 Task: Create a sci-fi laser sound effect from scratch.
Action: Mouse moved to (94, 5)
Screenshot: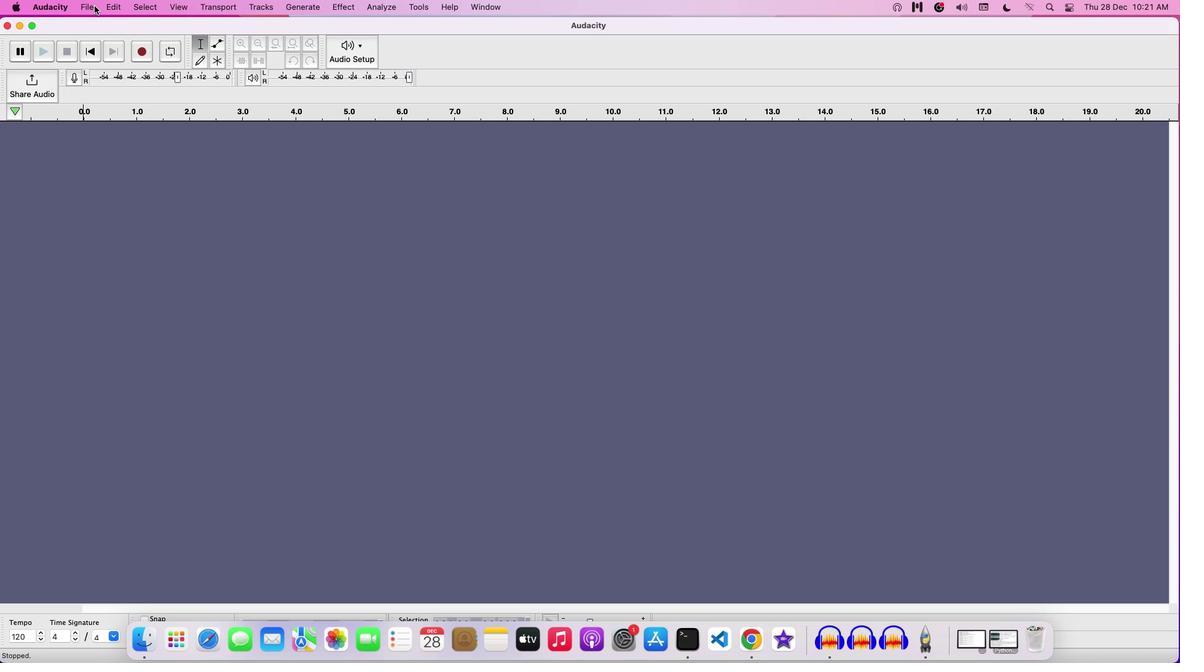 
Action: Mouse pressed left at (94, 5)
Screenshot: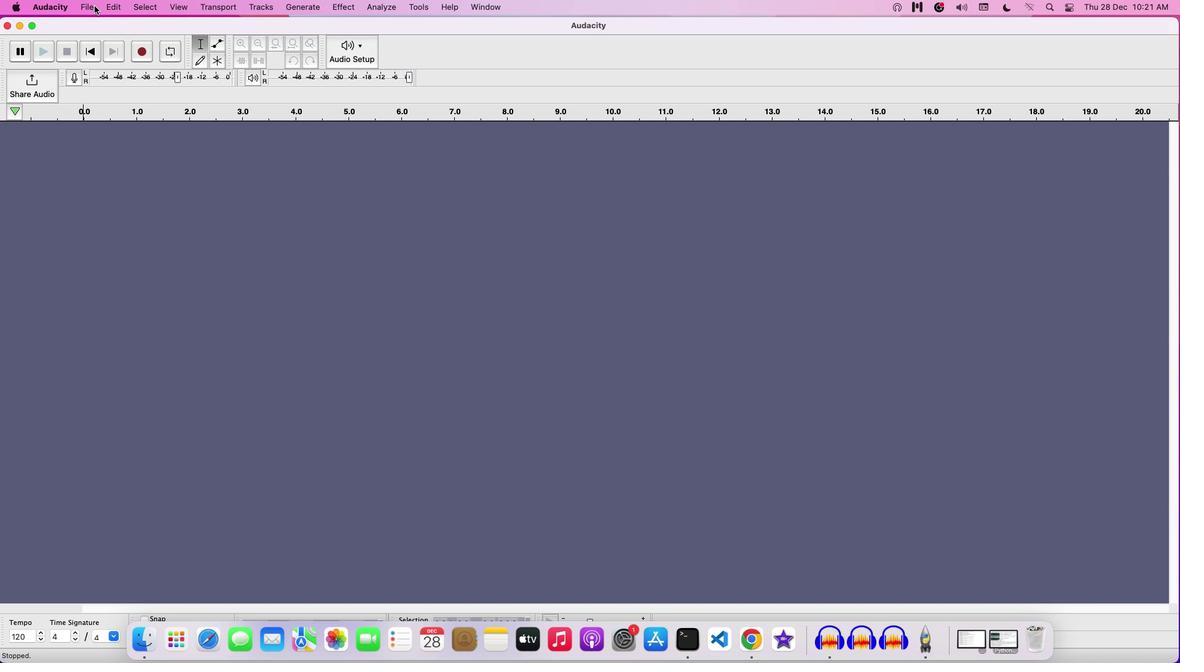 
Action: Mouse moved to (127, 35)
Screenshot: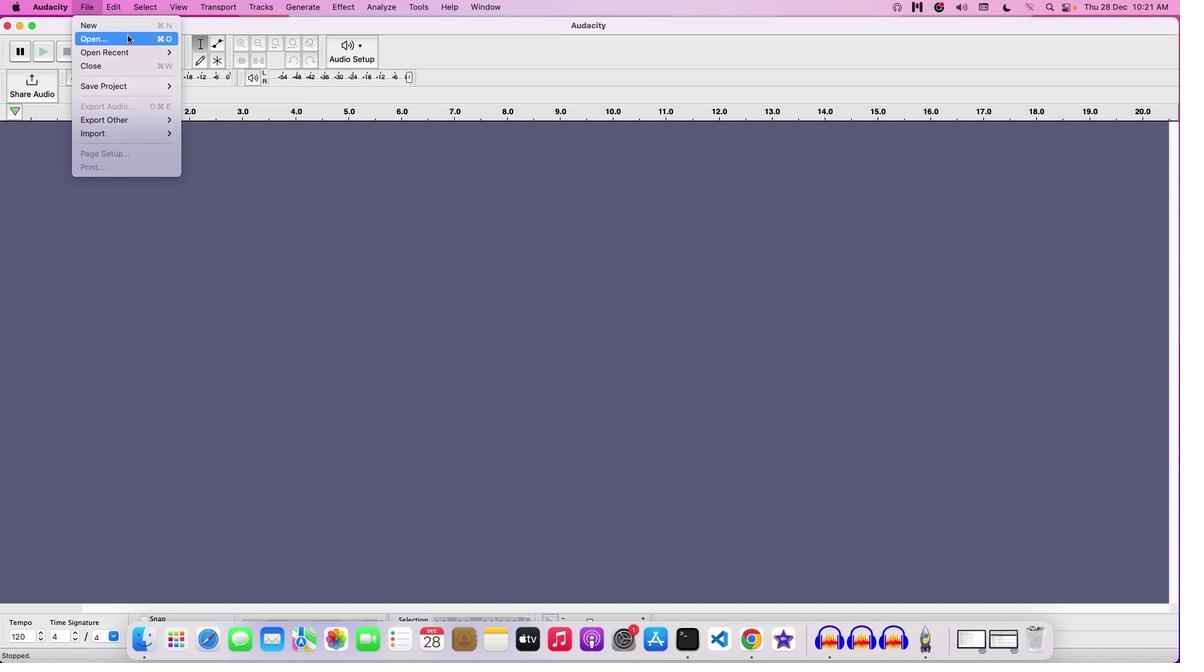 
Action: Mouse pressed left at (127, 35)
Screenshot: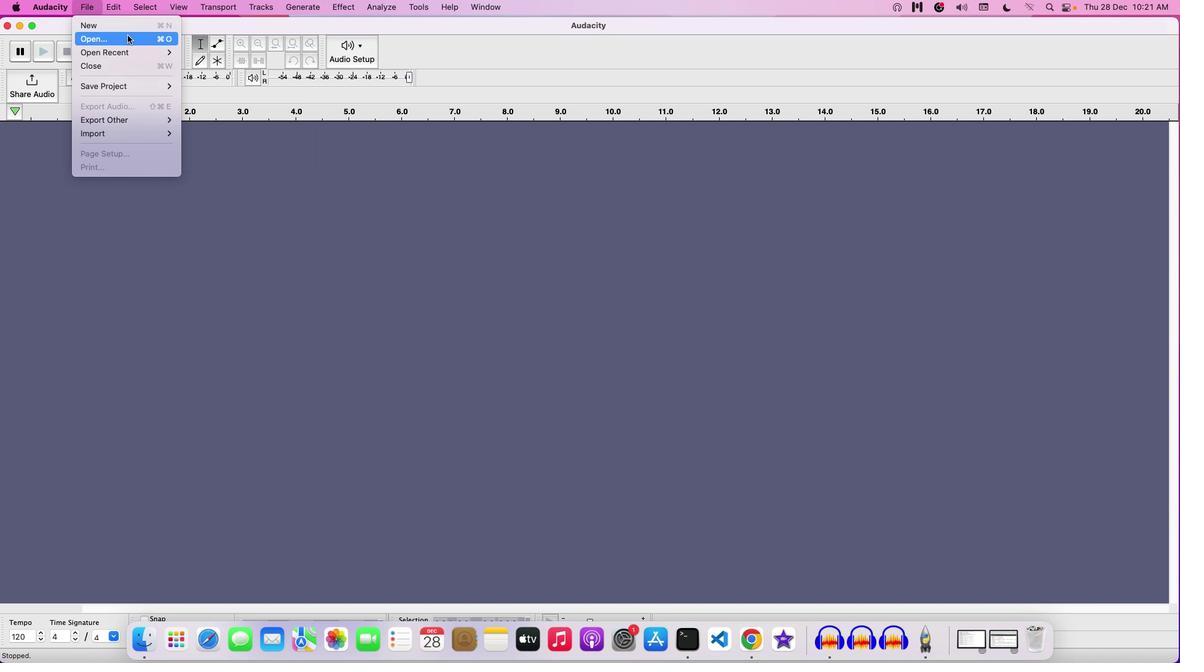 
Action: Mouse moved to (511, 177)
Screenshot: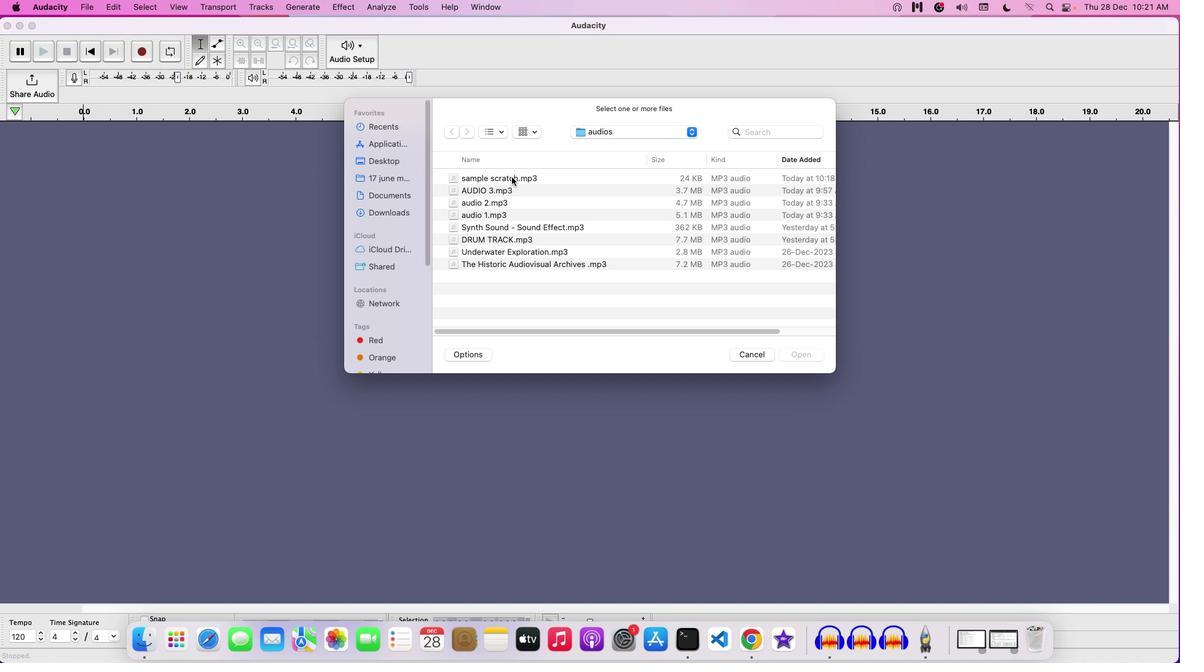 
Action: Mouse pressed left at (511, 177)
Screenshot: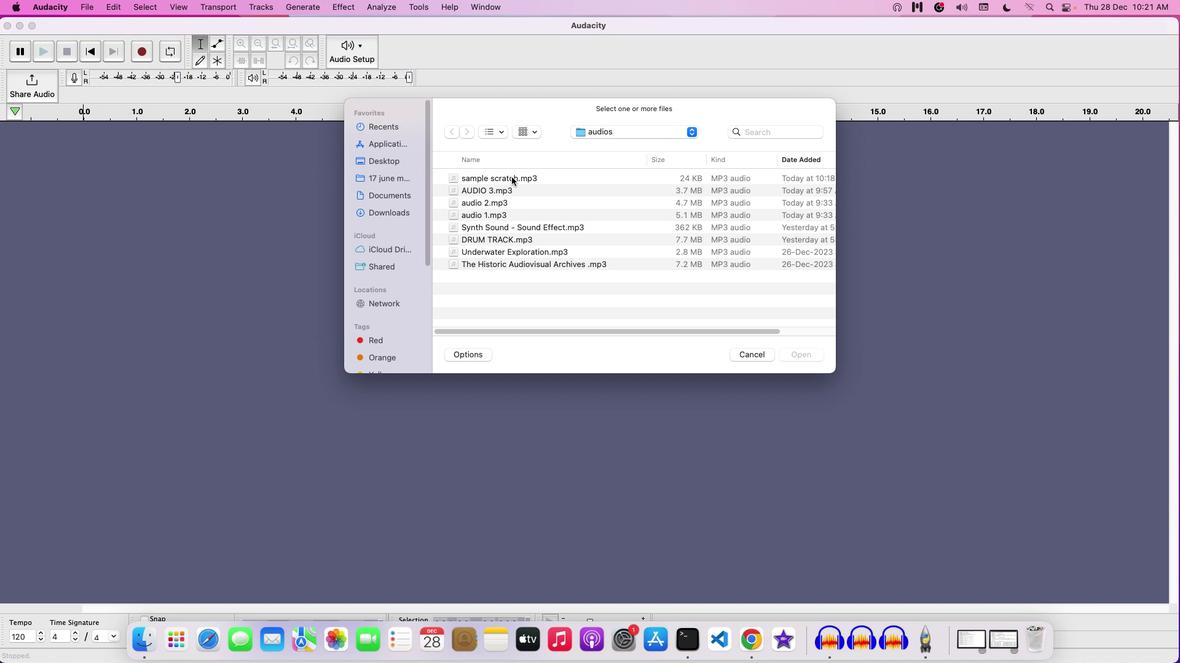 
Action: Mouse moved to (791, 361)
Screenshot: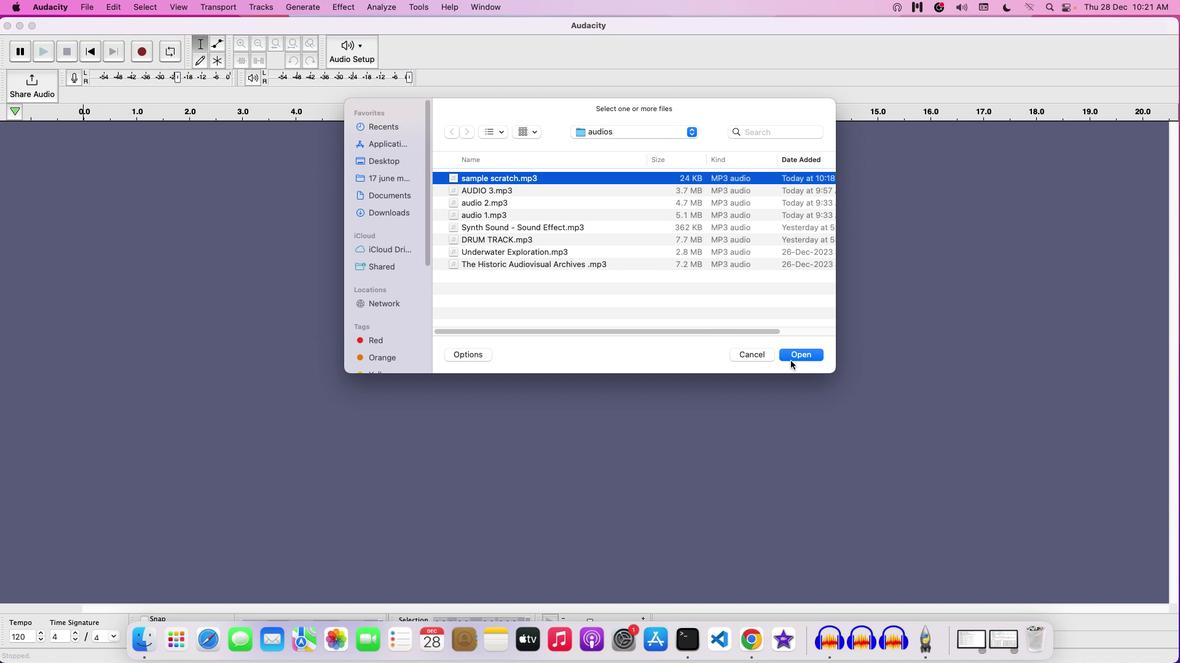 
Action: Mouse pressed left at (791, 361)
Screenshot: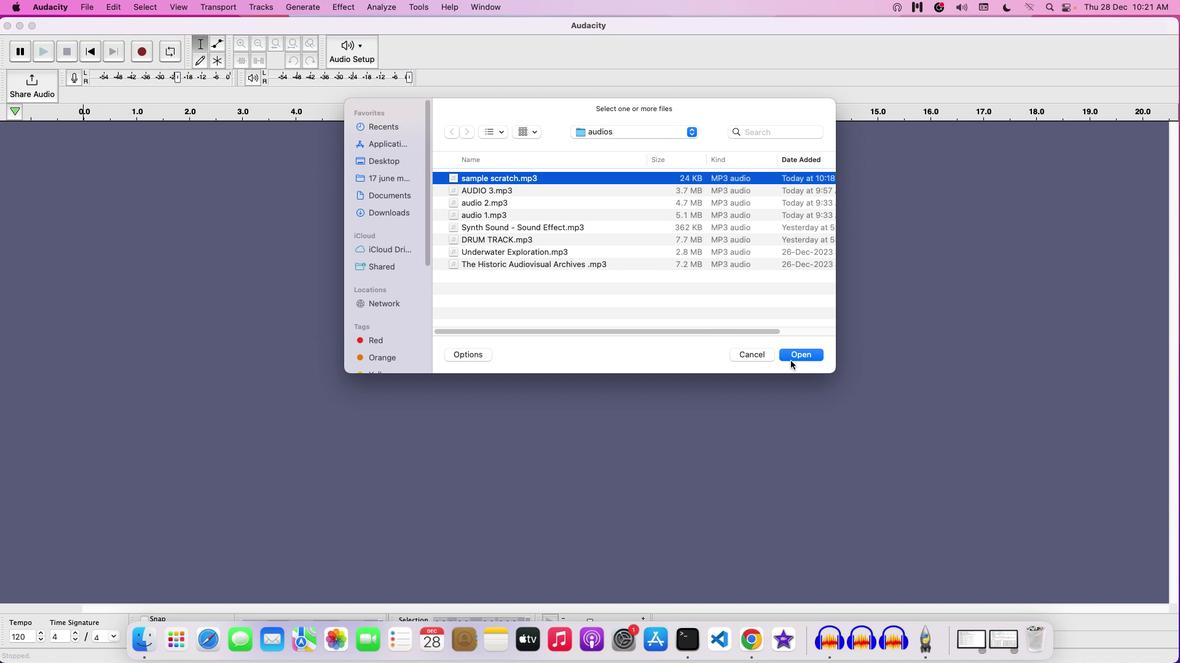 
Action: Mouse moved to (792, 355)
Screenshot: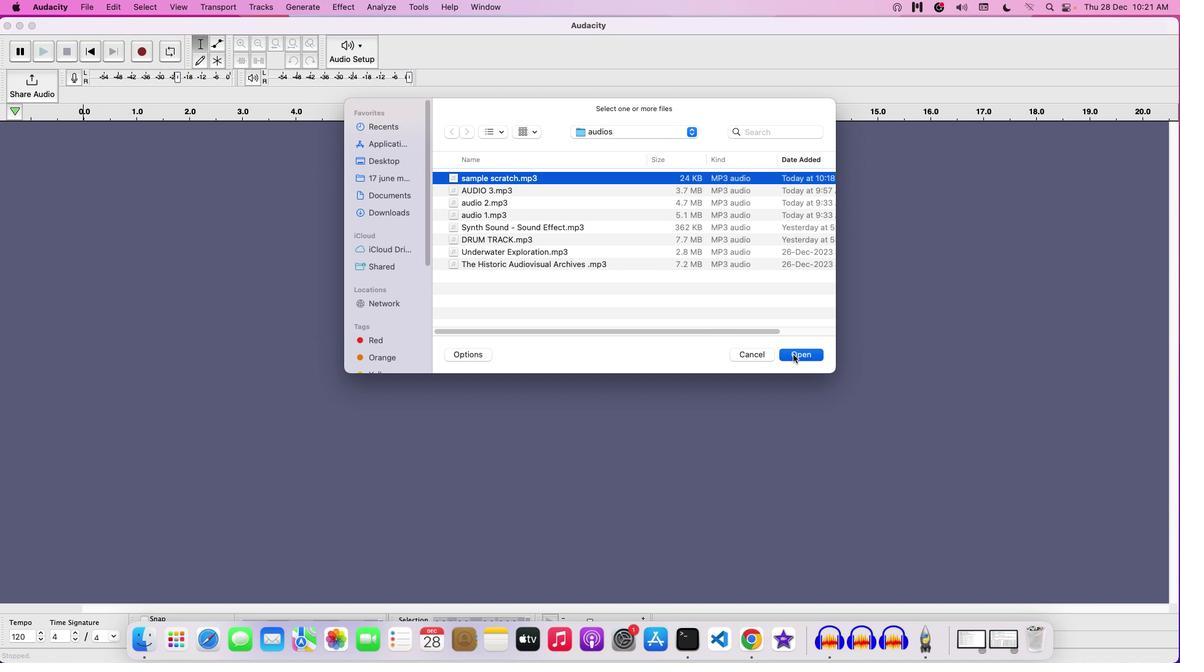 
Action: Mouse pressed left at (792, 355)
Screenshot: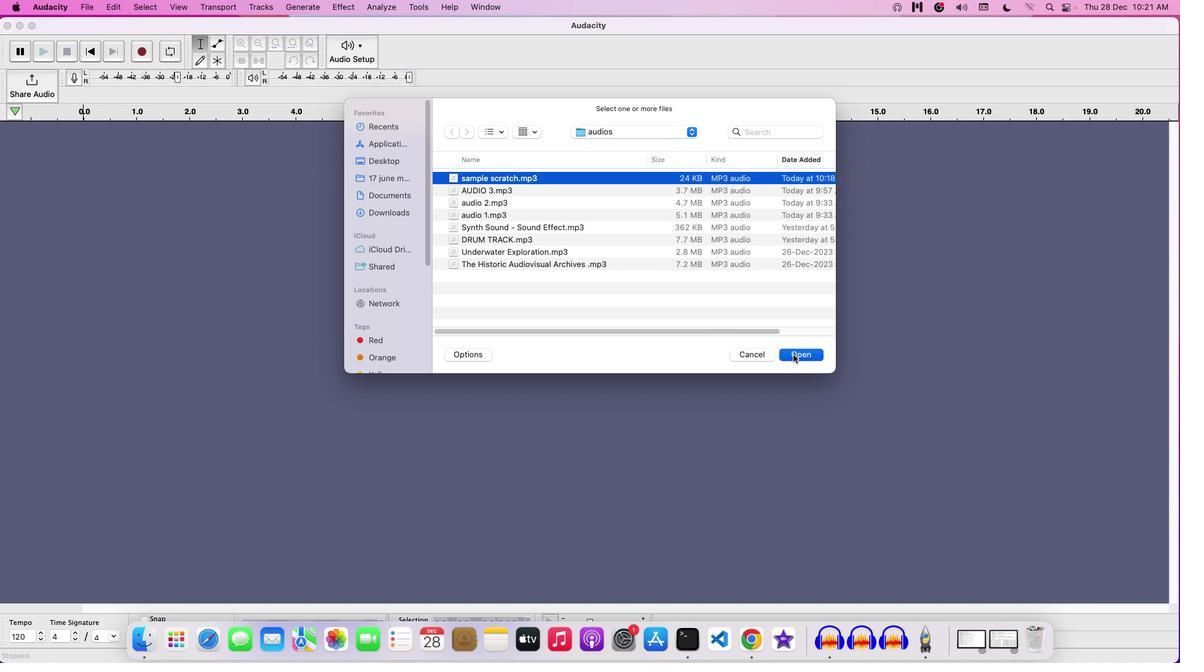 
Action: Mouse moved to (268, 121)
Screenshot: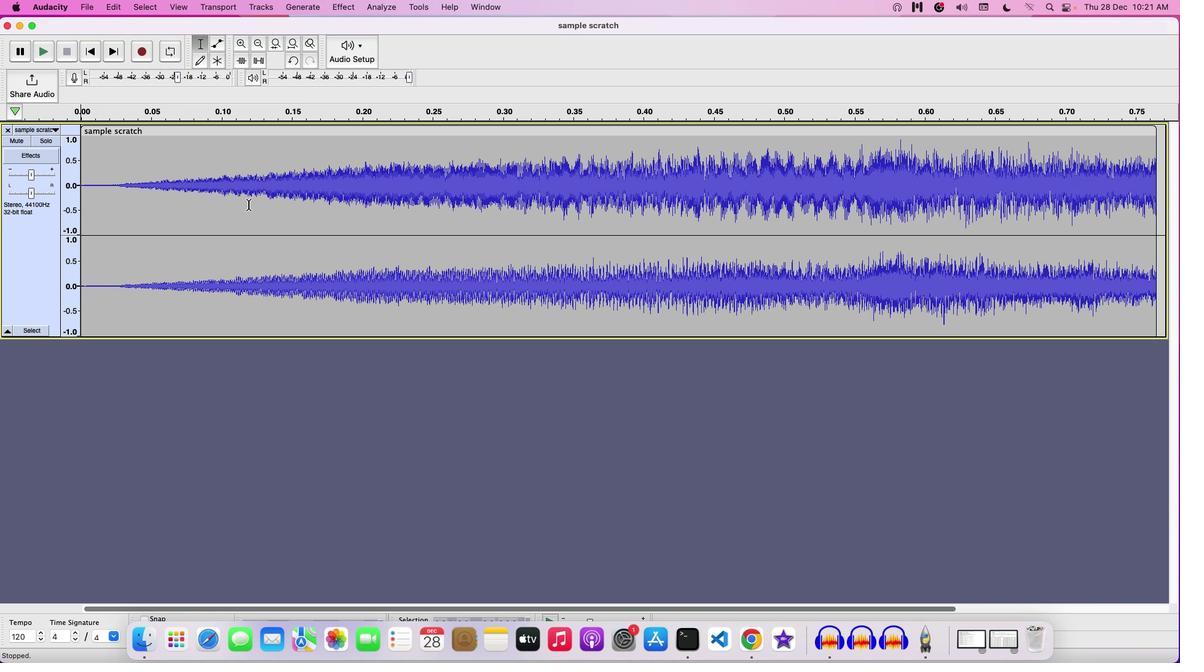 
Action: Key pressed Key.space
Screenshot: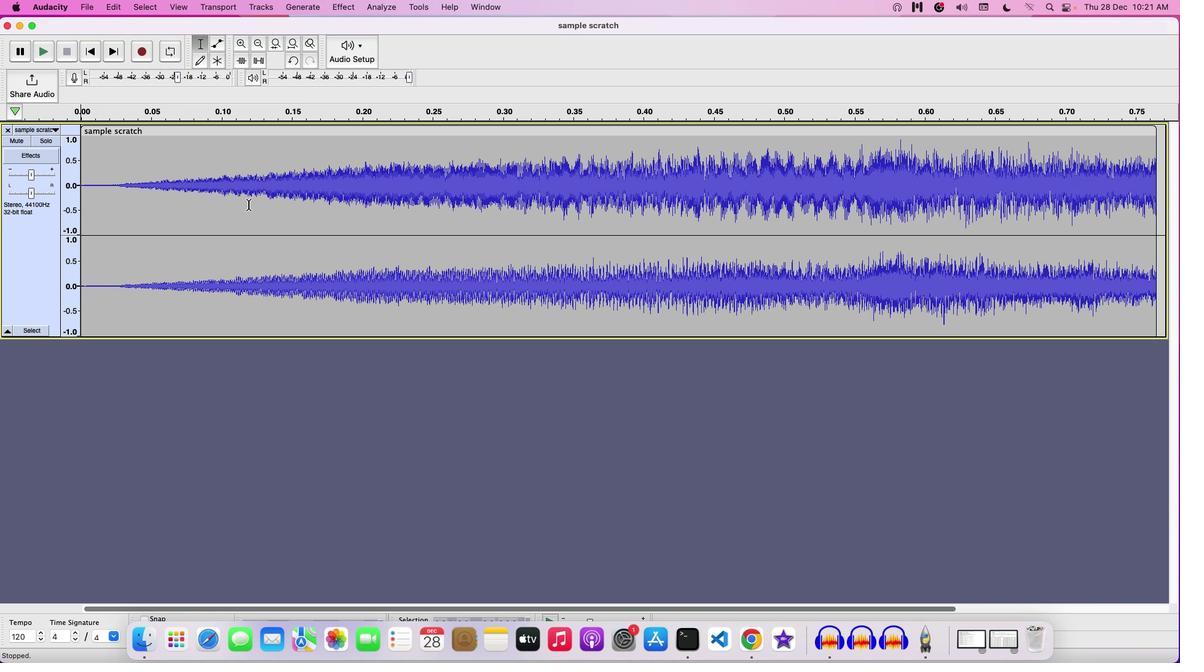 
Action: Mouse moved to (30, 176)
Screenshot: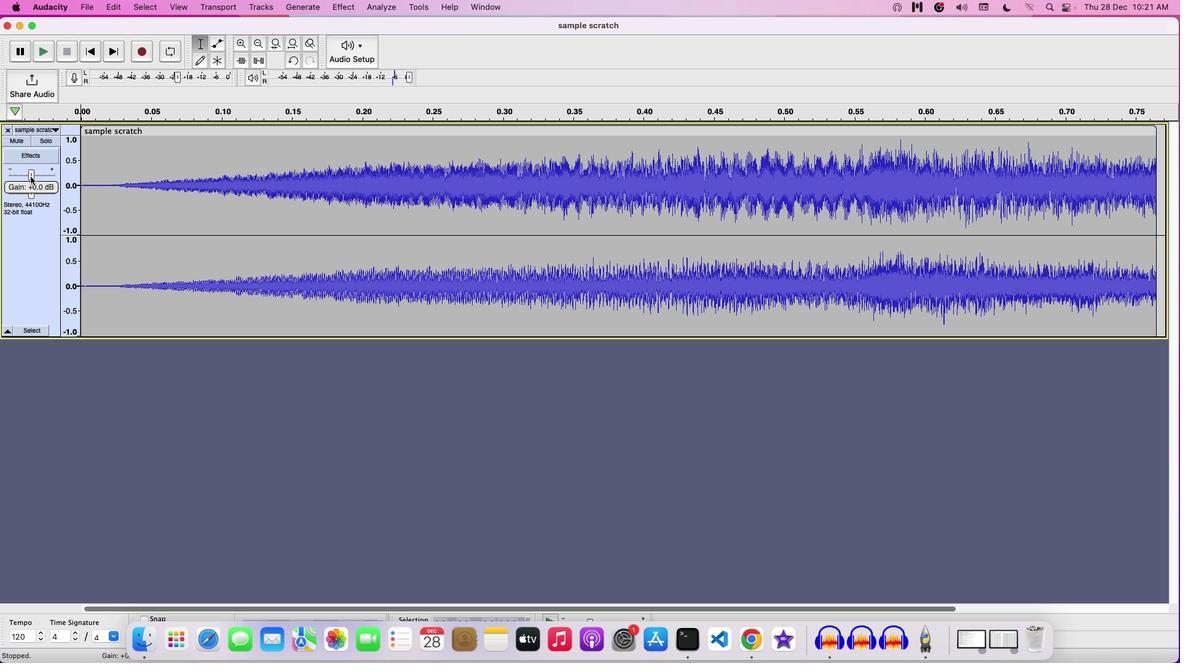 
Action: Mouse pressed left at (30, 176)
Screenshot: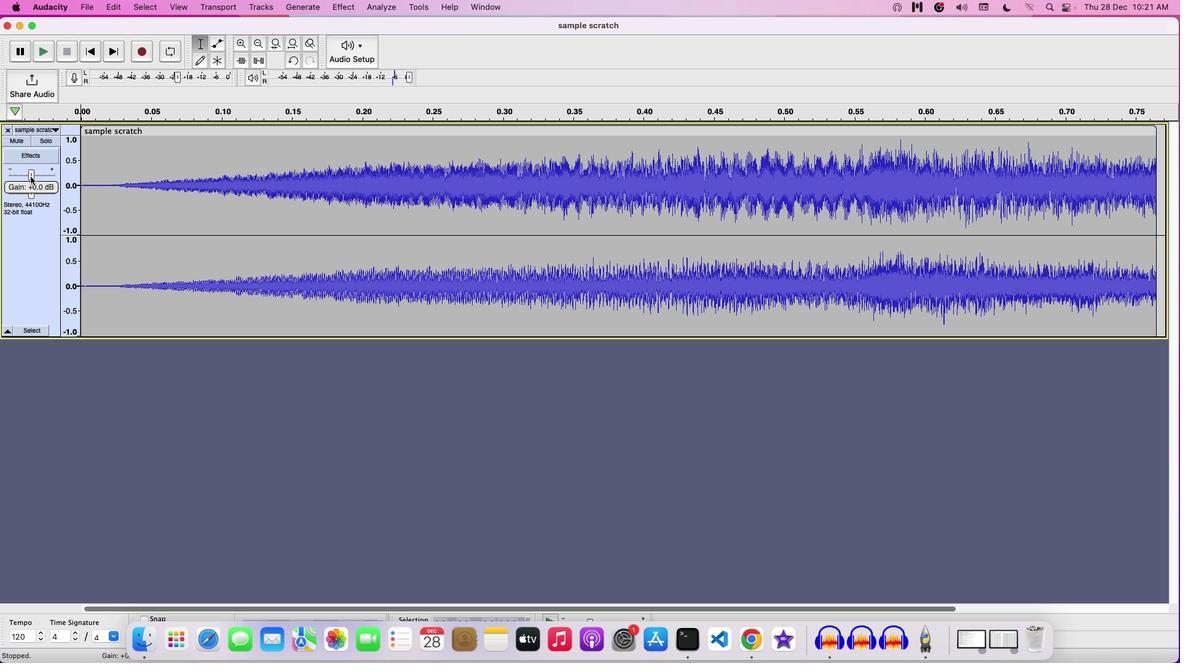 
Action: Mouse moved to (54, 178)
Screenshot: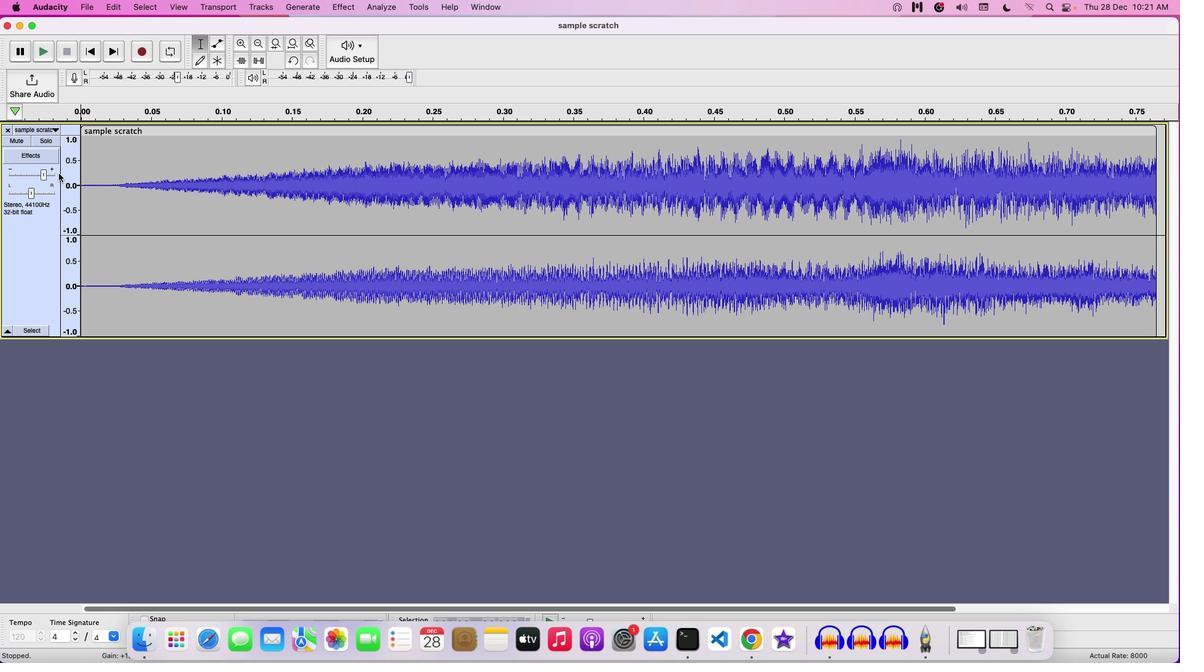 
Action: Key pressed Key.space
Screenshot: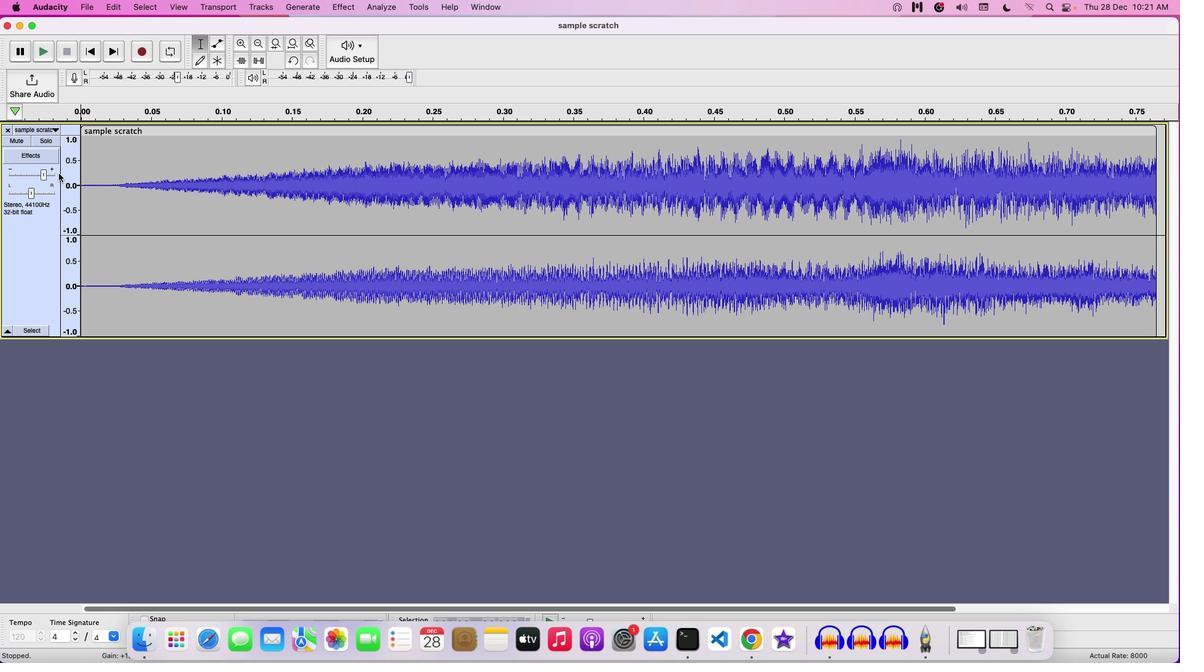 
Action: Mouse moved to (43, 174)
Screenshot: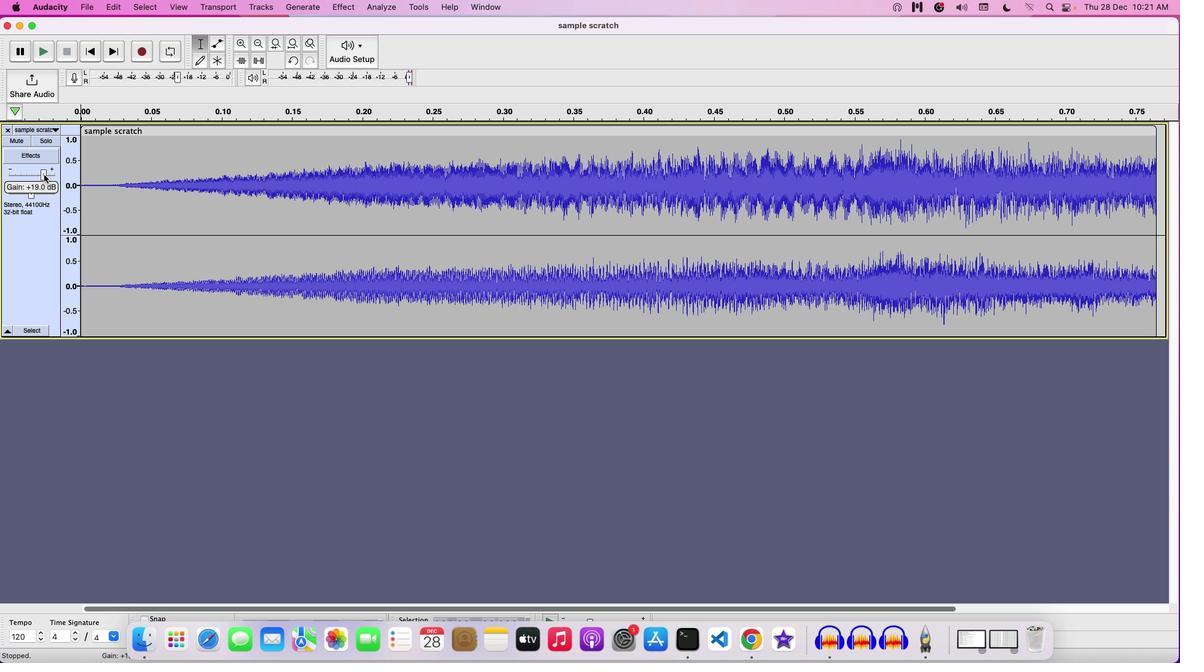 
Action: Mouse pressed left at (43, 174)
Screenshot: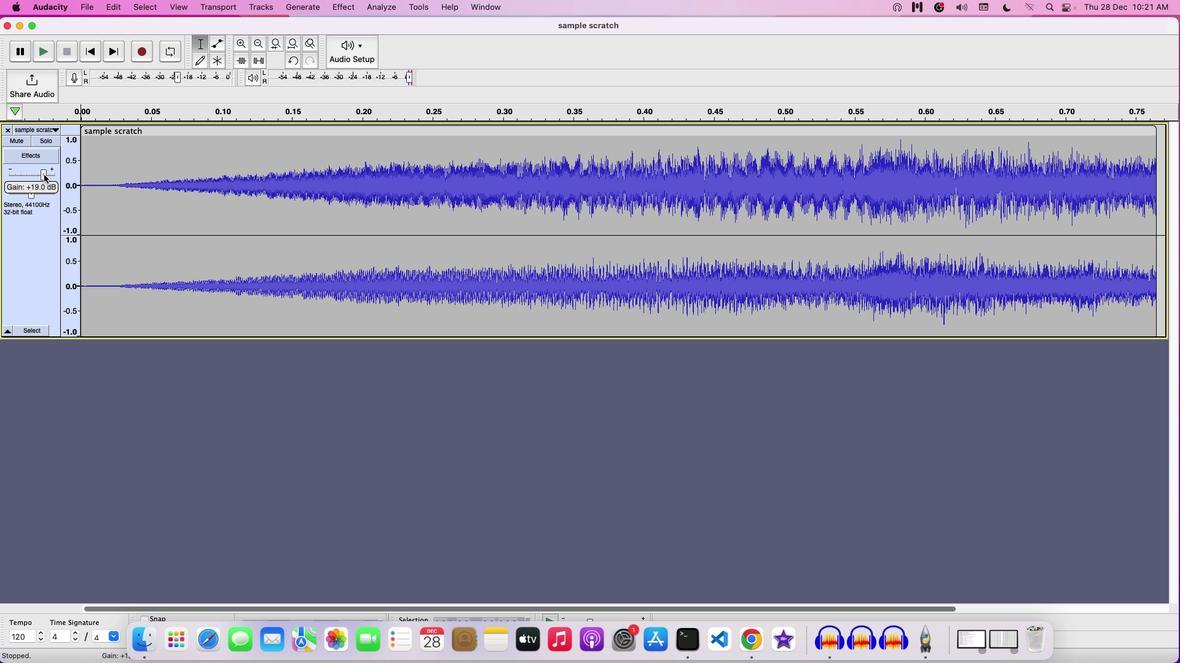
Action: Mouse moved to (90, 140)
Screenshot: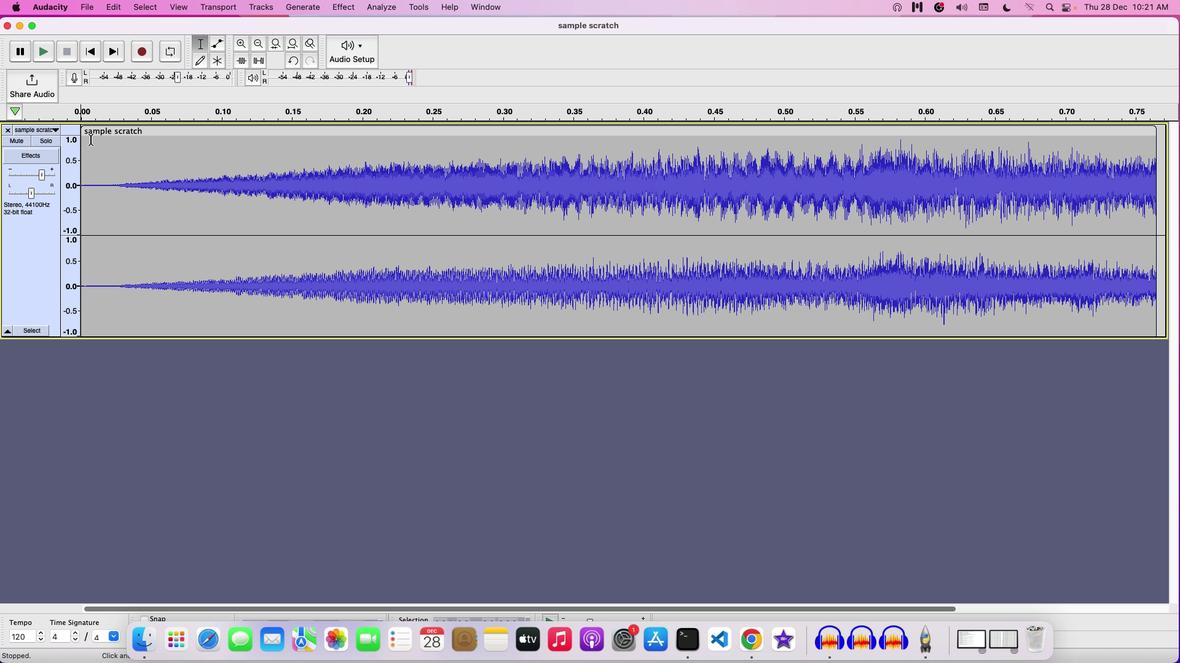 
Action: Key pressed Key.space
Screenshot: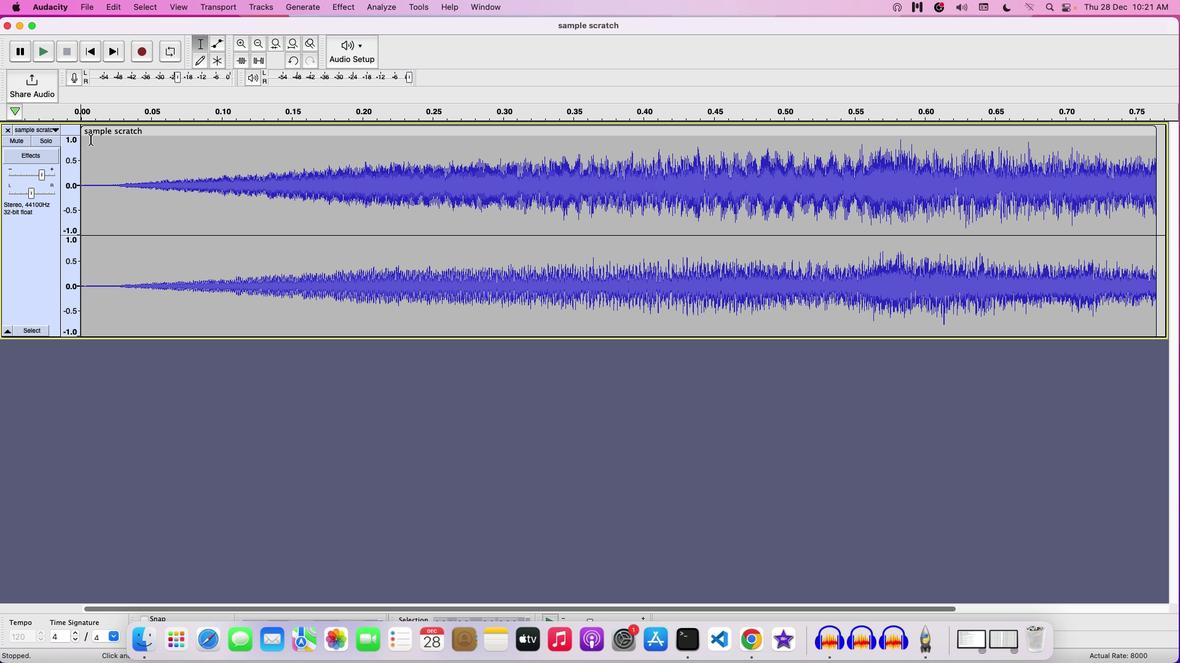 
Action: Mouse moved to (256, 46)
Screenshot: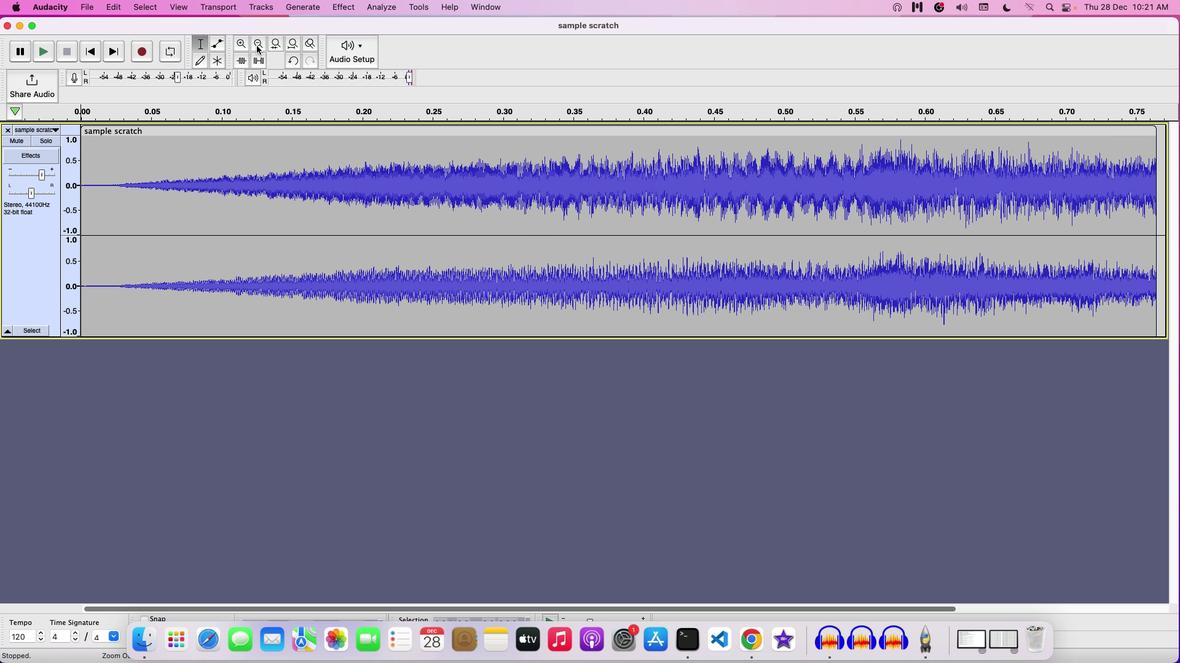 
Action: Mouse pressed left at (256, 46)
Screenshot: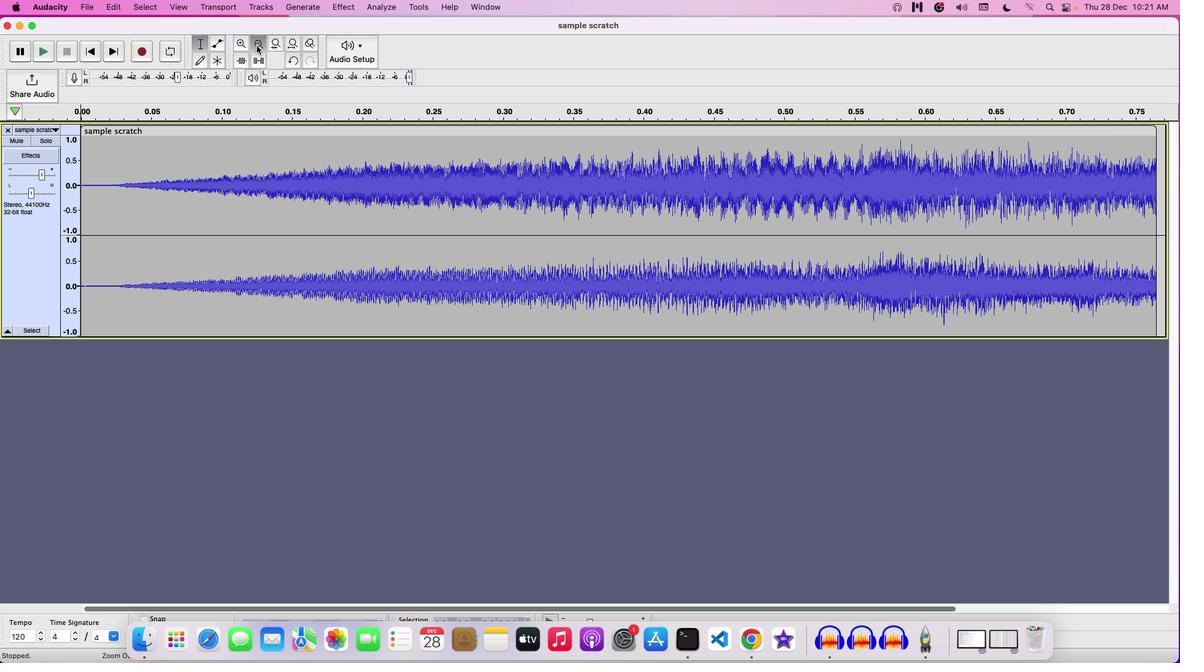 
Action: Mouse moved to (283, 159)
Screenshot: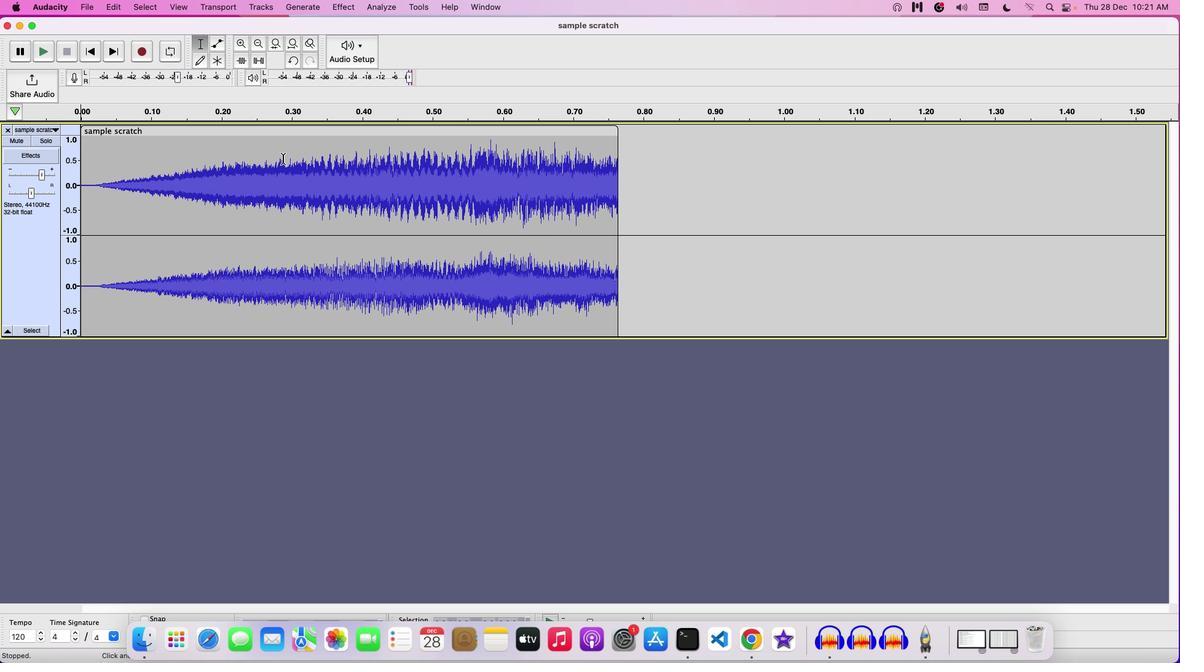 
Action: Mouse pressed left at (283, 159)
Screenshot: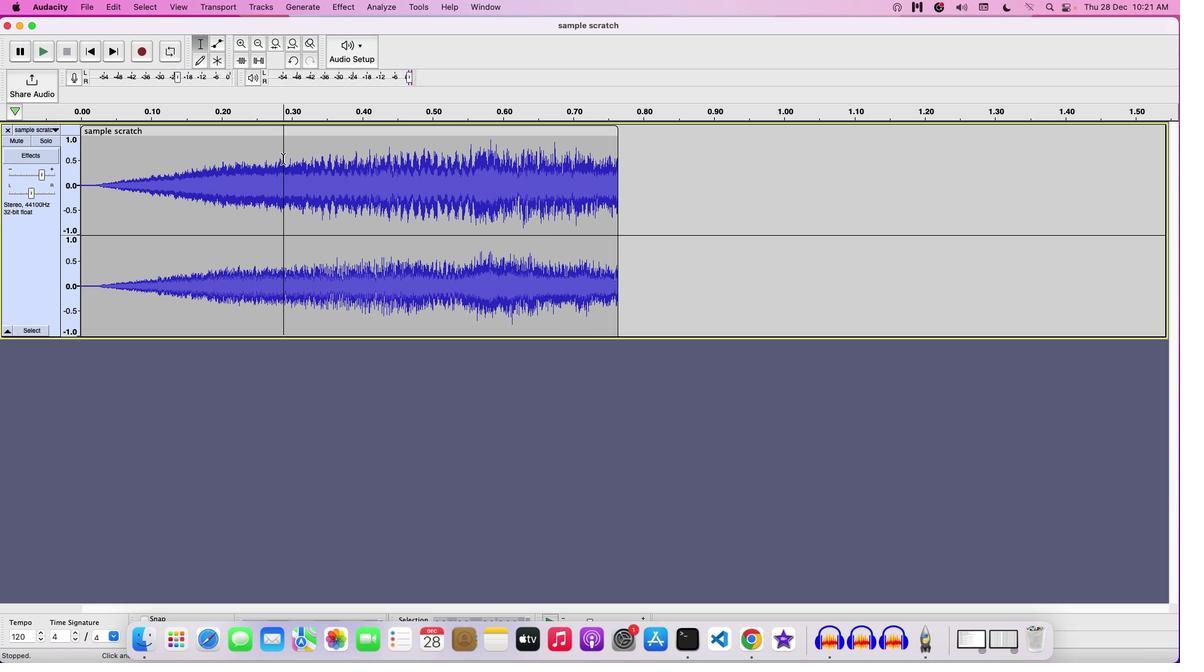 
Action: Mouse pressed left at (283, 159)
Screenshot: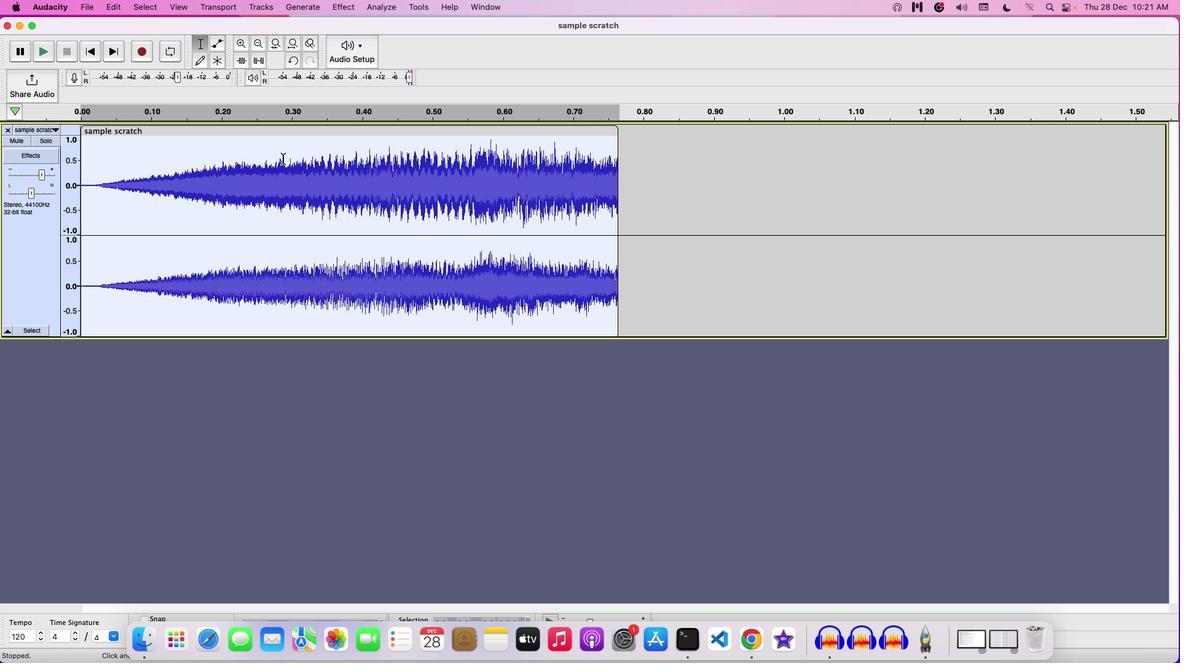 
Action: Mouse moved to (339, 6)
Screenshot: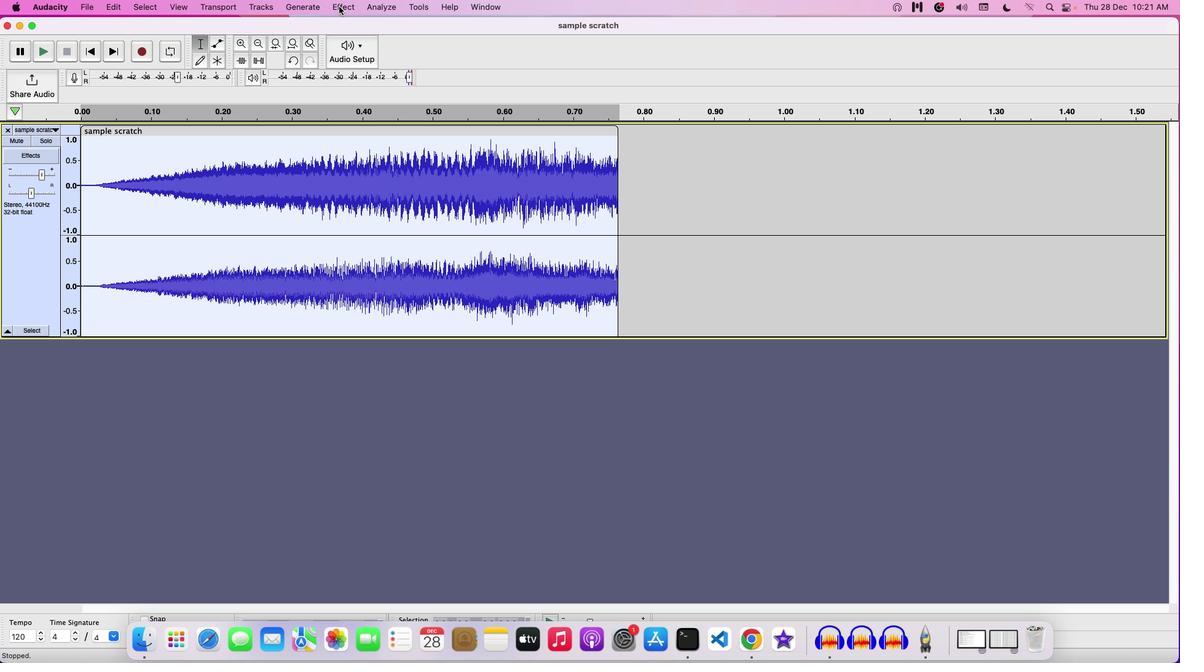 
Action: Mouse pressed left at (339, 6)
Screenshot: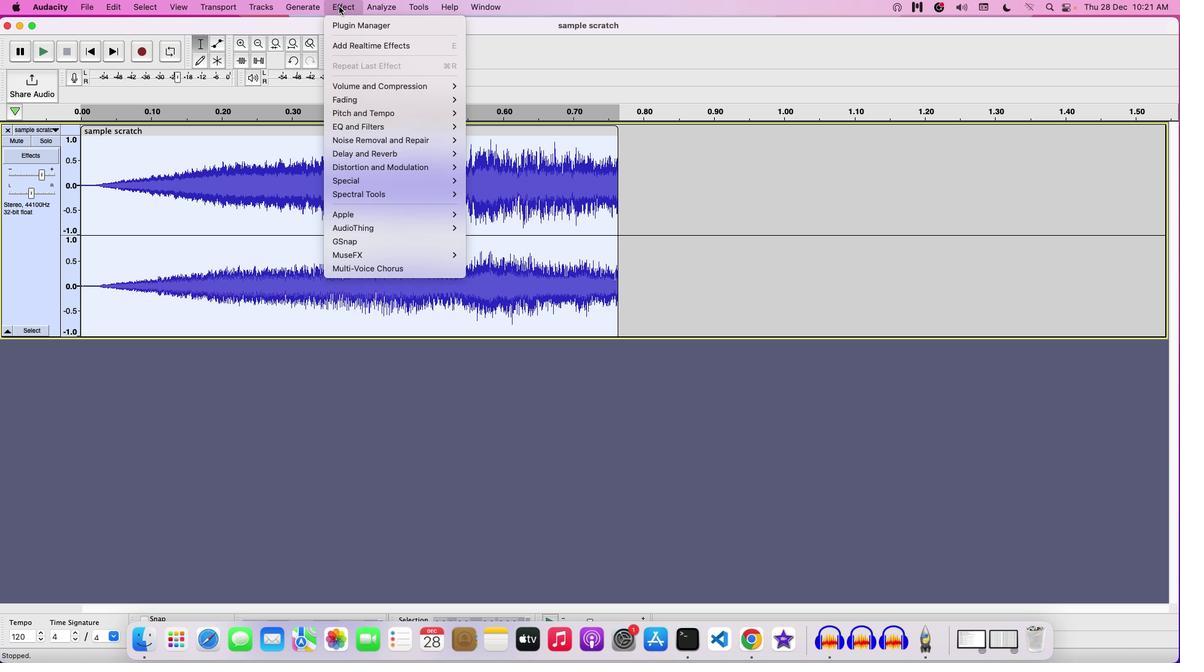 
Action: Mouse moved to (498, 311)
Screenshot: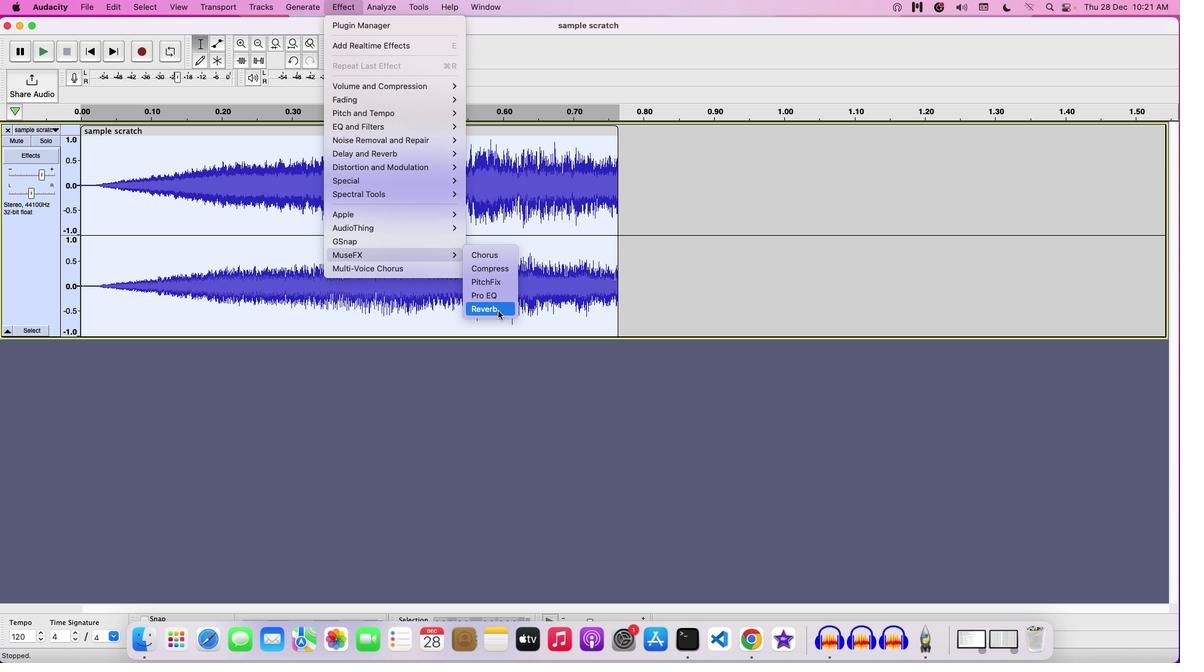 
Action: Mouse pressed left at (498, 311)
Screenshot: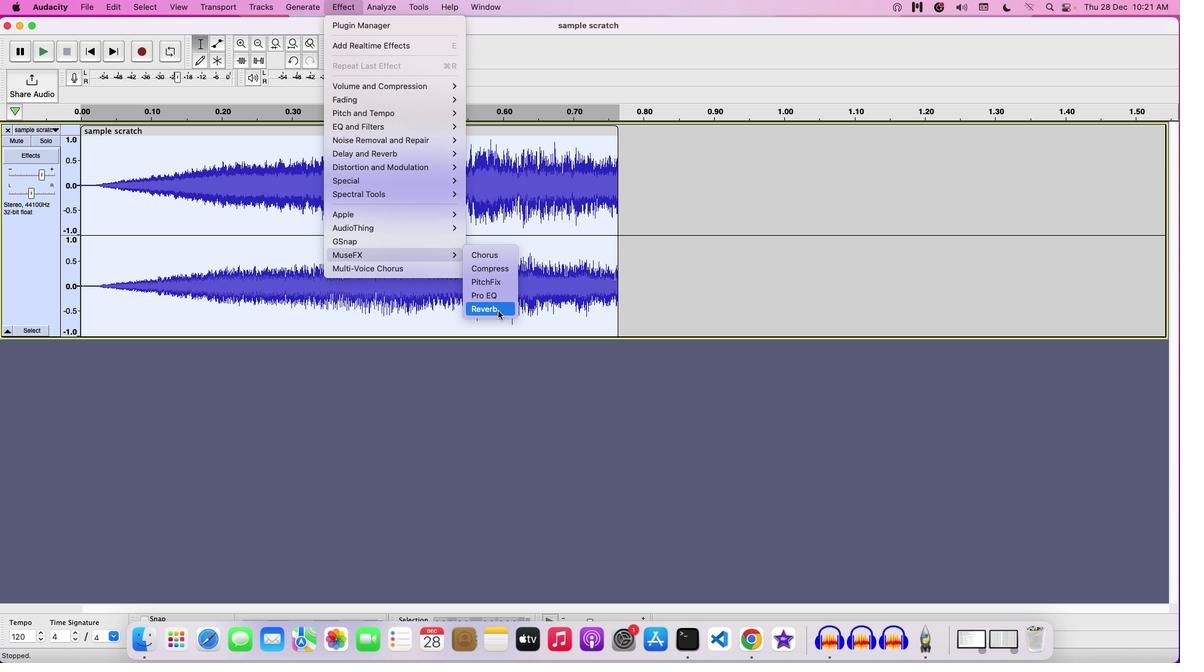 
Action: Mouse moved to (609, 253)
Screenshot: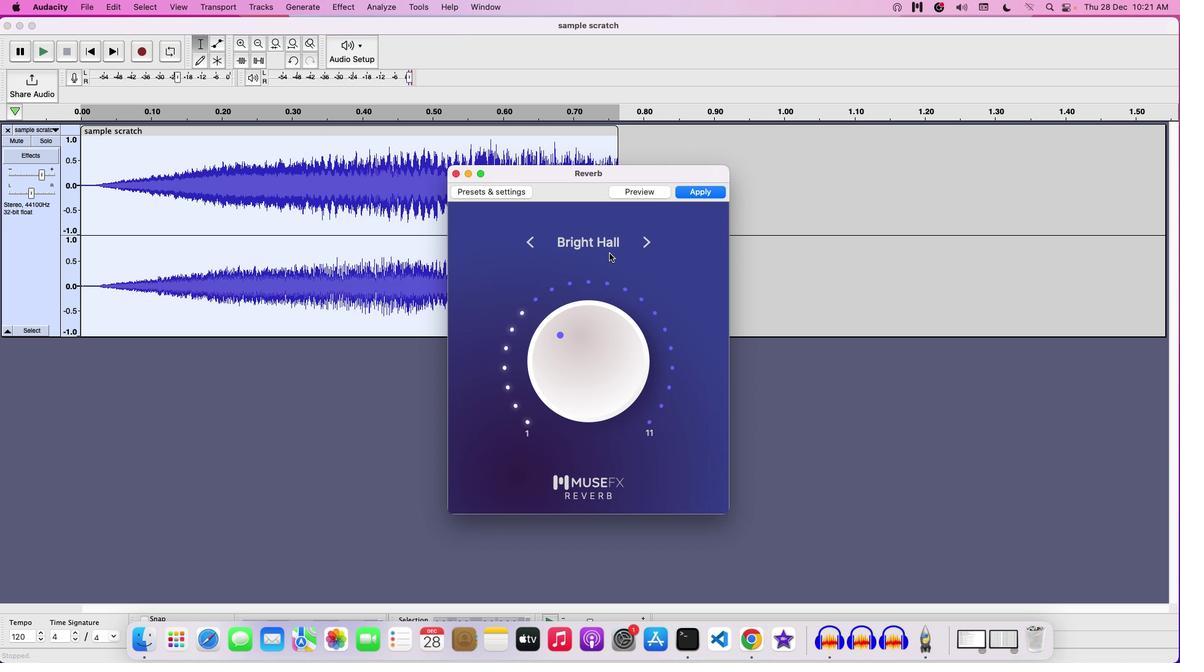 
Action: Mouse pressed left at (609, 253)
Screenshot: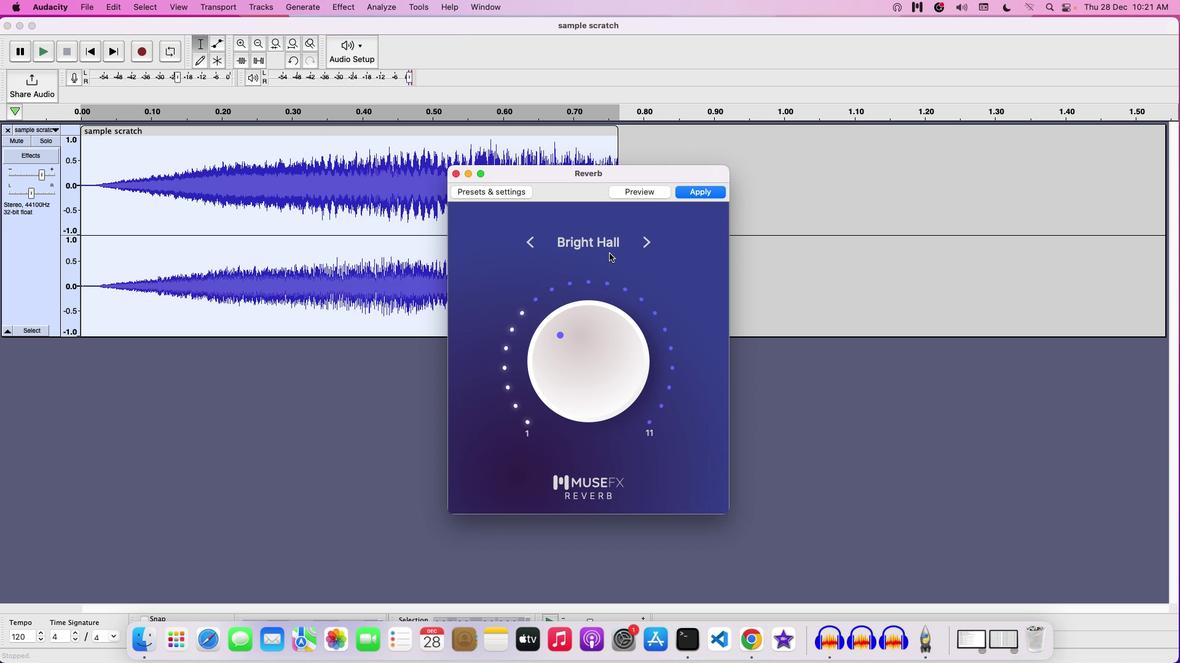 
Action: Mouse moved to (611, 243)
Screenshot: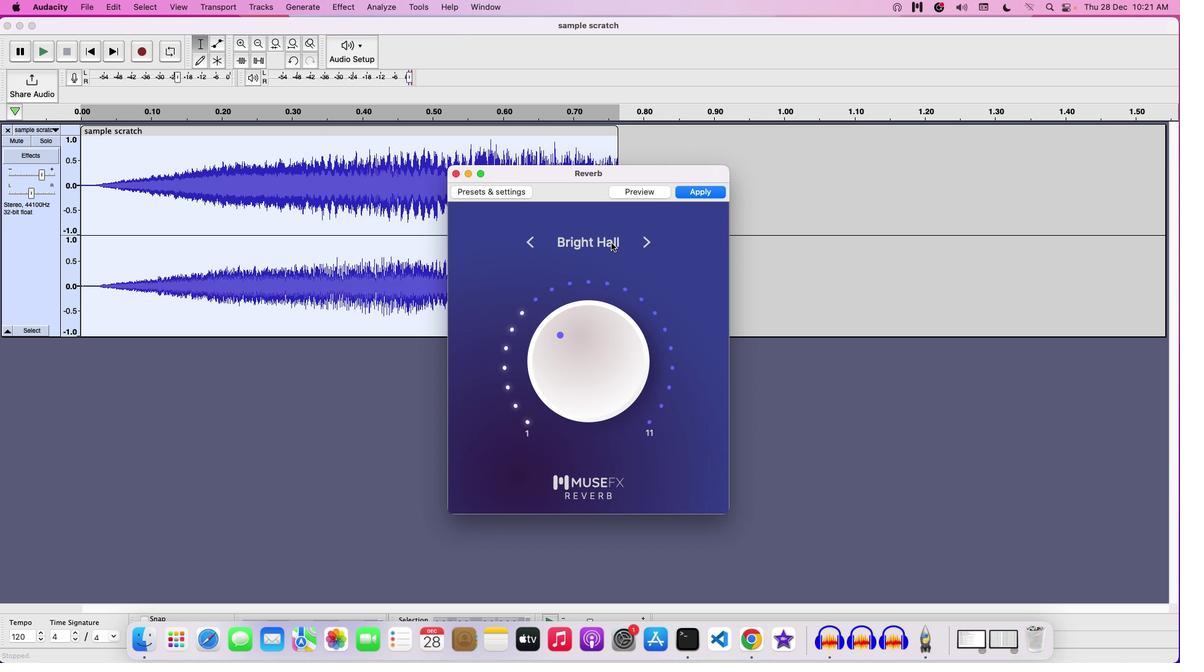
Action: Mouse pressed left at (611, 243)
Screenshot: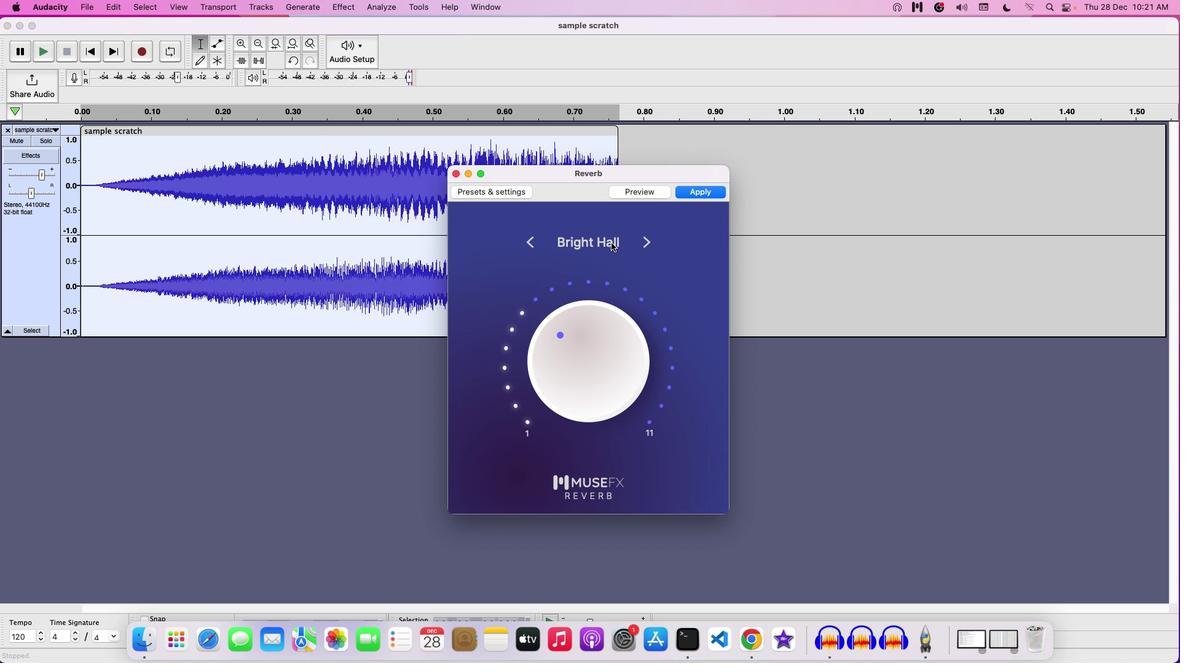 
Action: Mouse moved to (612, 290)
Screenshot: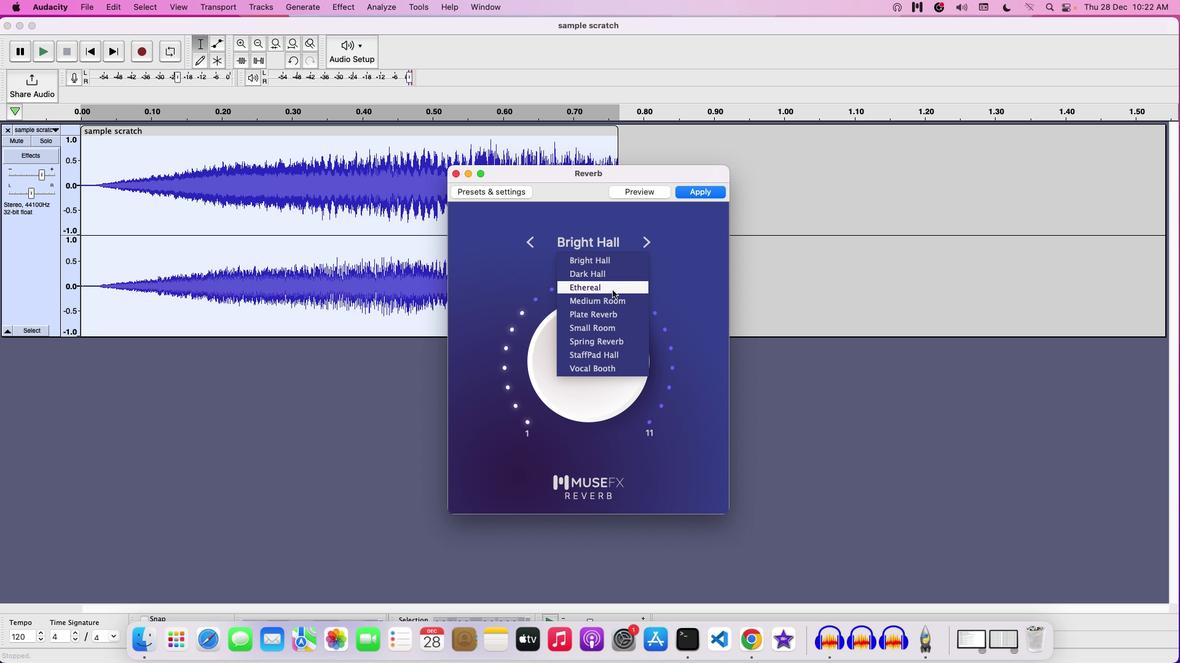 
Action: Key pressed Key.enter
Screenshot: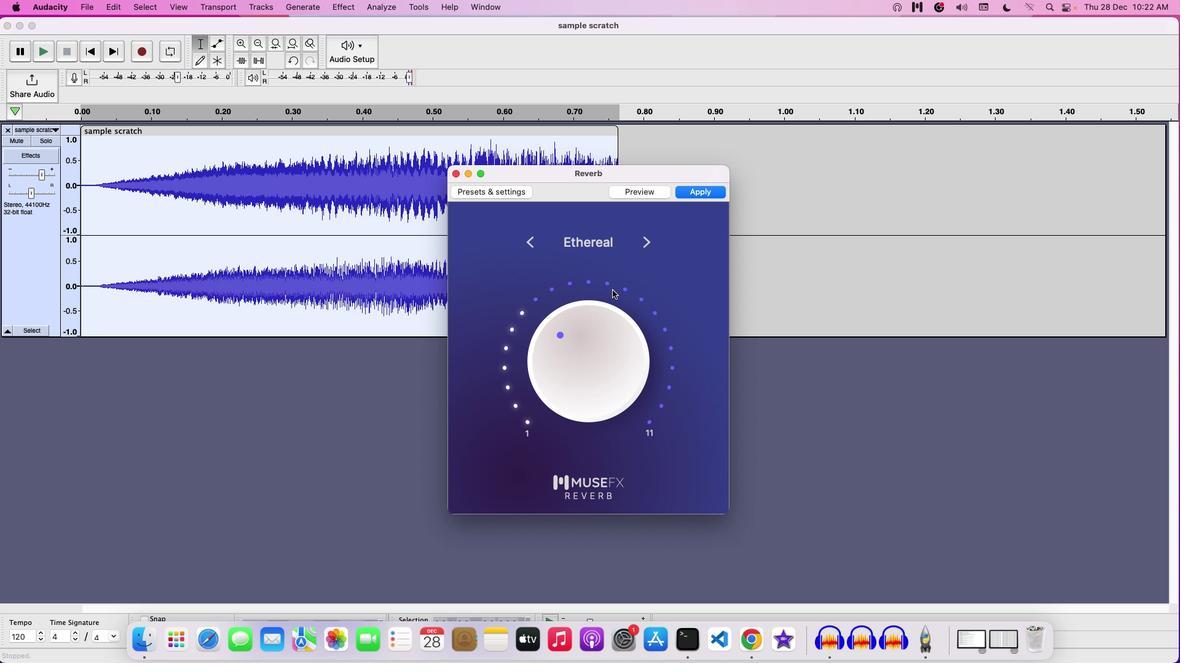 
Action: Mouse moved to (580, 376)
Screenshot: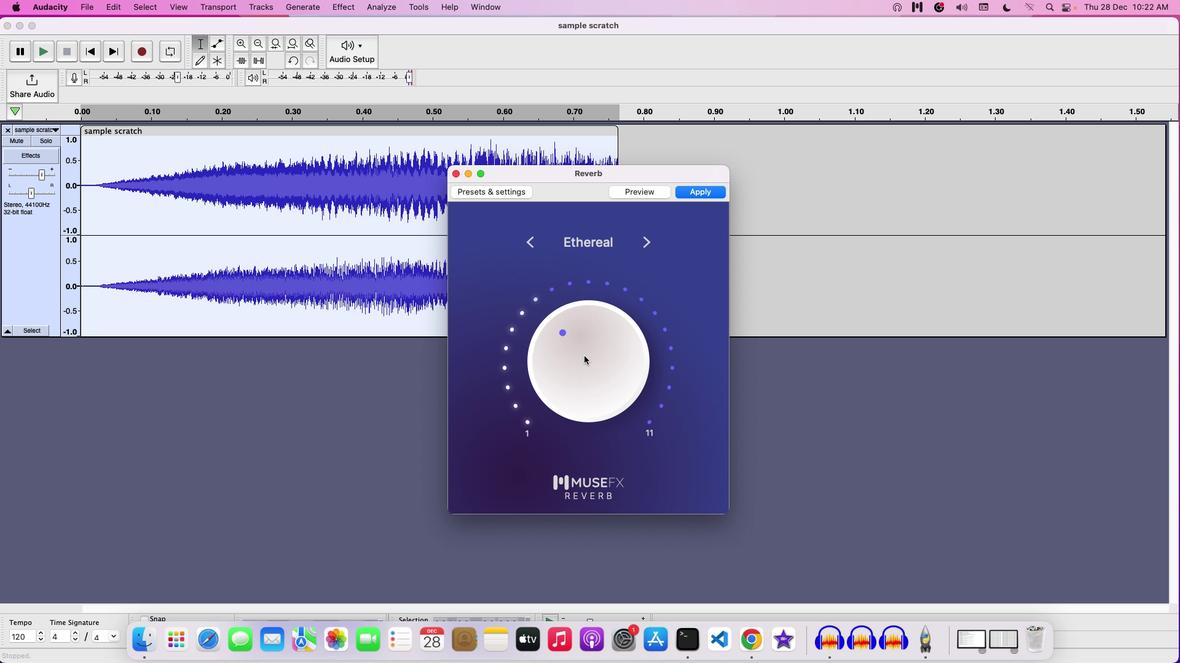 
Action: Mouse pressed left at (580, 376)
Screenshot: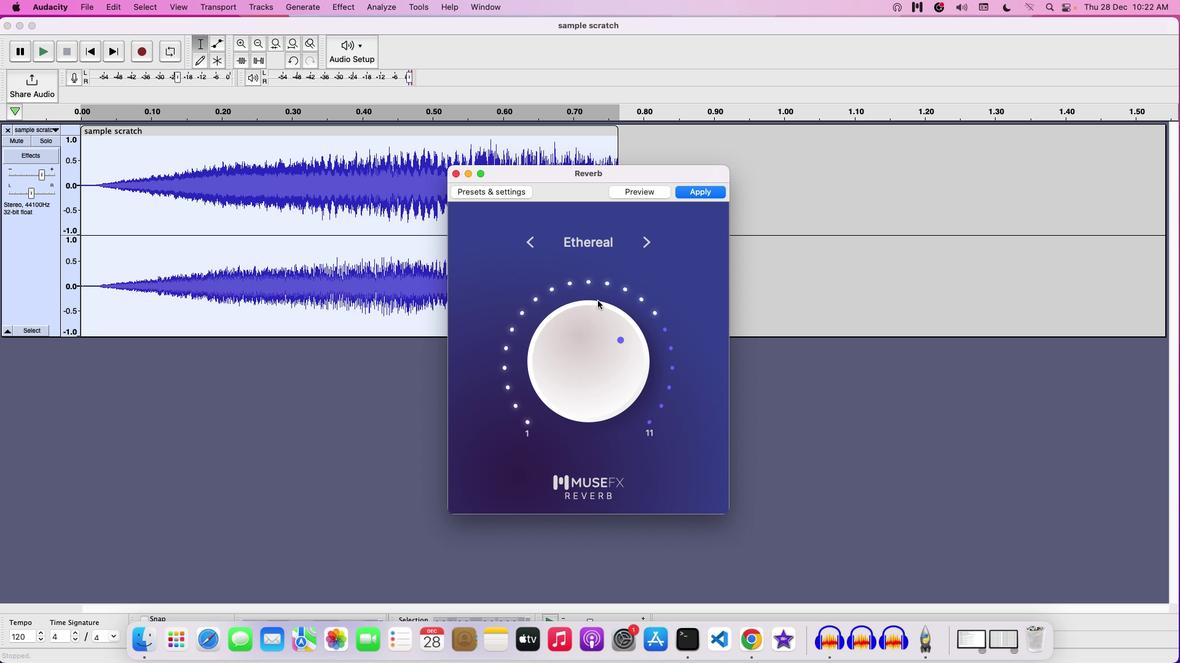 
Action: Mouse moved to (640, 165)
Screenshot: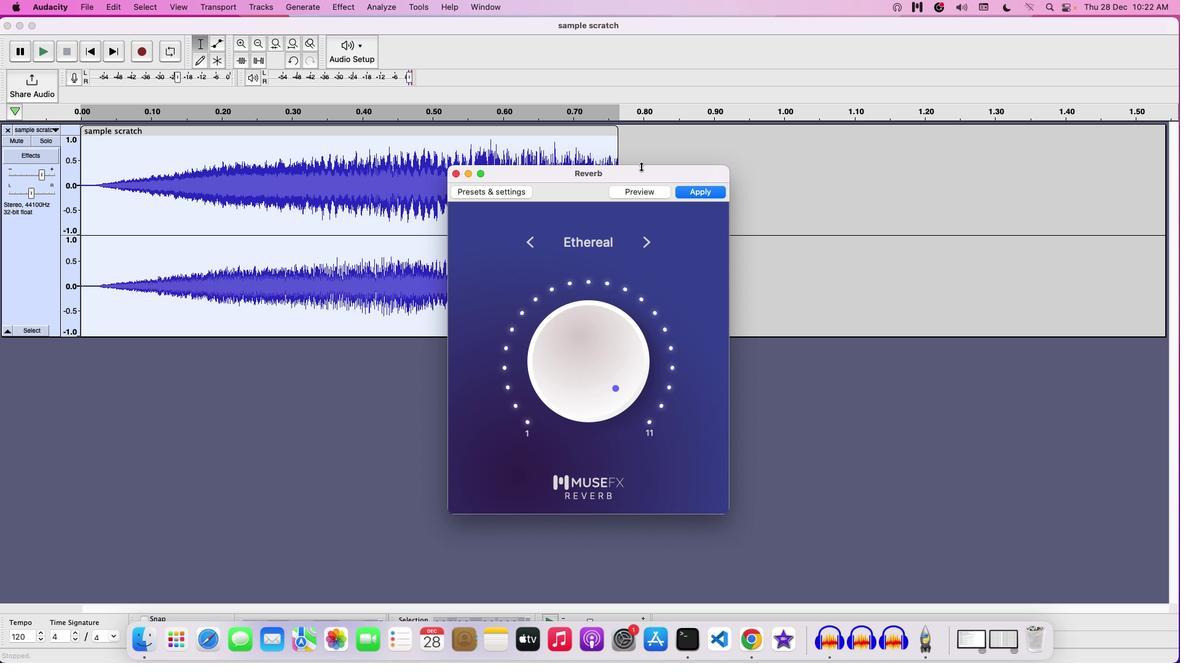 
Action: Mouse pressed left at (640, 165)
Screenshot: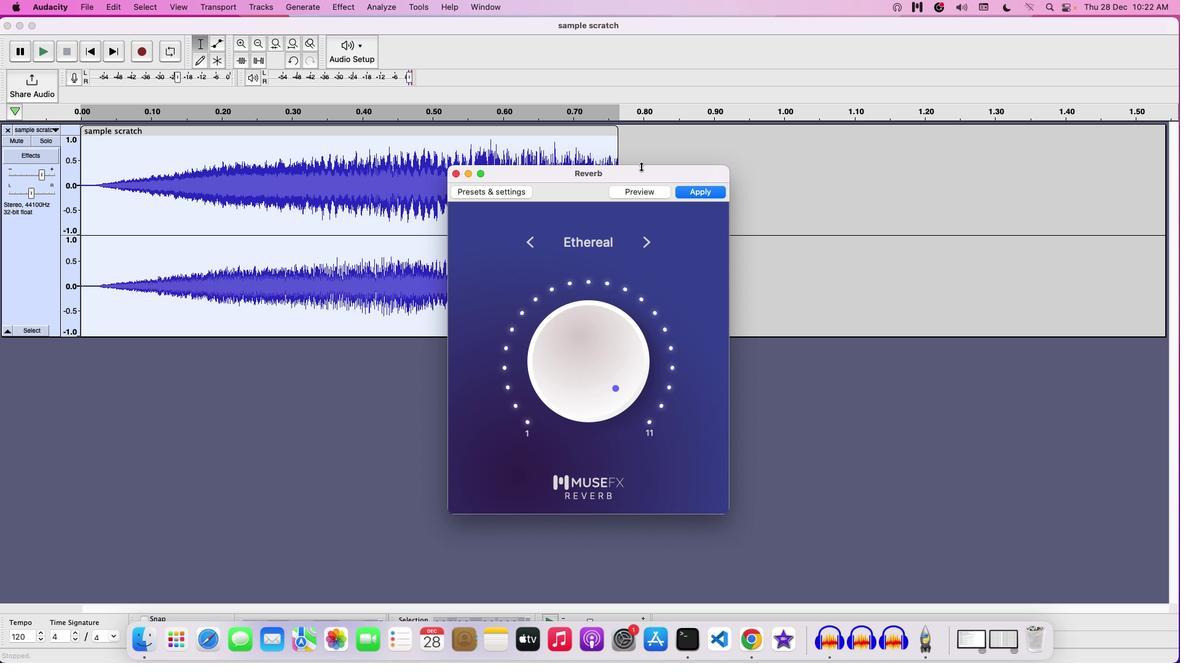 
Action: Mouse moved to (638, 170)
Screenshot: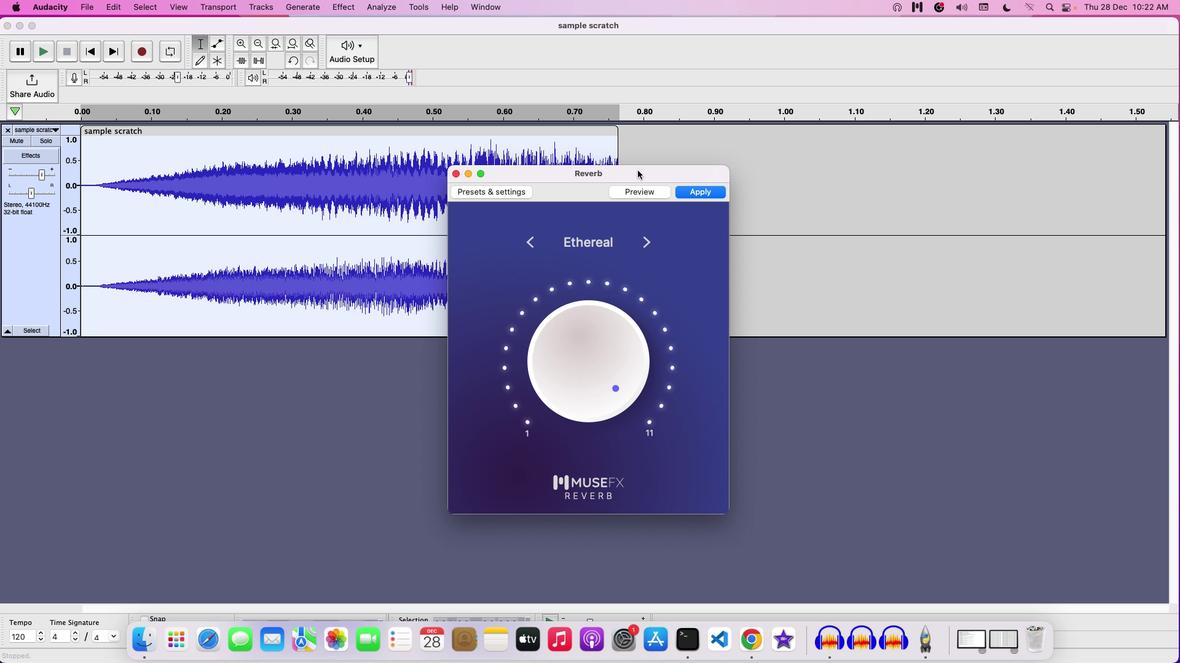 
Action: Mouse pressed left at (638, 170)
Screenshot: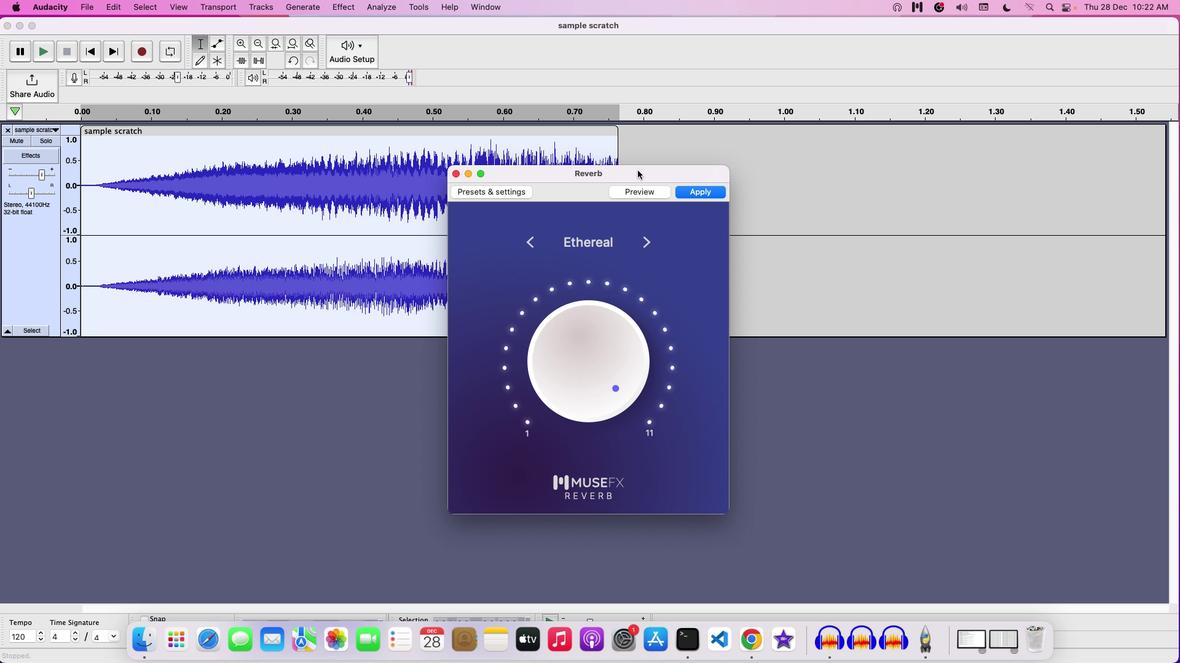 
Action: Mouse moved to (640, 199)
Screenshot: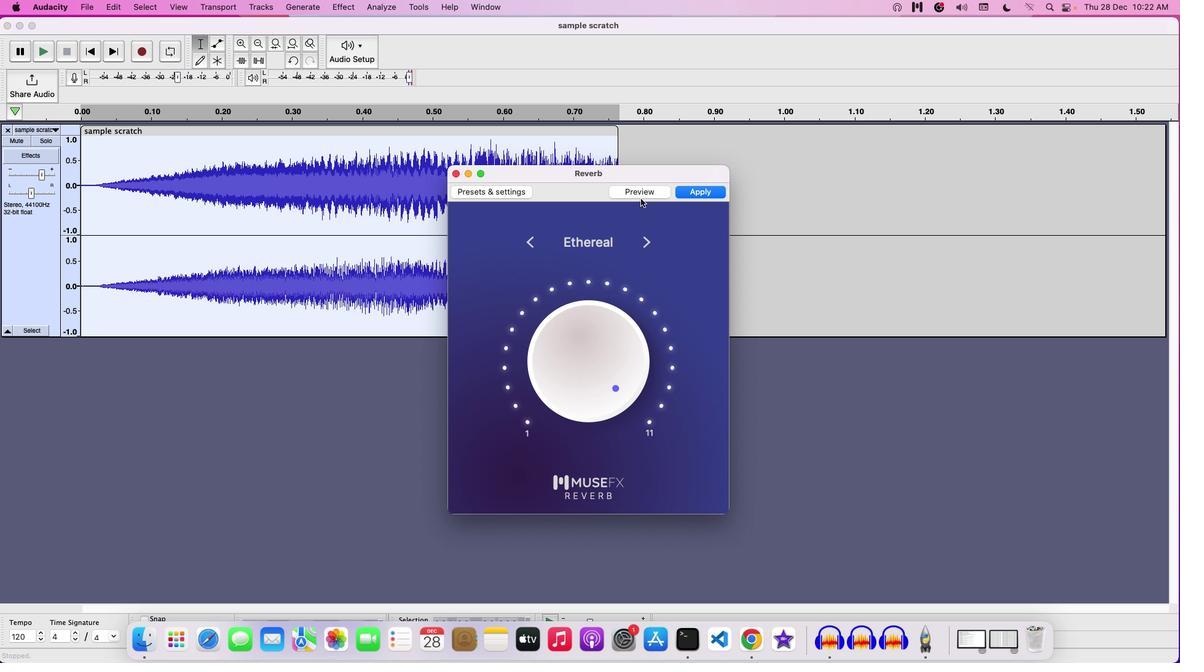 
Action: Mouse pressed left at (640, 199)
Screenshot: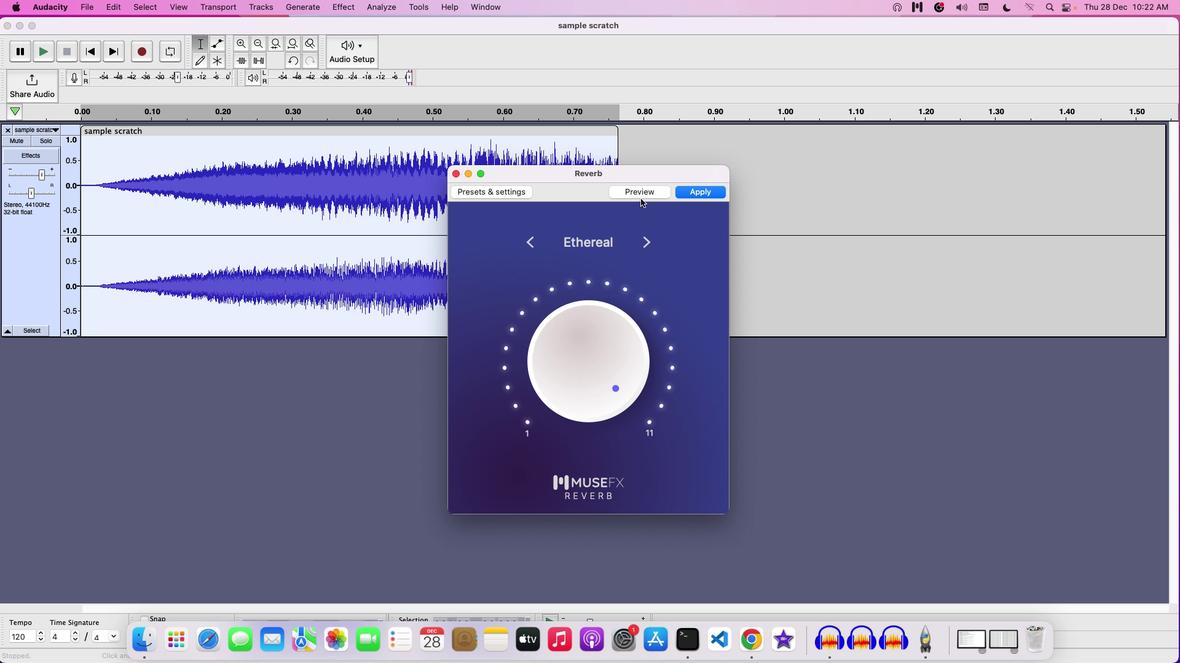 
Action: Mouse moved to (641, 193)
Screenshot: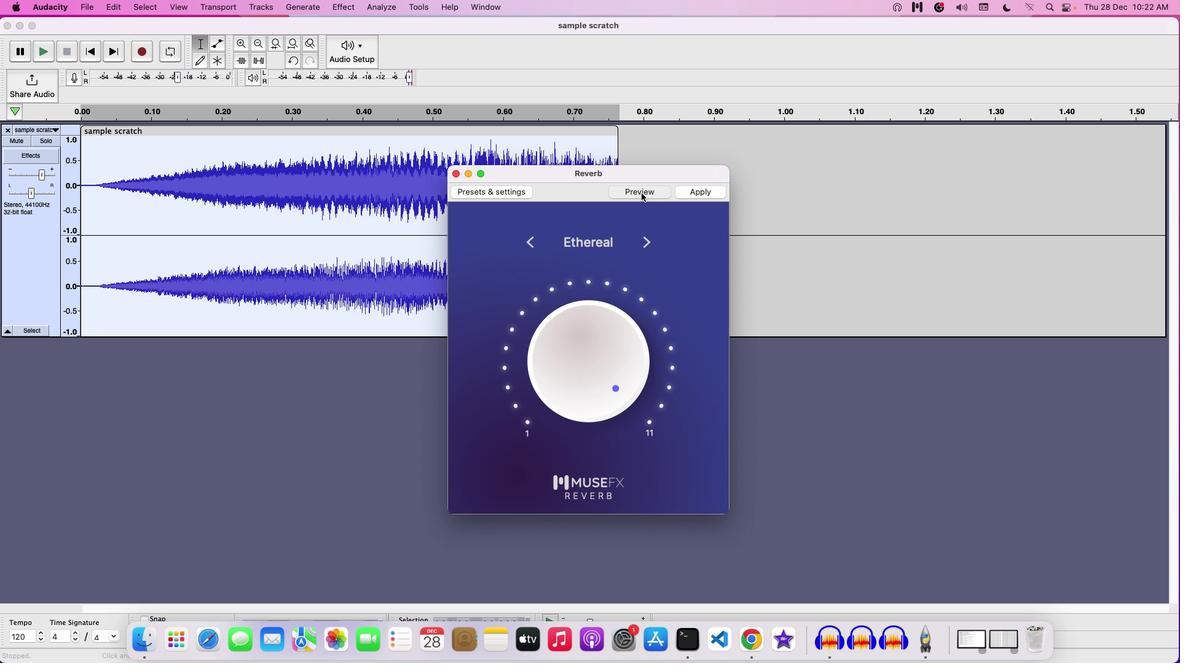 
Action: Mouse pressed left at (641, 193)
Screenshot: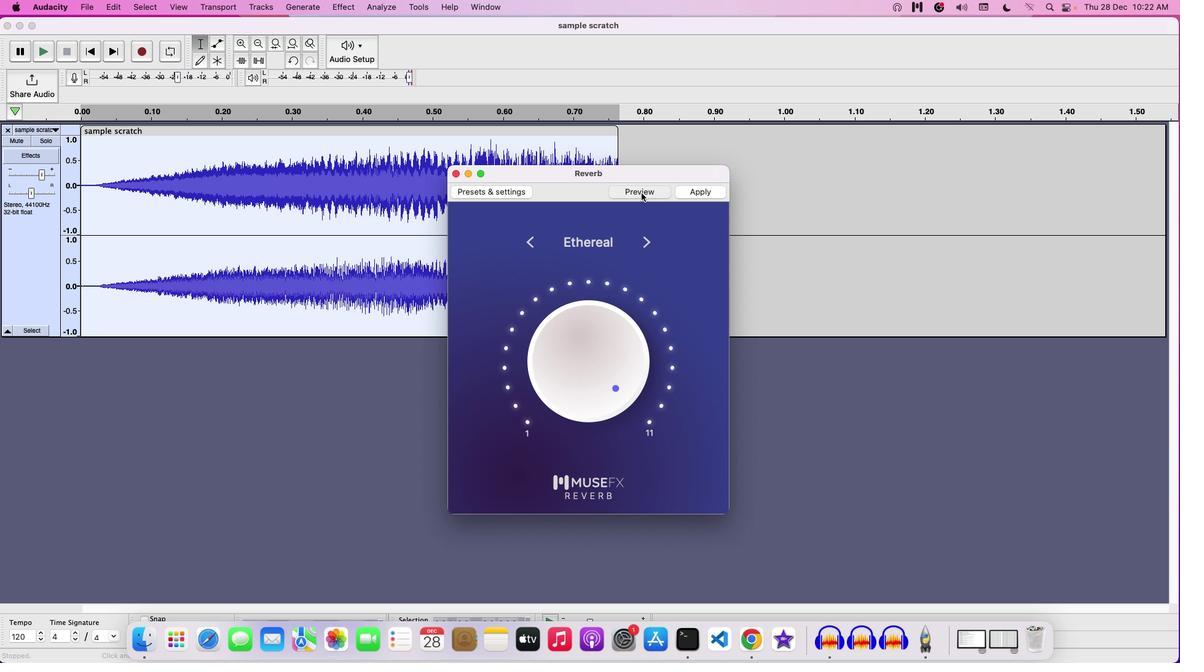 
Action: Mouse moved to (697, 192)
Screenshot: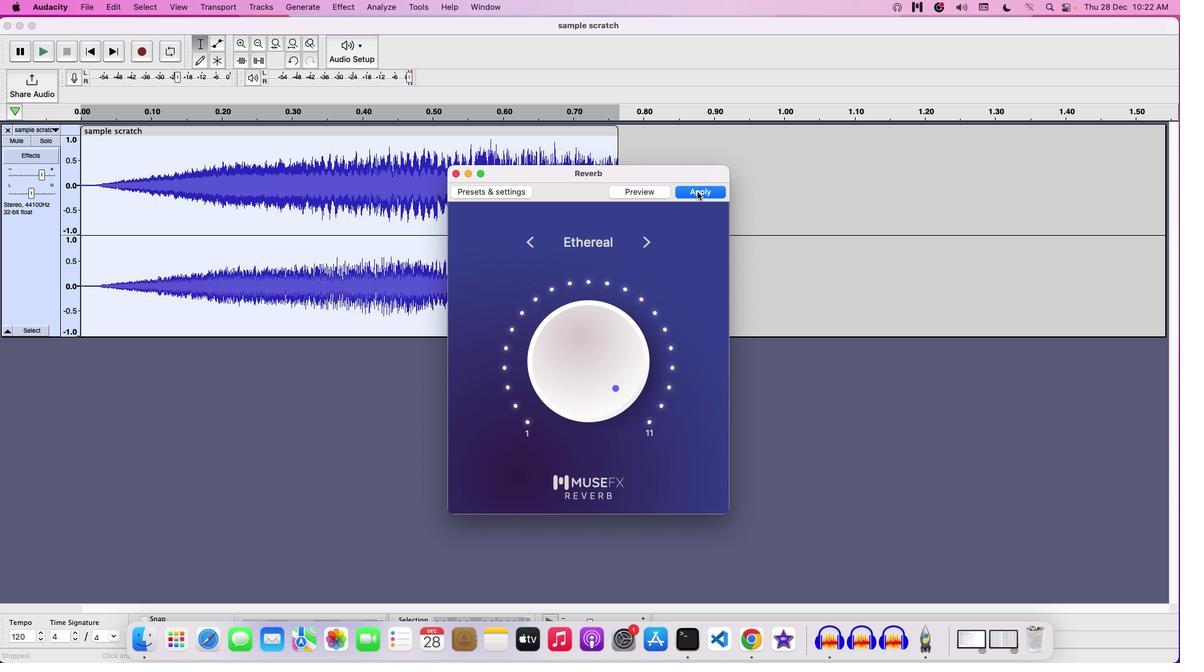 
Action: Mouse pressed left at (697, 192)
Screenshot: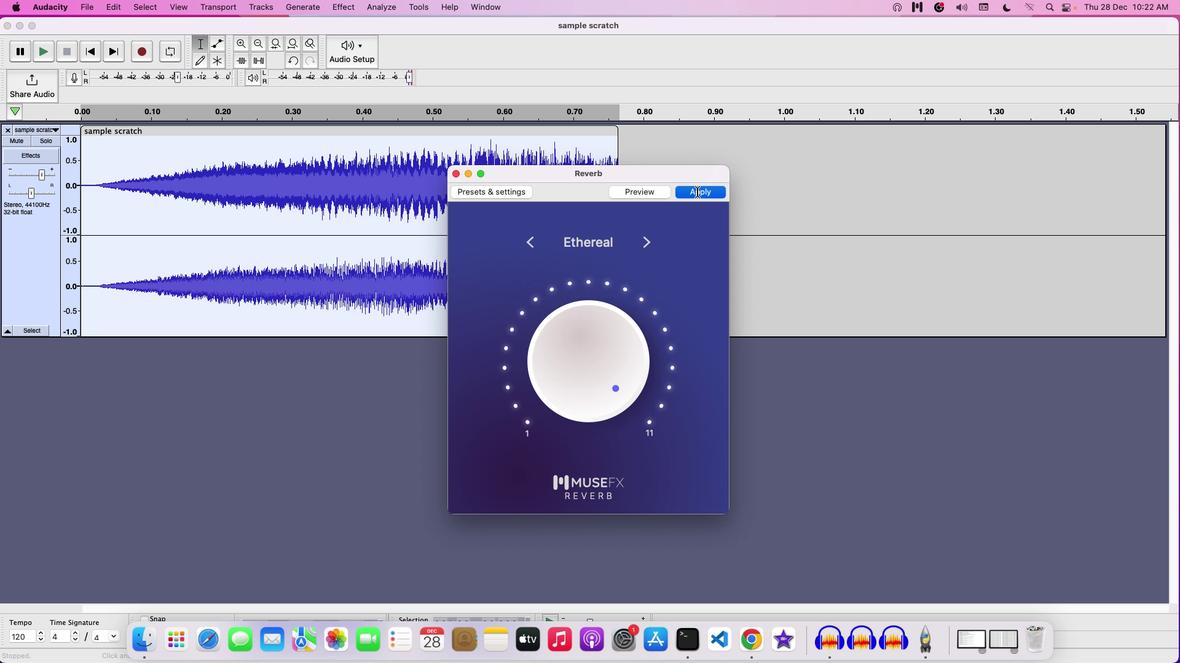 
Action: Mouse moved to (609, 226)
Screenshot: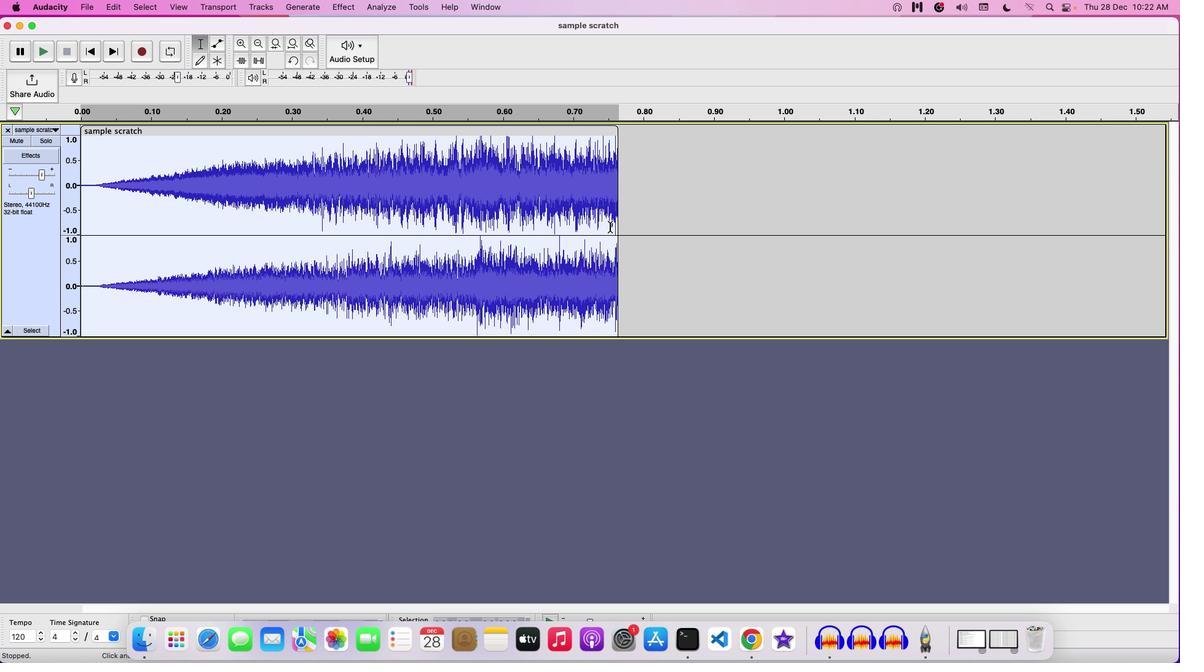 
Action: Key pressed Key.space
Screenshot: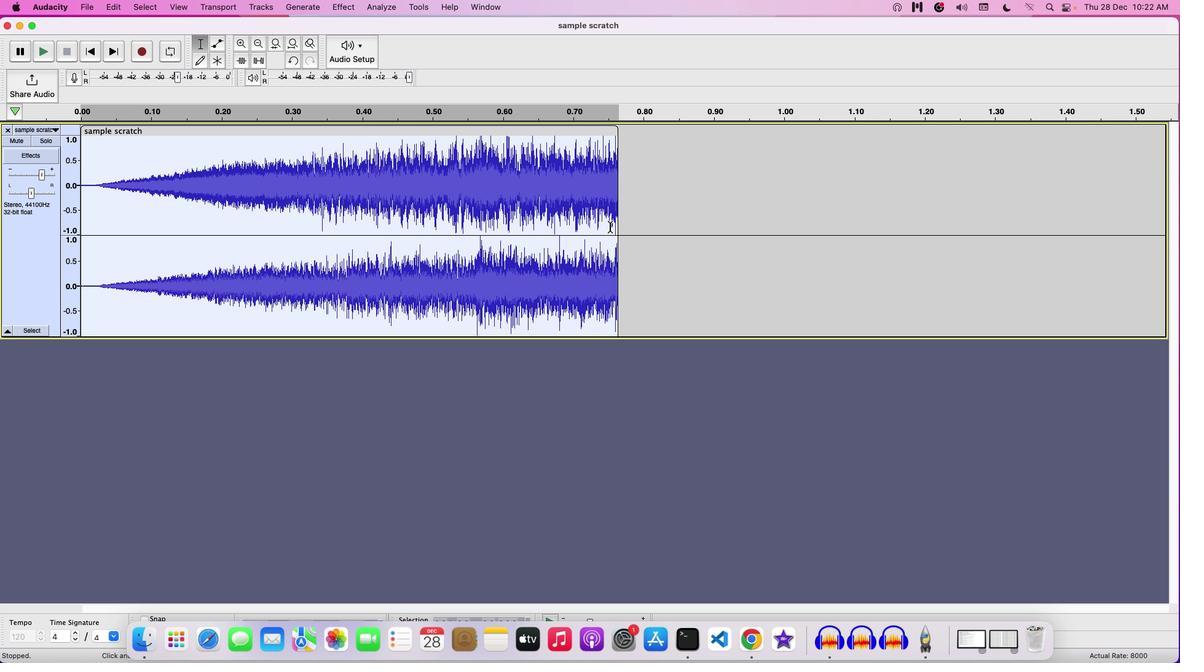 
Action: Mouse moved to (442, 169)
Screenshot: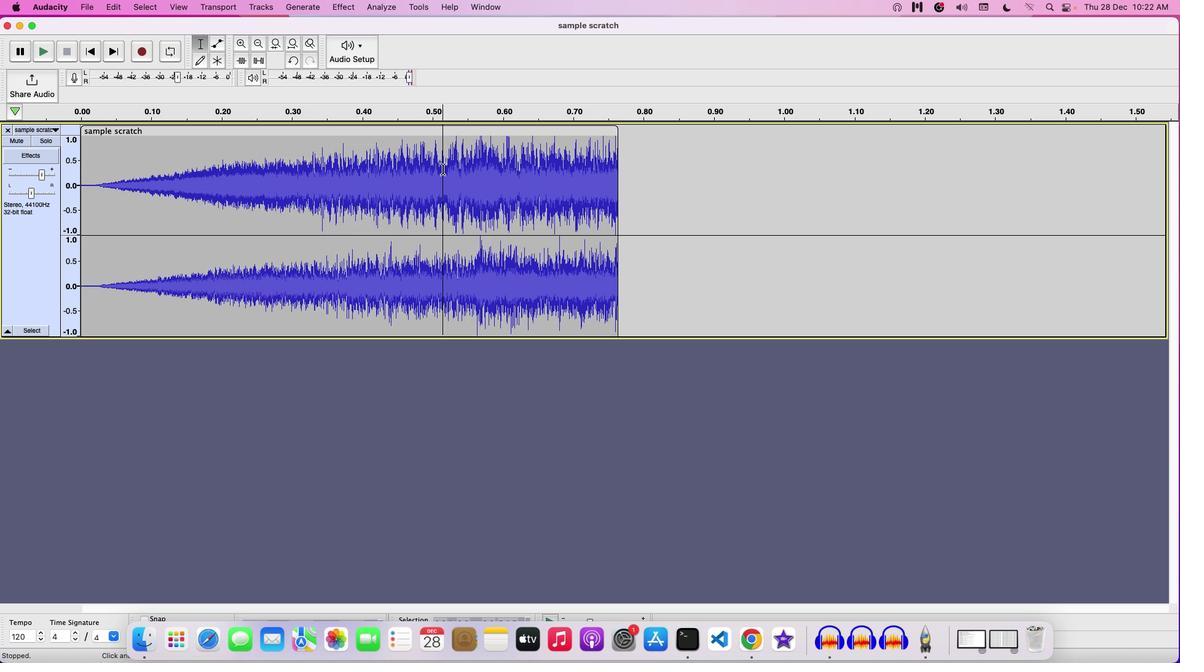 
Action: Mouse pressed left at (442, 169)
Screenshot: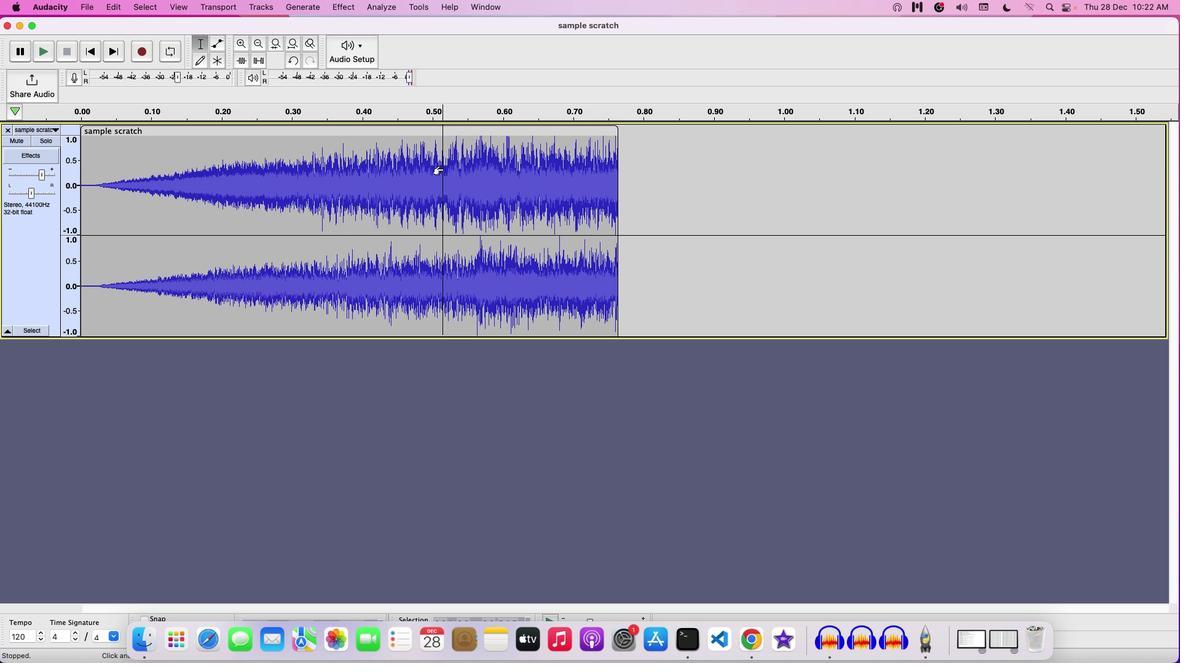 
Action: Mouse moved to (441, 164)
Screenshot: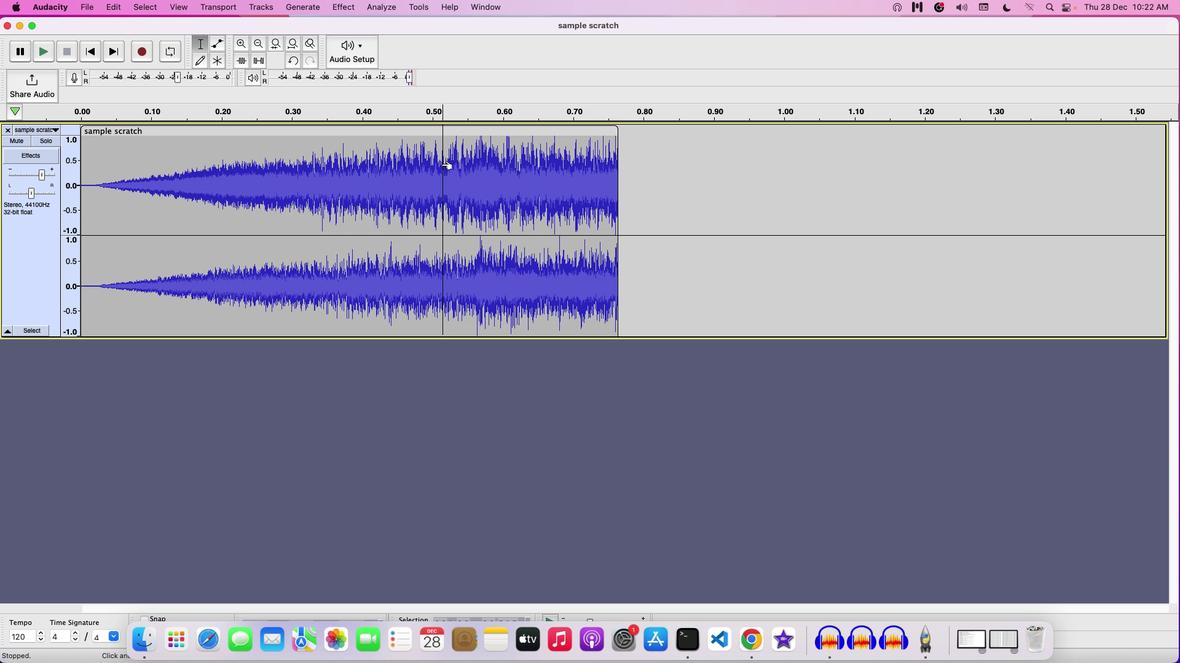 
Action: Mouse pressed left at (441, 164)
Screenshot: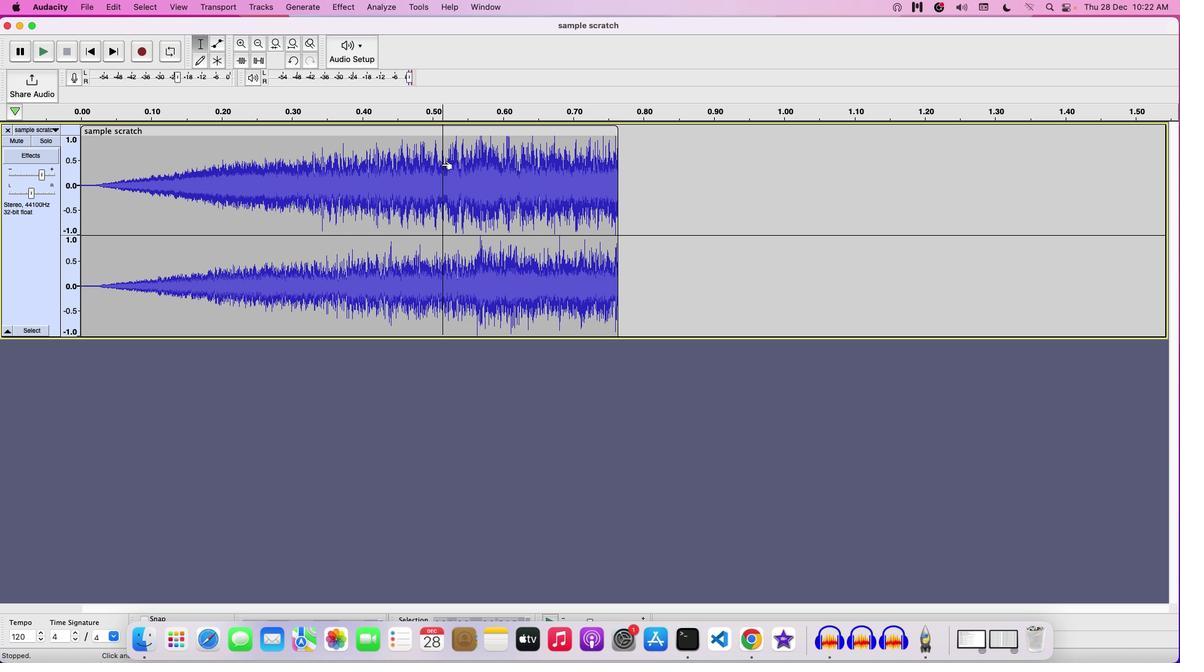 
Action: Mouse moved to (617, 170)
Screenshot: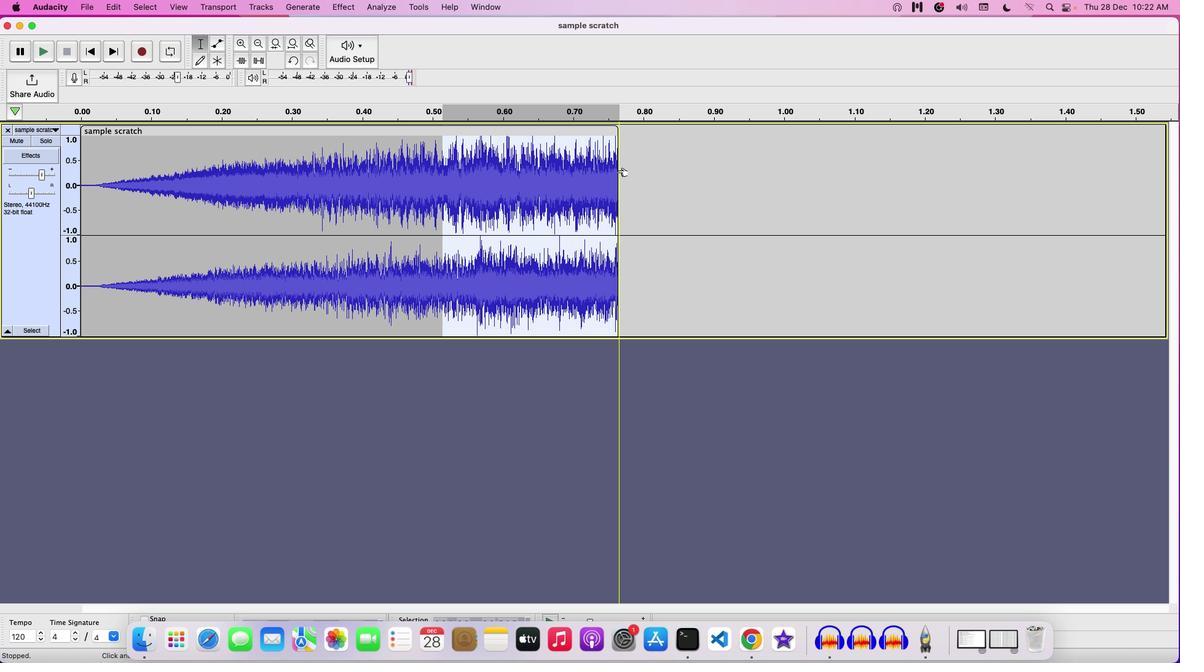 
Action: Key pressed Key.space
Screenshot: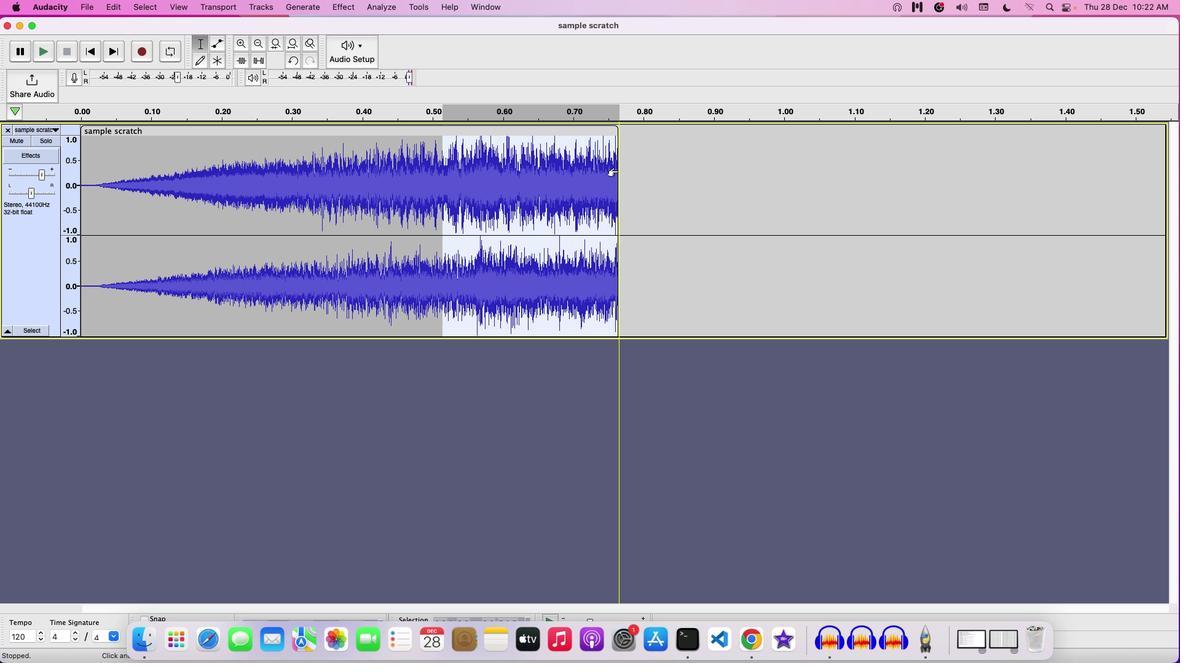 
Action: Mouse moved to (495, 164)
Screenshot: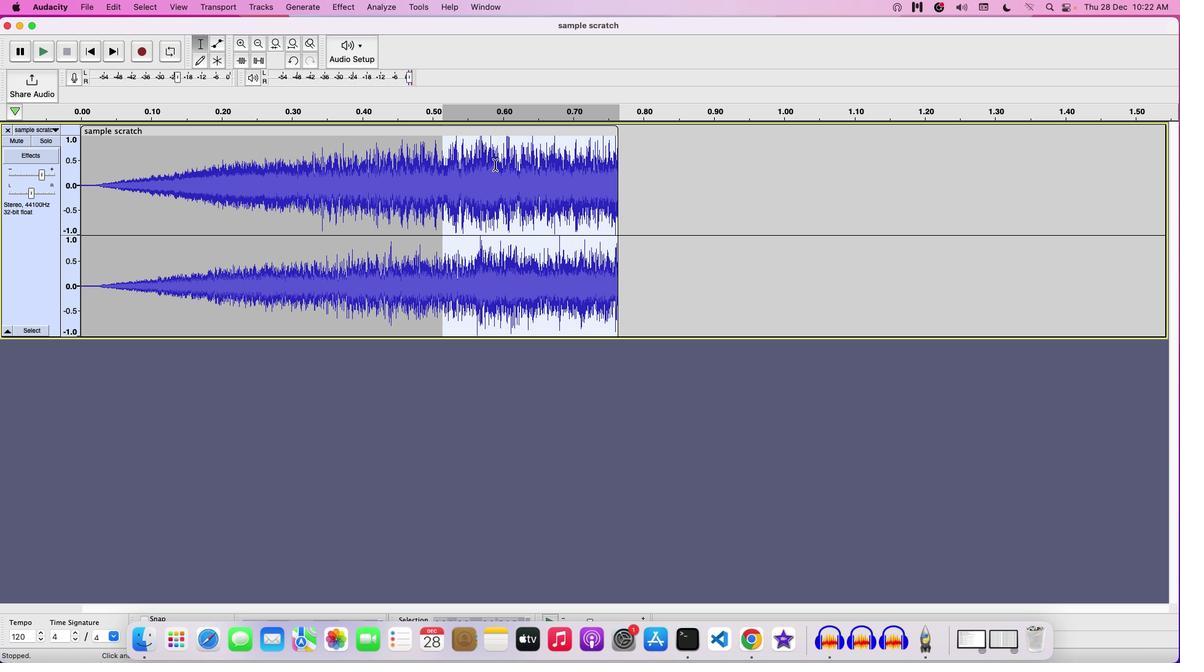 
Action: Mouse pressed right at (495, 164)
Screenshot: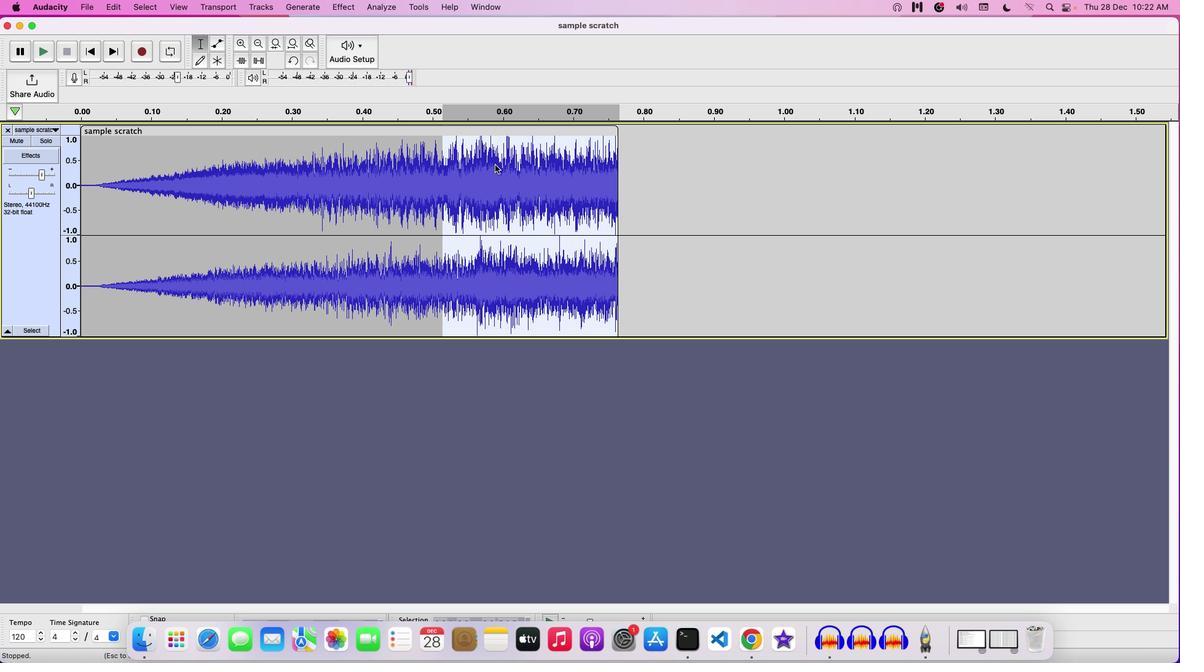 
Action: Mouse moved to (537, 183)
Screenshot: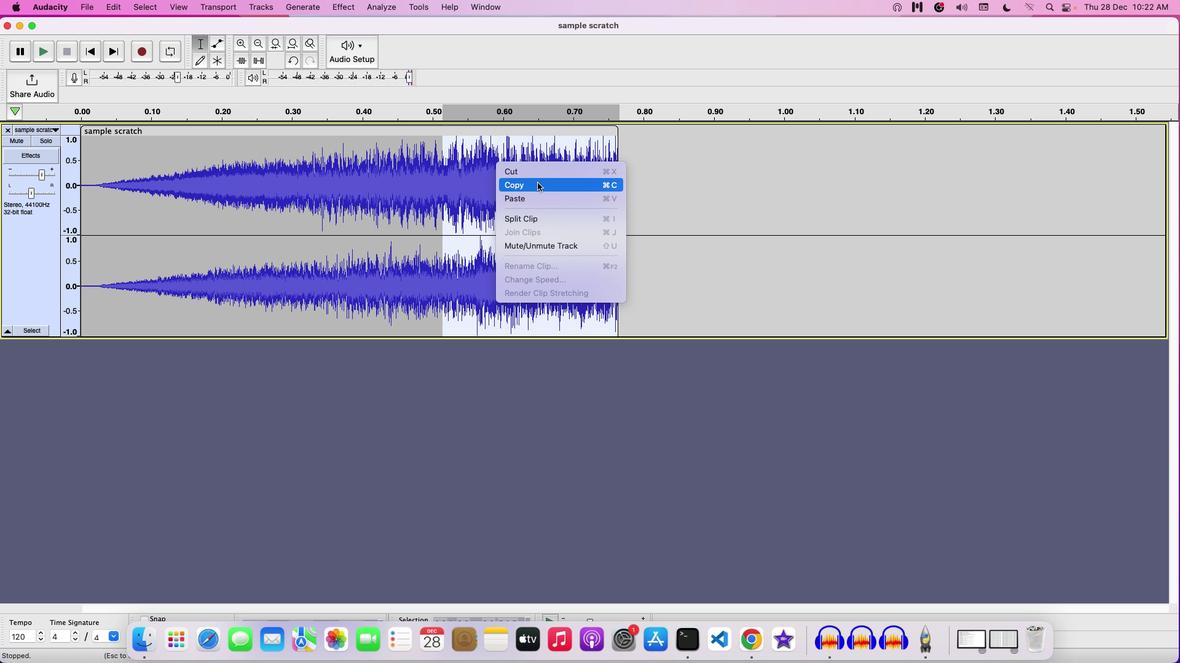 
Action: Mouse pressed left at (537, 183)
Screenshot: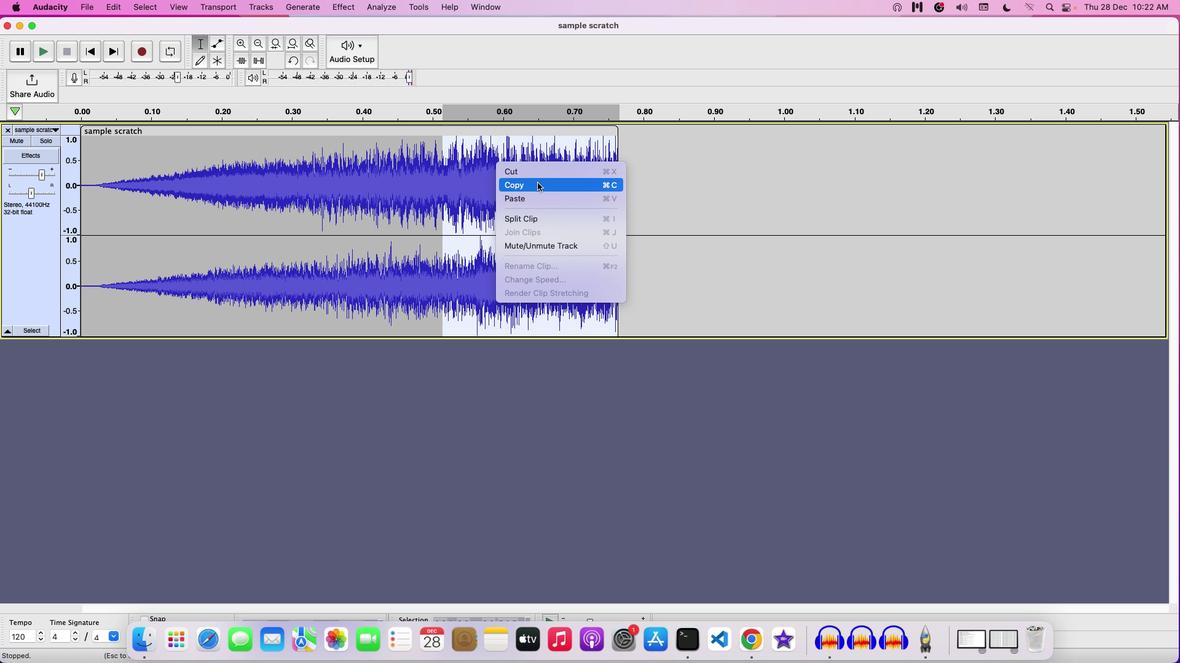 
Action: Mouse moved to (623, 177)
Screenshot: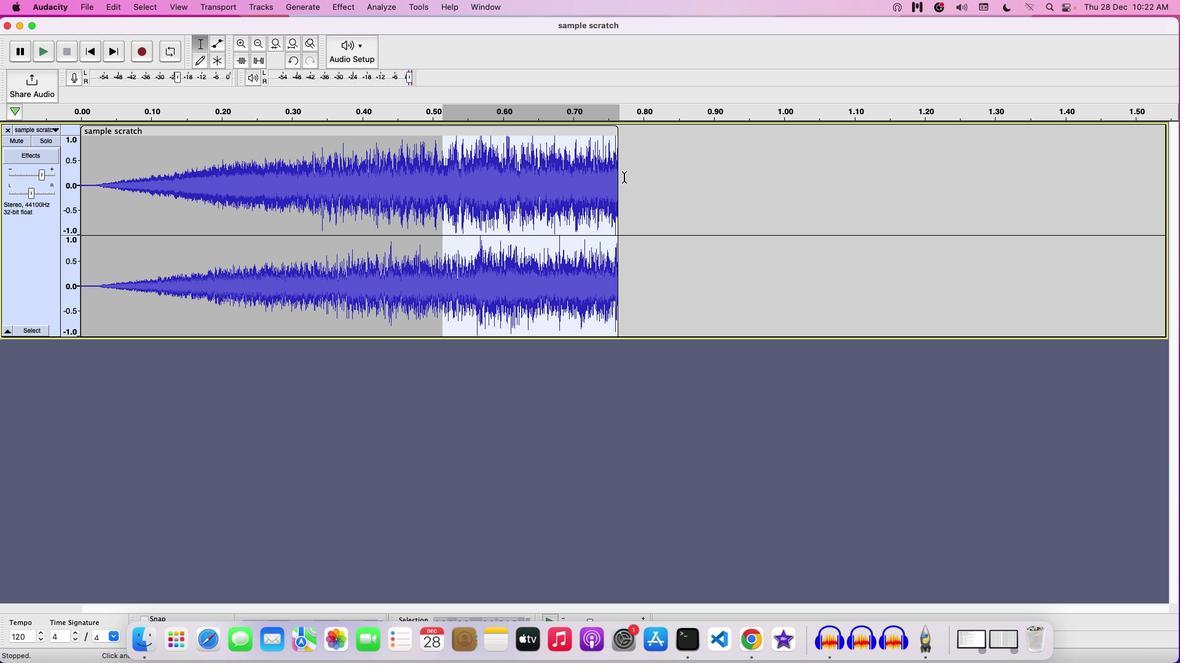 
Action: Mouse pressed left at (623, 177)
Screenshot: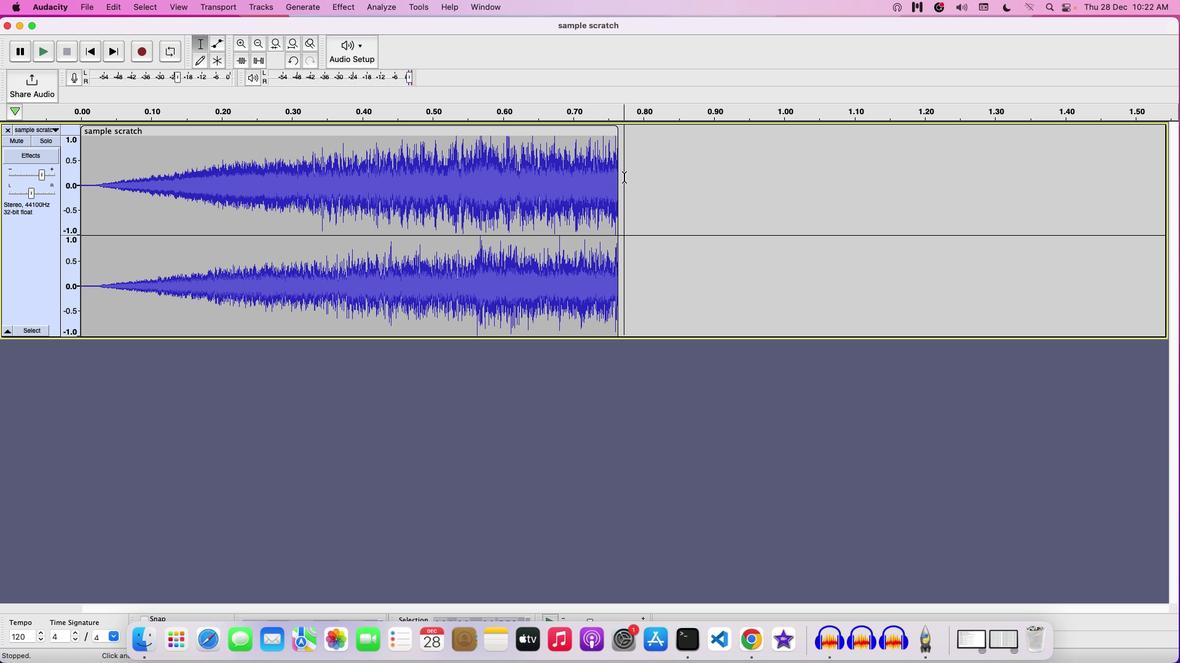
Action: Mouse moved to (639, 180)
Screenshot: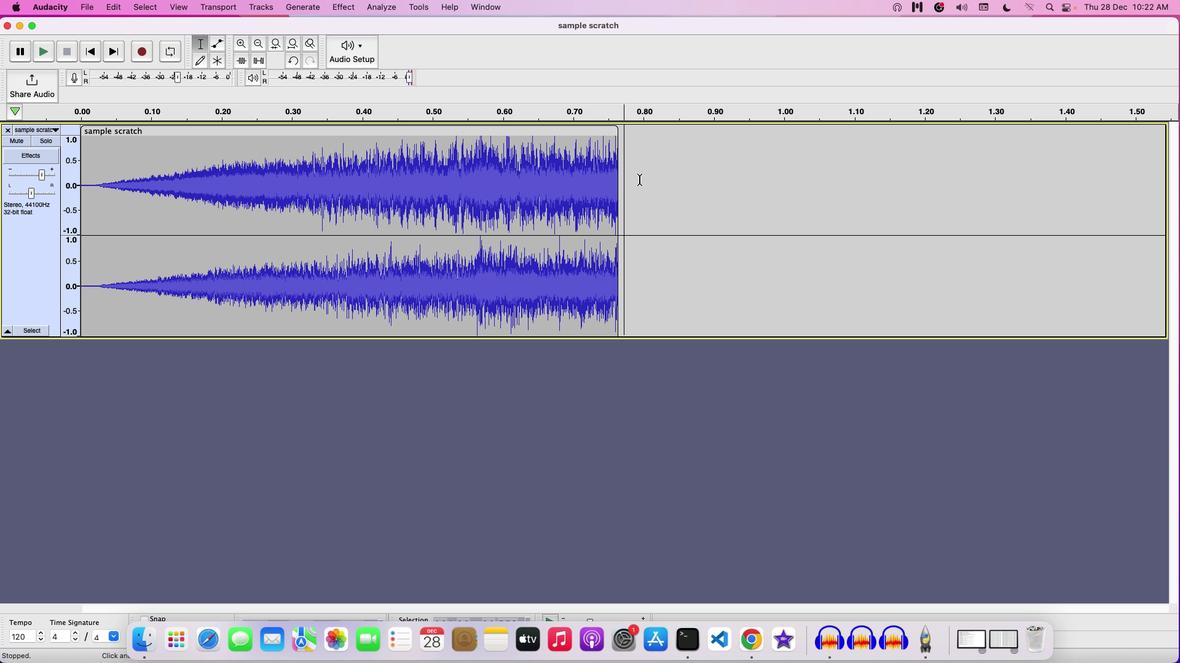 
Action: Key pressed Key.cmd'v'
Screenshot: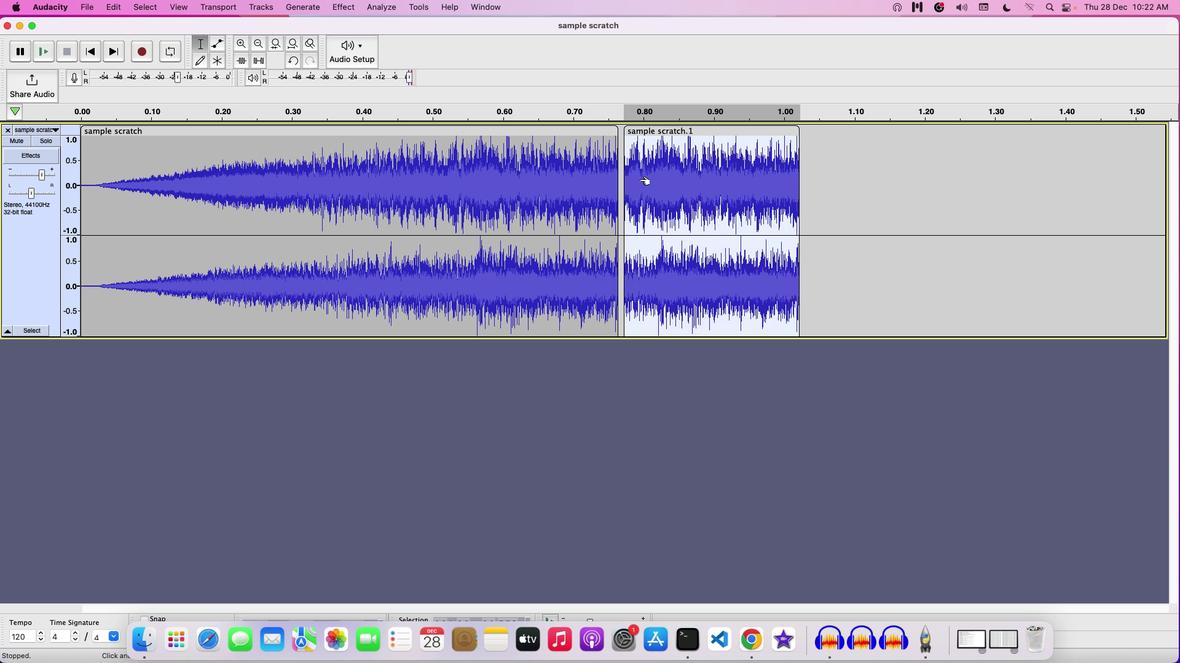 
Action: Mouse moved to (644, 134)
Screenshot: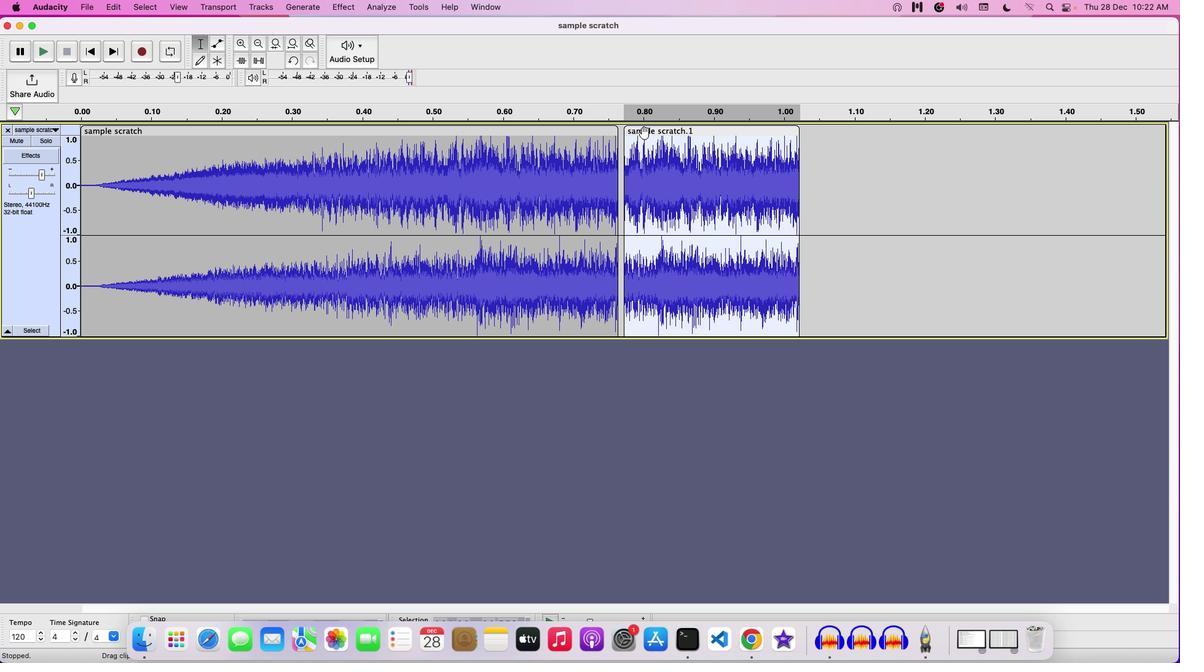 
Action: Mouse pressed left at (644, 134)
Screenshot: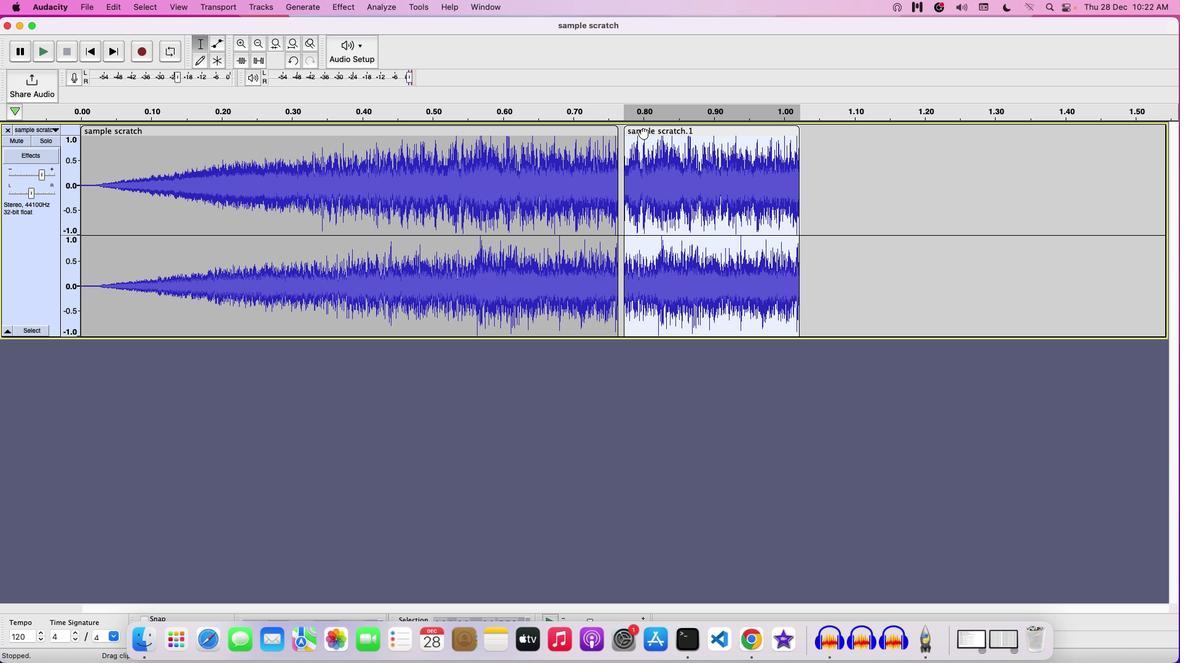 
Action: Mouse moved to (638, 134)
Screenshot: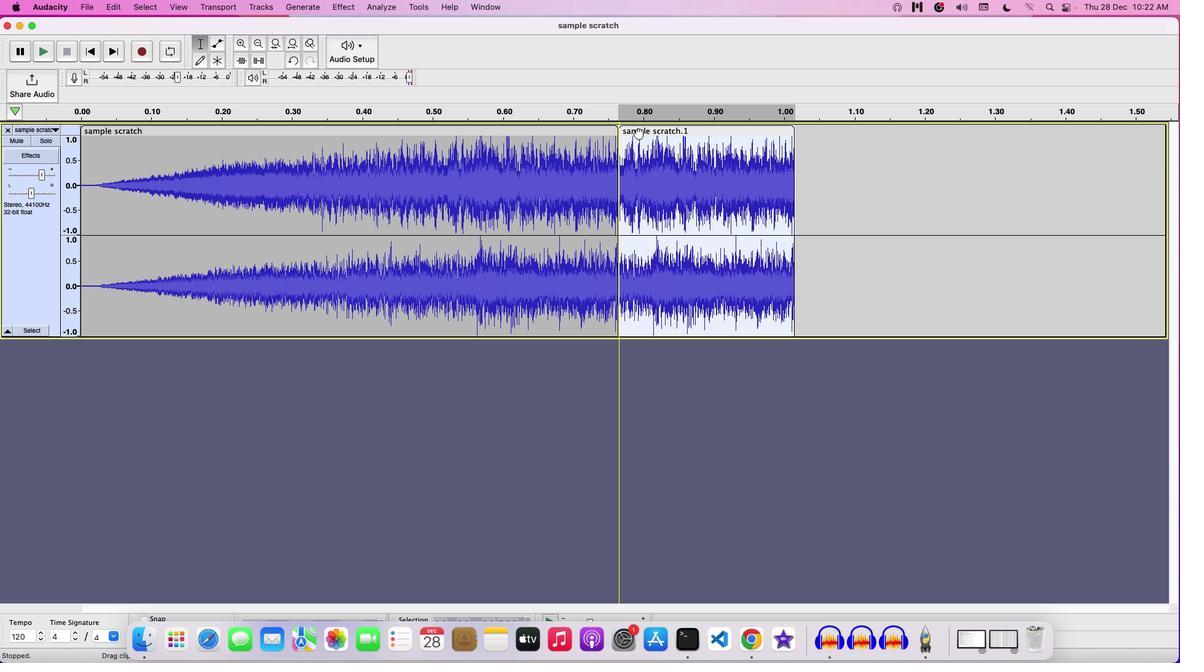 
Action: Key pressed Key.space
Screenshot: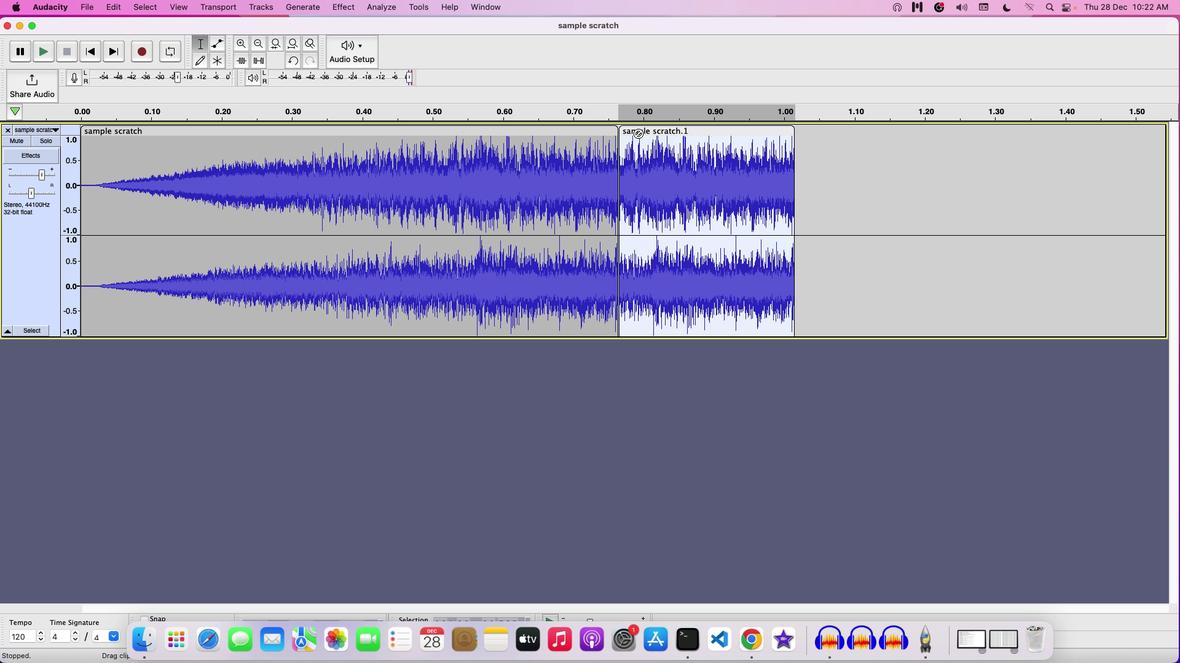 
Action: Mouse moved to (468, 153)
Screenshot: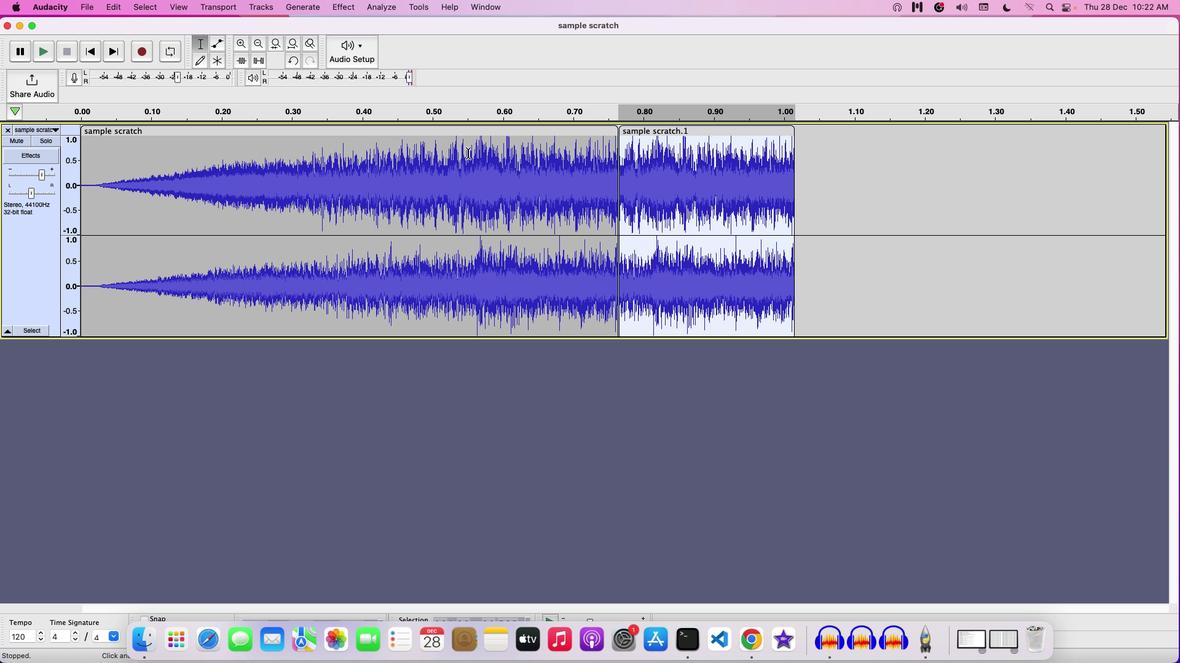 
Action: Mouse pressed left at (468, 153)
Screenshot: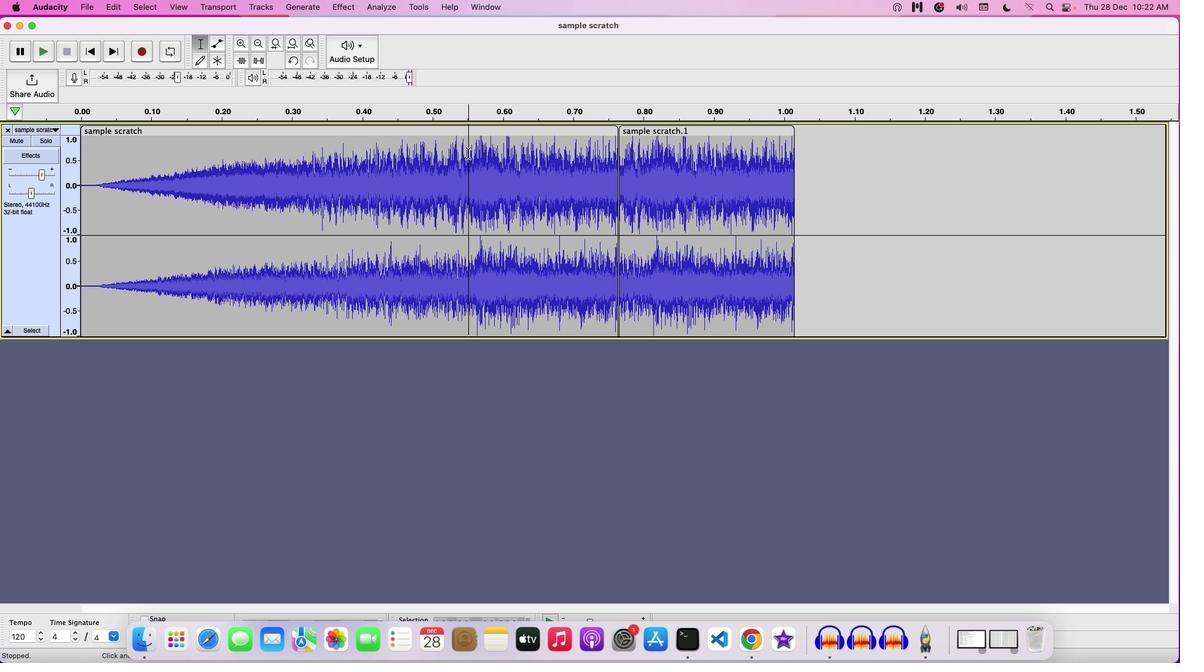 
Action: Key pressed Key.space
Screenshot: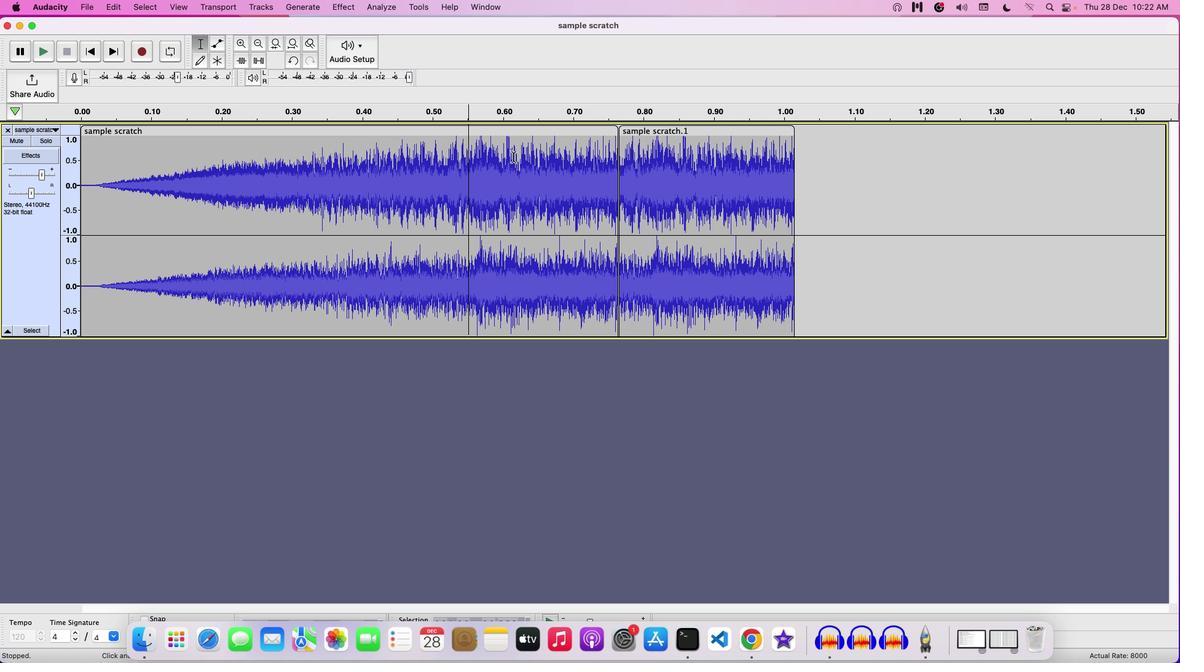 
Action: Mouse moved to (617, 135)
Screenshot: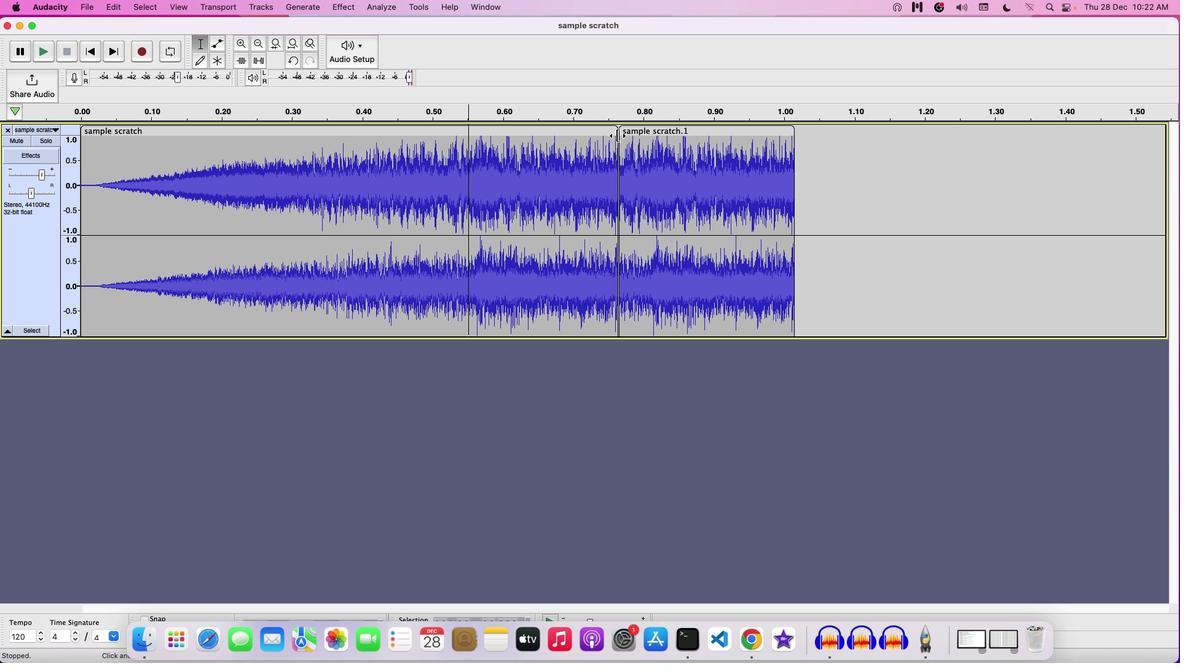 
Action: Mouse pressed left at (617, 135)
Screenshot: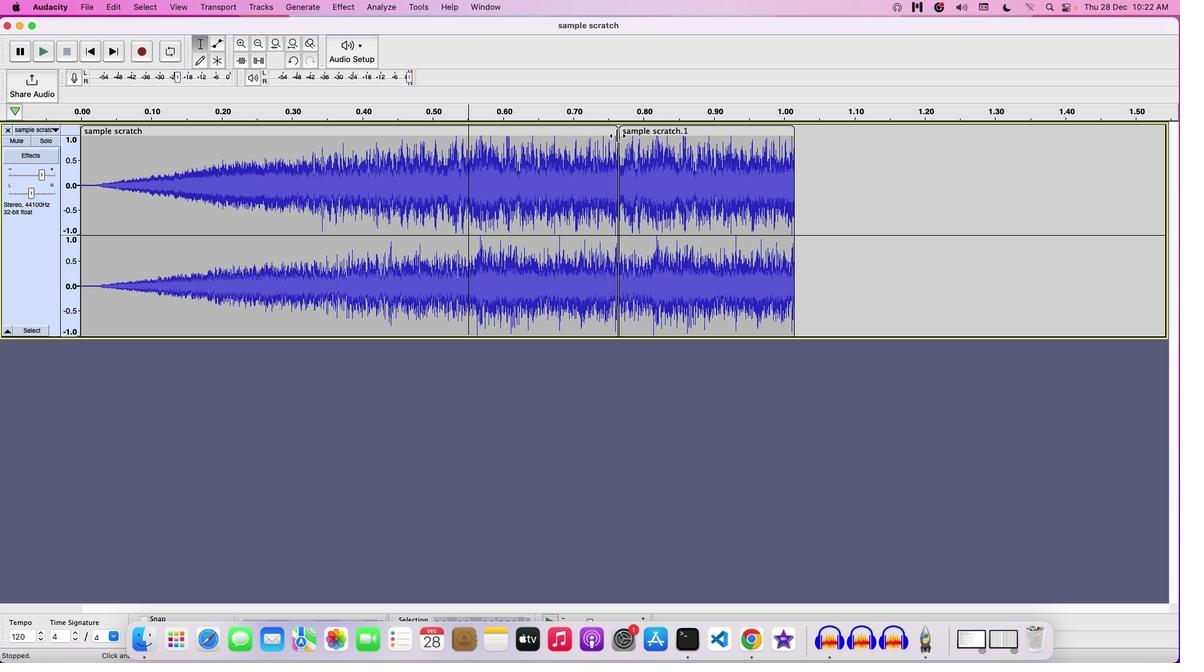 
Action: Mouse moved to (616, 135)
Screenshot: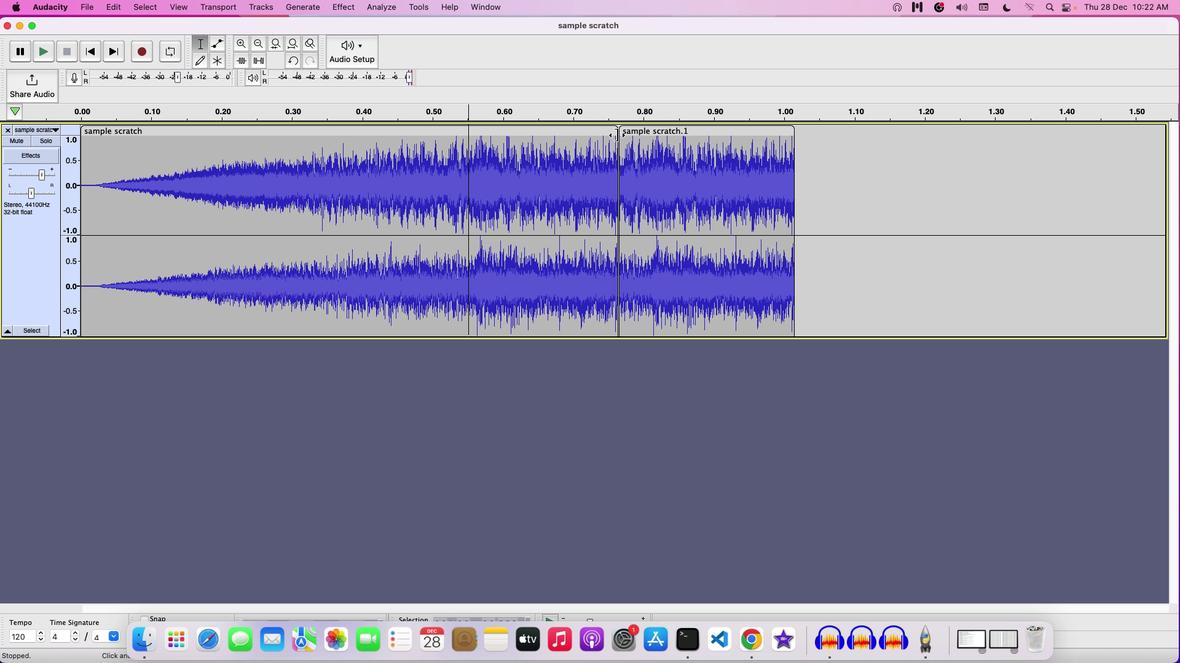 
Action: Mouse pressed left at (616, 135)
Screenshot: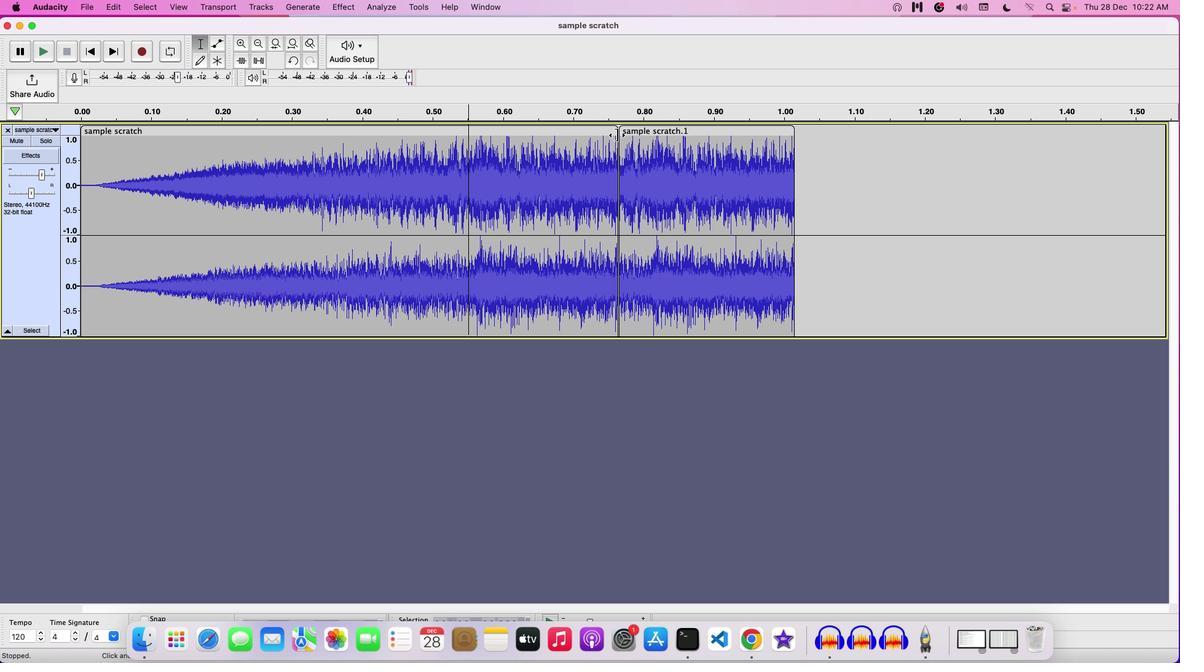 
Action: Mouse moved to (619, 140)
Screenshot: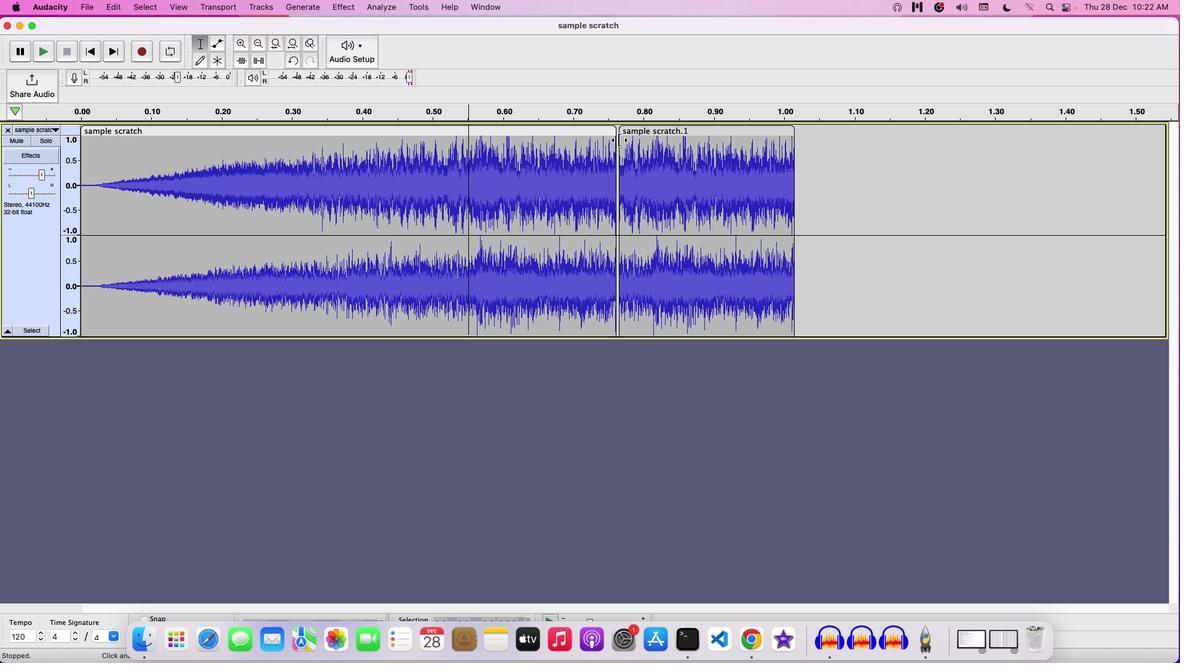 
Action: Mouse pressed left at (619, 140)
Screenshot: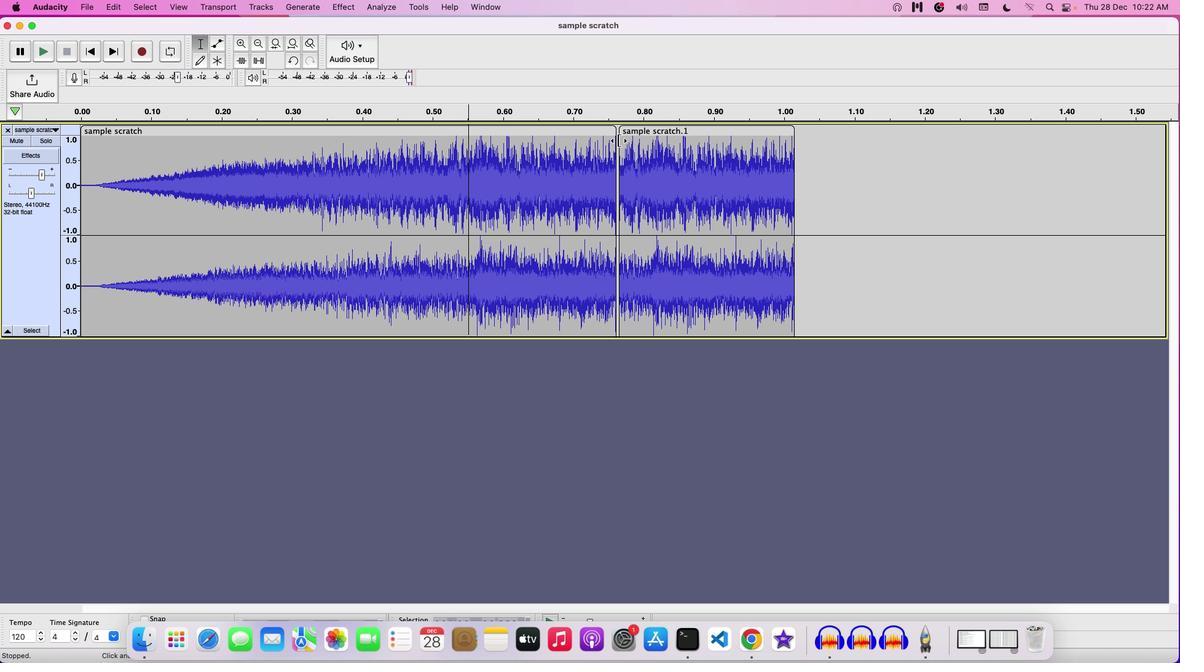 
Action: Mouse moved to (489, 139)
Screenshot: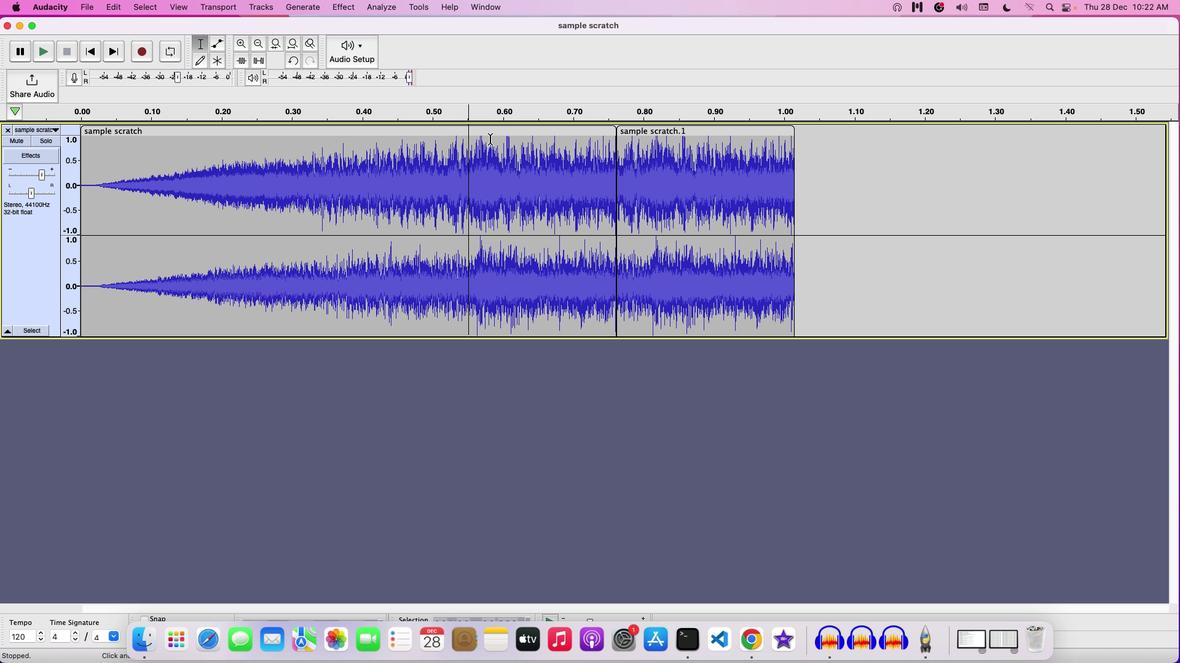 
Action: Key pressed Key.space
Screenshot: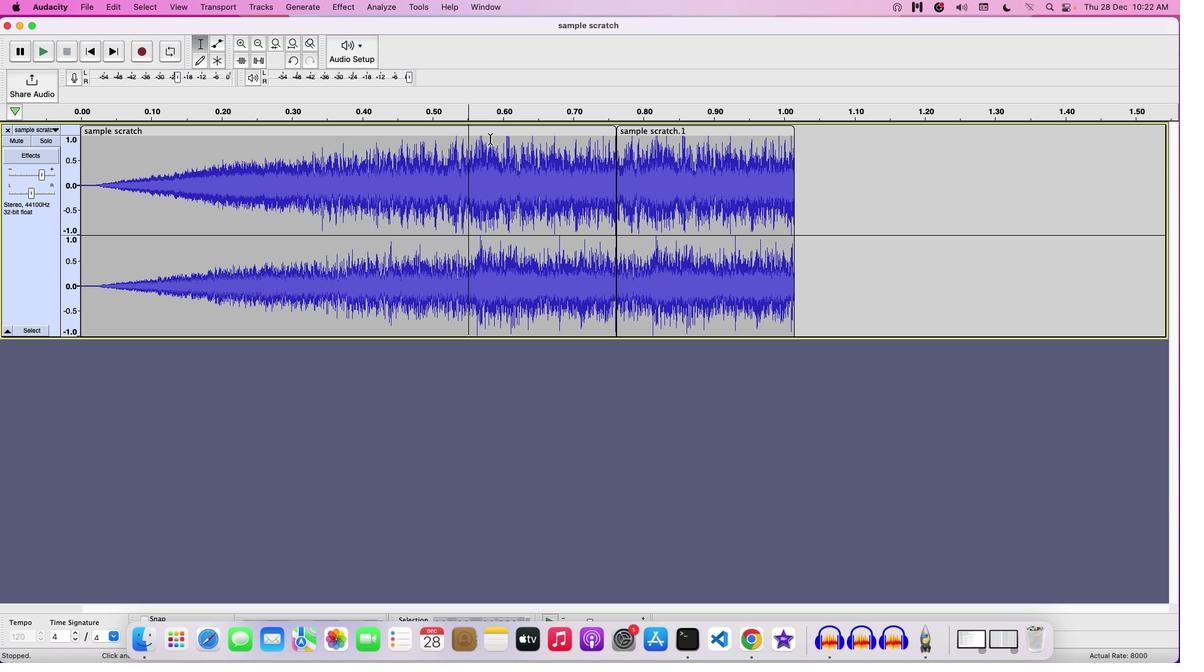 
Action: Mouse moved to (774, 147)
Screenshot: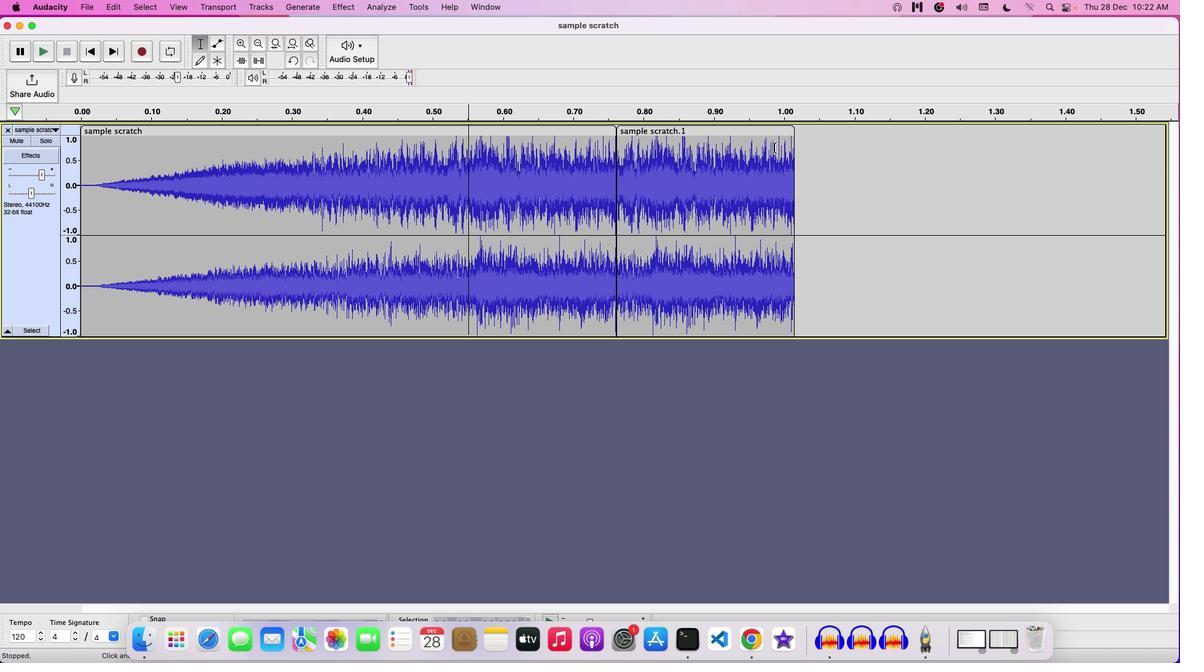 
Action: Mouse pressed left at (774, 147)
Screenshot: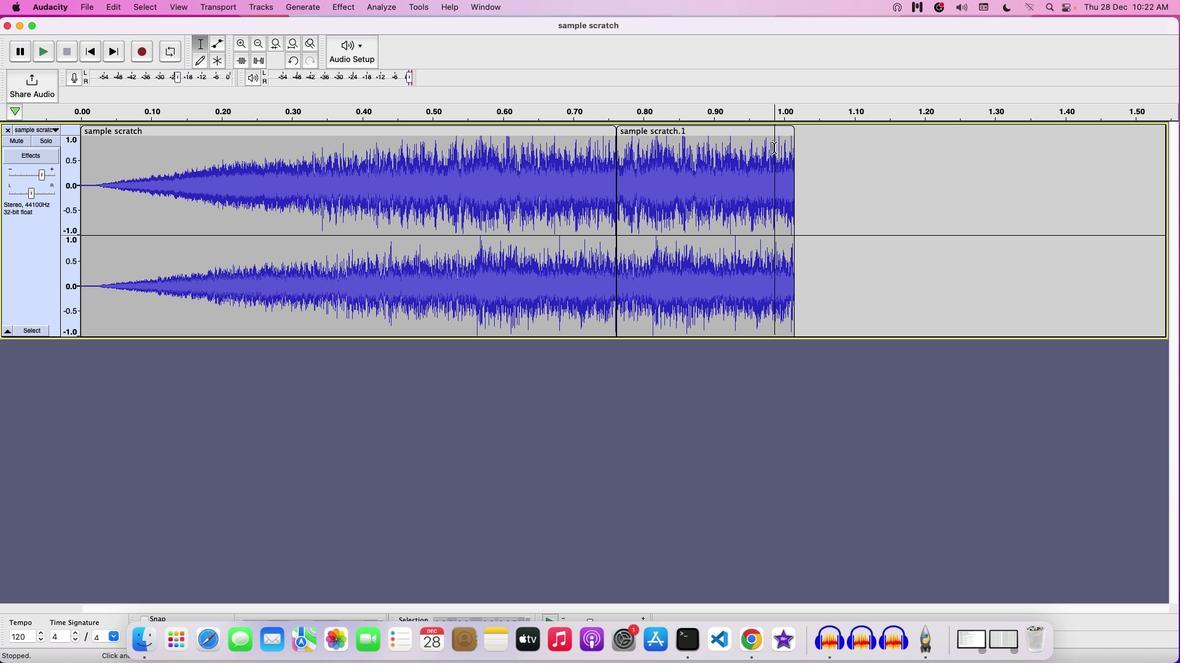 
Action: Mouse moved to (781, 143)
Screenshot: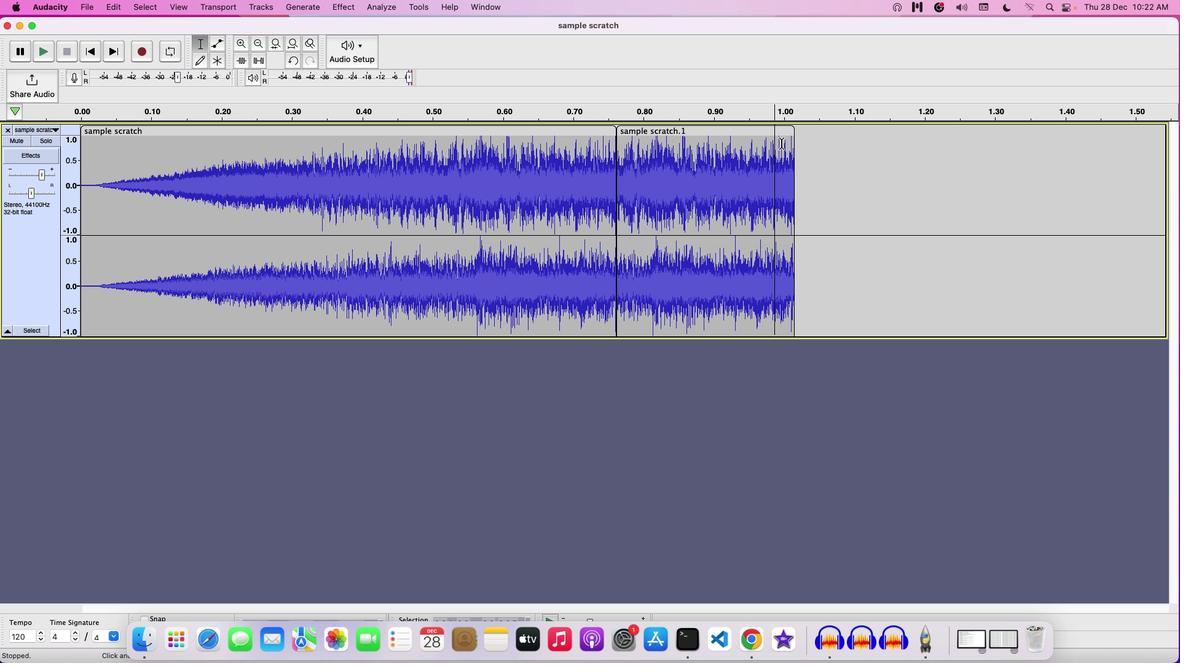 
Action: Mouse pressed left at (781, 143)
Screenshot: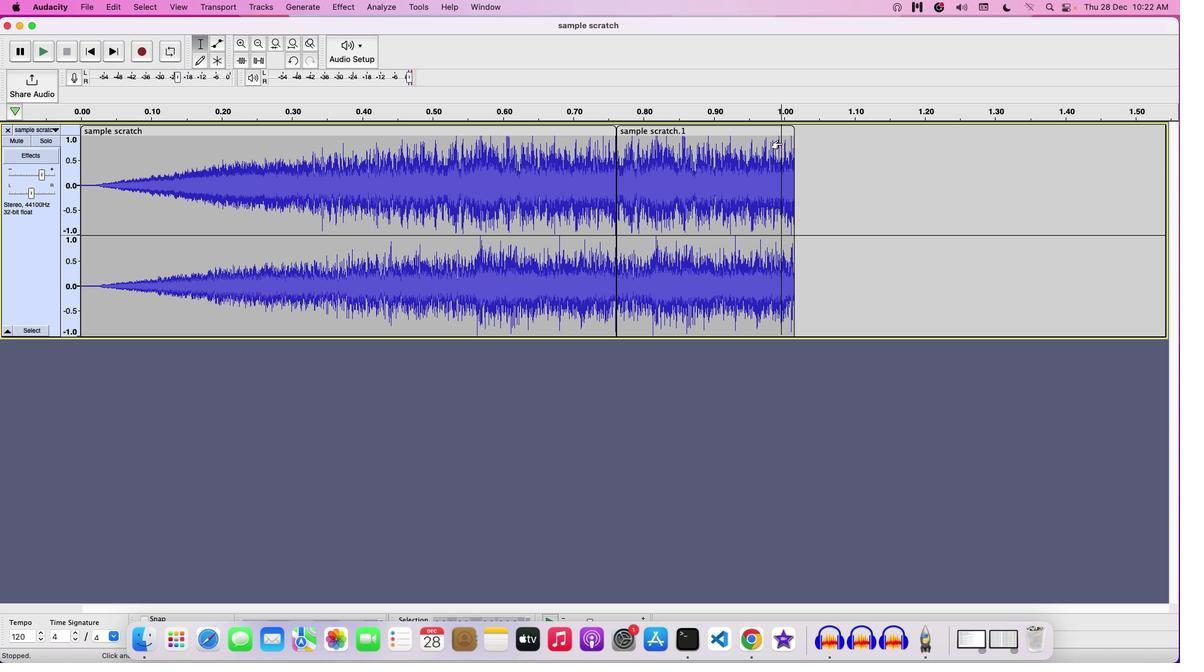 
Action: Mouse pressed left at (781, 143)
Screenshot: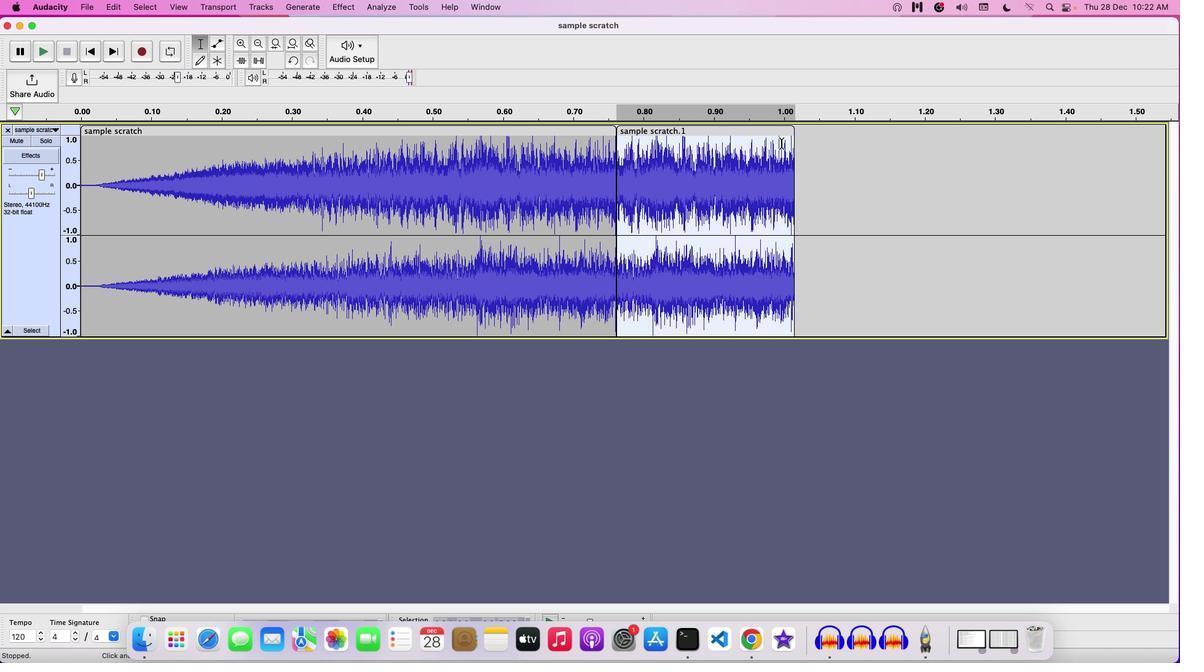 
Action: Mouse moved to (780, 141)
Screenshot: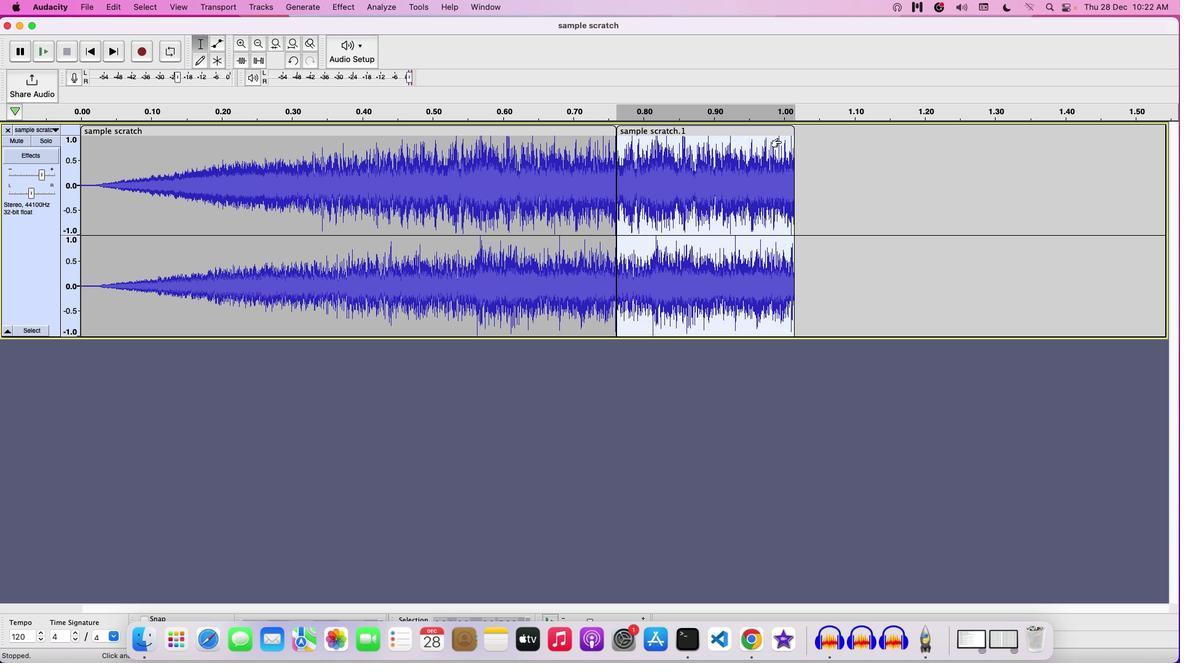 
Action: Key pressed Key.cmd
Screenshot: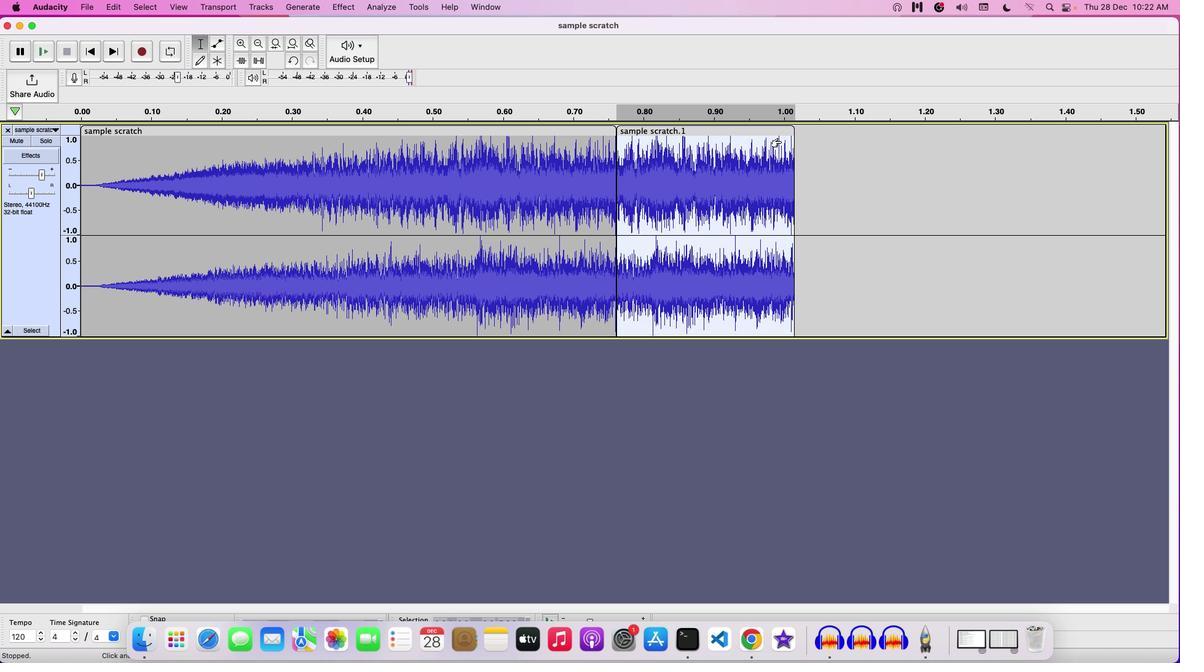 
Action: Mouse moved to (783, 141)
Screenshot: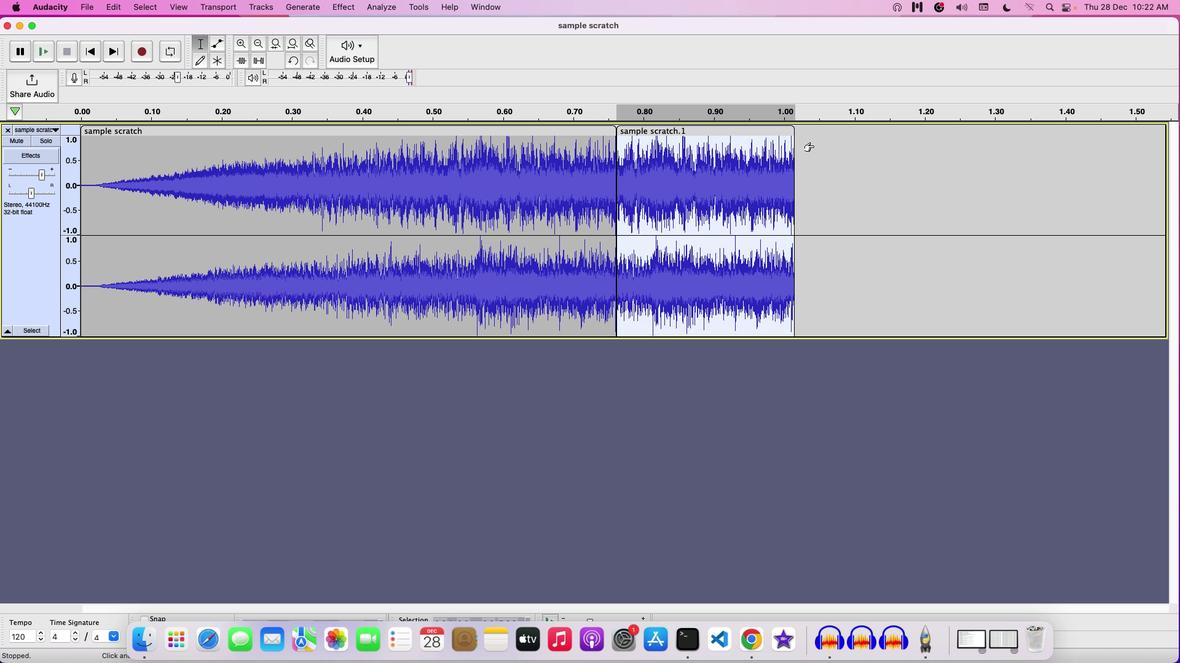 
Action: Key pressed 'c'
Screenshot: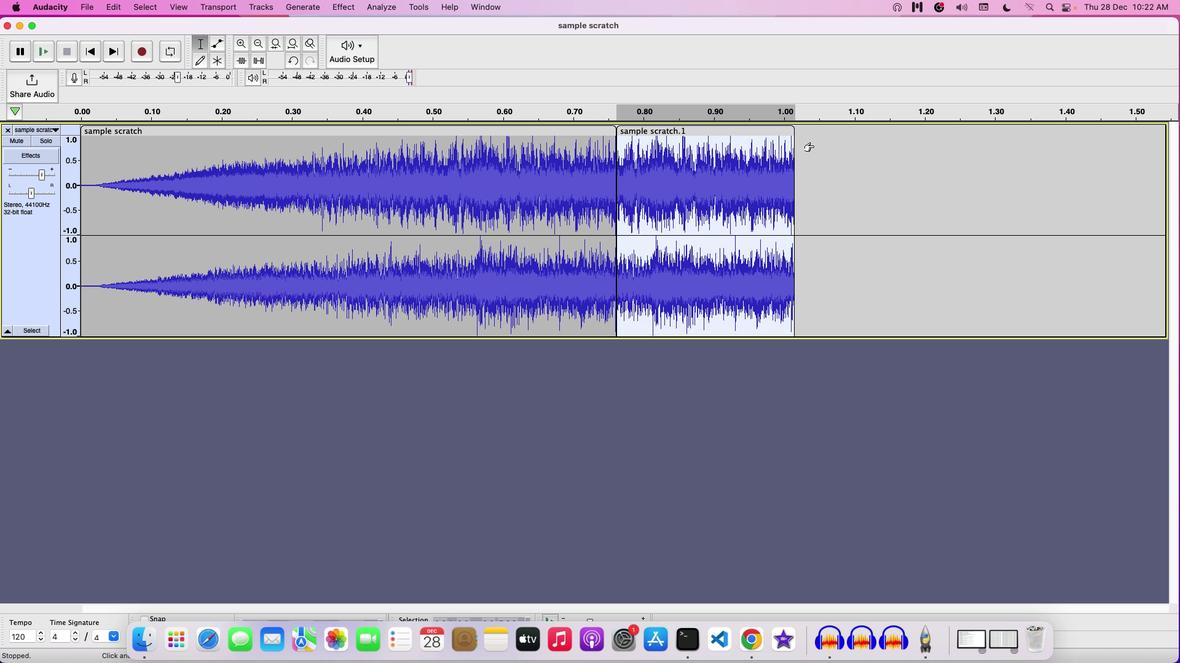 
Action: Mouse moved to (796, 161)
Screenshot: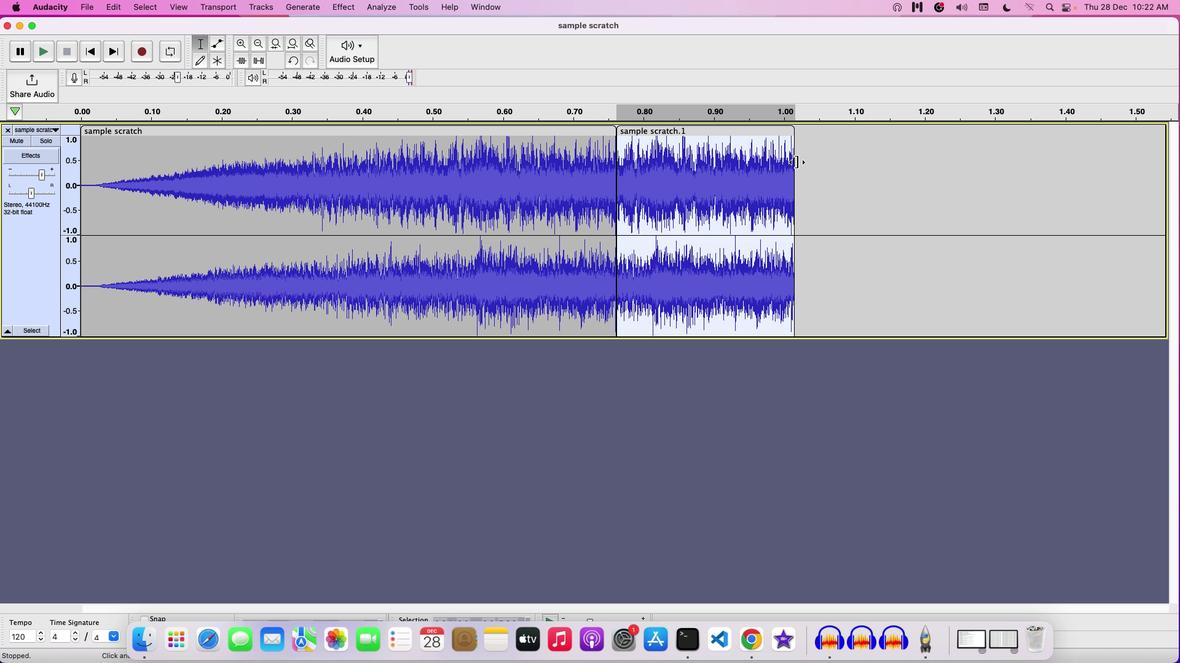 
Action: Mouse pressed left at (796, 161)
Screenshot: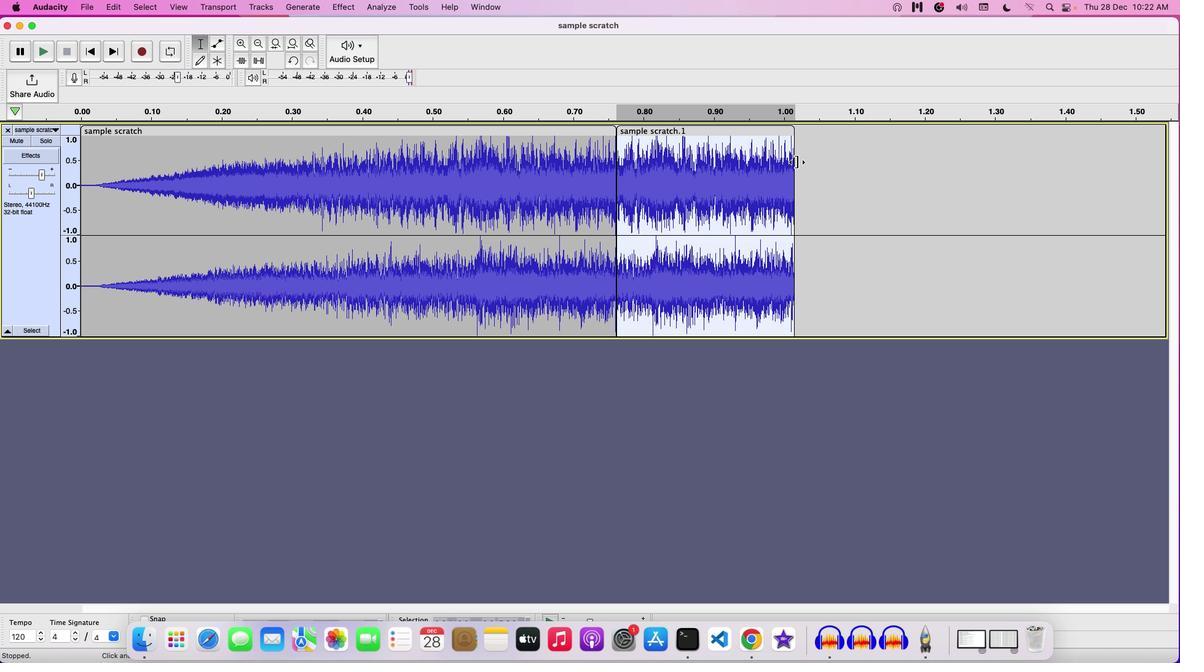 
Action: Mouse moved to (804, 157)
Screenshot: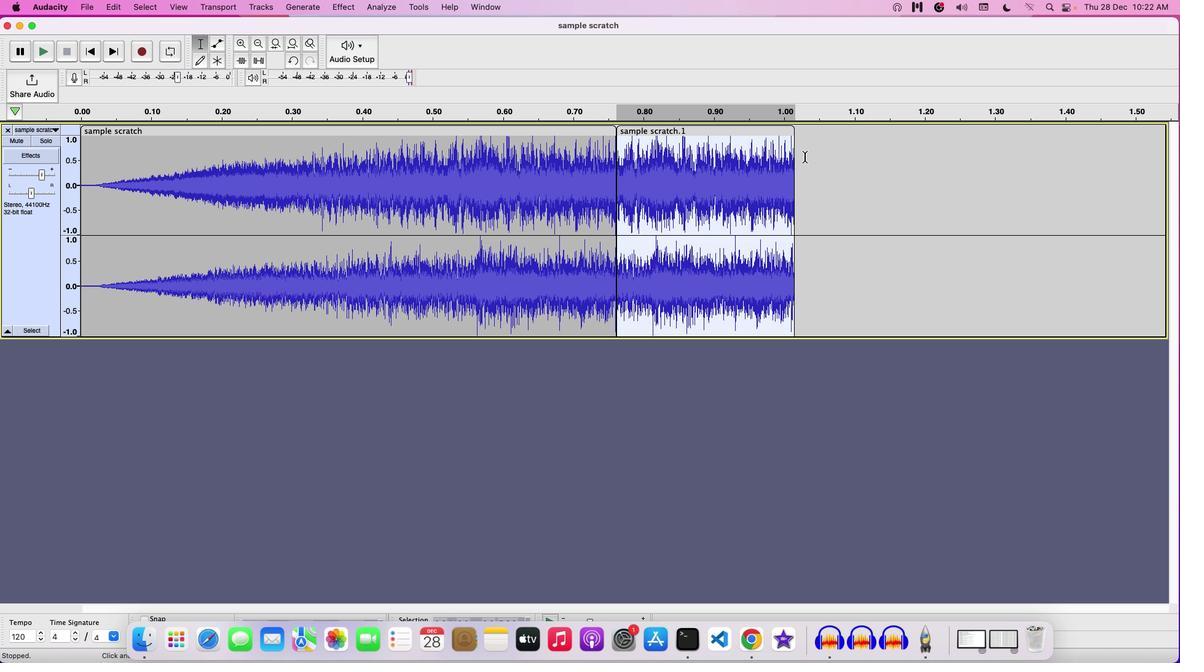 
Action: Mouse pressed left at (804, 157)
Screenshot: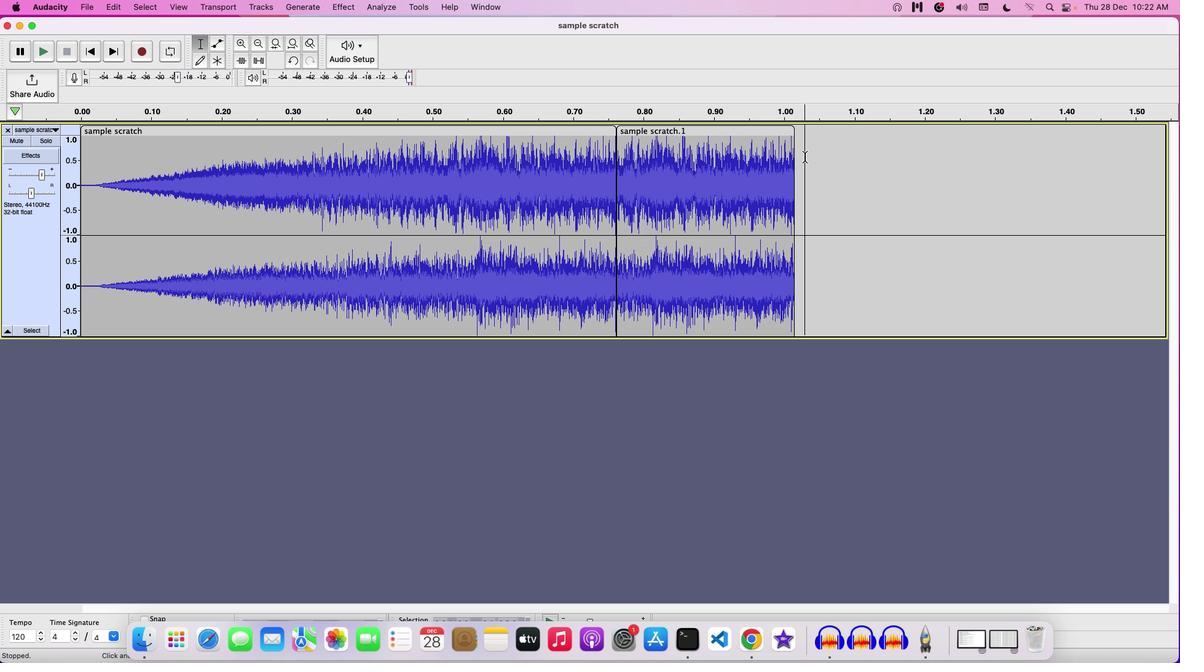 
Action: Mouse moved to (797, 157)
Screenshot: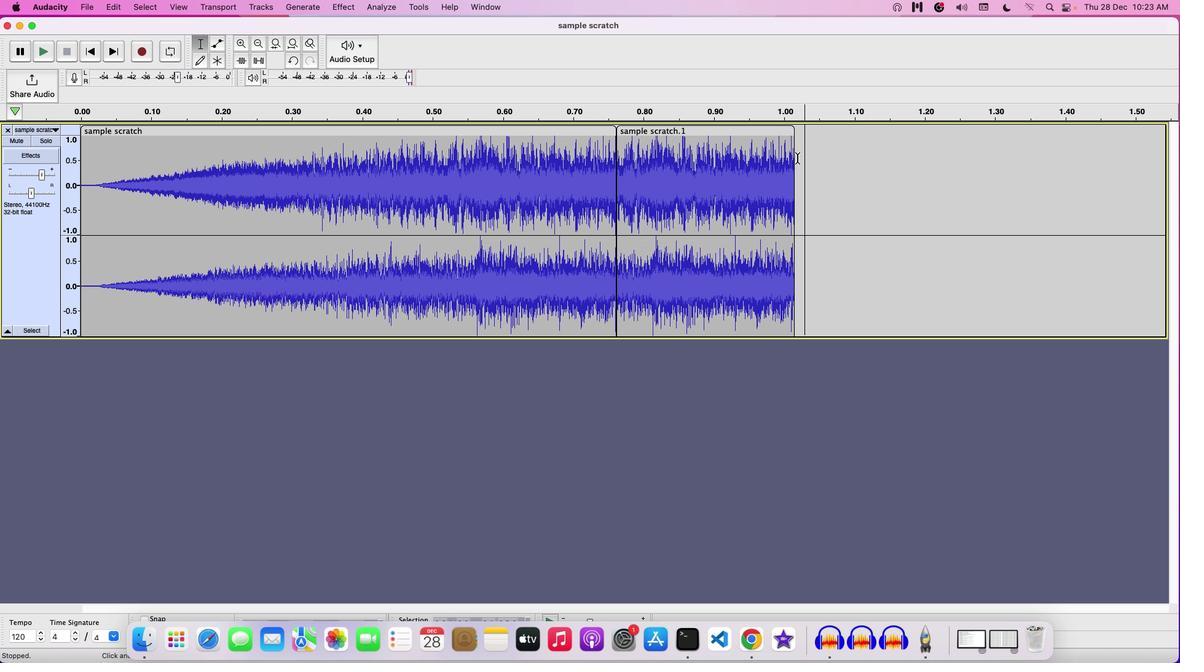 
Action: Mouse pressed left at (797, 157)
Screenshot: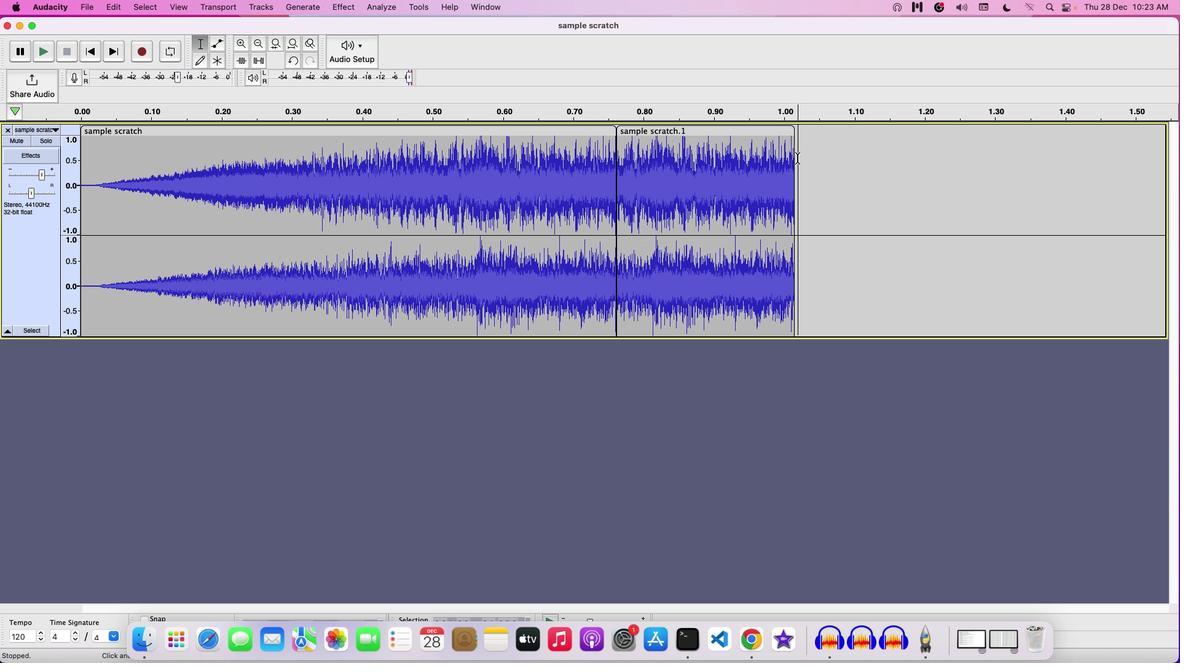 
Action: Mouse moved to (800, 158)
Screenshot: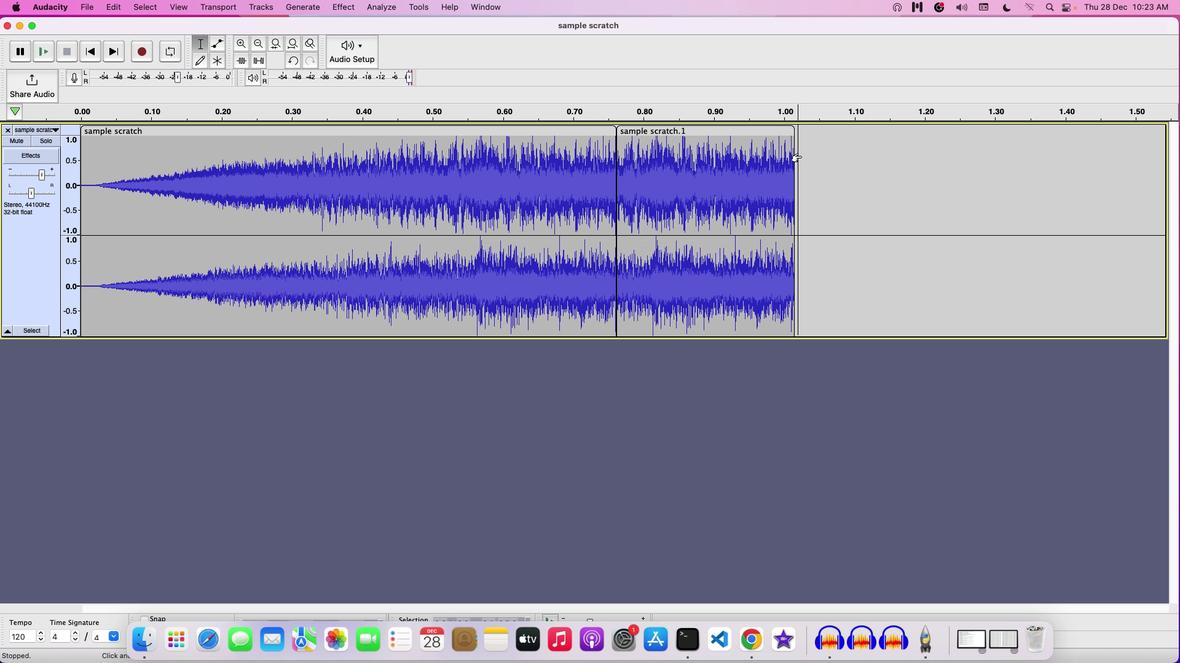 
Action: Key pressed Key.cmd
Screenshot: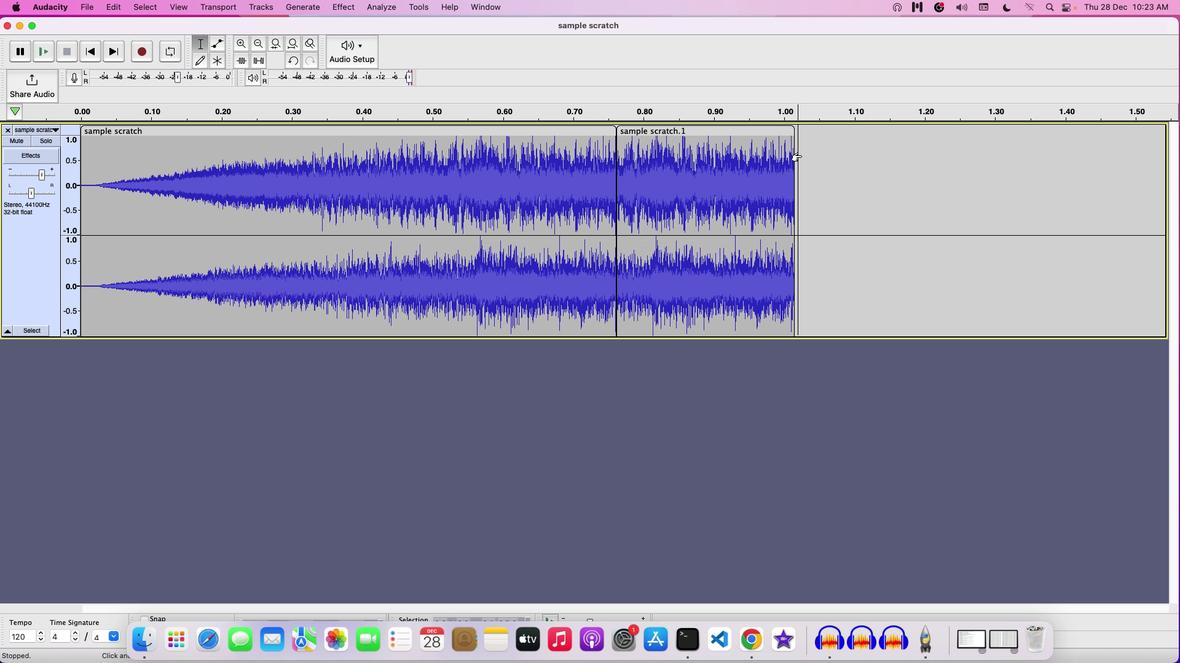
Action: Mouse moved to (800, 155)
Screenshot: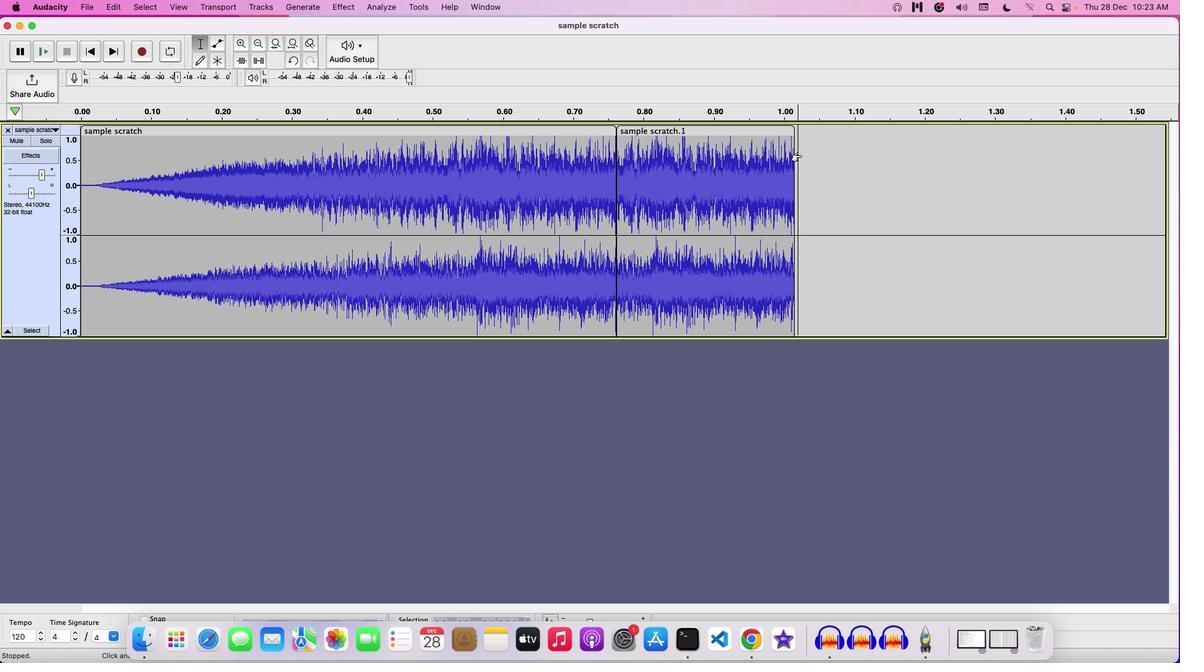 
Action: Key pressed 'v'
Screenshot: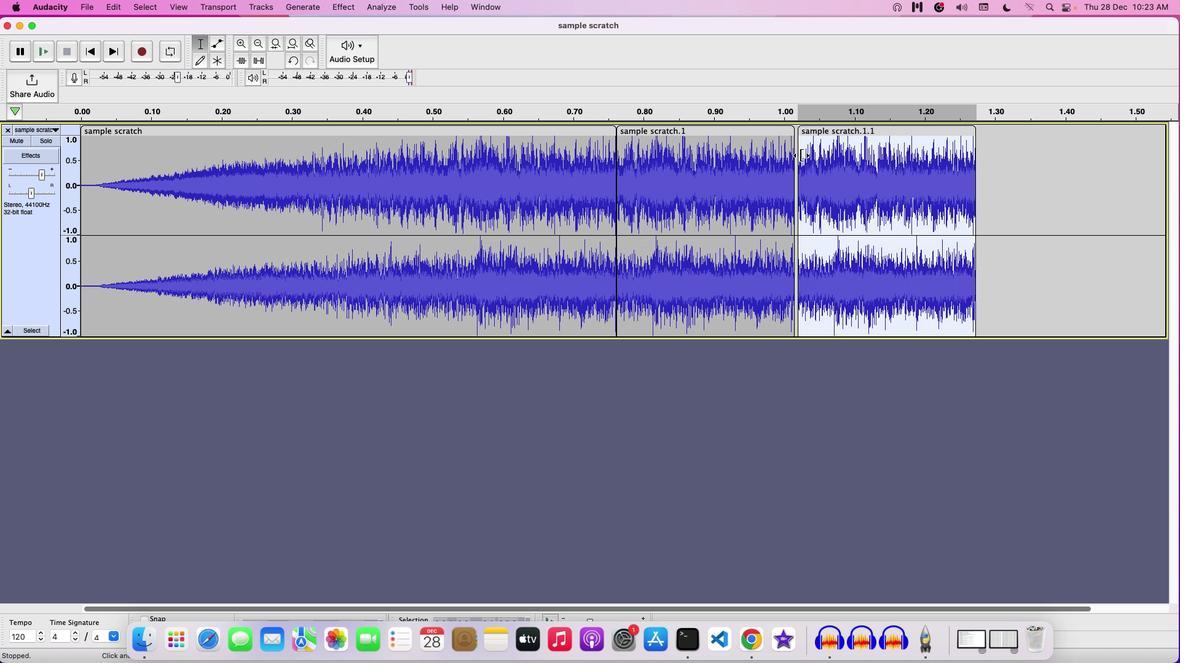 
Action: Mouse moved to (816, 132)
Screenshot: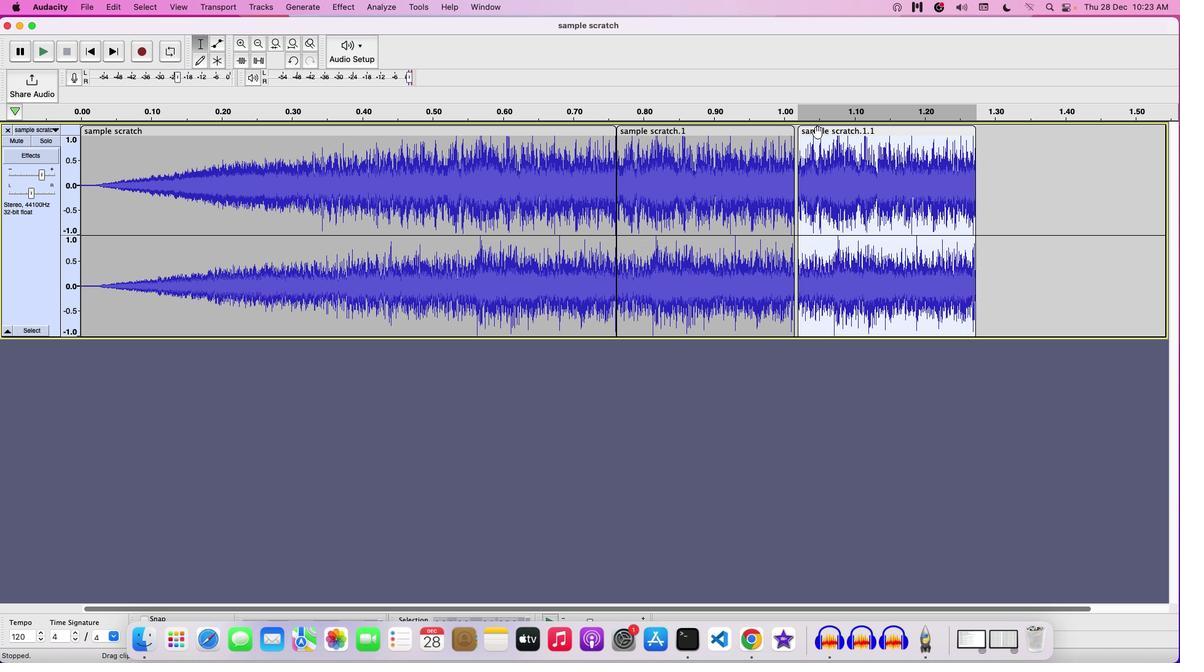 
Action: Mouse pressed left at (816, 132)
Screenshot: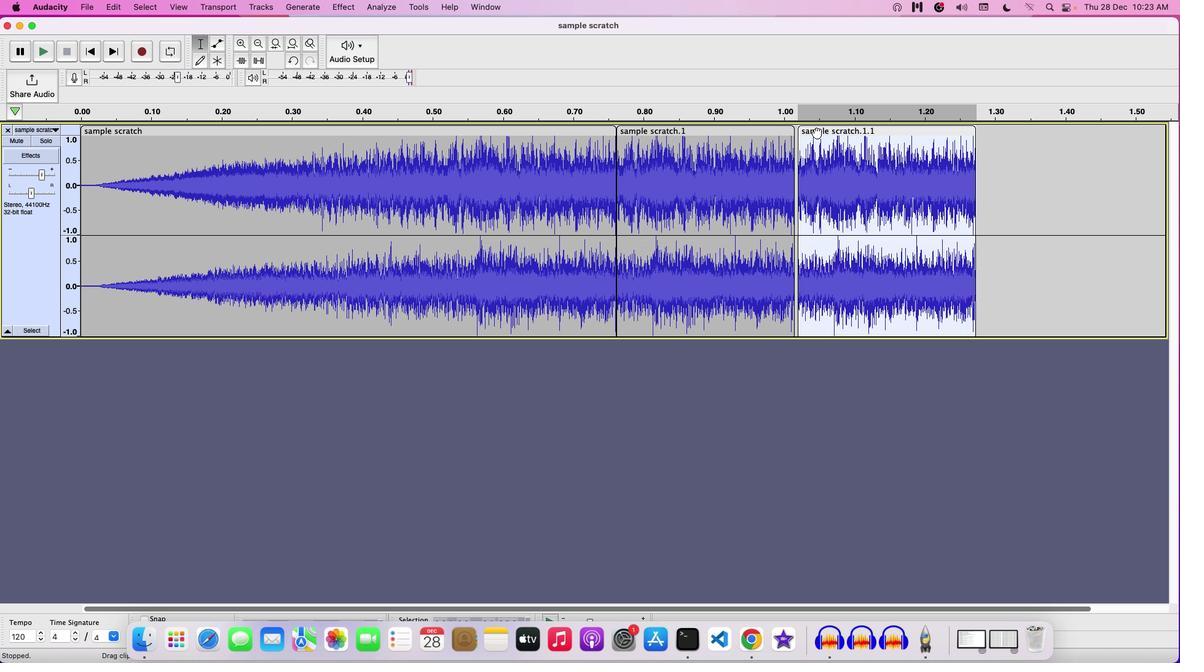 
Action: Mouse moved to (107, 168)
Screenshot: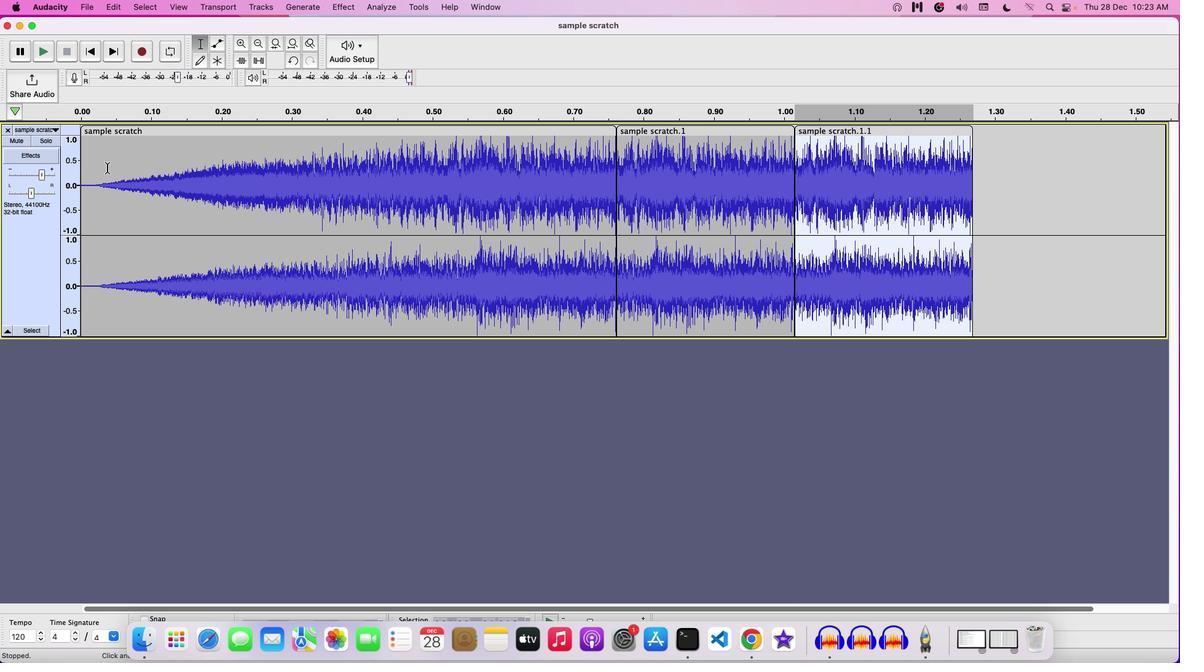 
Action: Mouse pressed left at (107, 168)
Screenshot: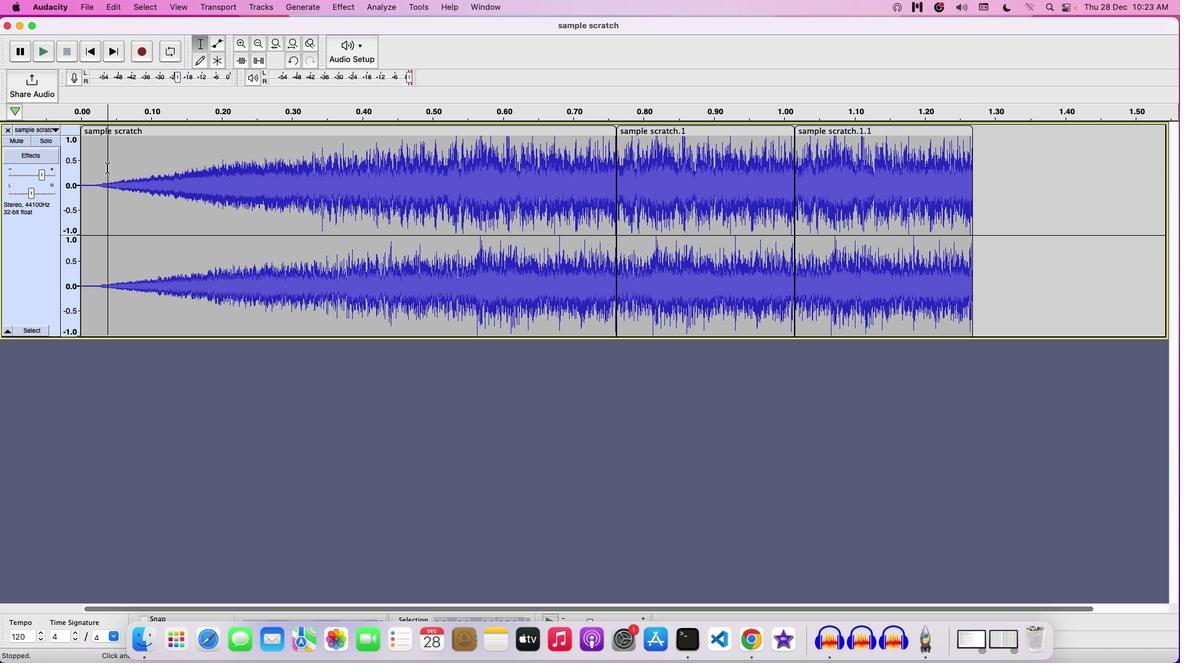 
Action: Mouse moved to (108, 166)
Screenshot: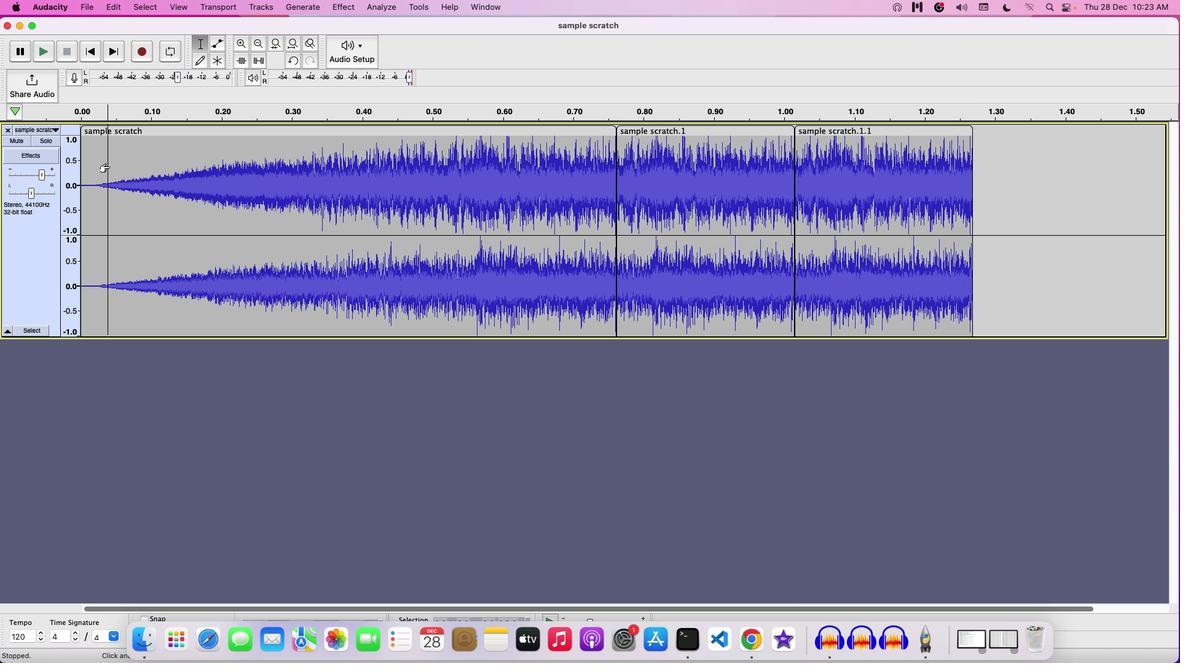 
Action: Key pressed Key.space
Screenshot: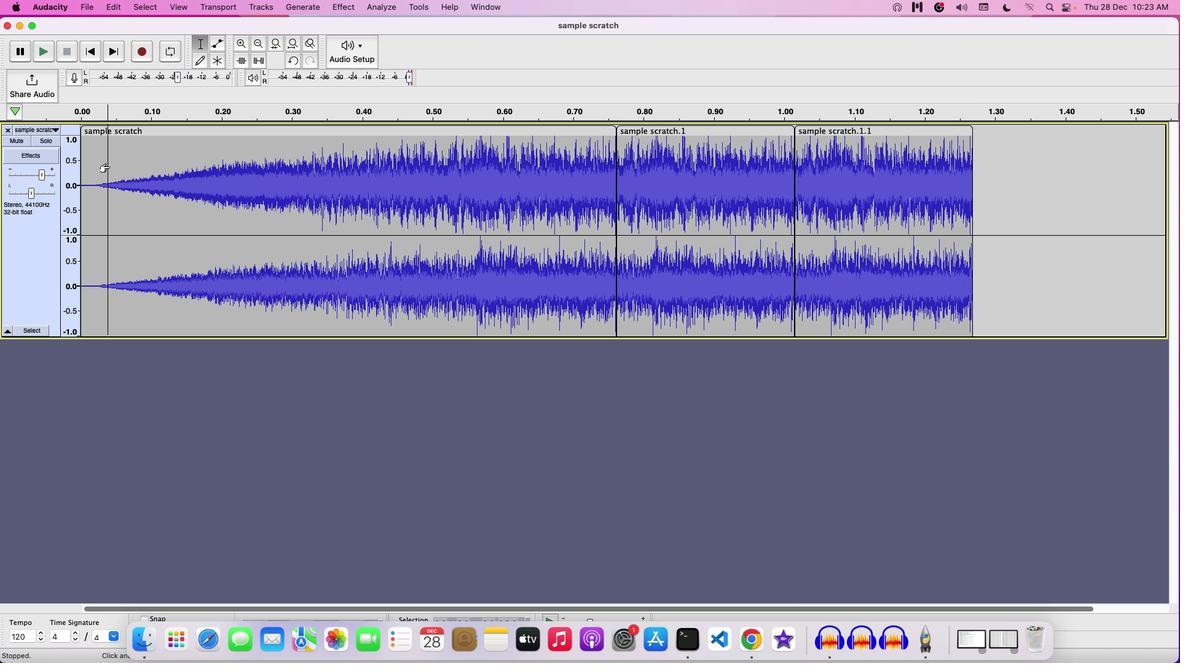 
Action: Mouse moved to (20, 252)
Screenshot: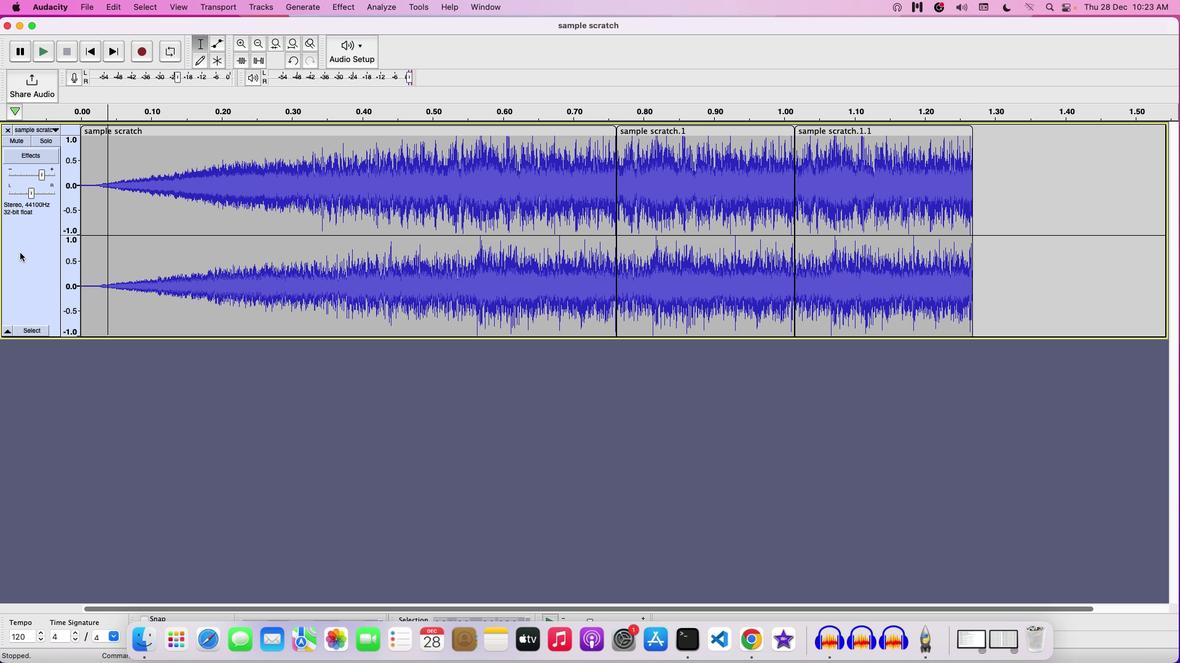 
Action: Mouse pressed left at (20, 252)
Screenshot: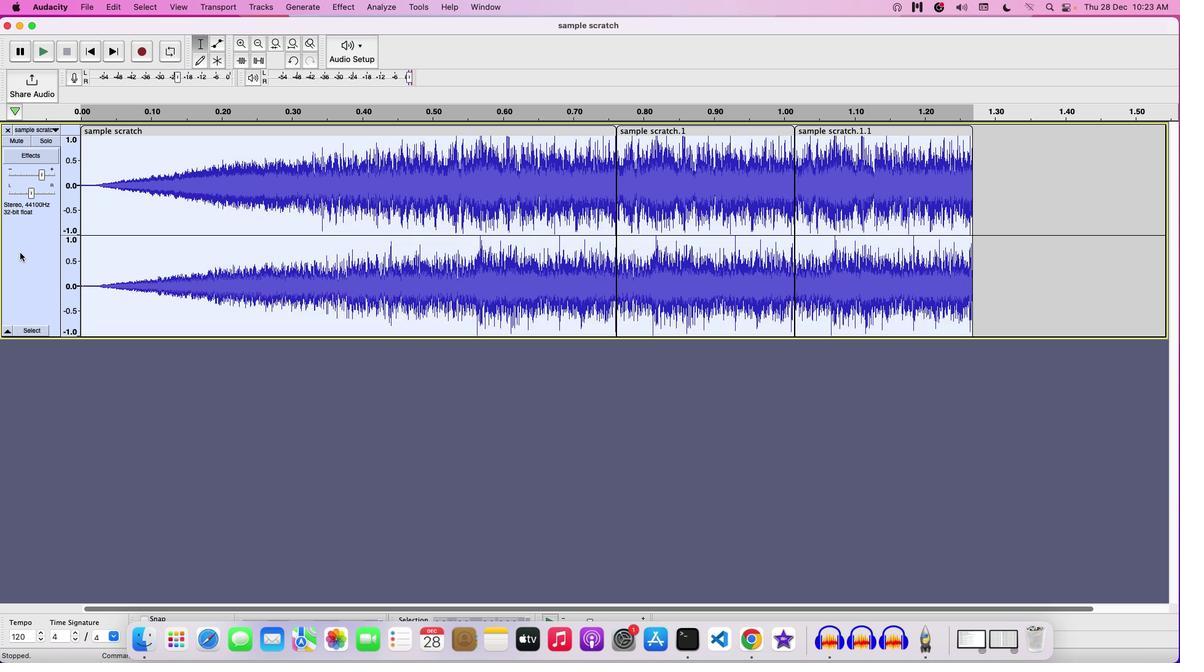 
Action: Mouse moved to (347, 7)
Screenshot: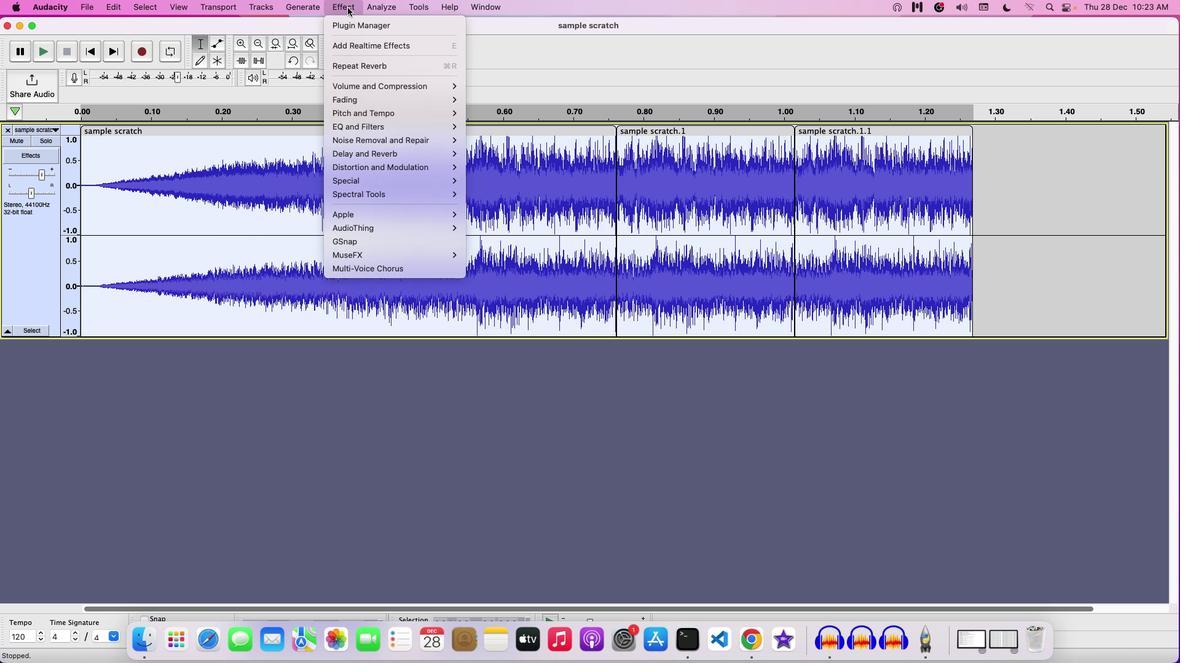 
Action: Mouse pressed left at (347, 7)
Screenshot: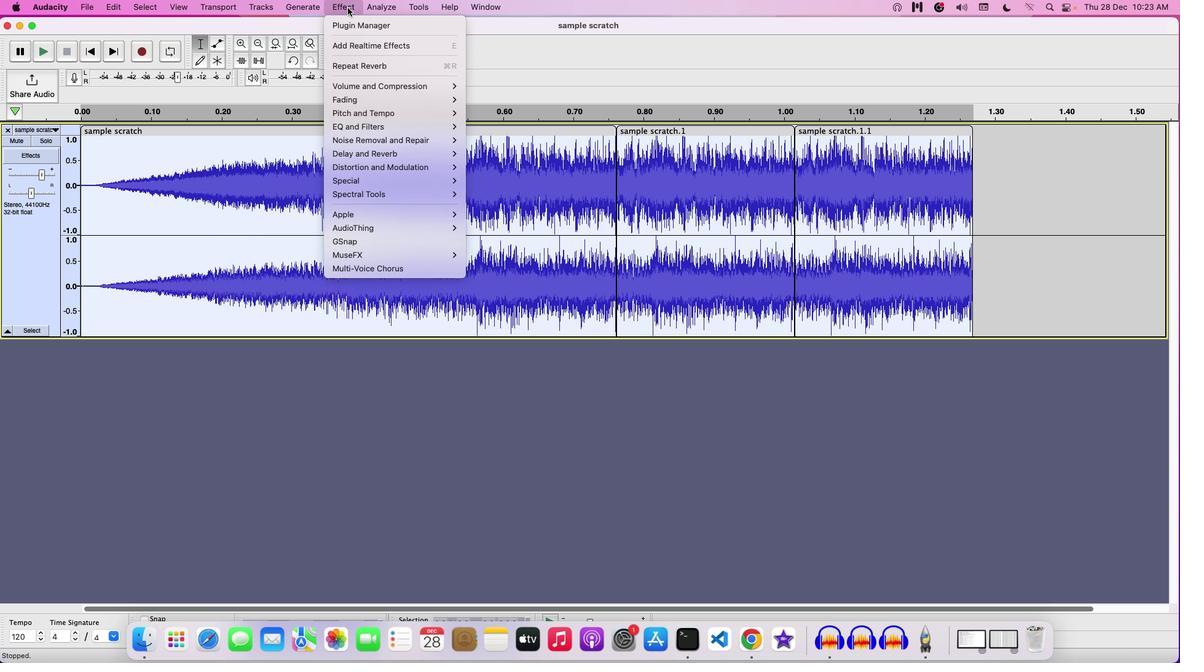 
Action: Mouse moved to (491, 256)
Screenshot: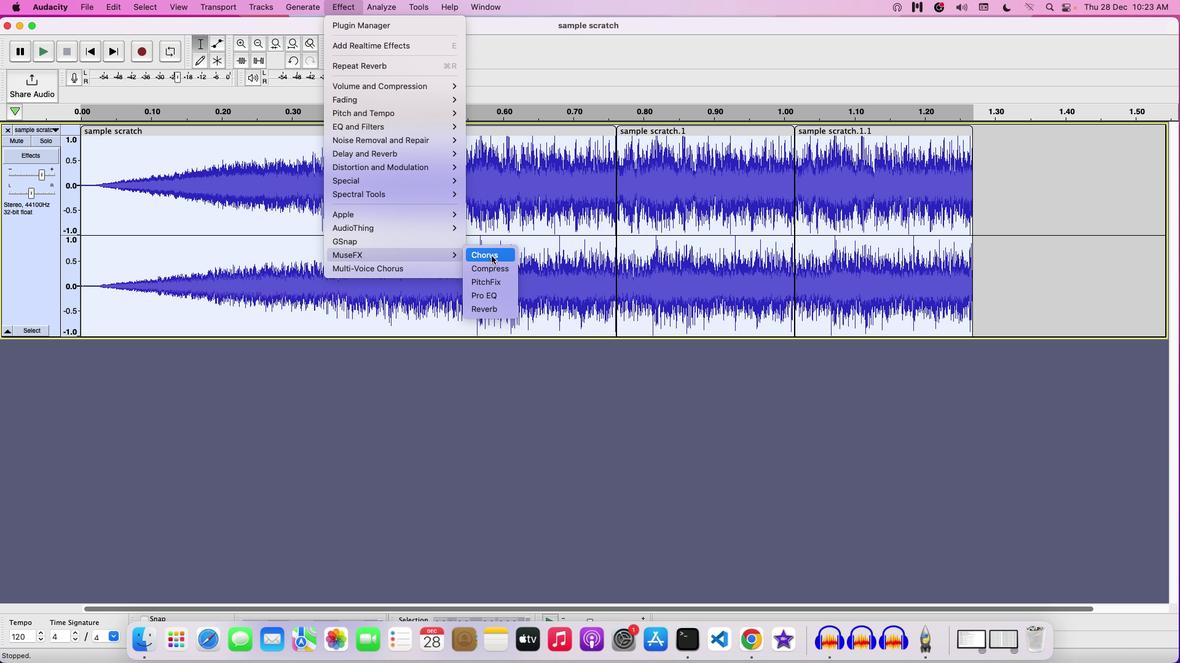 
Action: Mouse pressed left at (491, 256)
Screenshot: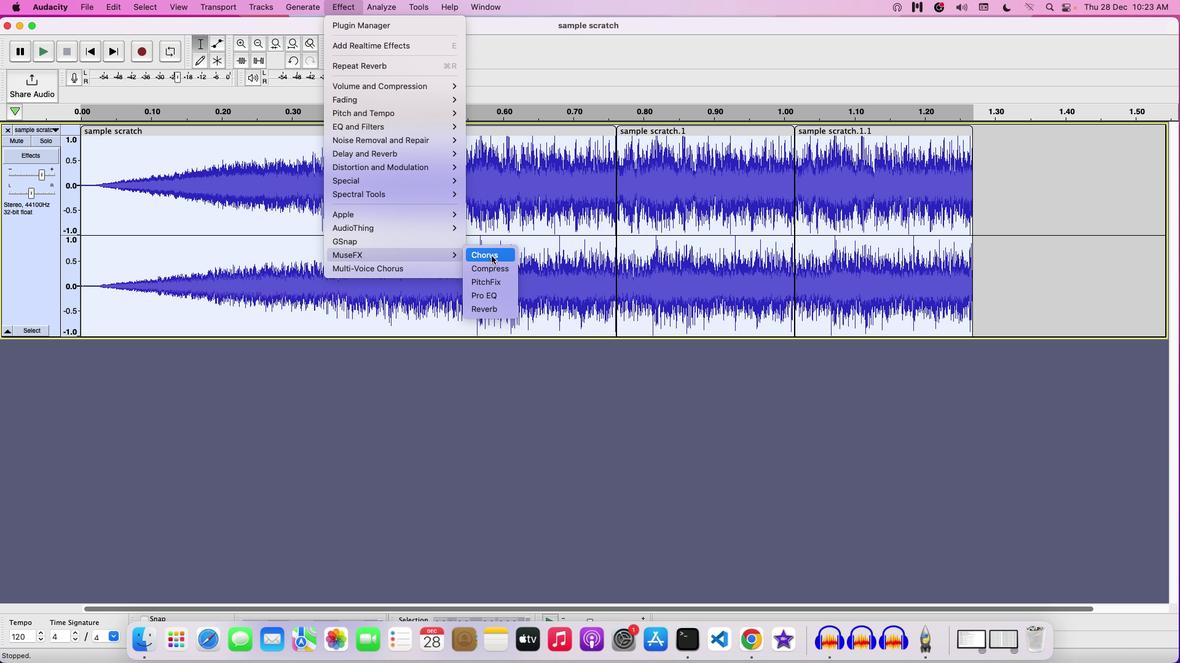 
Action: Mouse moved to (610, 240)
Screenshot: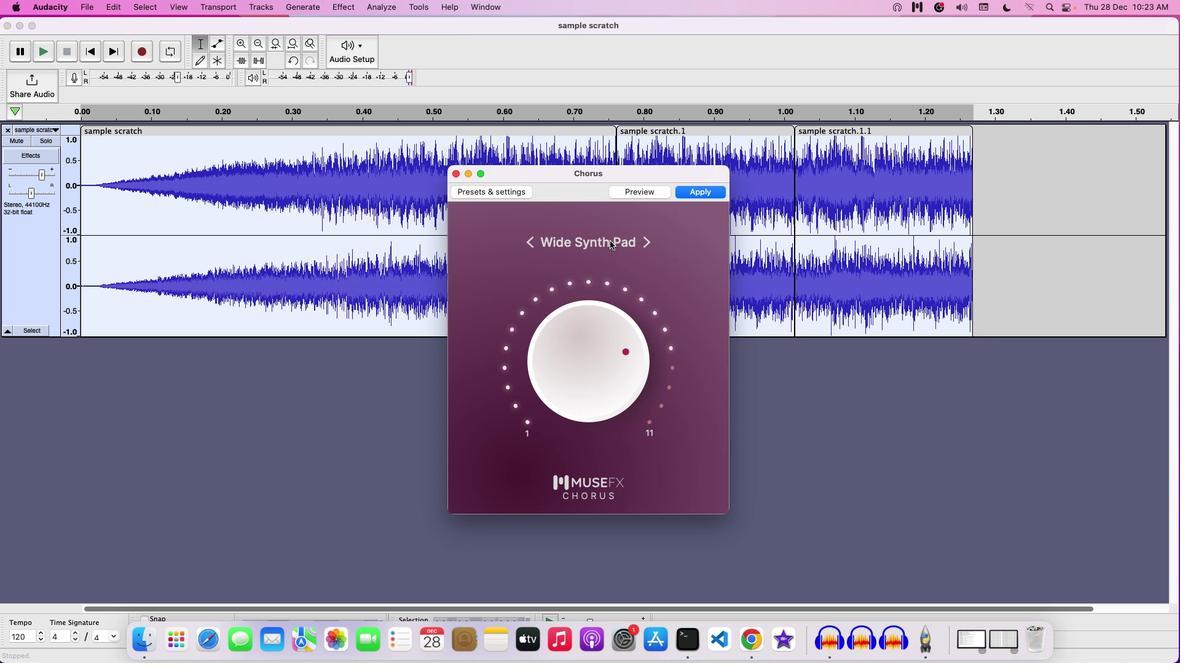 
Action: Mouse pressed left at (610, 240)
Screenshot: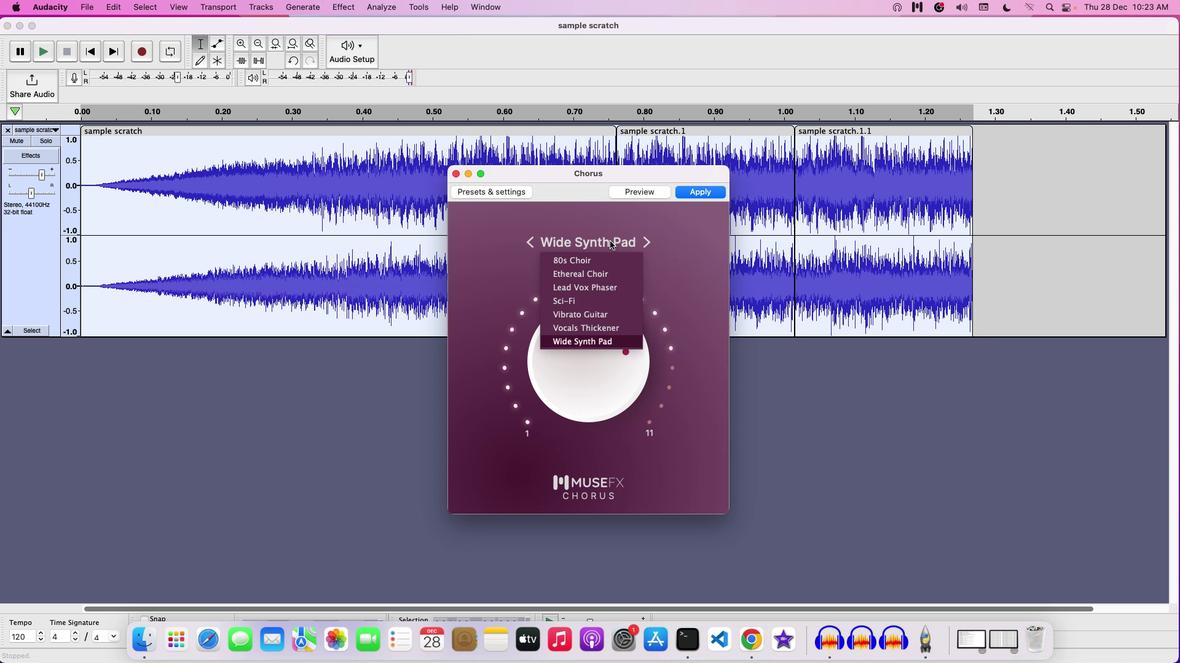 
Action: Mouse moved to (599, 298)
Screenshot: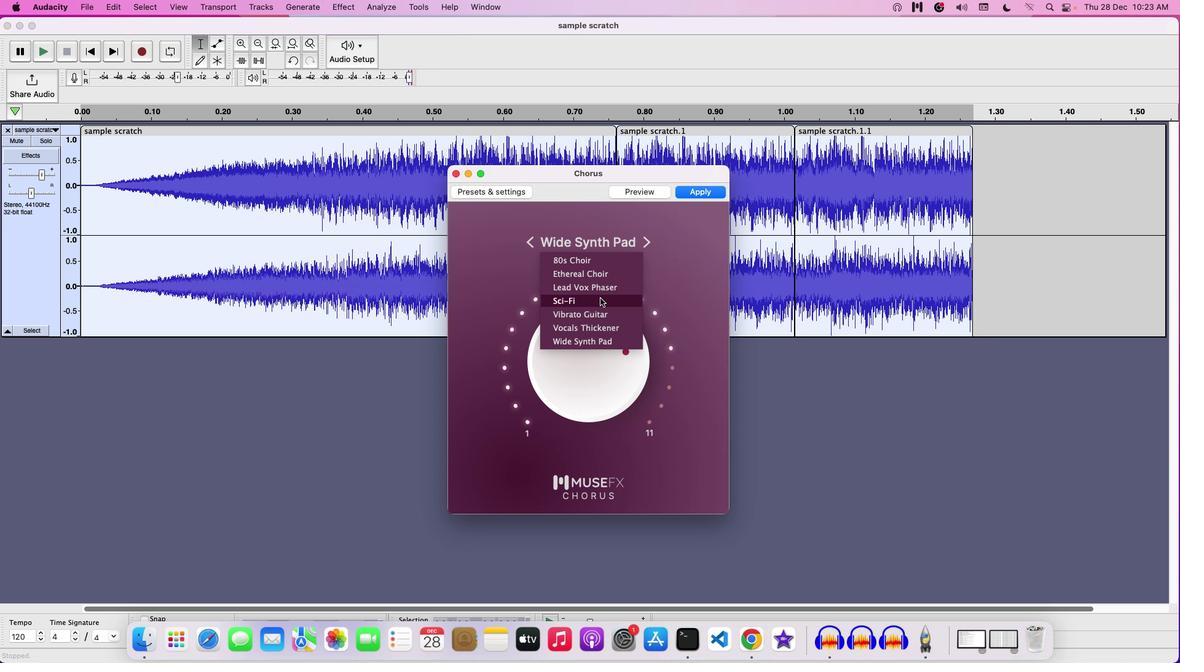 
Action: Mouse pressed left at (599, 298)
Screenshot: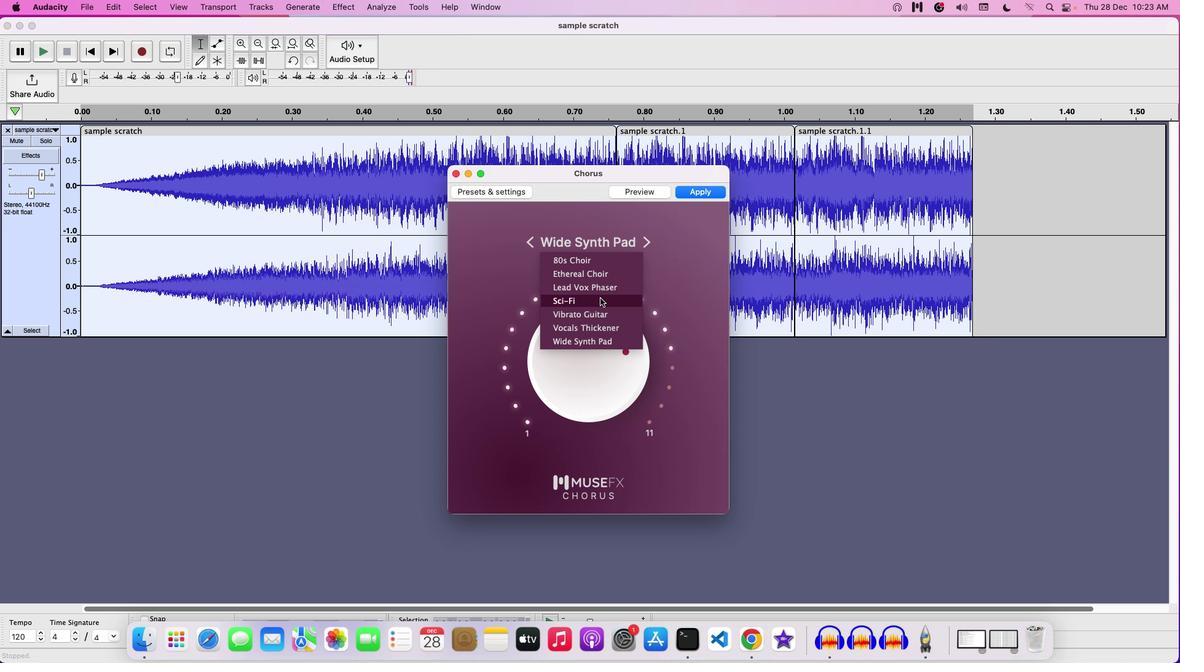 
Action: Mouse pressed left at (599, 298)
Screenshot: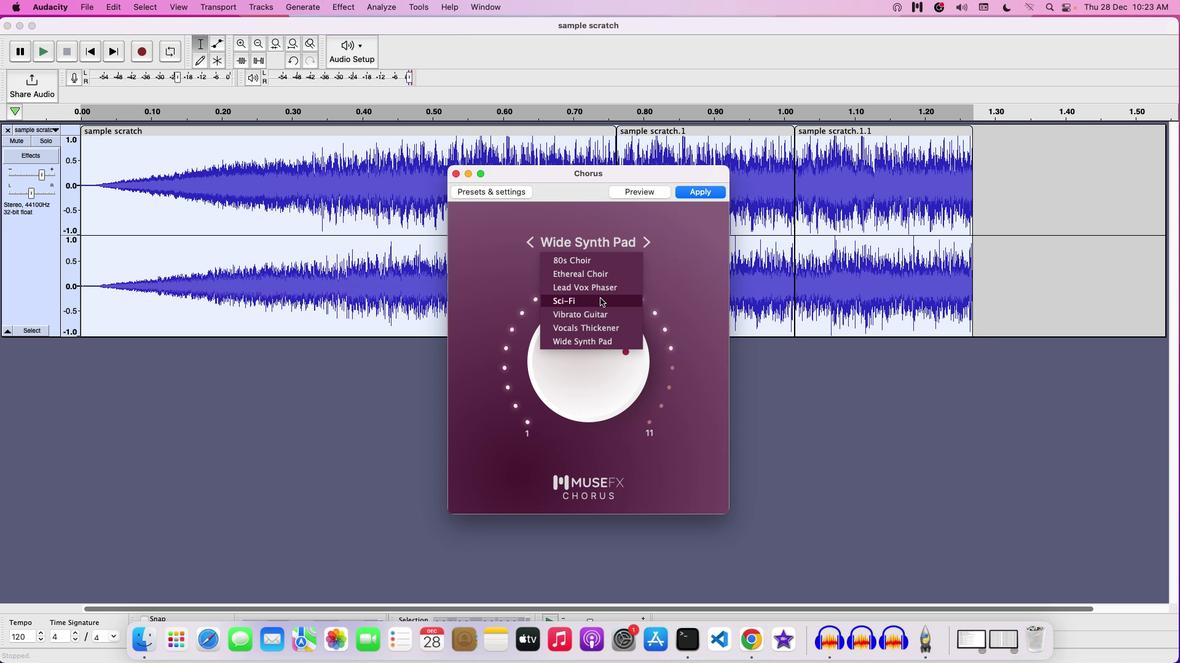 
Action: Key pressed Key.enter
Screenshot: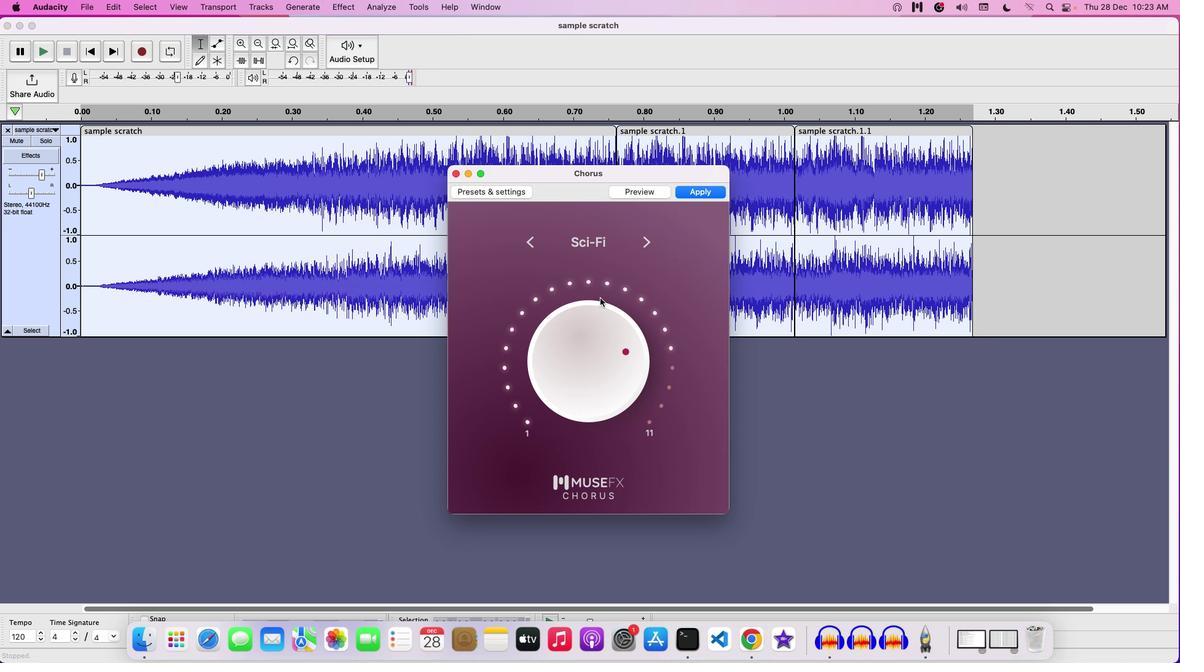 
Action: Mouse moved to (591, 347)
Screenshot: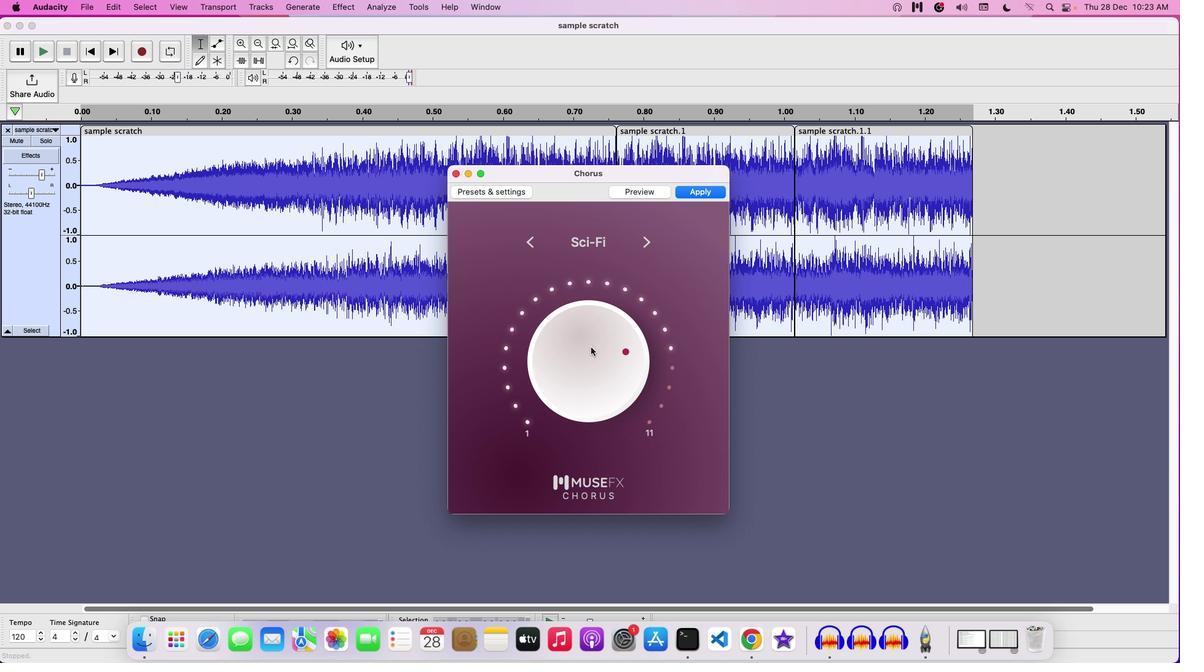 
Action: Mouse pressed left at (591, 347)
Screenshot: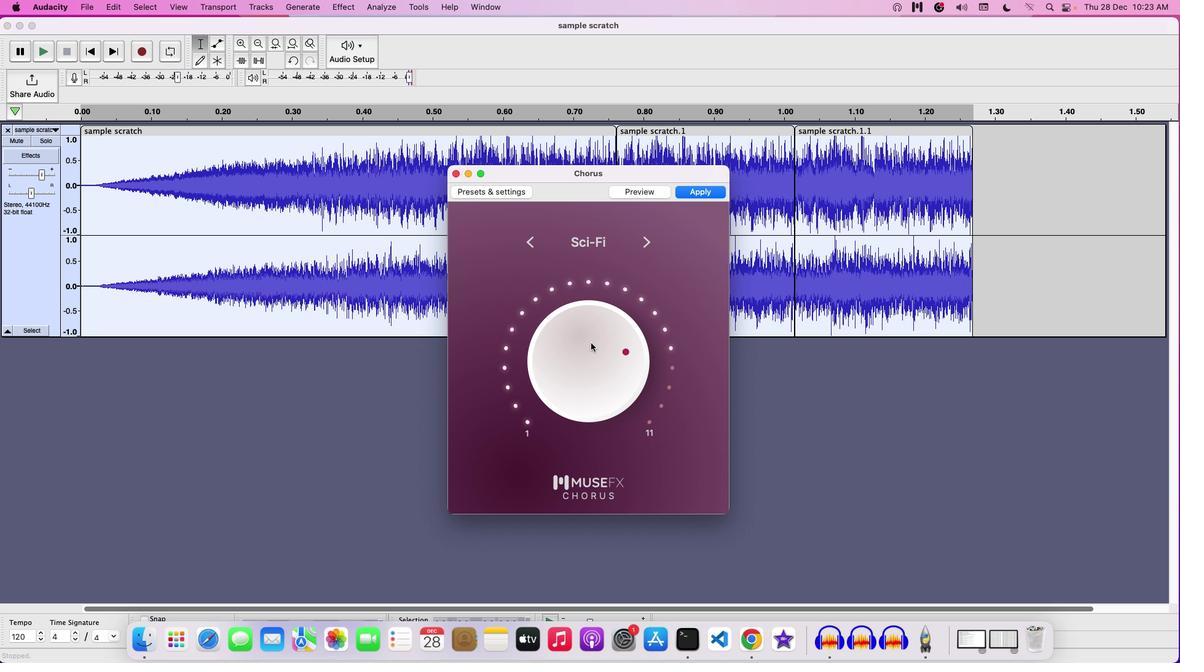 
Action: Mouse moved to (652, 192)
Screenshot: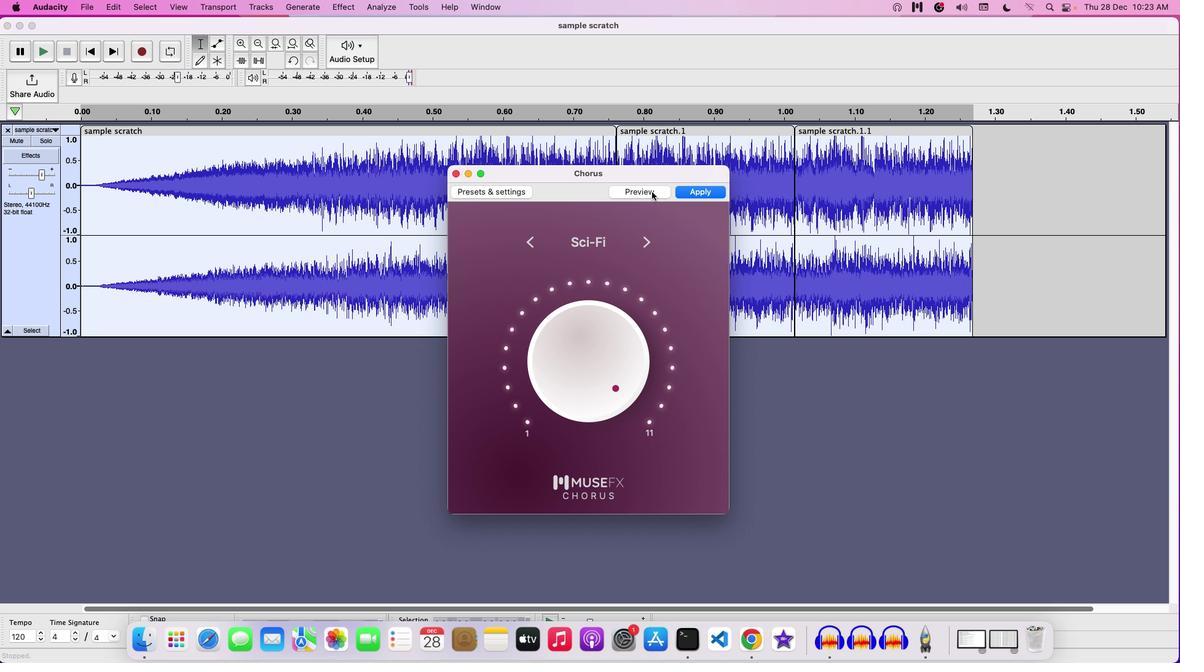 
Action: Mouse pressed left at (652, 192)
Screenshot: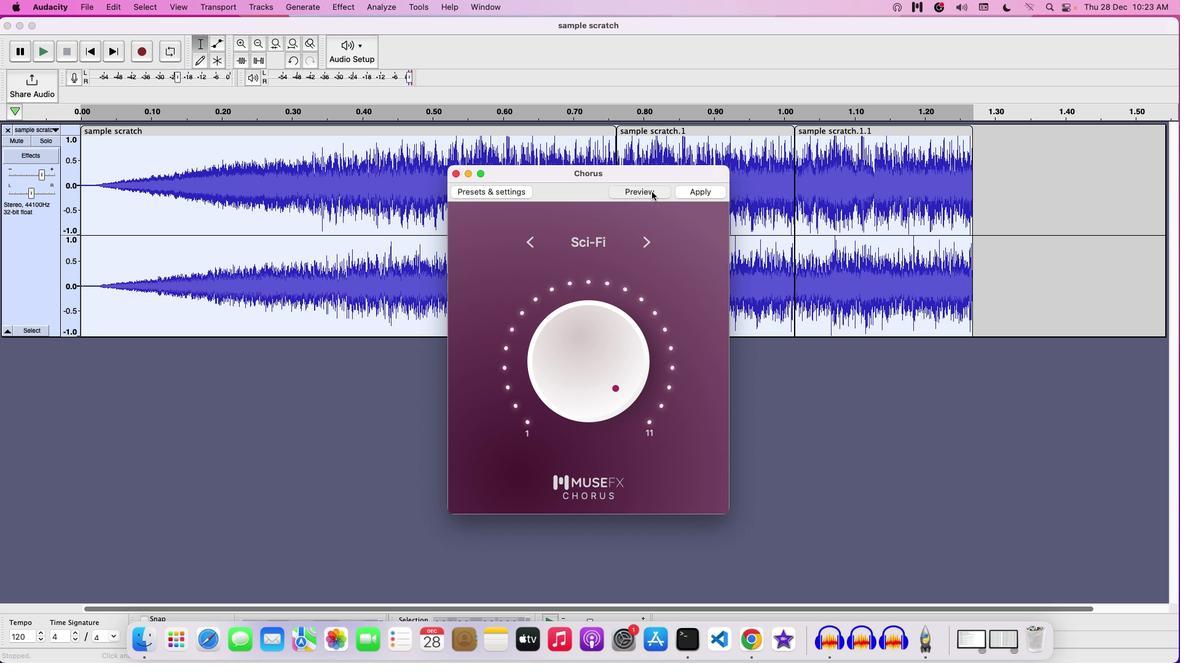 
Action: Mouse moved to (703, 193)
Screenshot: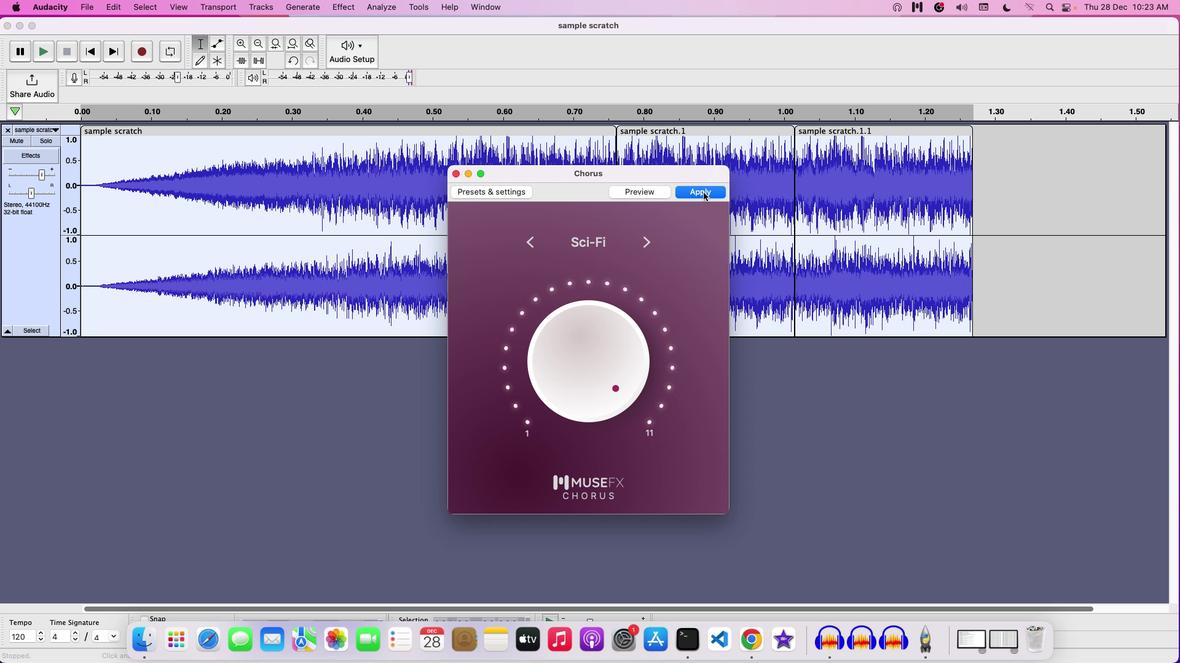 
Action: Mouse pressed left at (703, 193)
Screenshot: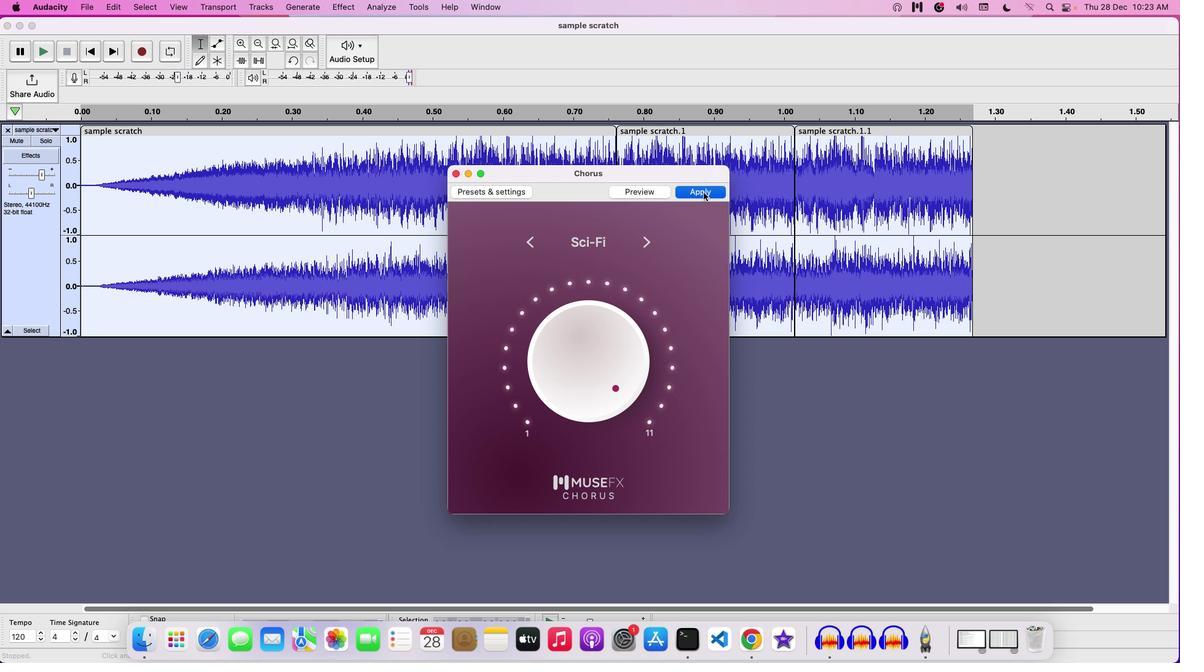 
Action: Mouse moved to (42, 59)
Screenshot: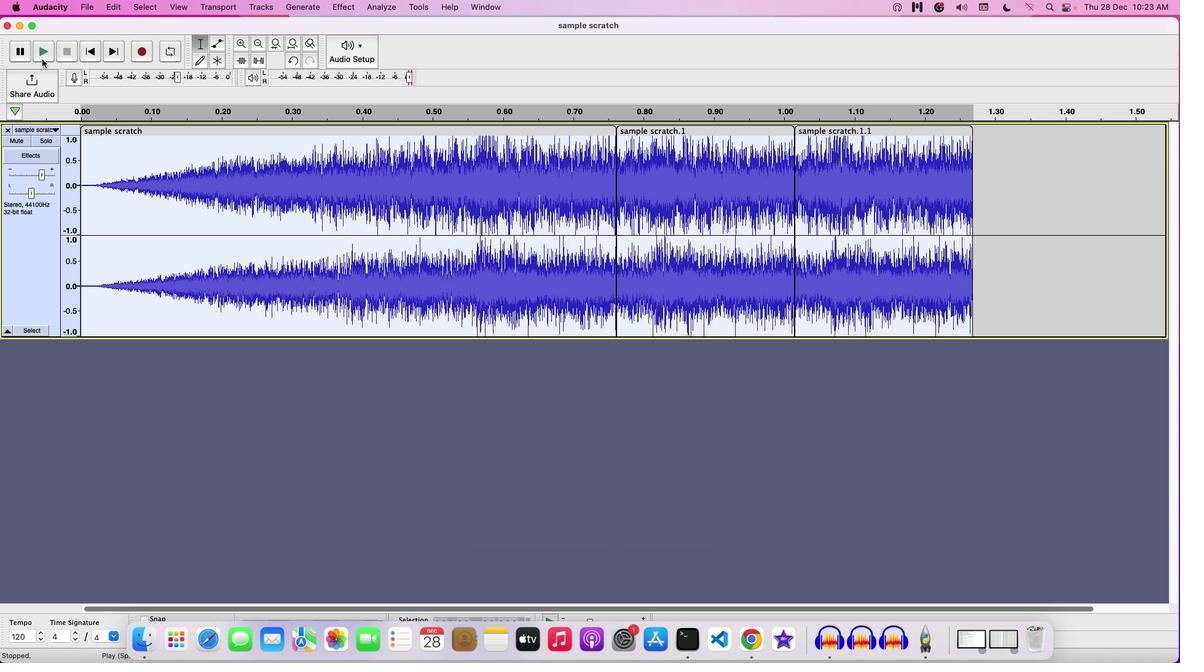 
Action: Mouse pressed left at (42, 59)
Screenshot: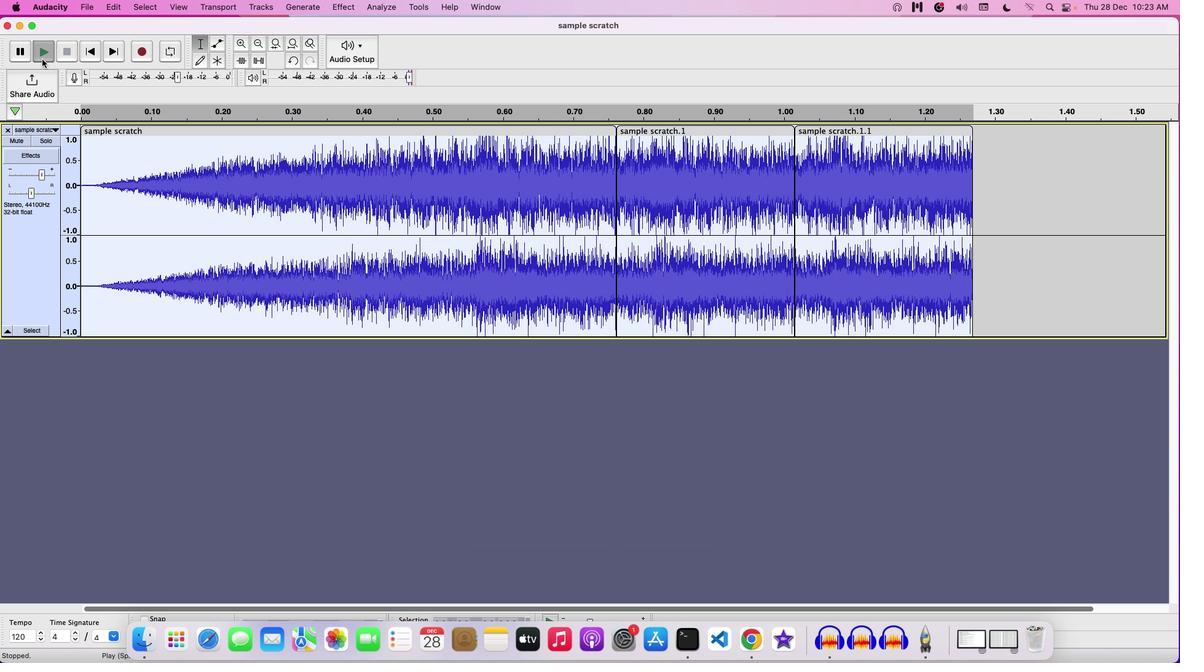 
Action: Mouse moved to (346, 5)
Screenshot: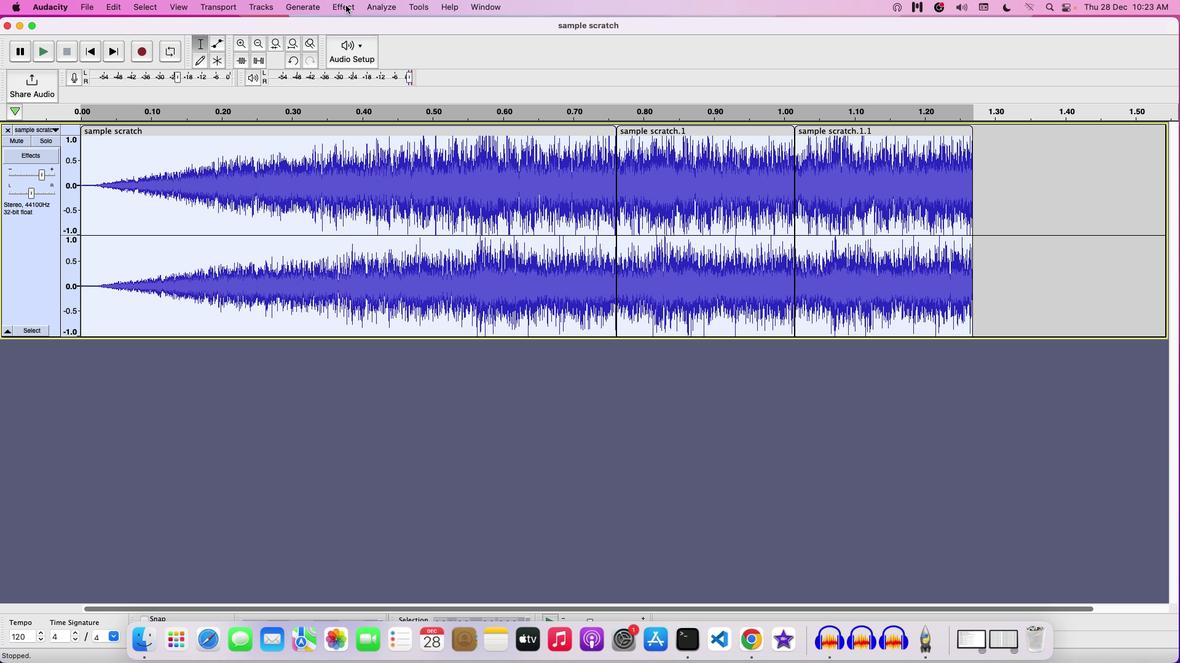 
Action: Mouse pressed left at (346, 5)
Screenshot: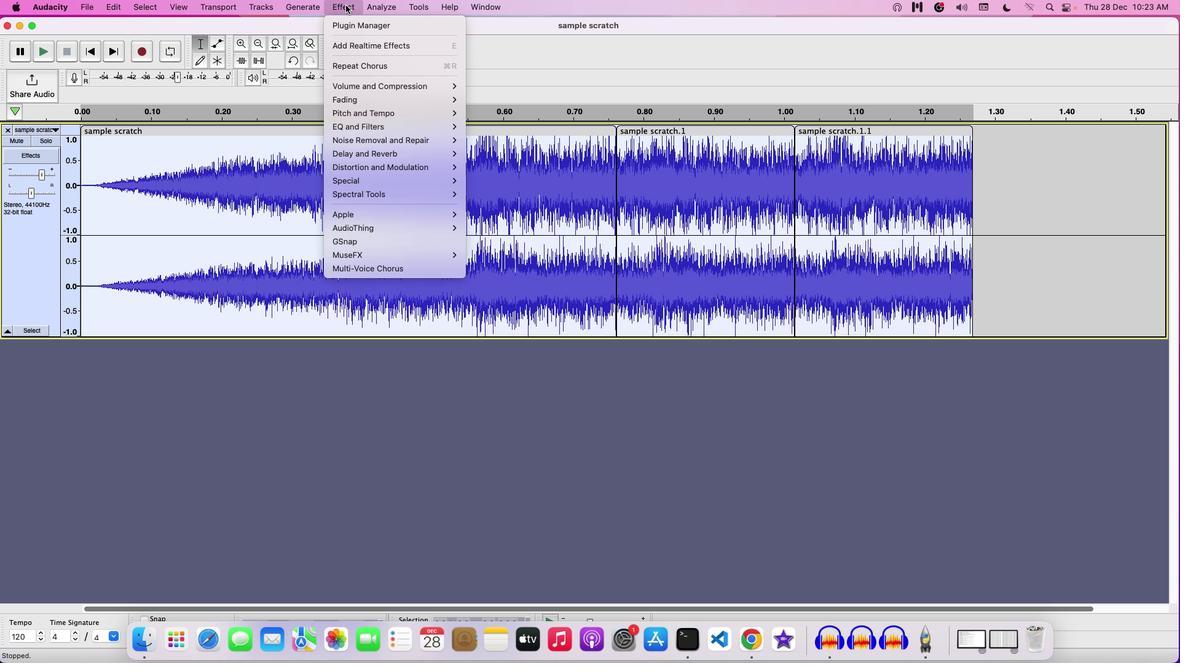 
Action: Mouse moved to (496, 258)
Screenshot: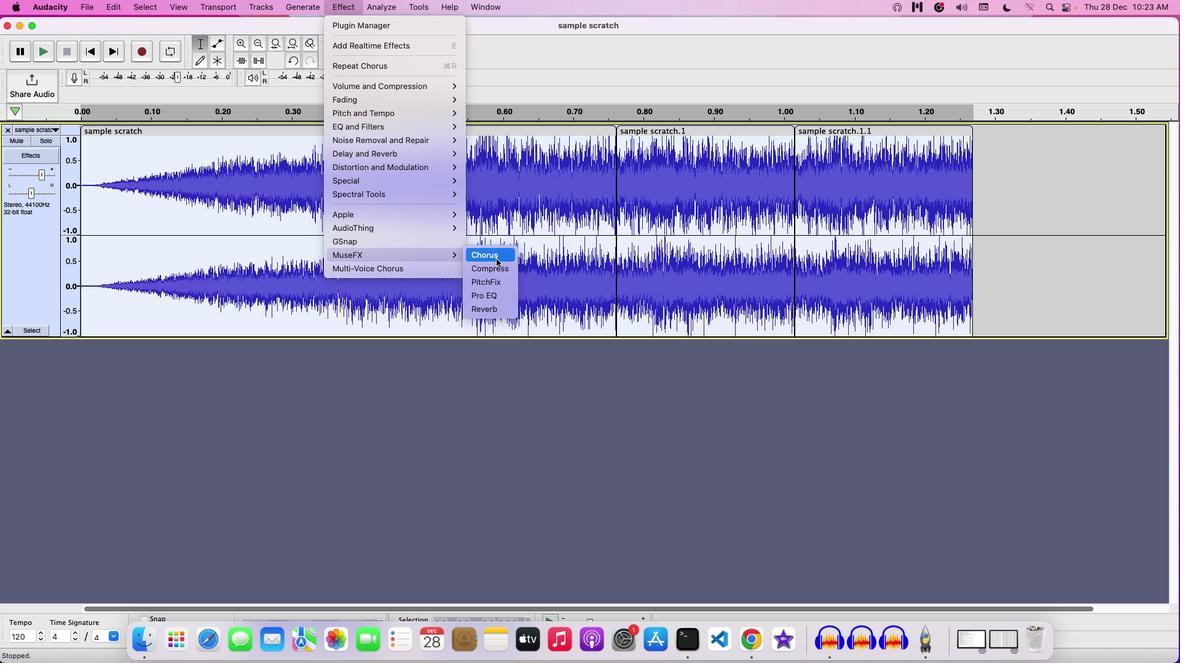 
Action: Mouse pressed left at (496, 258)
Screenshot: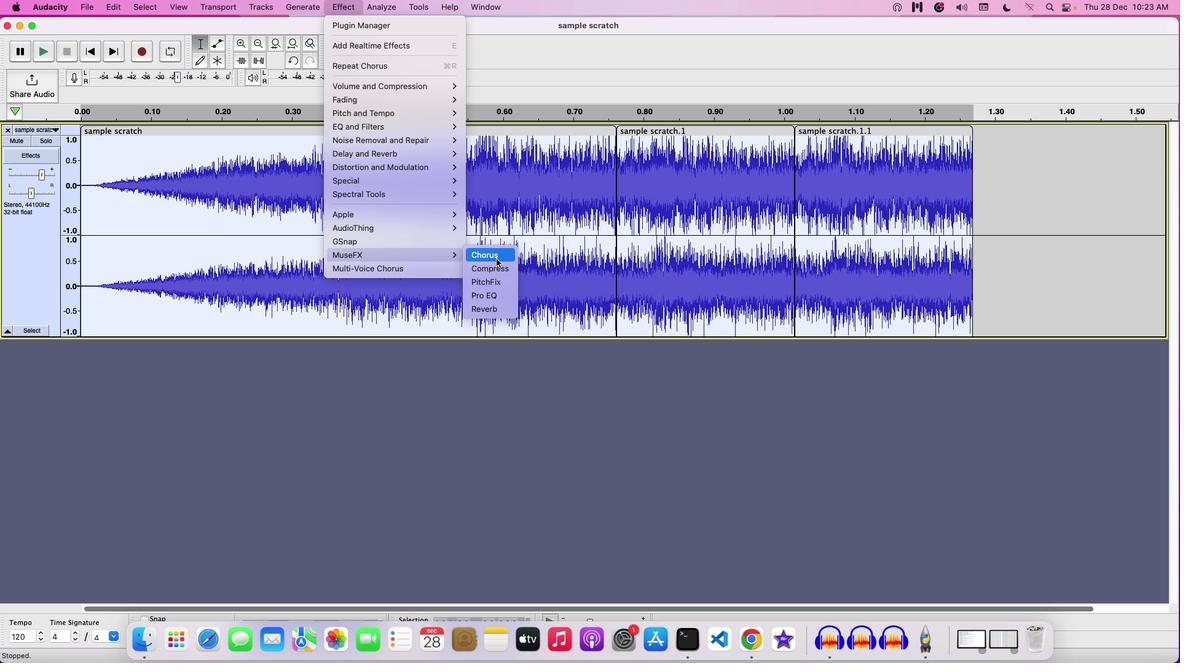 
Action: Mouse moved to (586, 331)
Screenshot: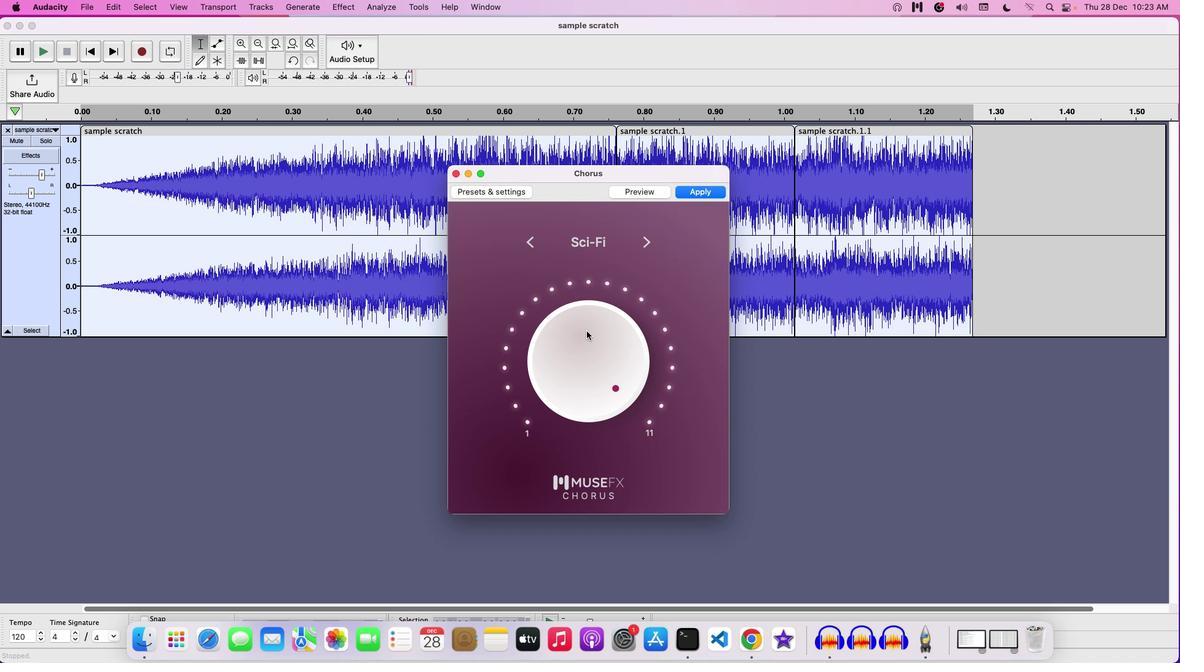 
Action: Mouse pressed left at (586, 331)
Screenshot: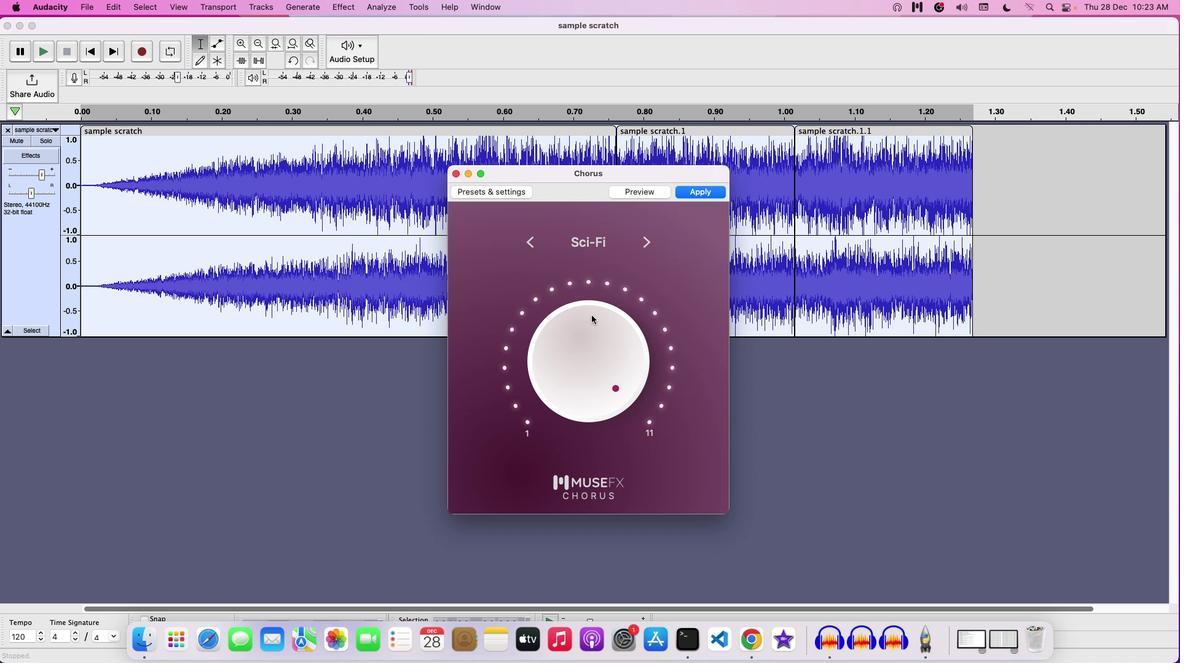 
Action: Mouse moved to (532, 247)
Screenshot: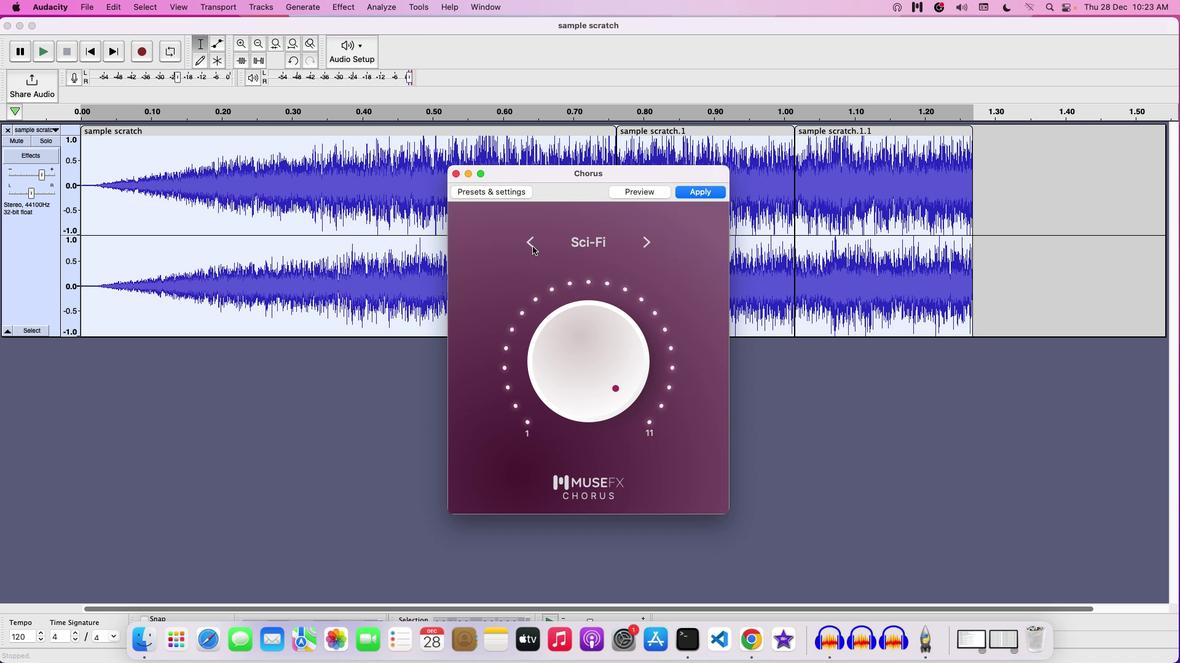 
Action: Mouse pressed left at (532, 247)
Screenshot: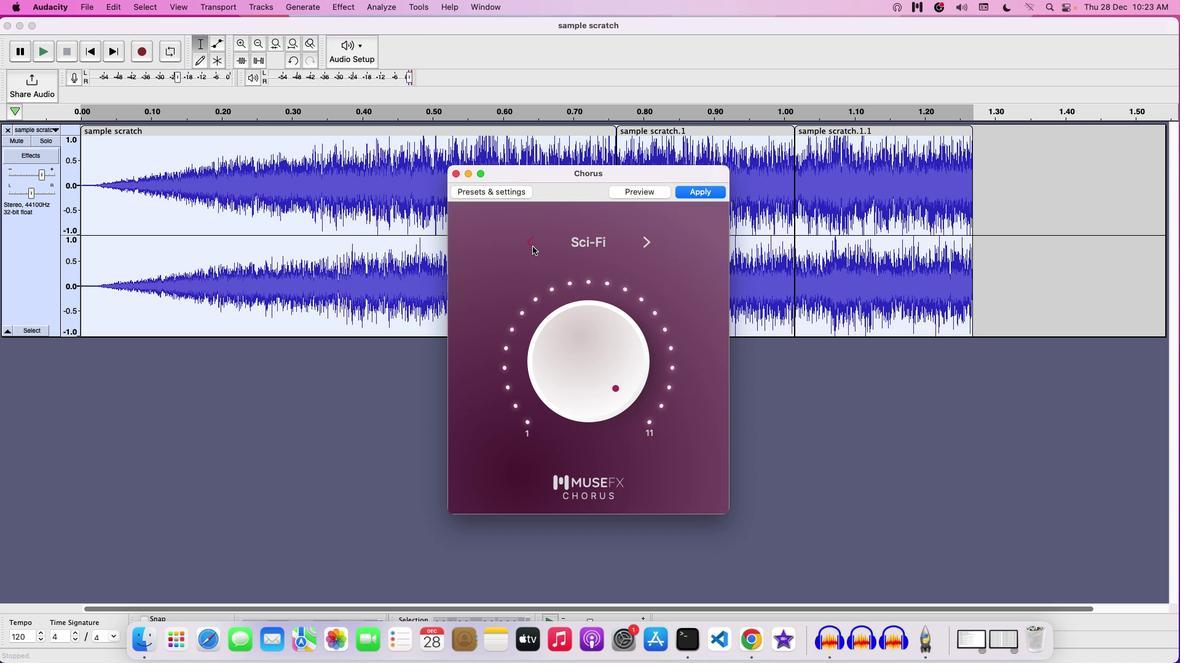 
Action: Mouse moved to (631, 197)
Screenshot: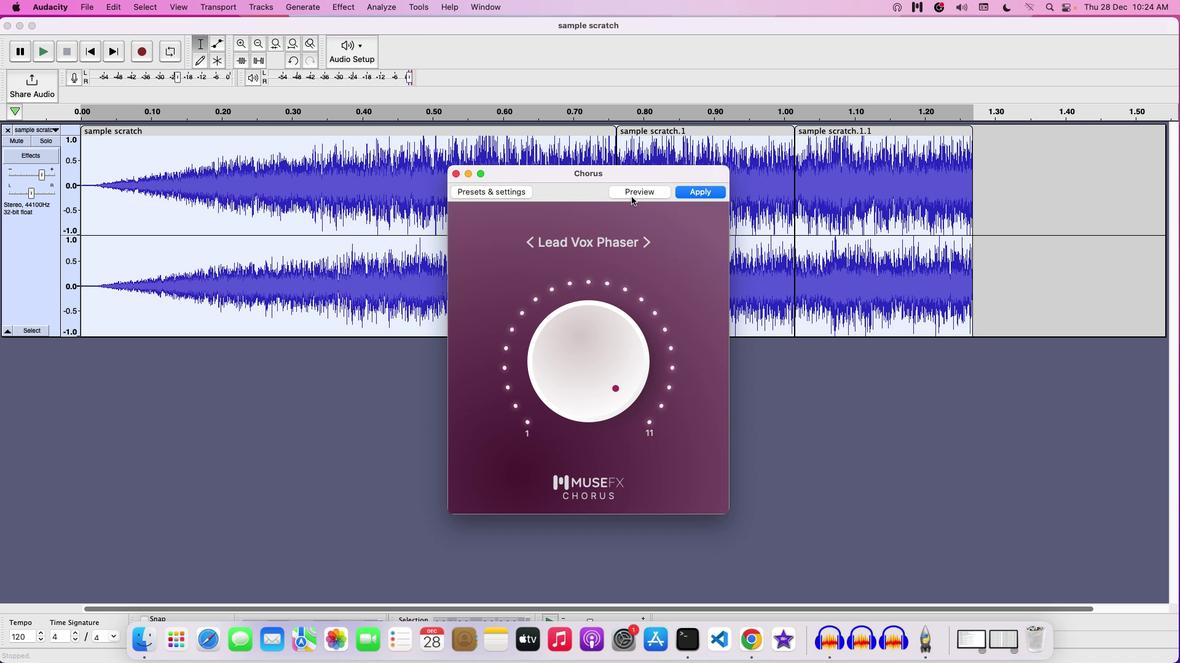 
Action: Mouse pressed left at (631, 197)
Screenshot: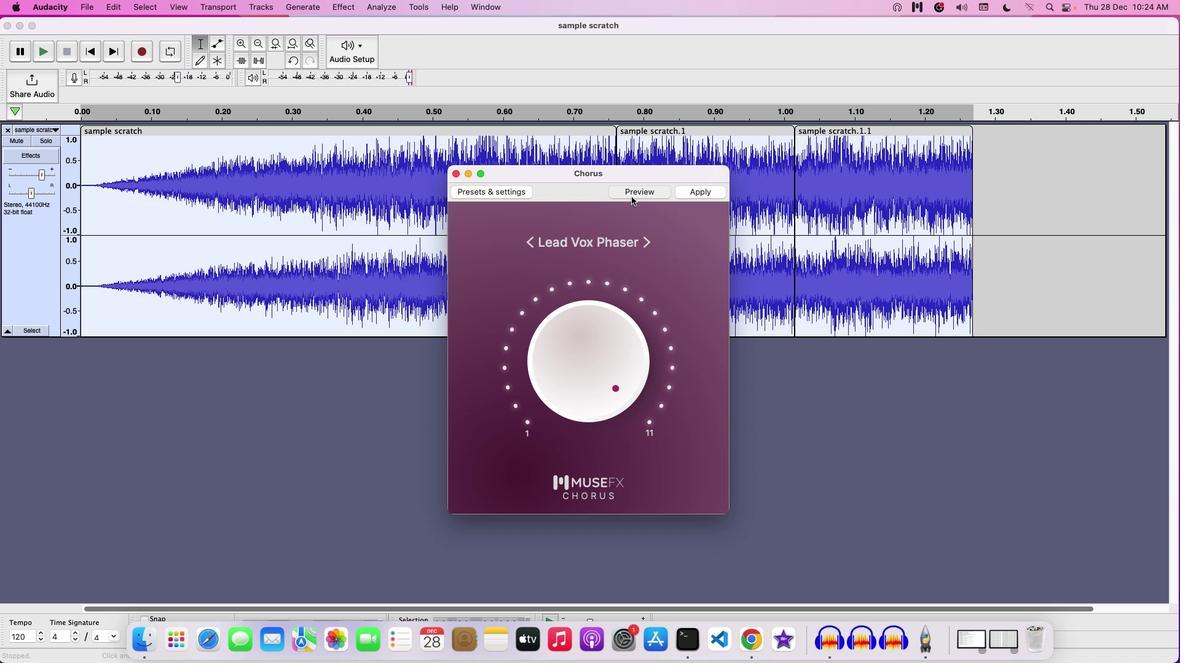 
Action: Mouse moved to (706, 190)
Screenshot: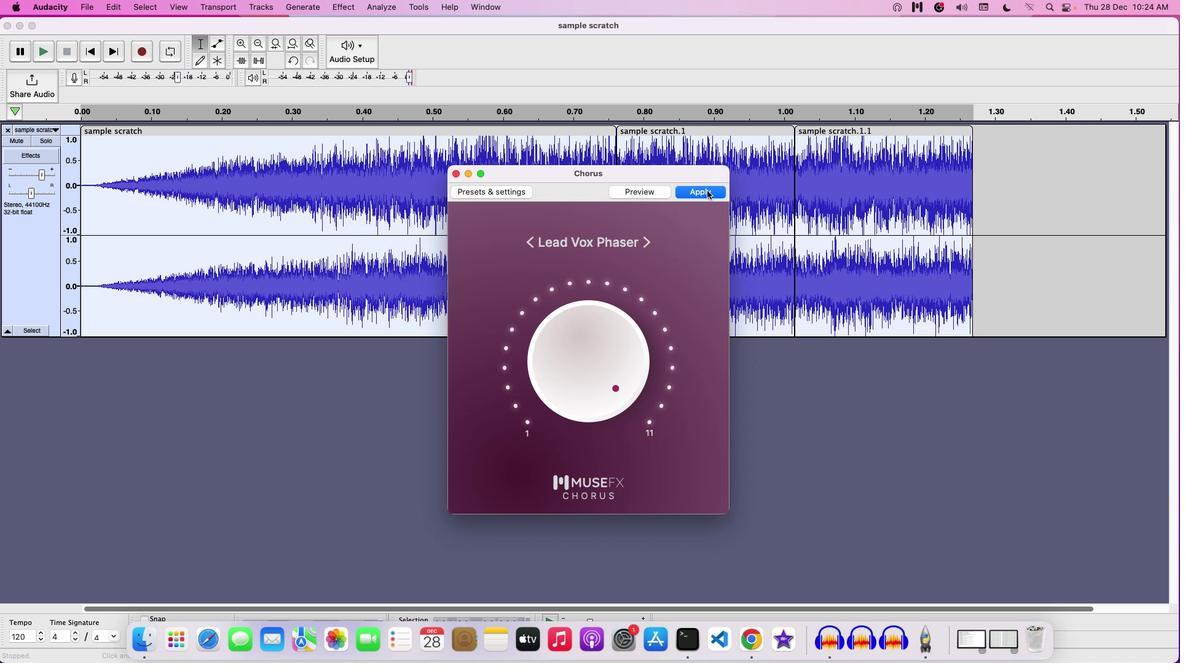 
Action: Mouse pressed left at (706, 190)
Screenshot: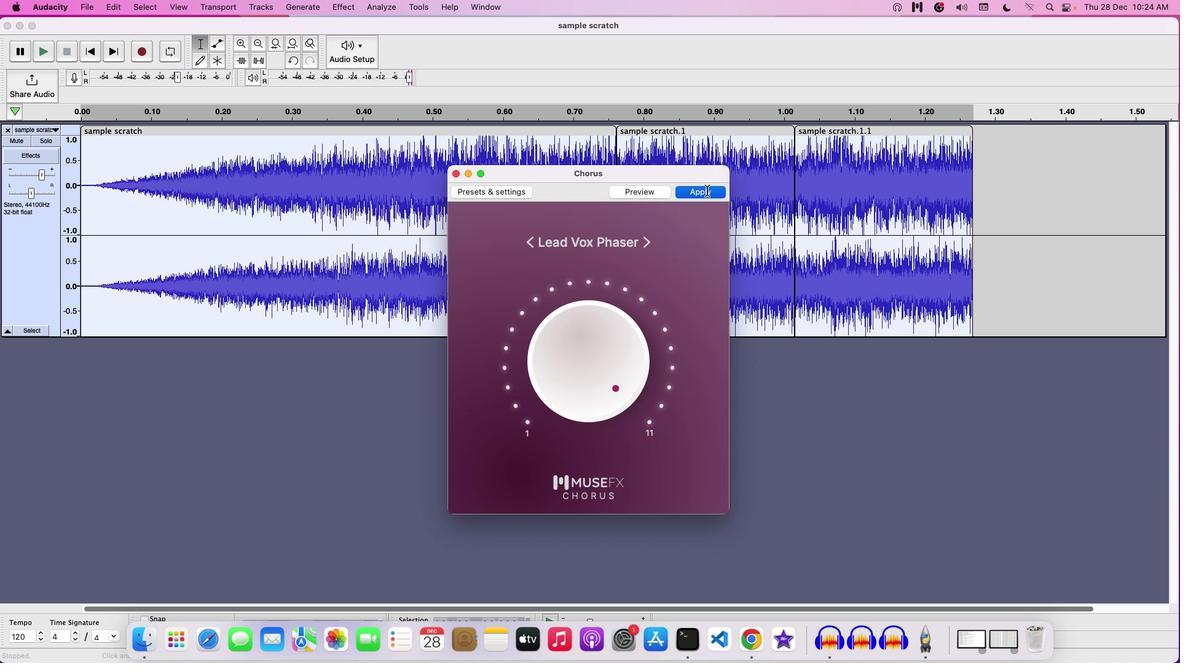 
Action: Mouse moved to (263, 163)
Screenshot: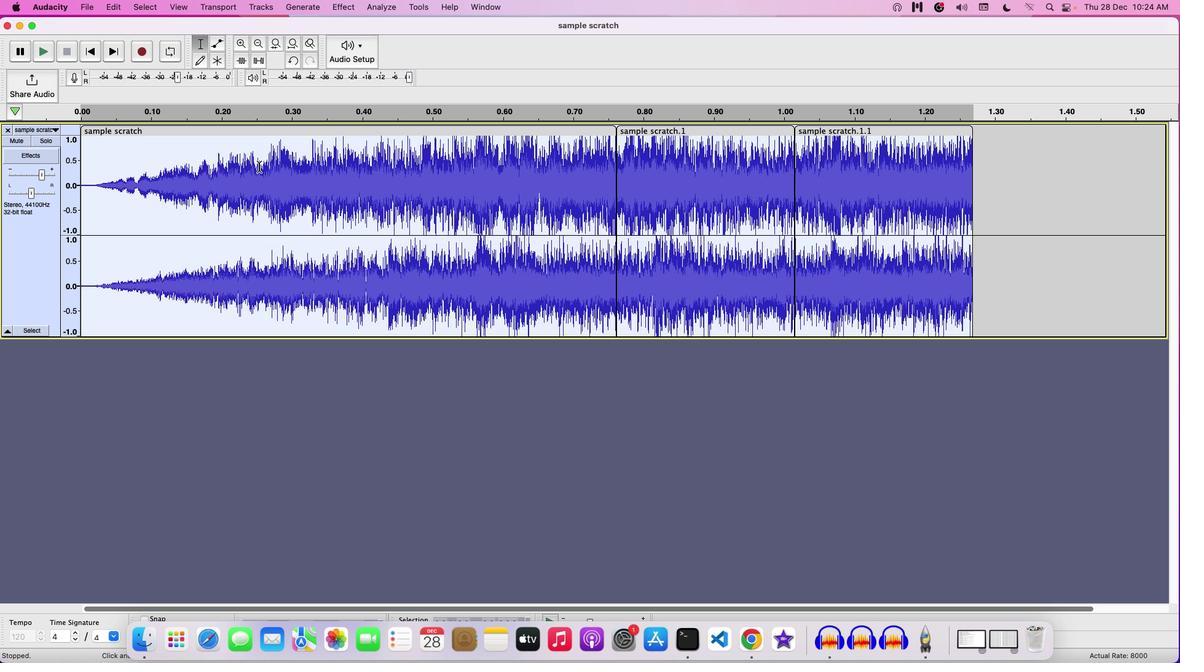 
Action: Key pressed Key.space
Screenshot: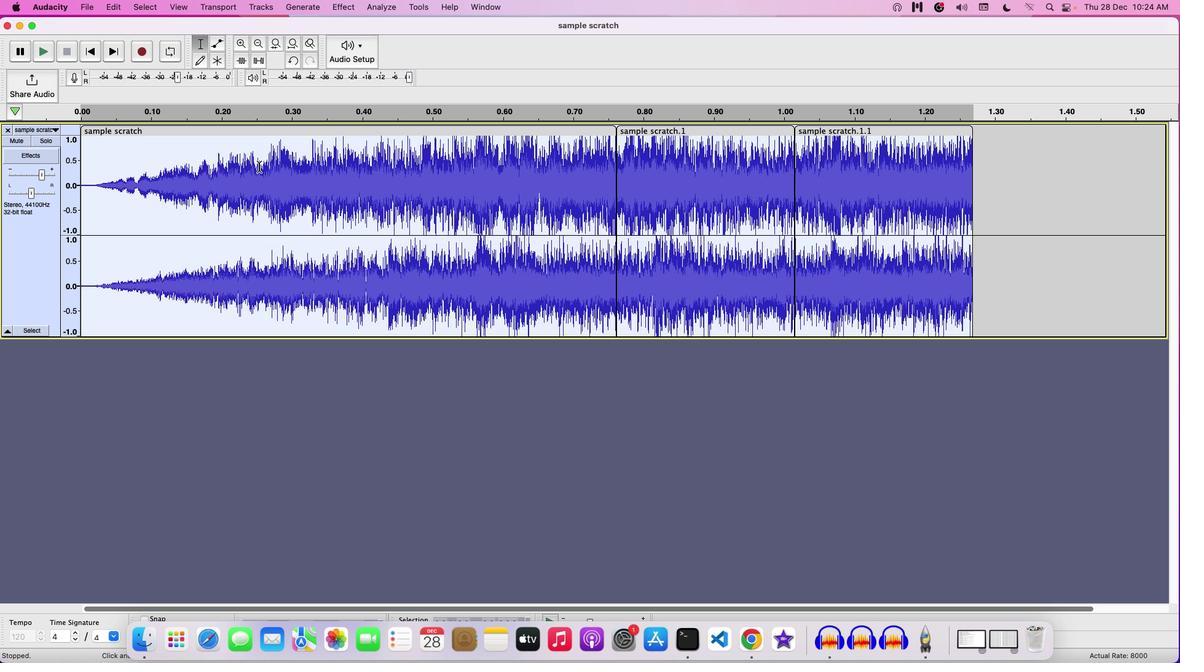 
Action: Mouse moved to (266, 9)
Screenshot: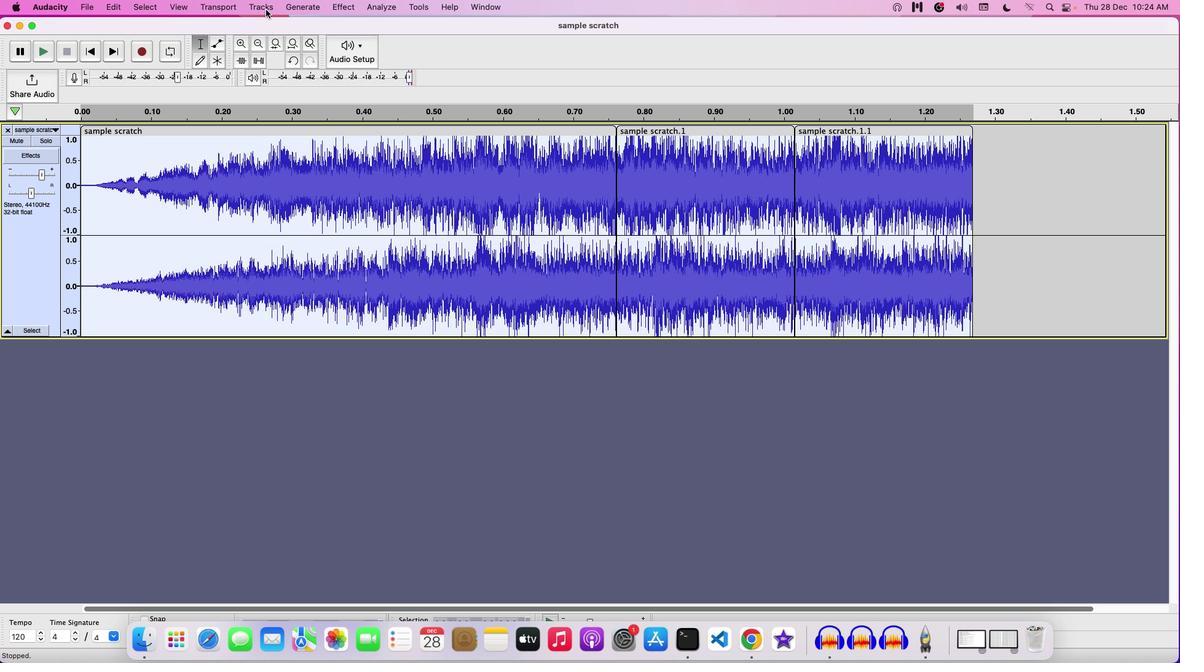 
Action: Mouse pressed left at (266, 9)
Screenshot: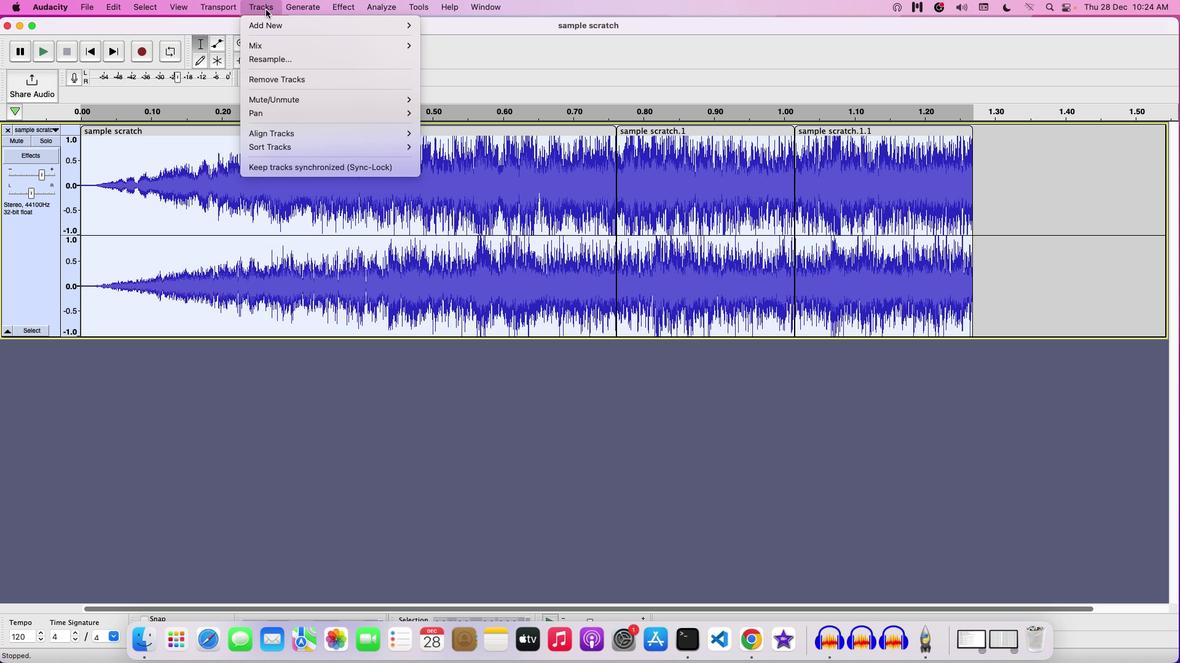 
Action: Mouse moved to (515, 463)
Screenshot: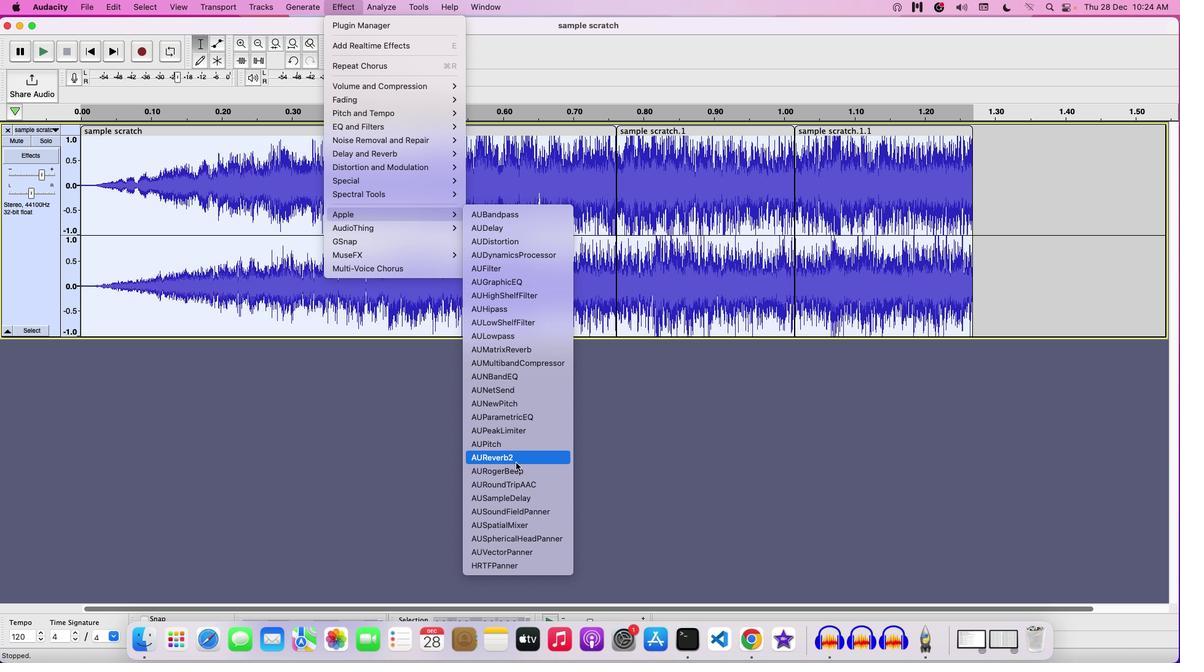 
Action: Mouse pressed left at (515, 463)
Screenshot: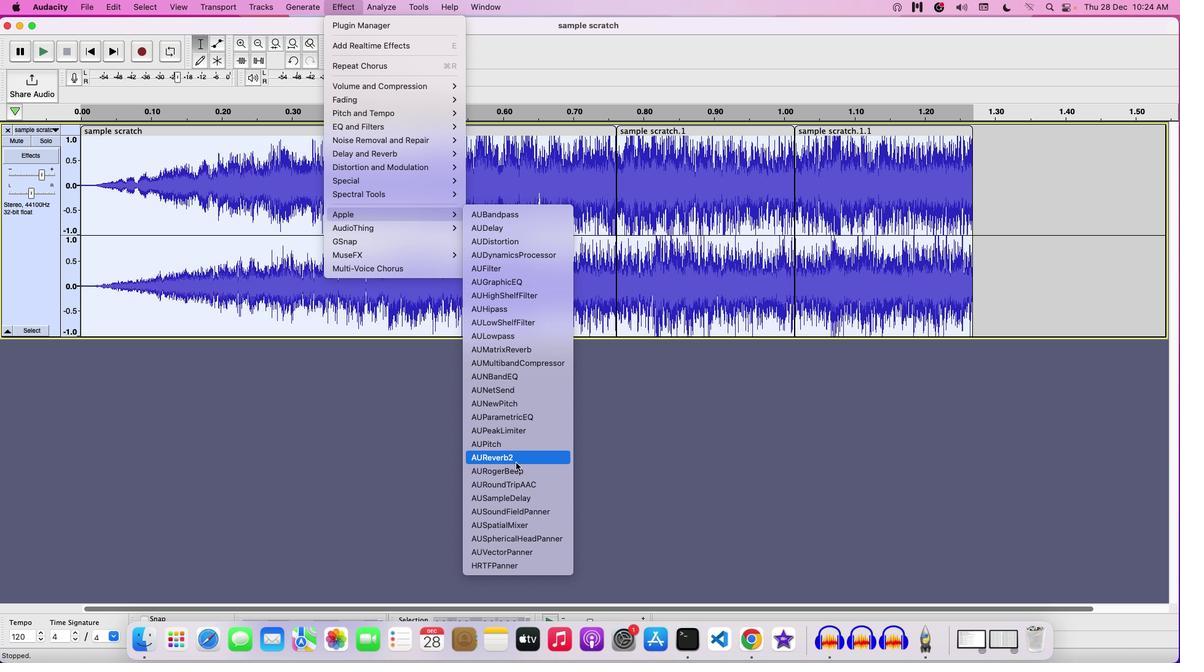 
Action: Mouse moved to (554, 322)
Screenshot: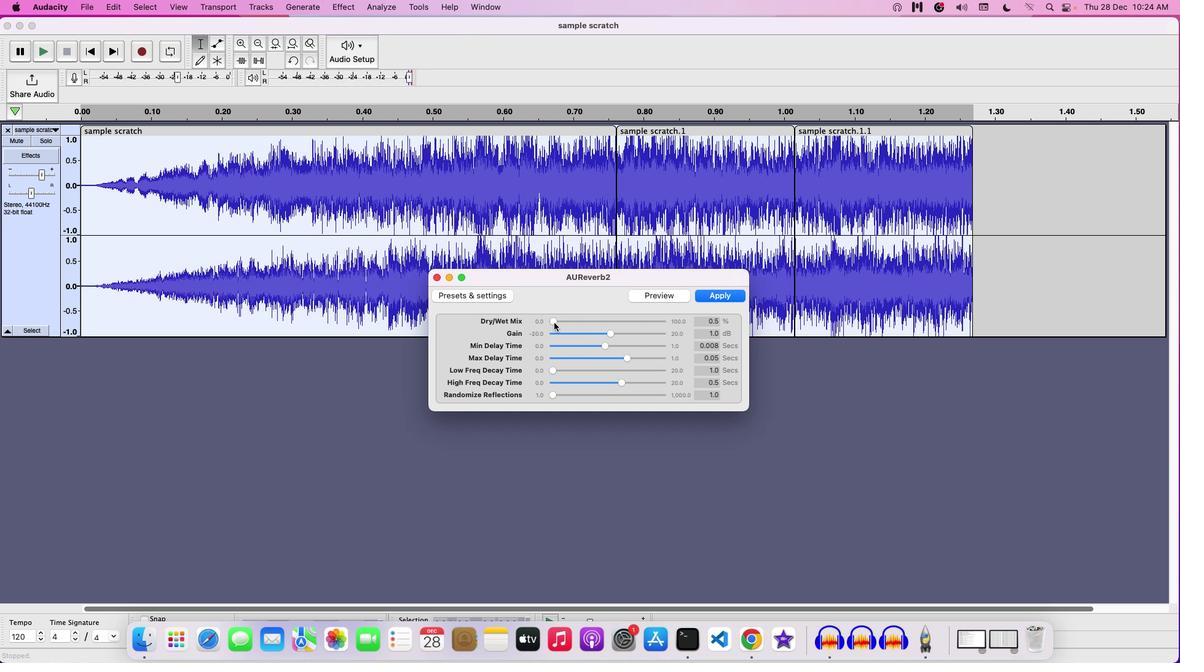 
Action: Mouse pressed left at (554, 322)
Screenshot: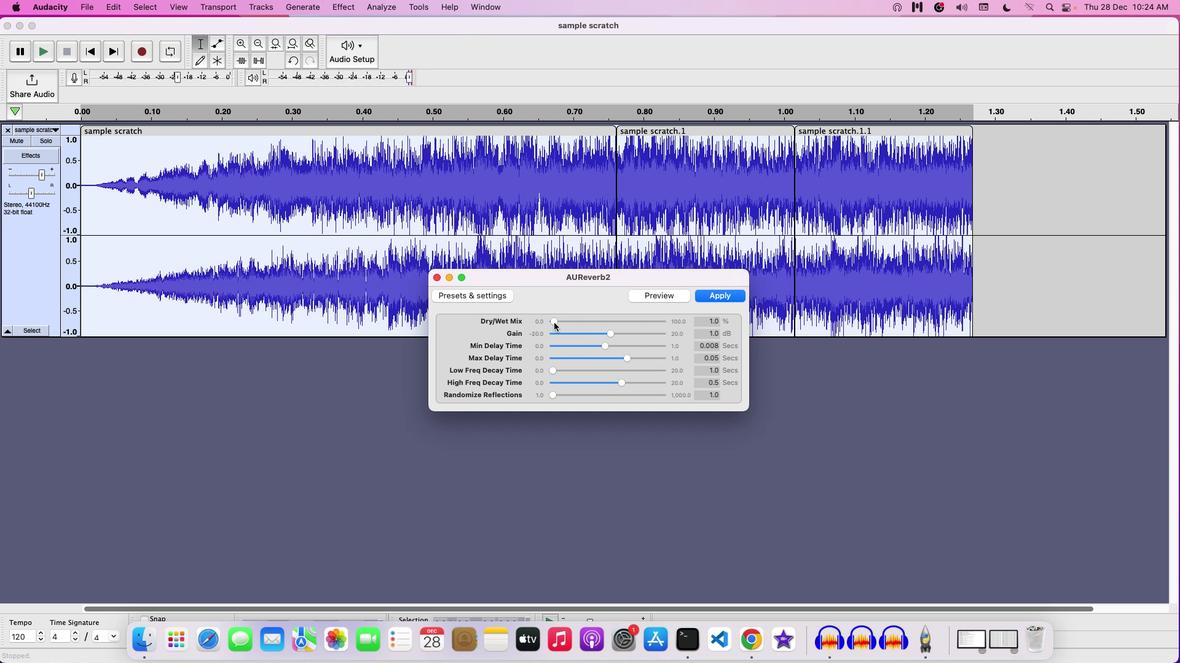 
Action: Mouse moved to (652, 294)
Screenshot: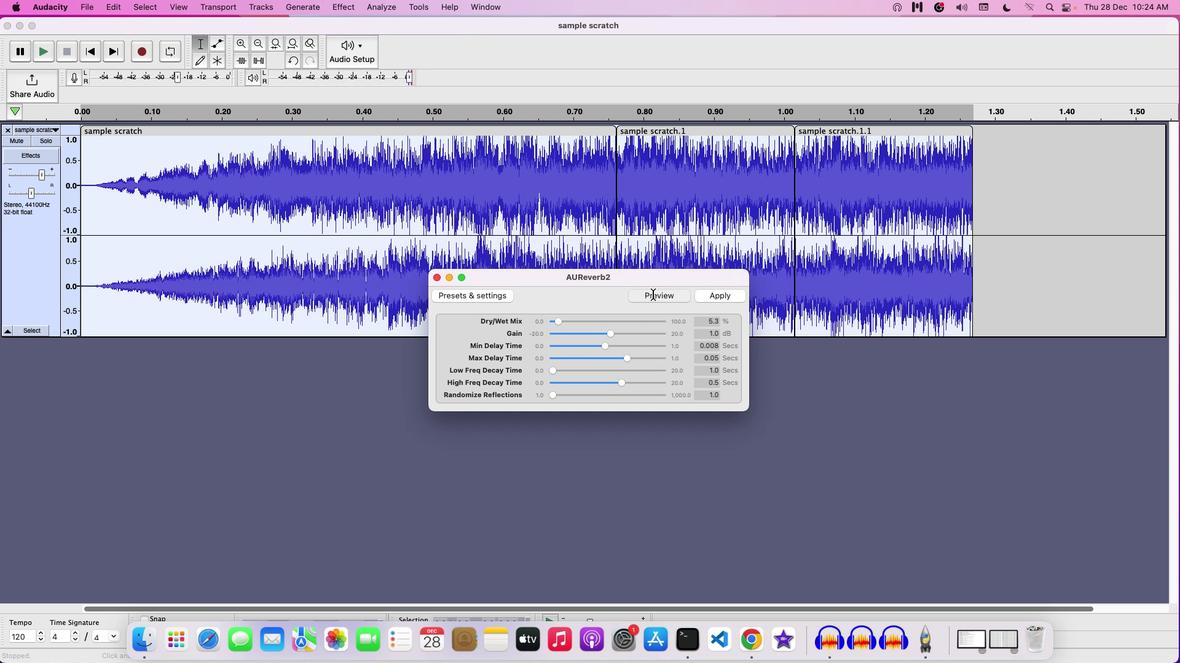 
Action: Mouse pressed left at (652, 294)
Screenshot: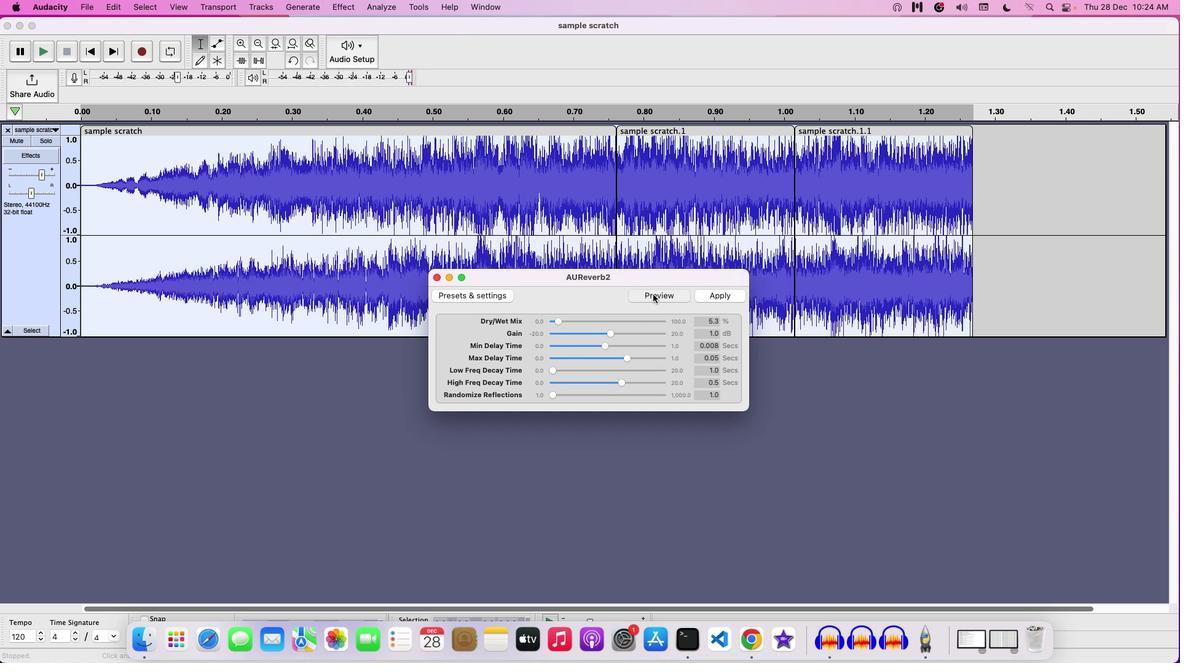 
Action: Mouse moved to (556, 323)
Screenshot: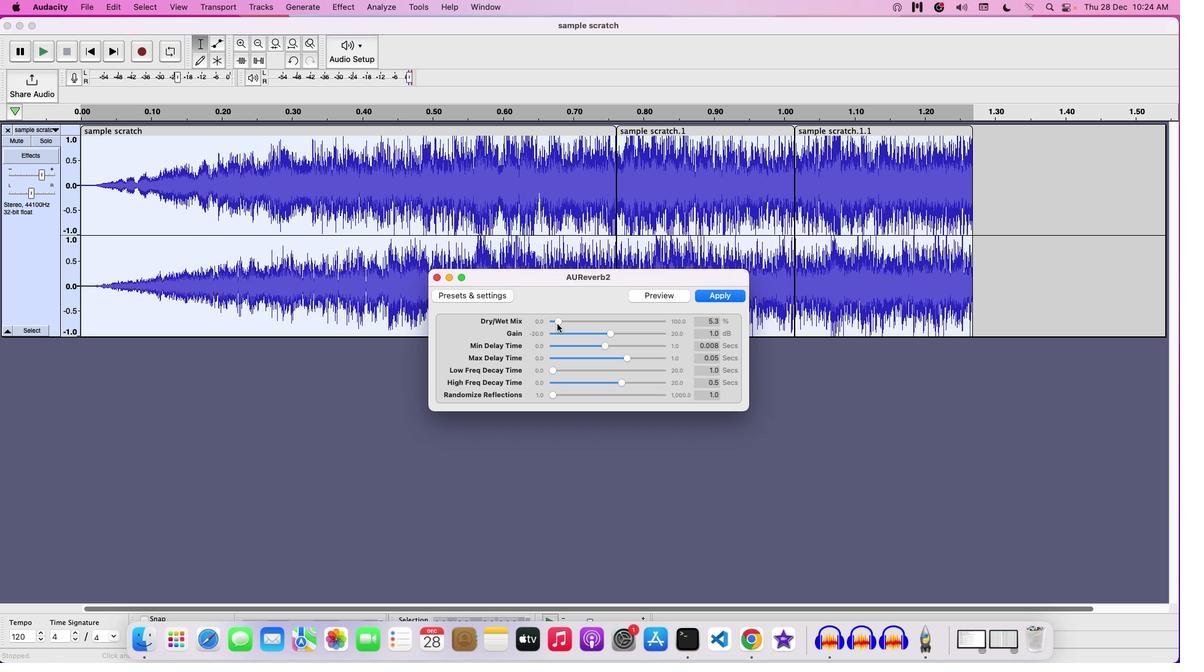 
Action: Mouse pressed left at (556, 323)
Screenshot: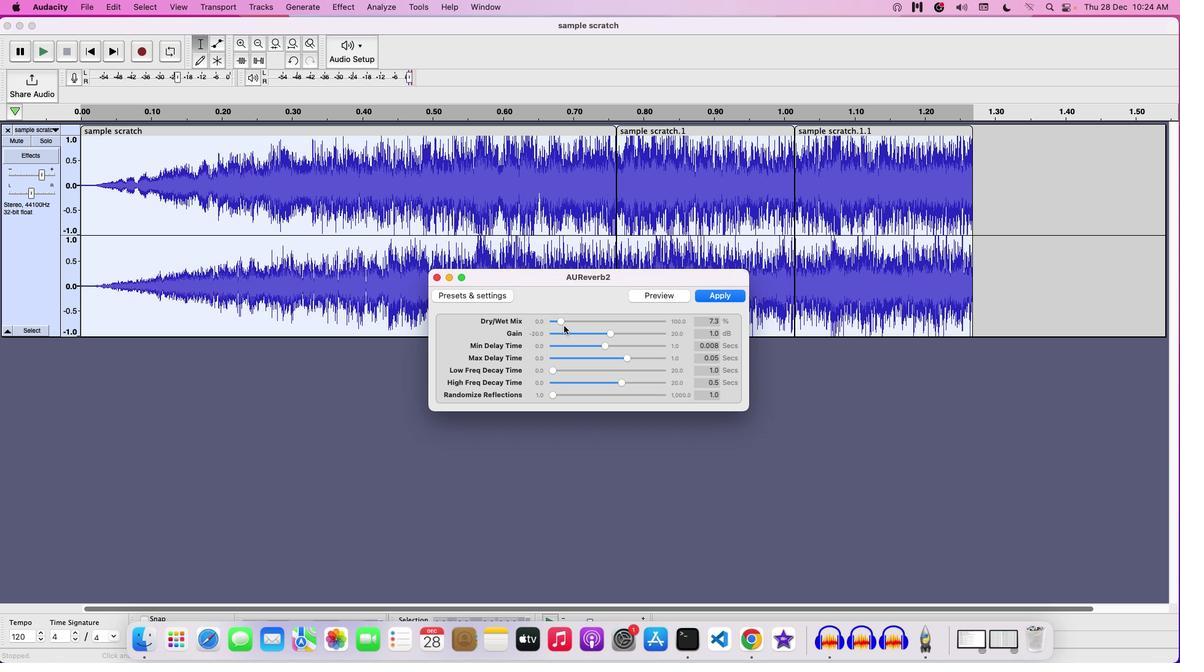 
Action: Mouse moved to (658, 294)
Screenshot: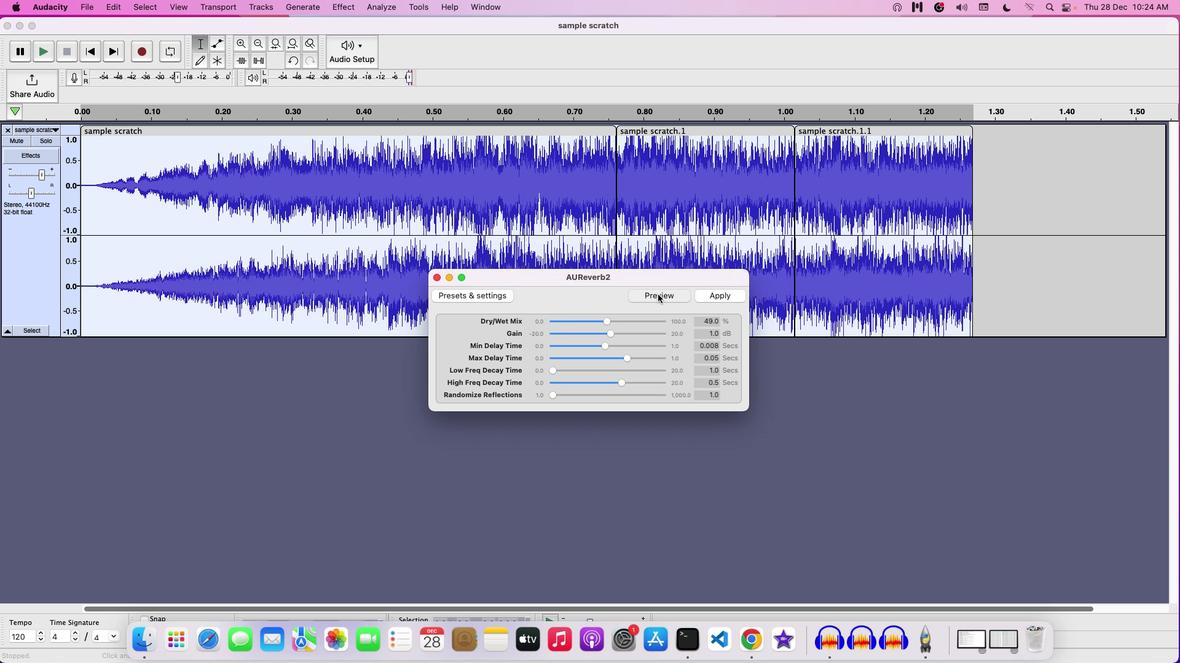 
Action: Mouse pressed left at (658, 294)
Screenshot: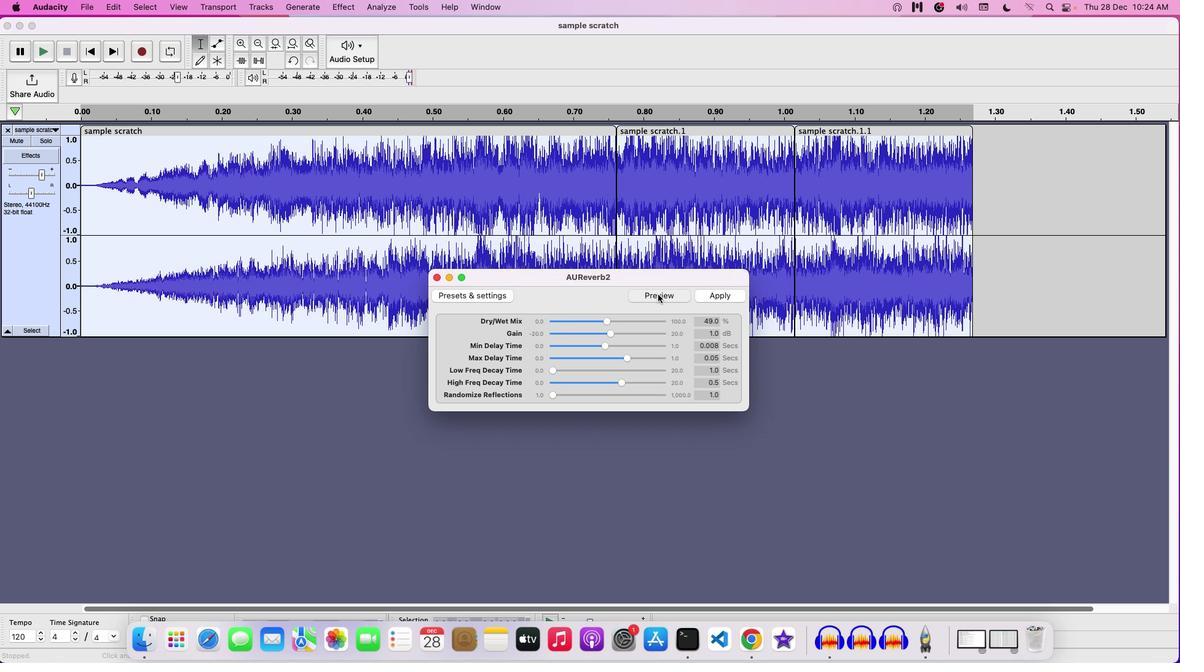 
Action: Mouse moved to (730, 290)
Screenshot: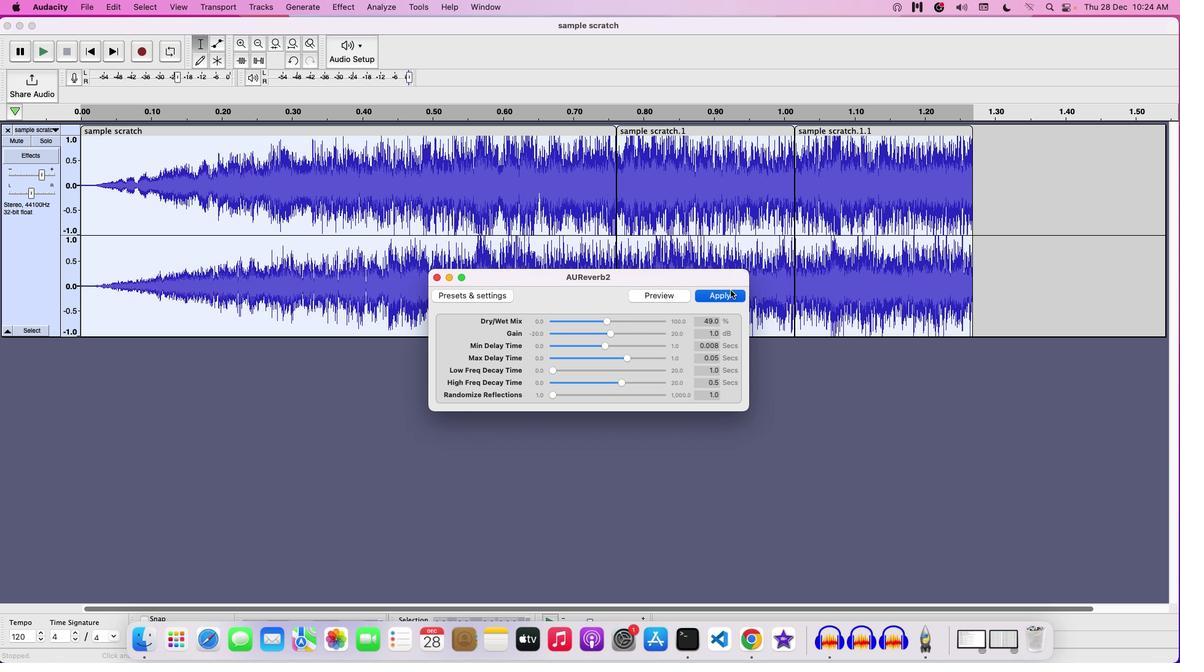 
Action: Mouse pressed left at (730, 290)
Screenshot: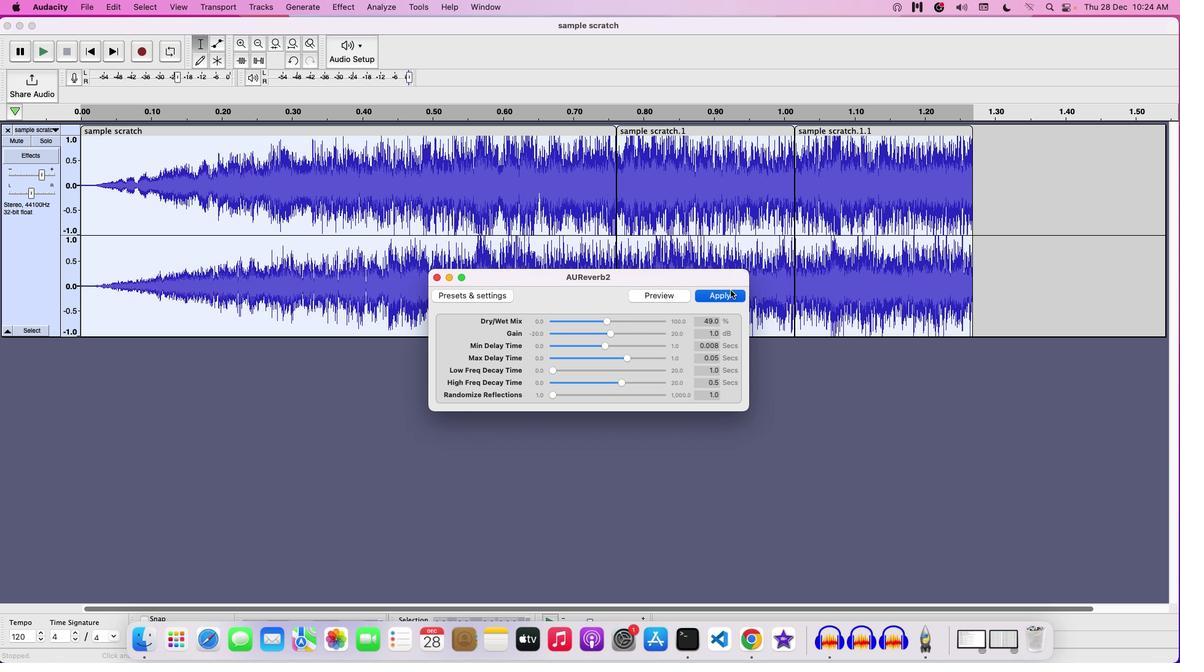 
Action: Mouse moved to (717, 294)
Screenshot: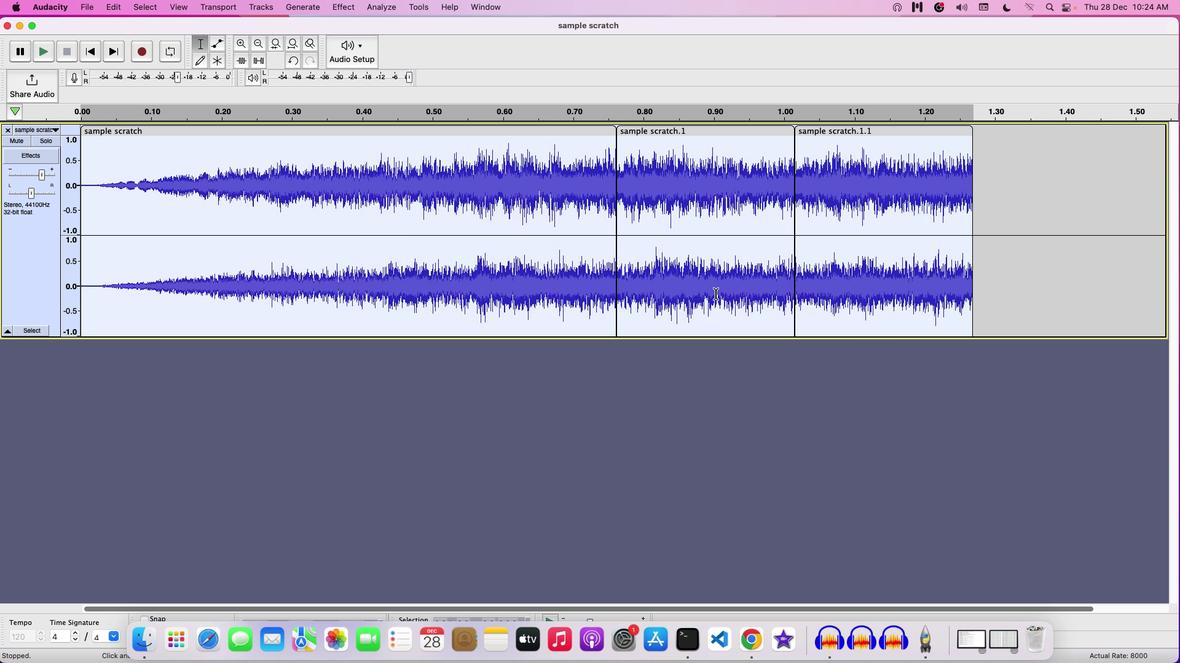 
Action: Key pressed Key.space
Screenshot: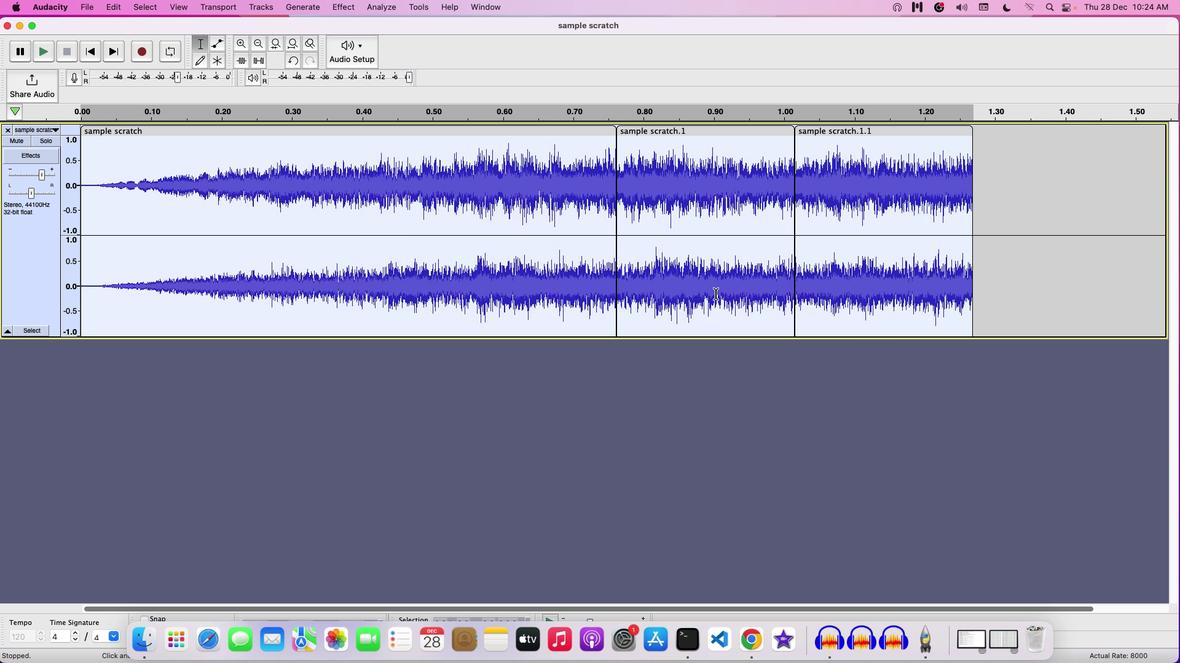 
Action: Mouse moved to (169, 165)
Screenshot: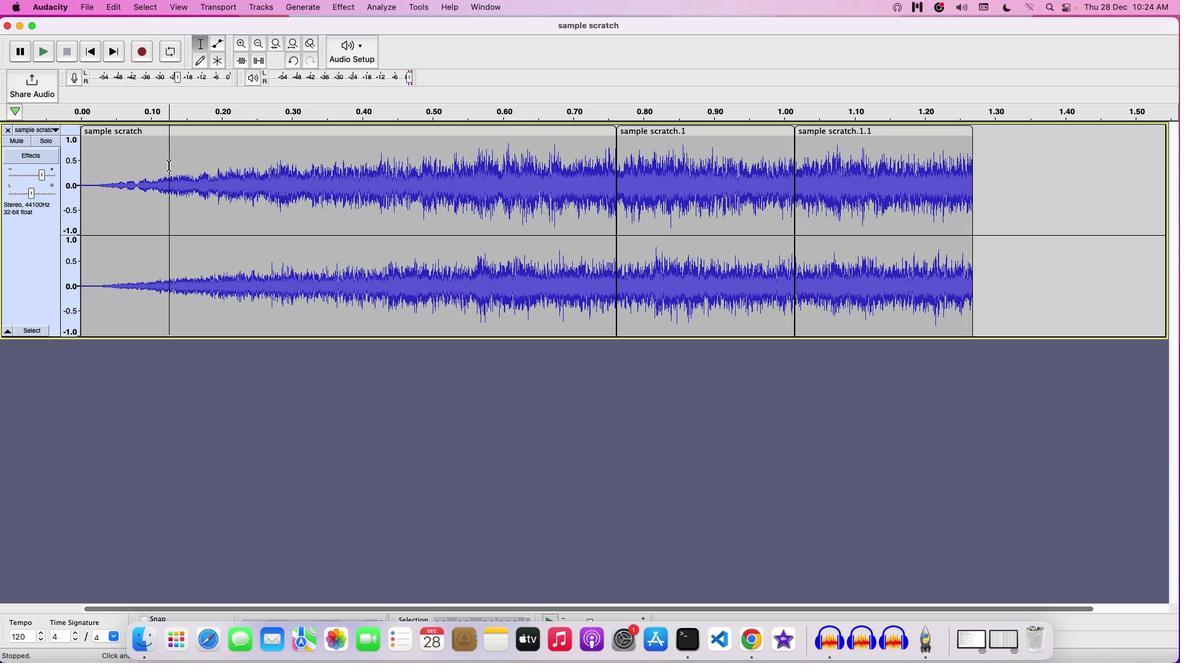 
Action: Mouse pressed left at (169, 165)
Screenshot: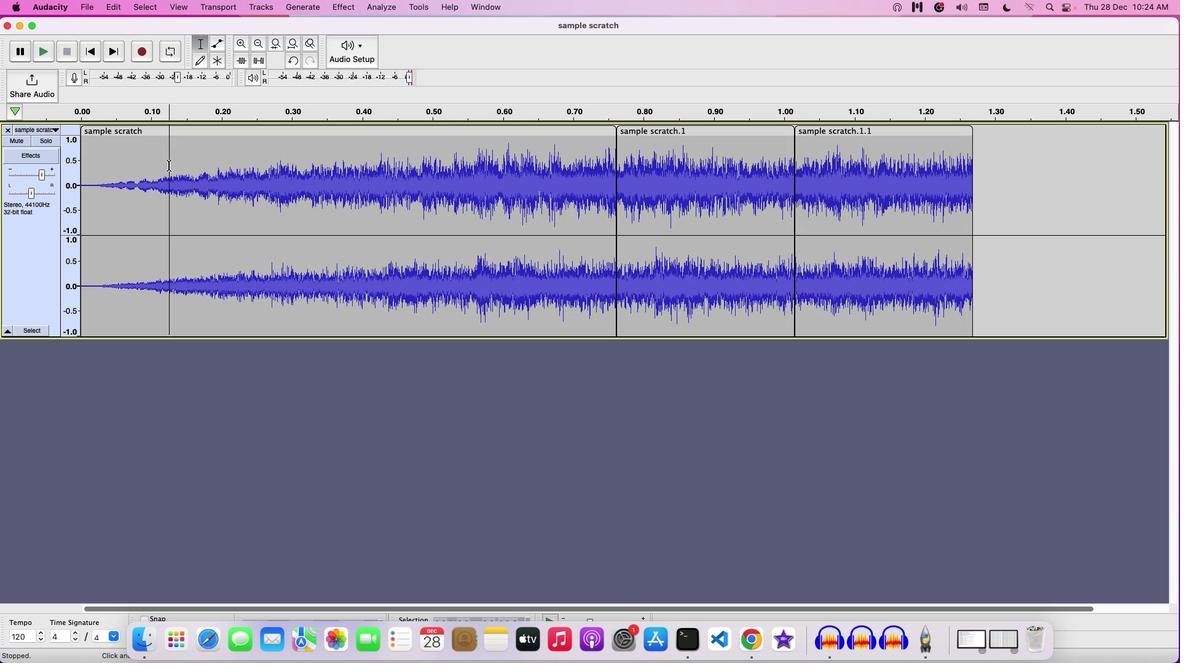 
Action: Mouse moved to (202, 161)
Screenshot: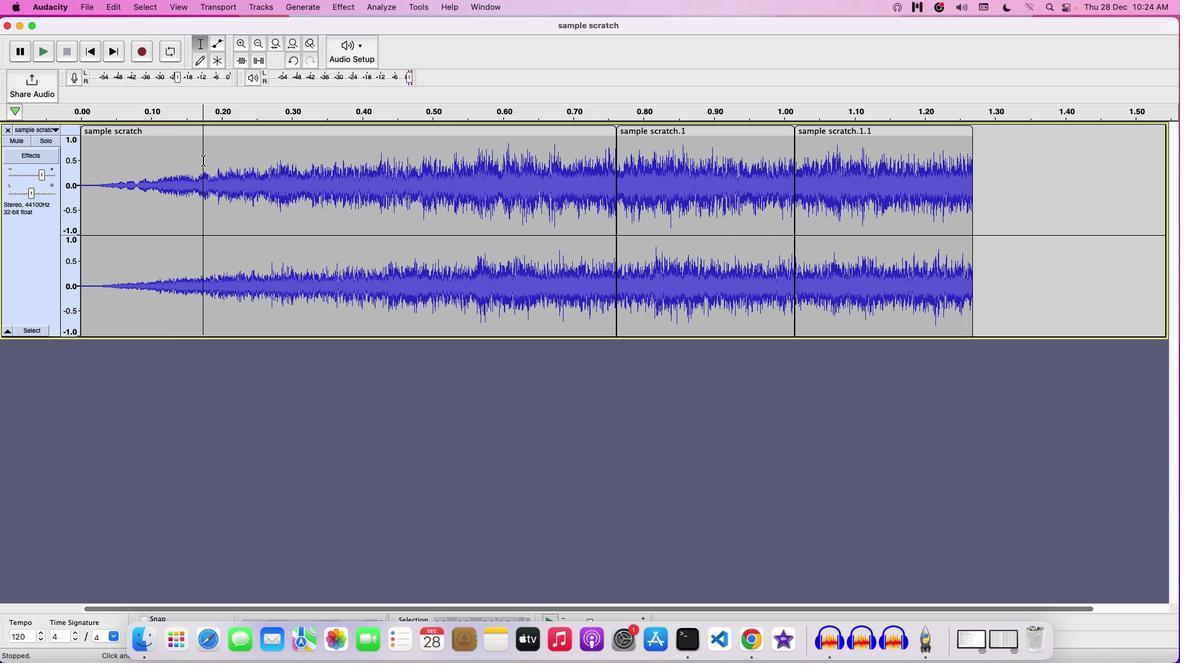 
Action: Mouse pressed left at (202, 161)
Screenshot: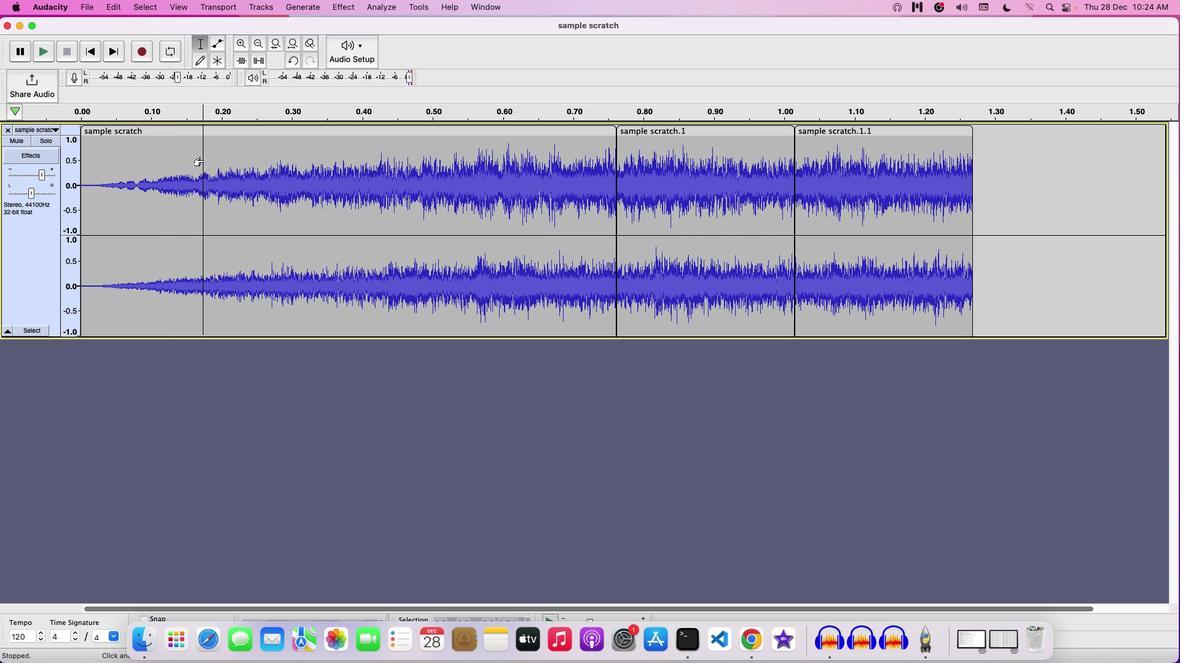 
Action: Mouse pressed left at (202, 161)
Screenshot: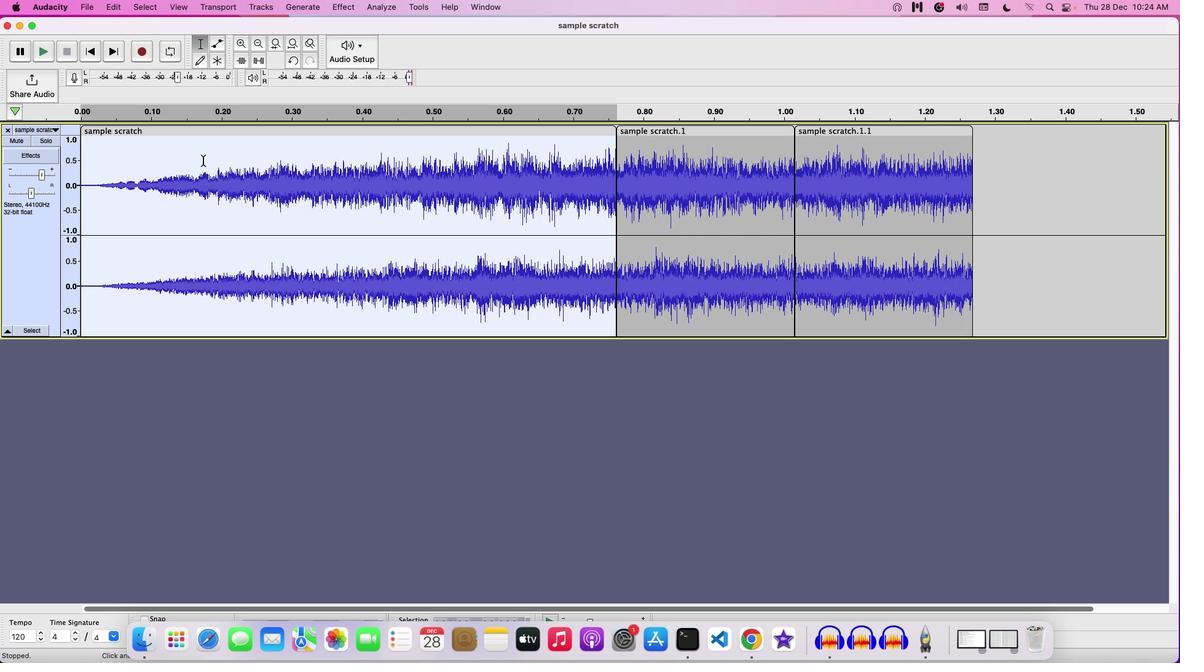 
Action: Mouse moved to (650, 172)
Screenshot: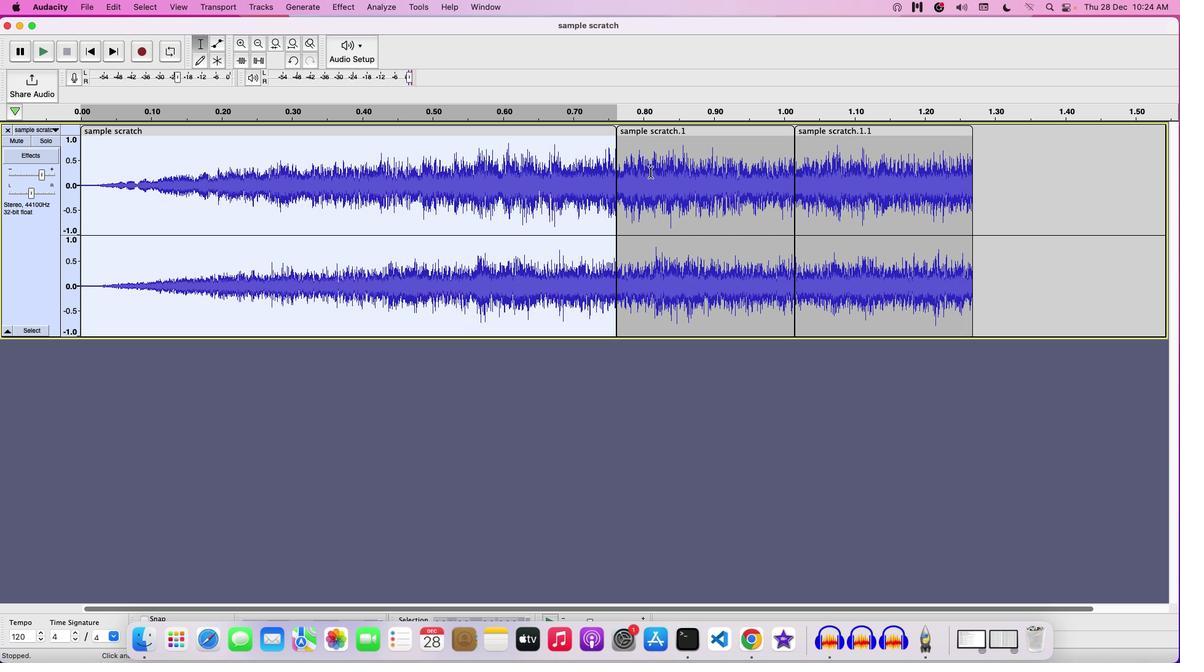 
Action: Mouse pressed left at (650, 172)
Screenshot: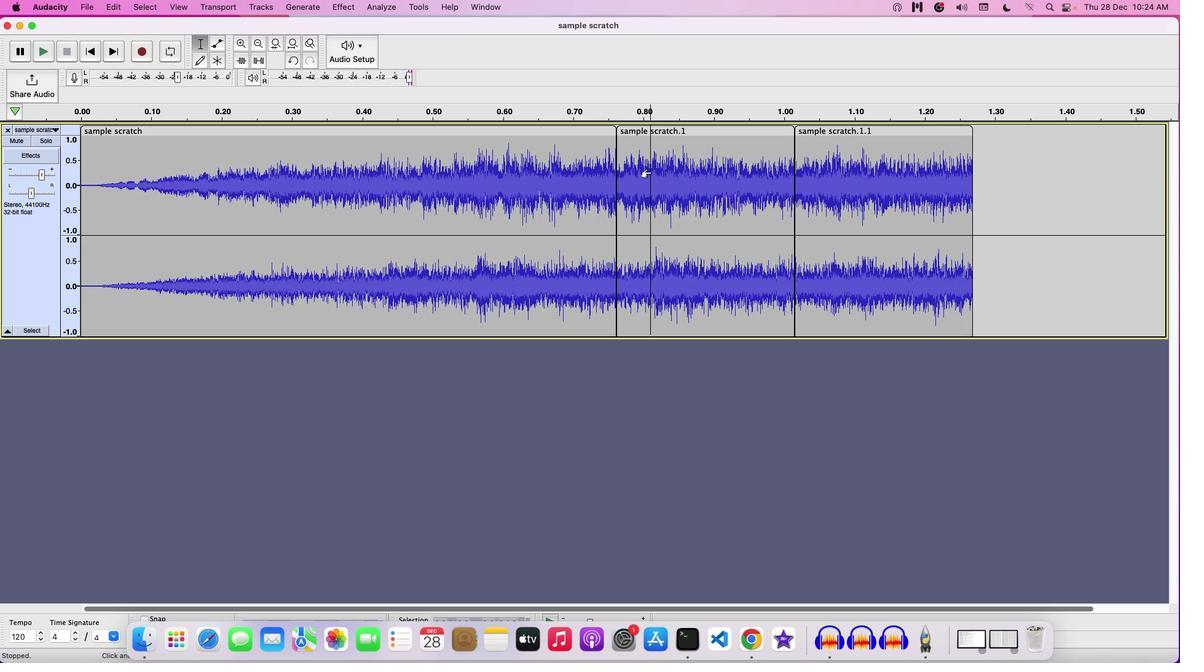 
Action: Mouse pressed left at (650, 172)
Screenshot: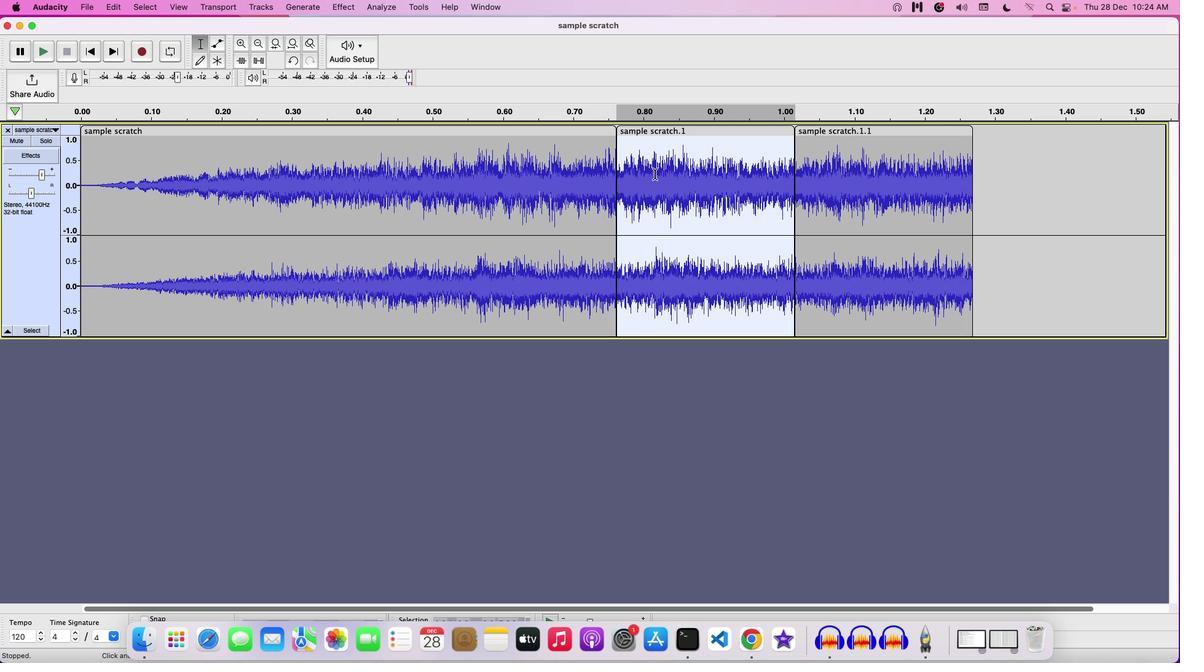 
Action: Mouse moved to (844, 165)
Screenshot: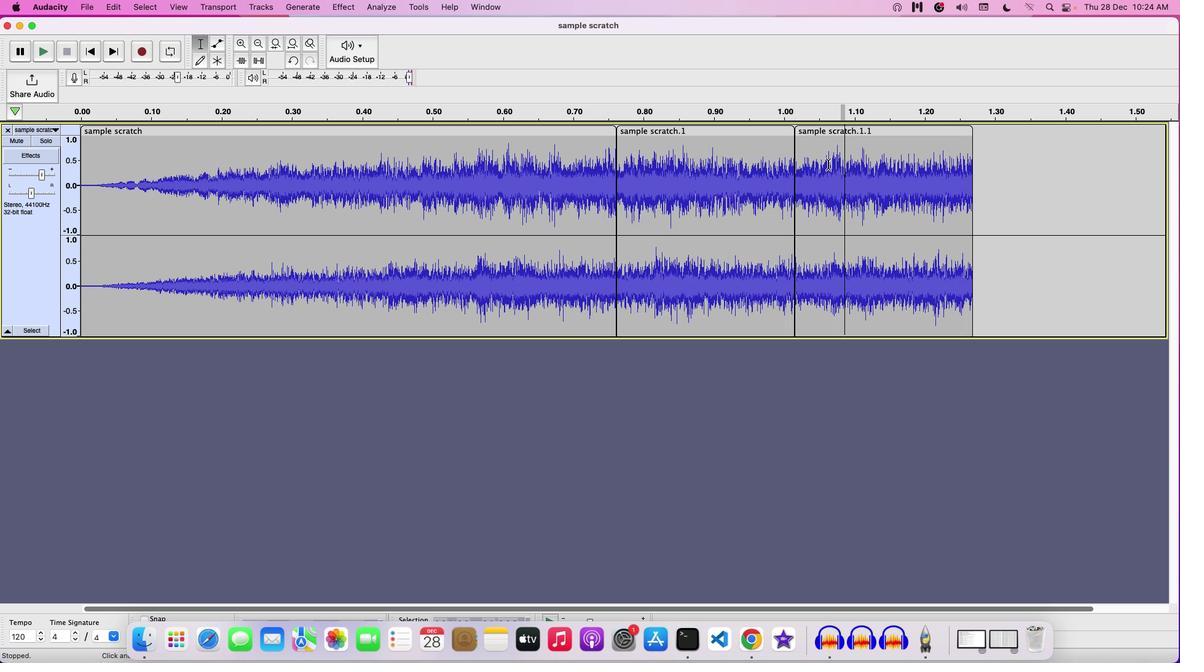 
Action: Mouse pressed left at (844, 165)
Screenshot: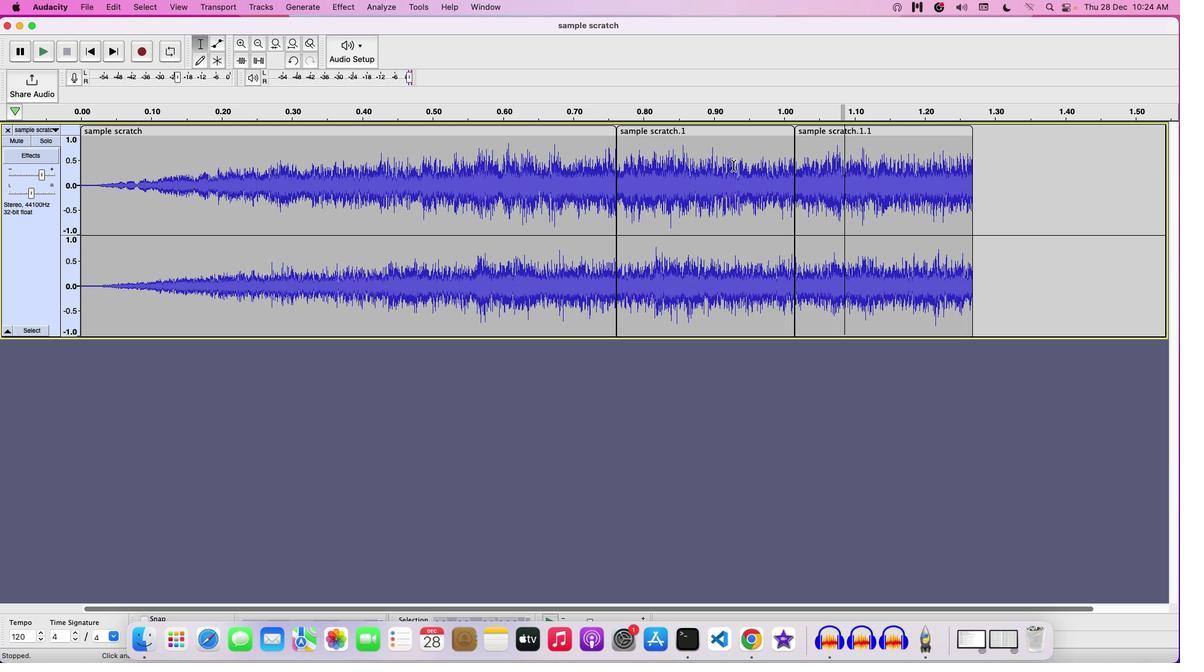 
Action: Mouse moved to (82, 186)
Screenshot: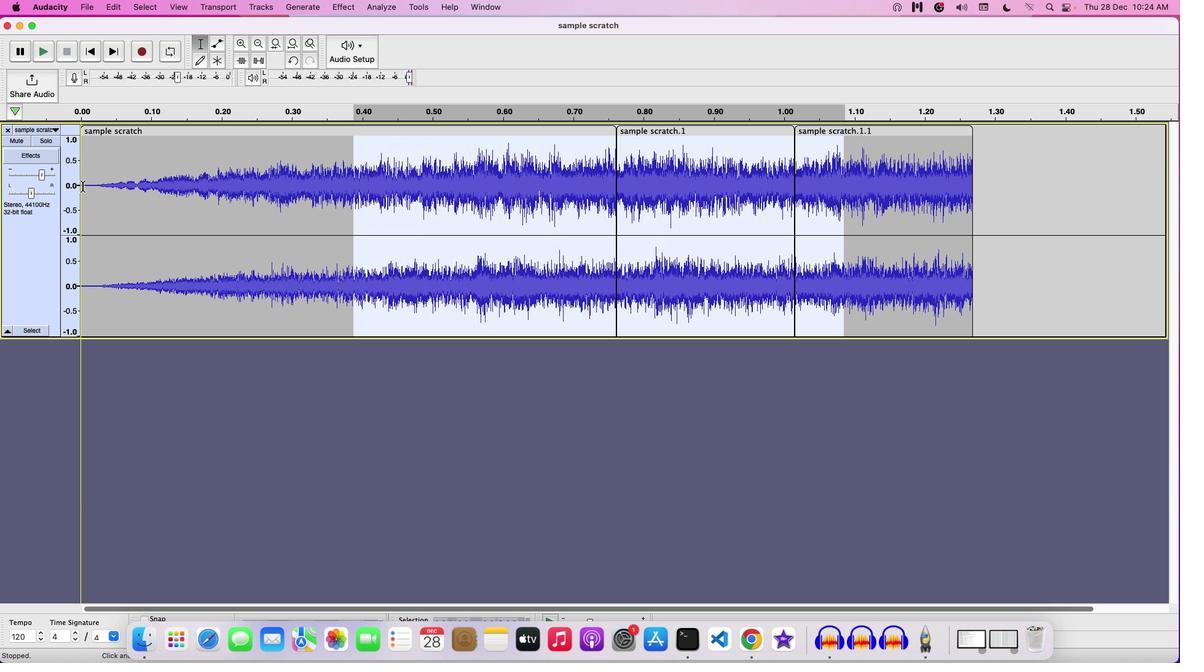 
Action: Mouse pressed left at (82, 186)
Screenshot: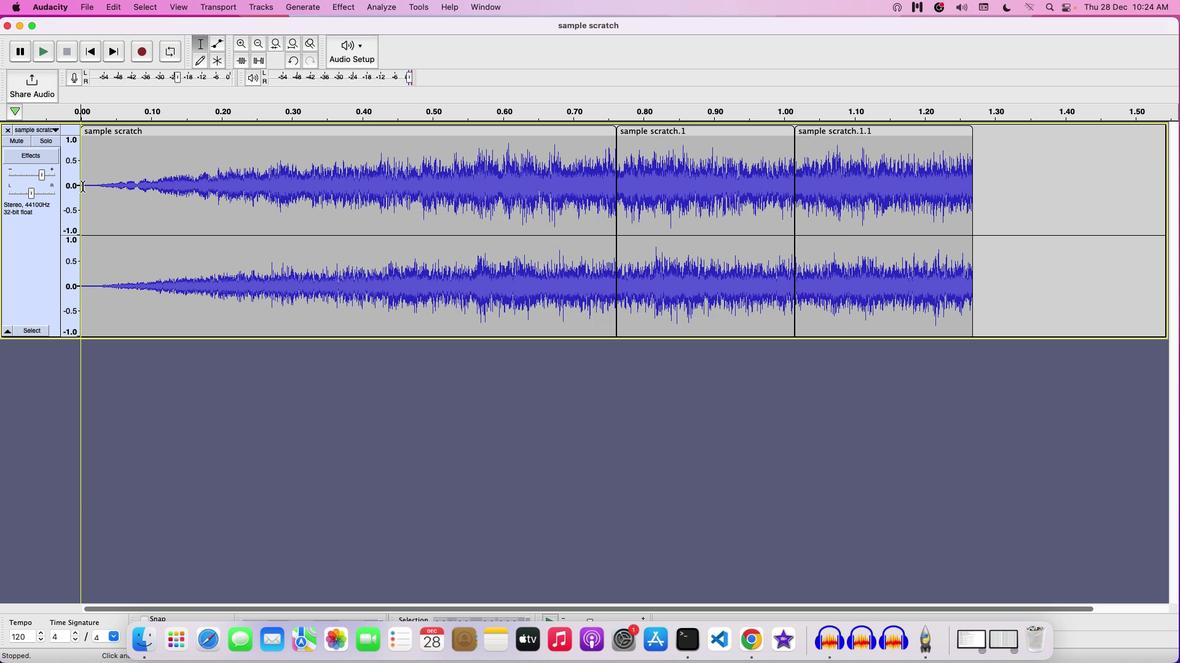 
Action: Mouse moved to (202, 167)
Screenshot: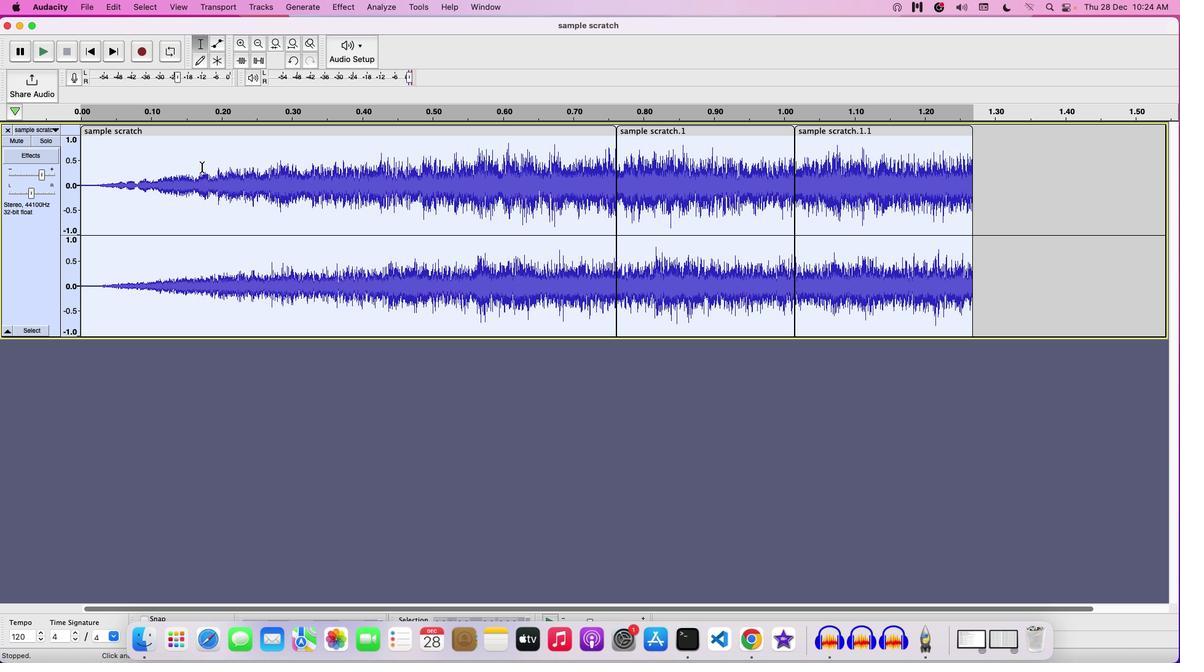 
Action: Key pressed Key.space
Screenshot: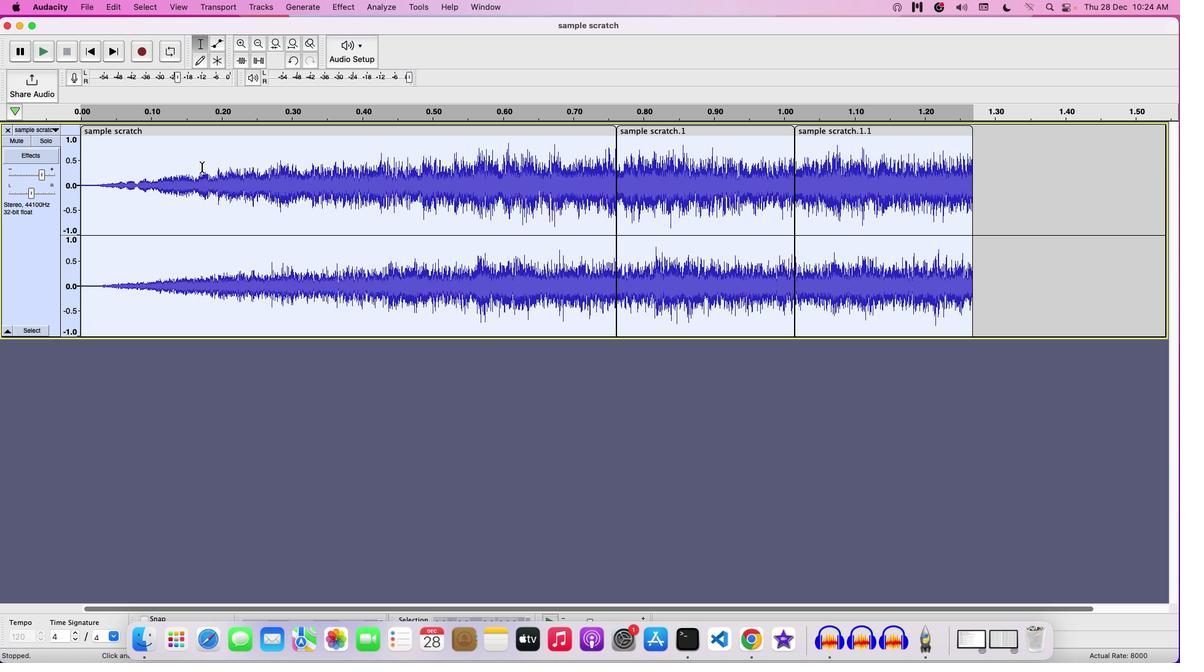 
Action: Mouse moved to (154, 173)
Screenshot: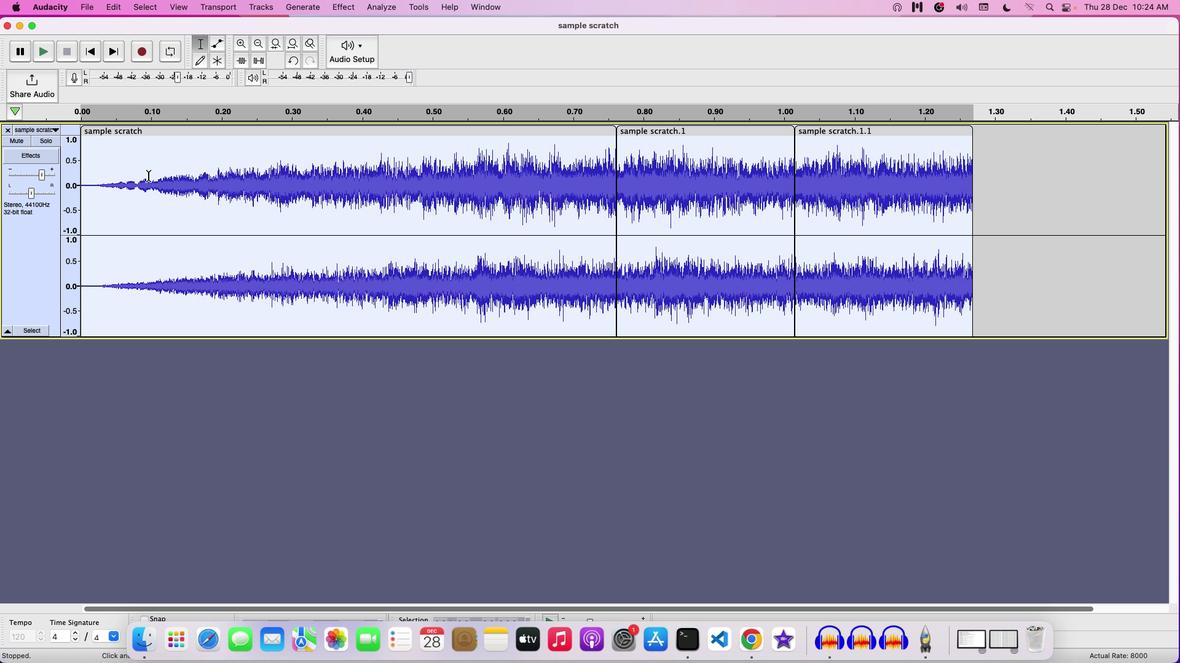 
Action: Key pressed Key.space
Screenshot: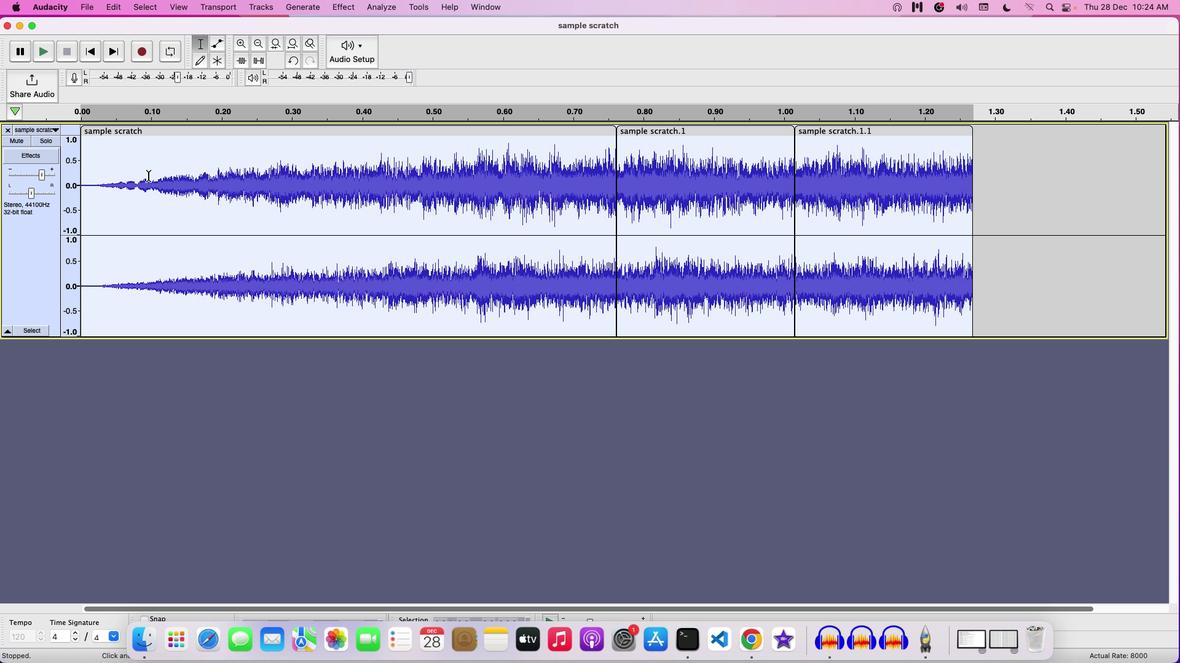 
Action: Mouse moved to (145, 176)
Screenshot: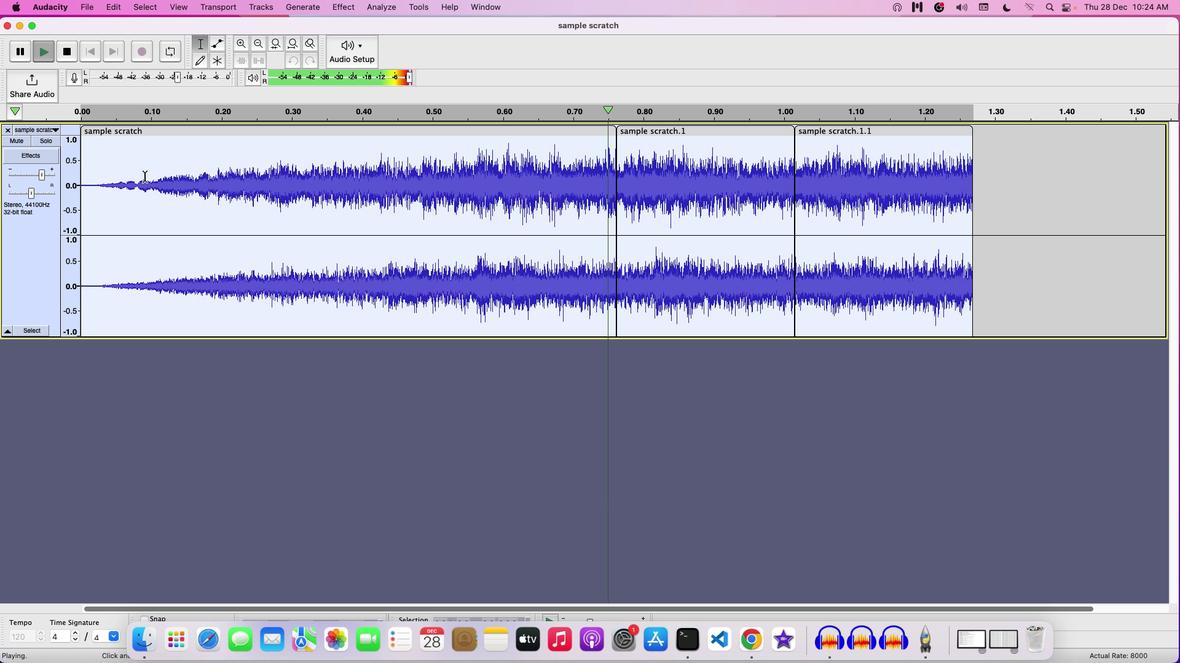 
Action: Key pressed Key.space
Screenshot: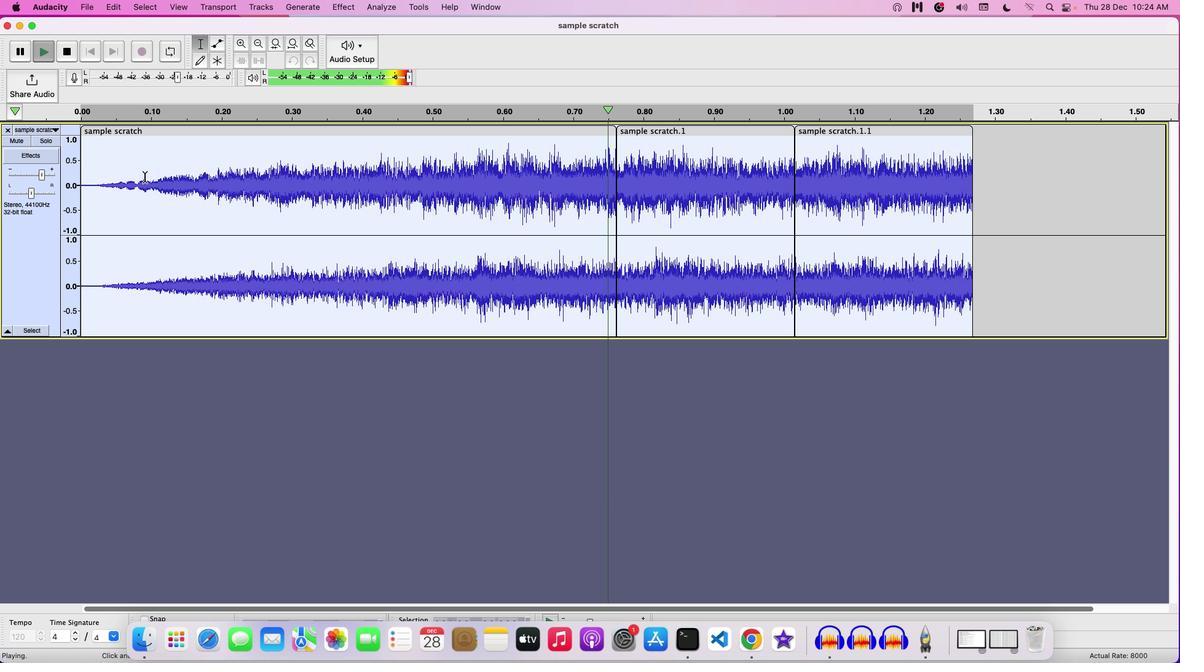 
Action: Mouse moved to (106, 180)
Screenshot: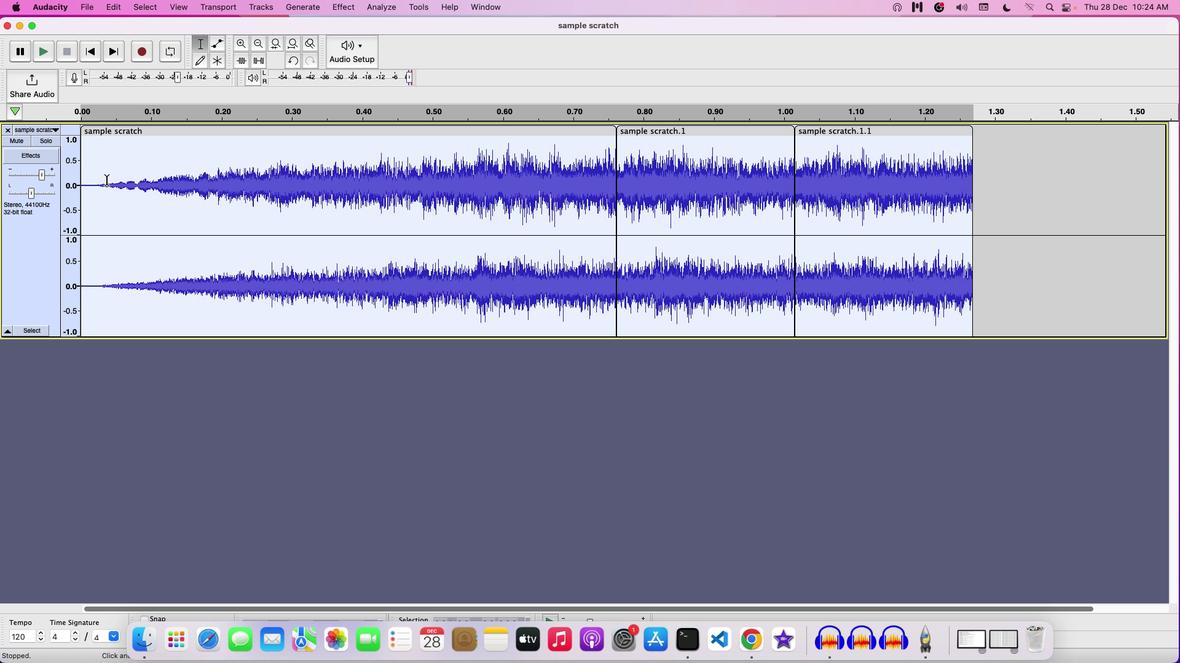
Action: Mouse pressed left at (106, 180)
Screenshot: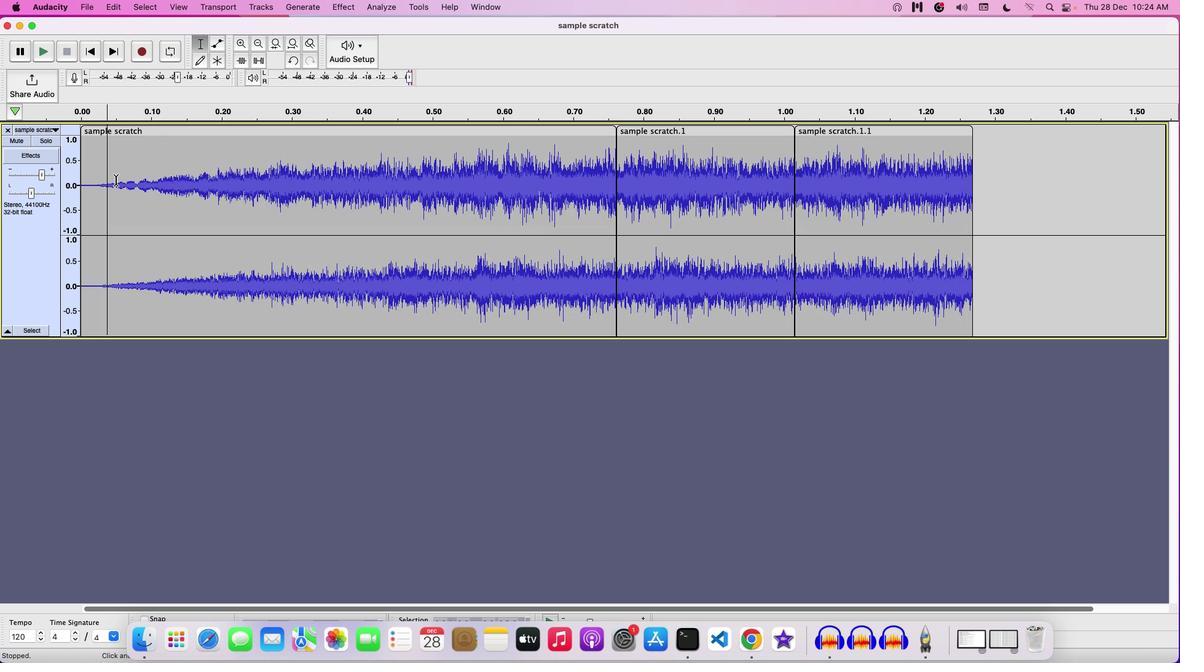 
Action: Mouse moved to (311, 188)
Screenshot: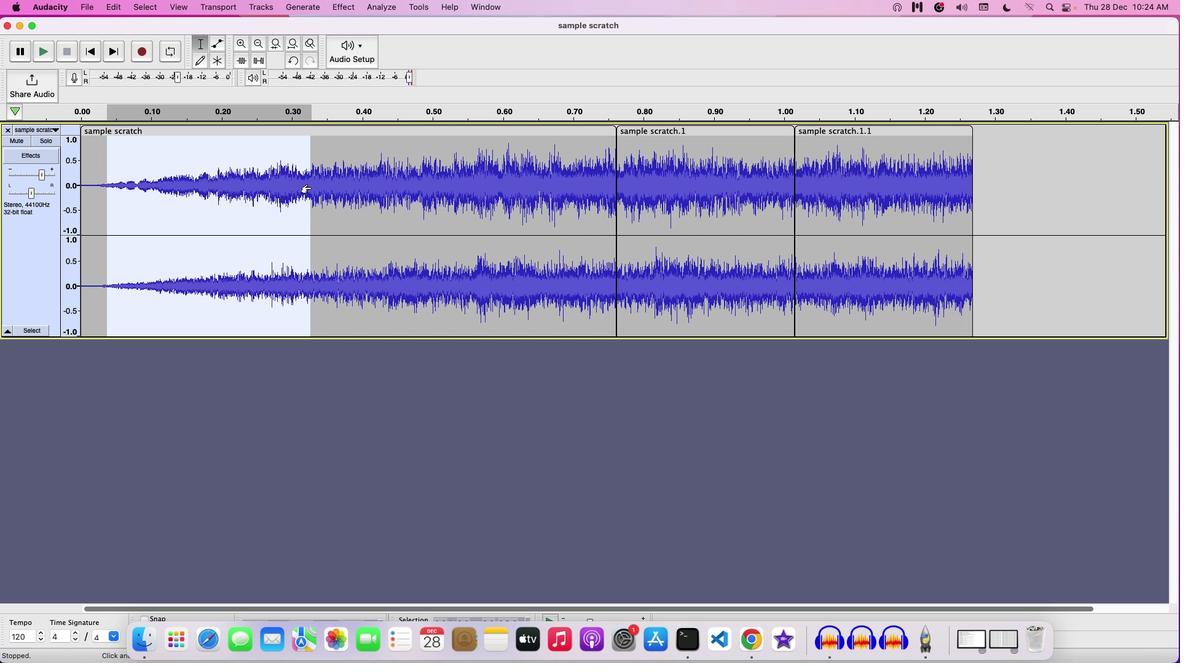 
Action: Key pressed Key.space
Screenshot: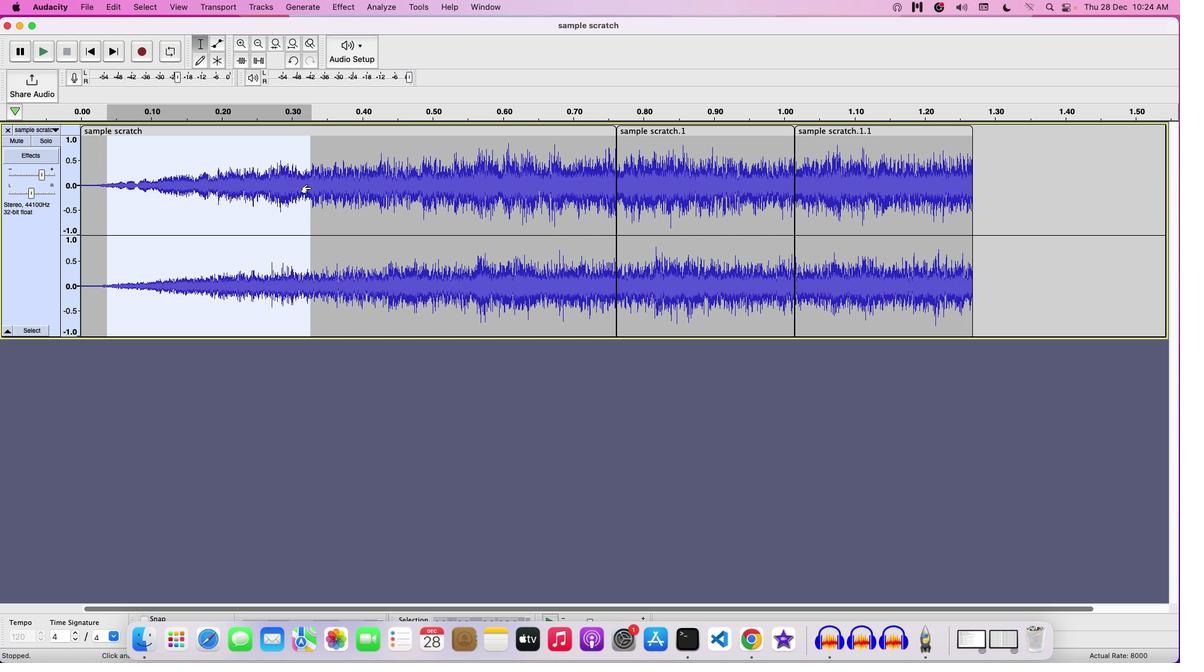 
Action: Mouse moved to (308, 181)
Screenshot: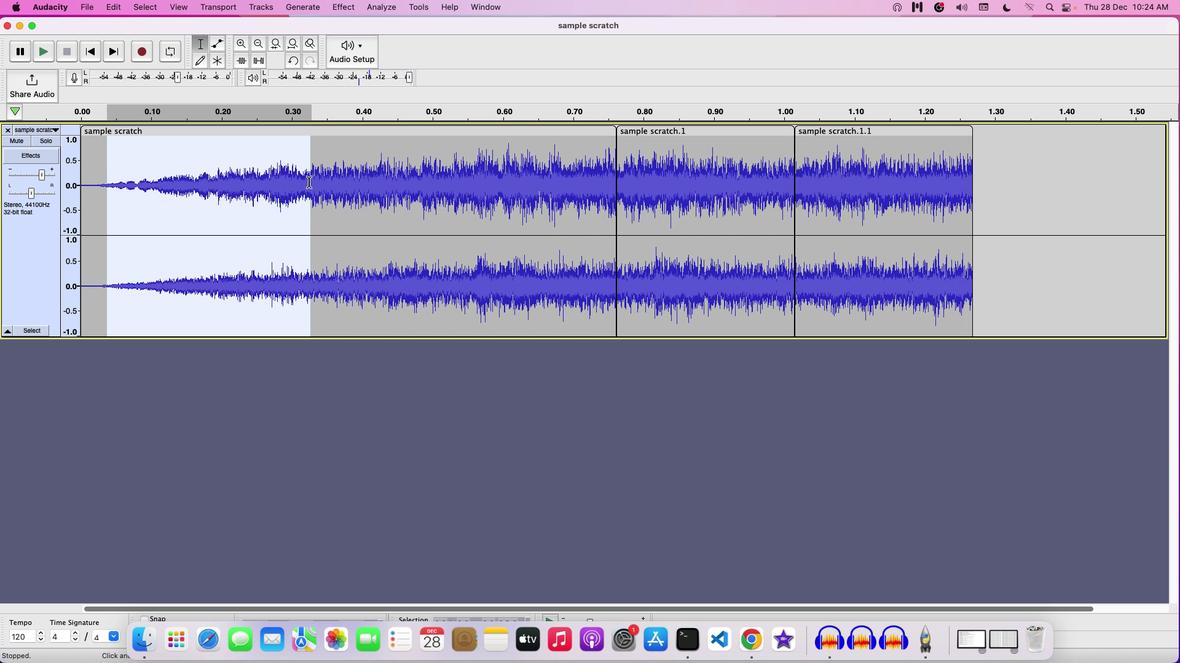 
Action: Key pressed Key.space
Screenshot: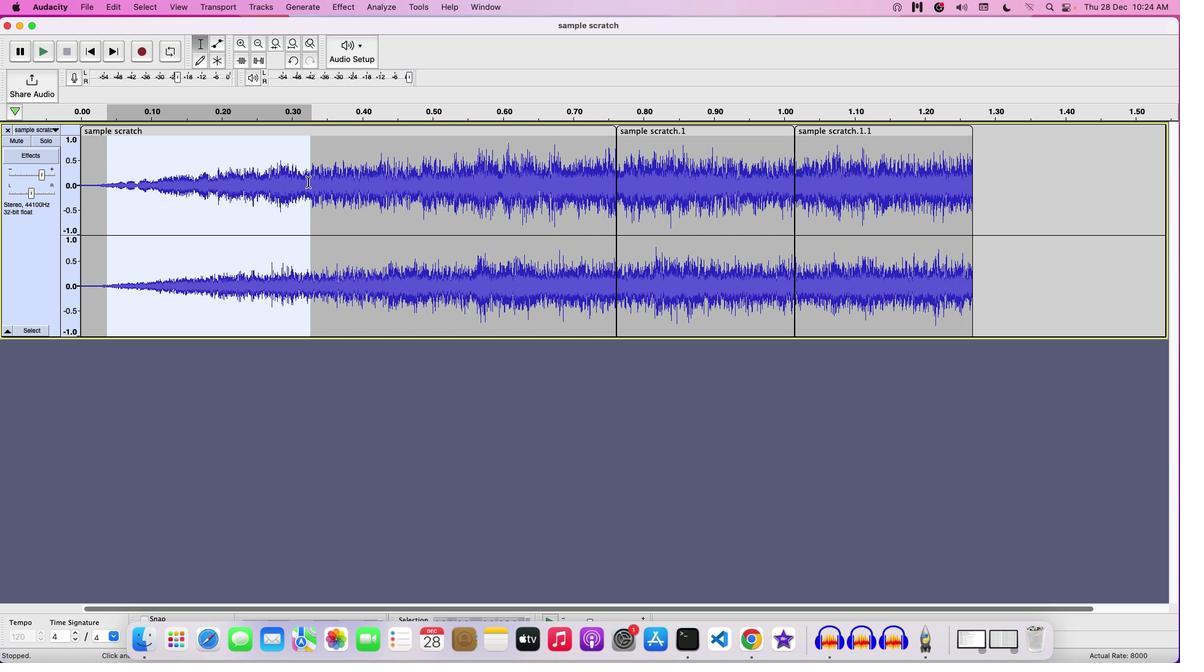 
Action: Mouse moved to (308, 182)
Screenshot: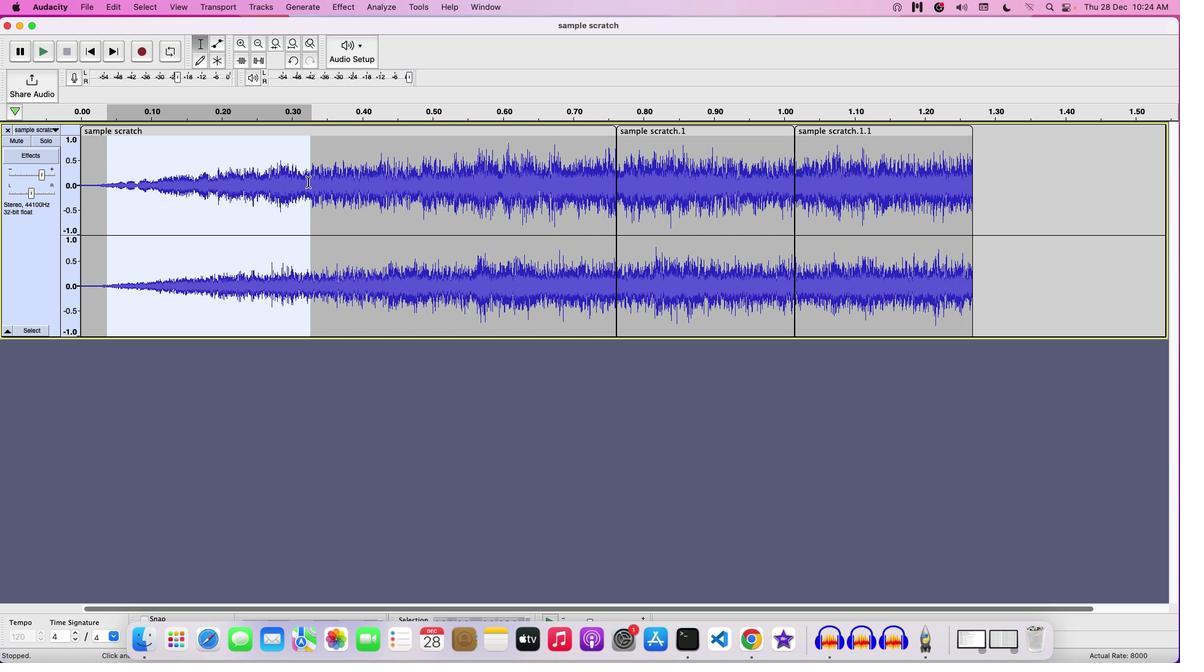 
Action: Mouse pressed left at (308, 182)
Screenshot: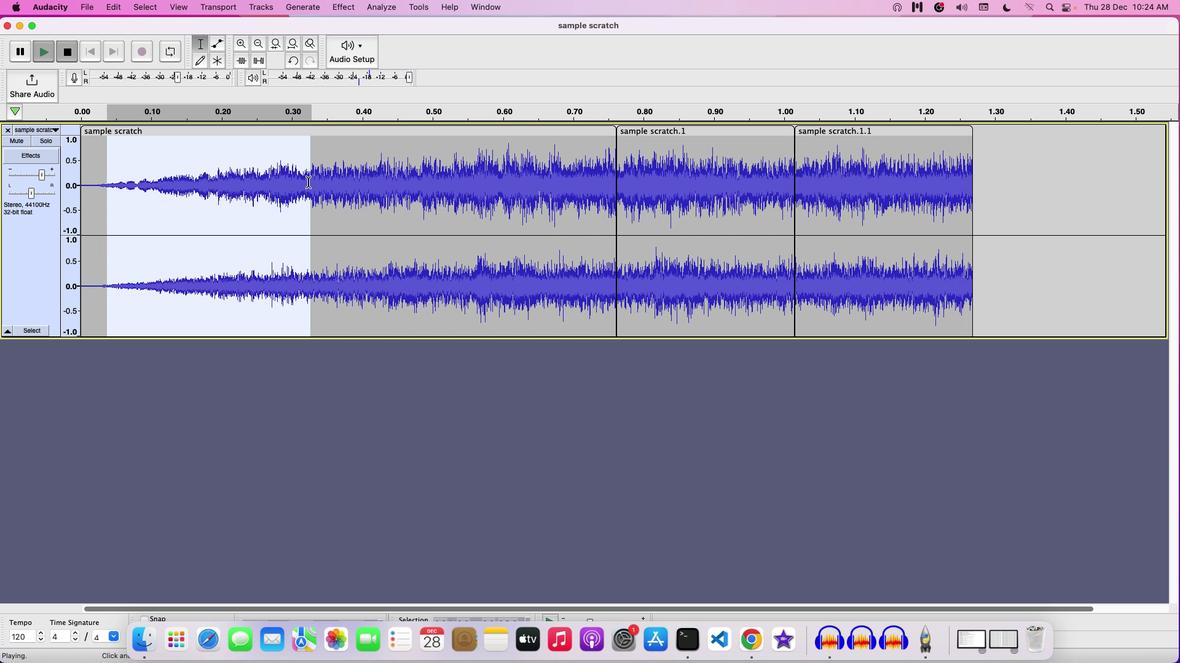 
Action: Mouse moved to (322, 185)
Screenshot: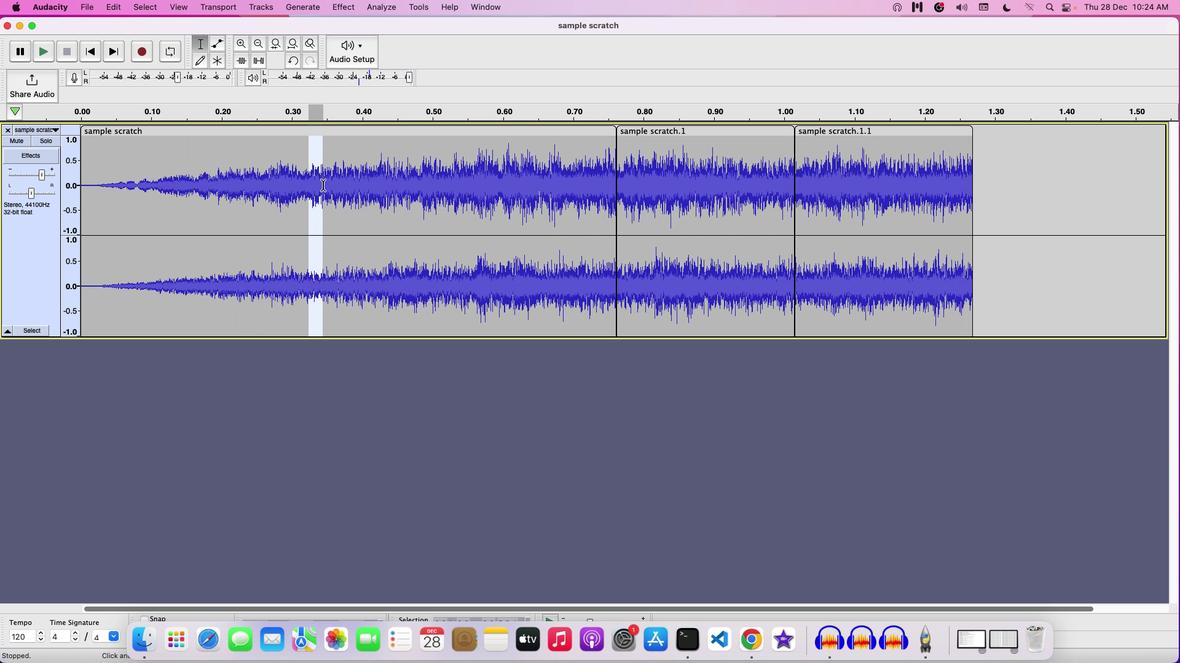 
Action: Mouse pressed left at (322, 185)
Screenshot: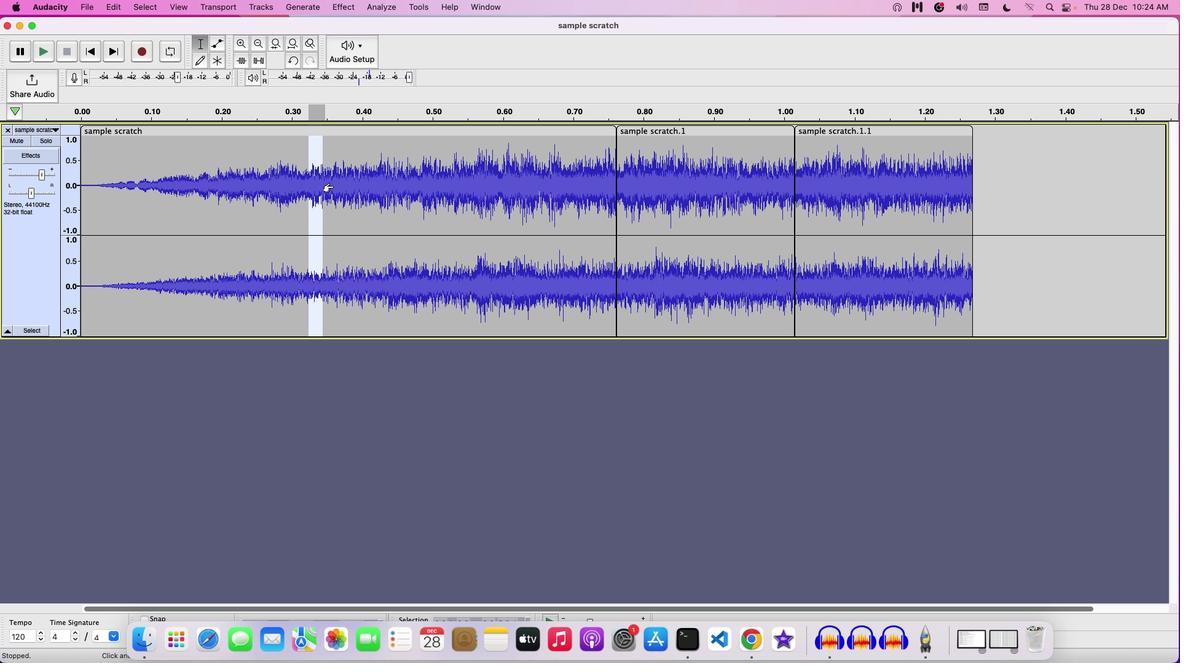 
Action: Mouse moved to (411, 191)
Screenshot: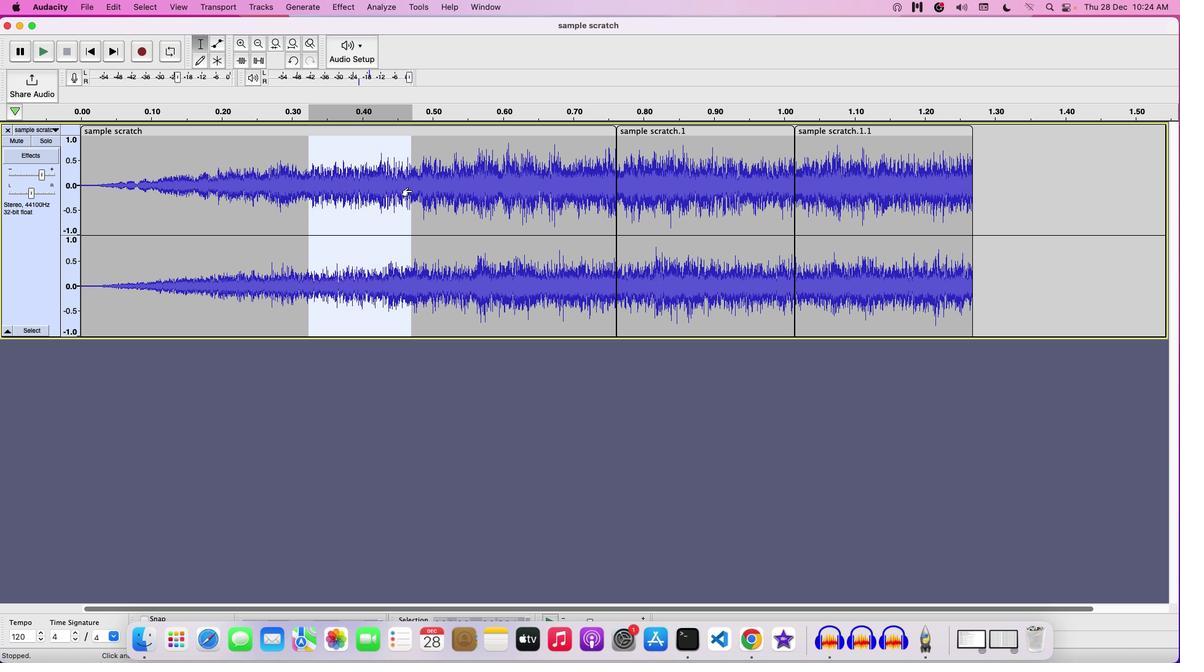 
Action: Key pressed Key.space
Screenshot: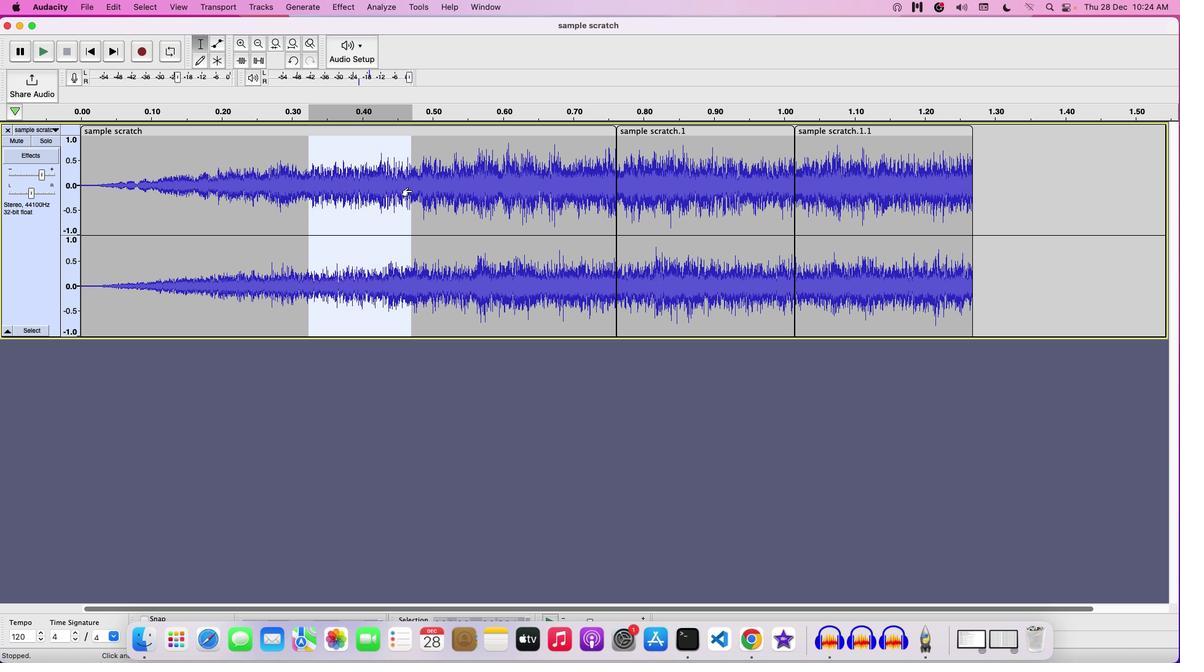 
Action: Mouse moved to (534, 189)
Screenshot: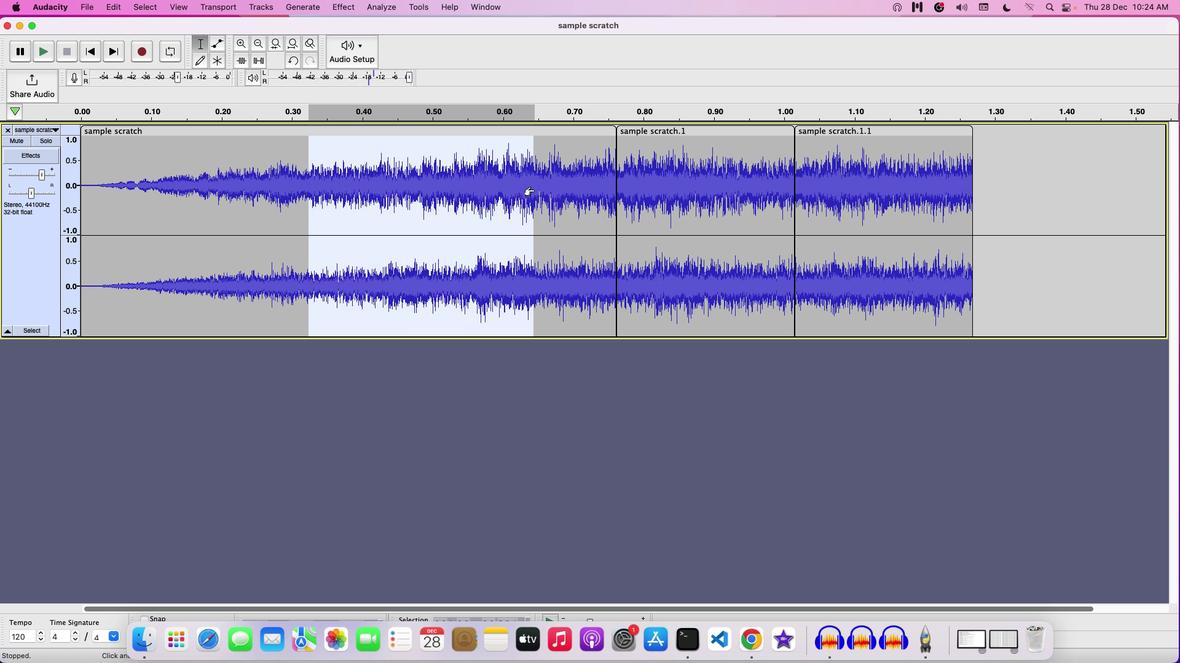 
Action: Key pressed Key.space
Screenshot: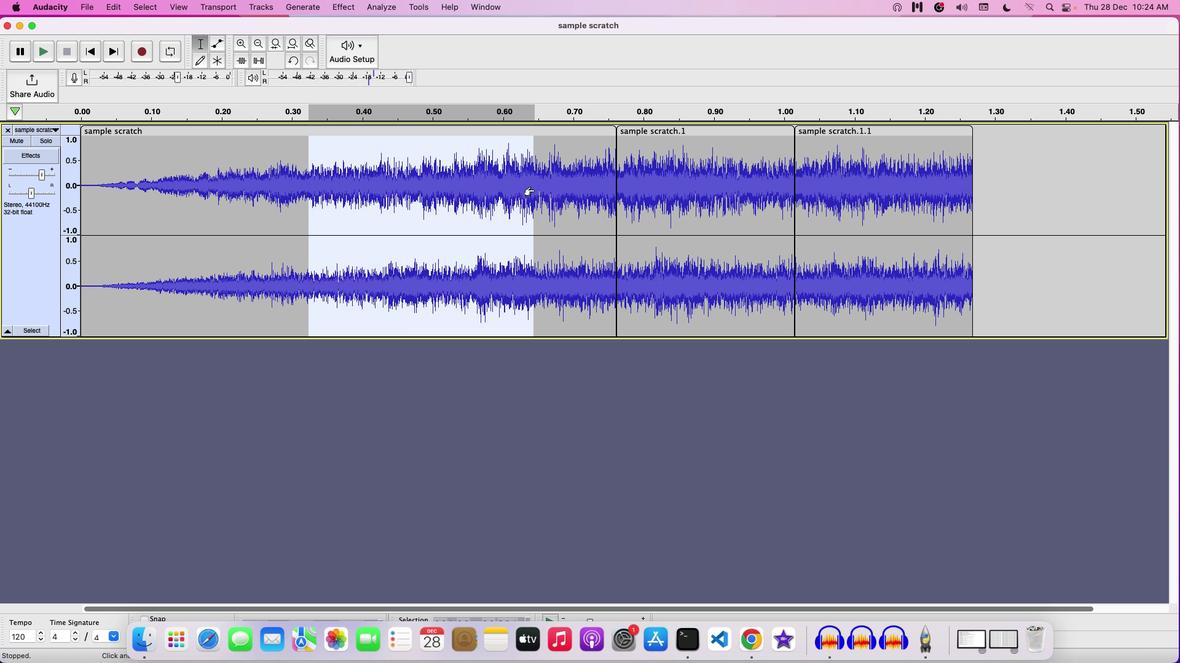 
Action: Mouse moved to (465, 189)
Screenshot: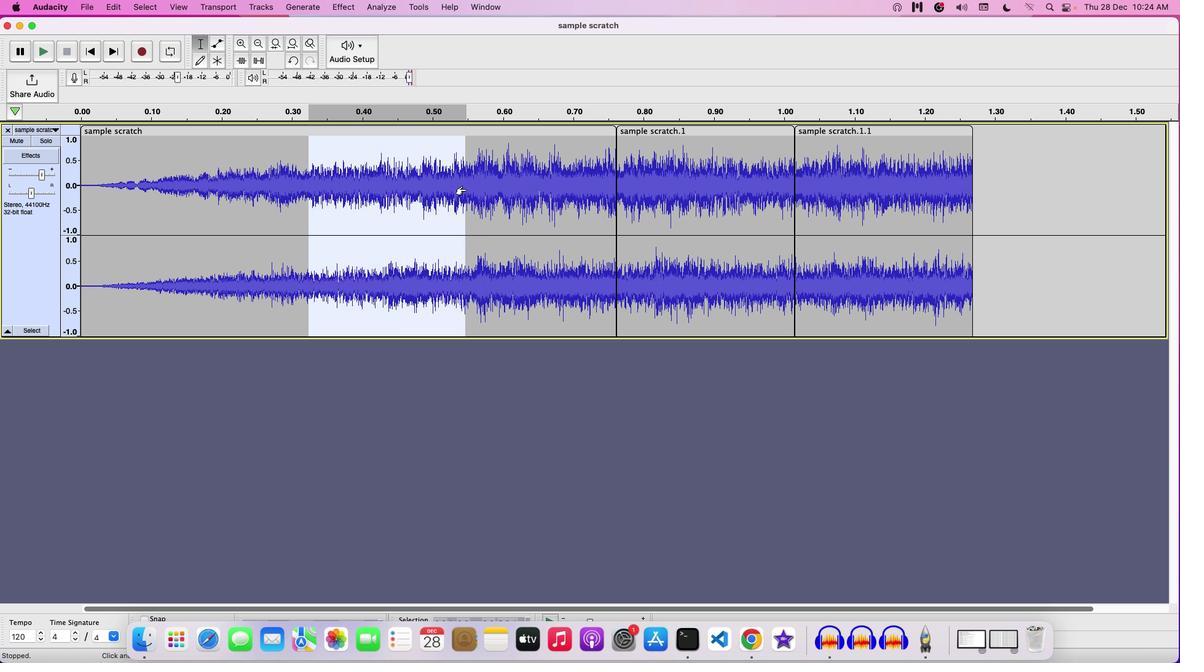 
Action: Key pressed Key.space
Screenshot: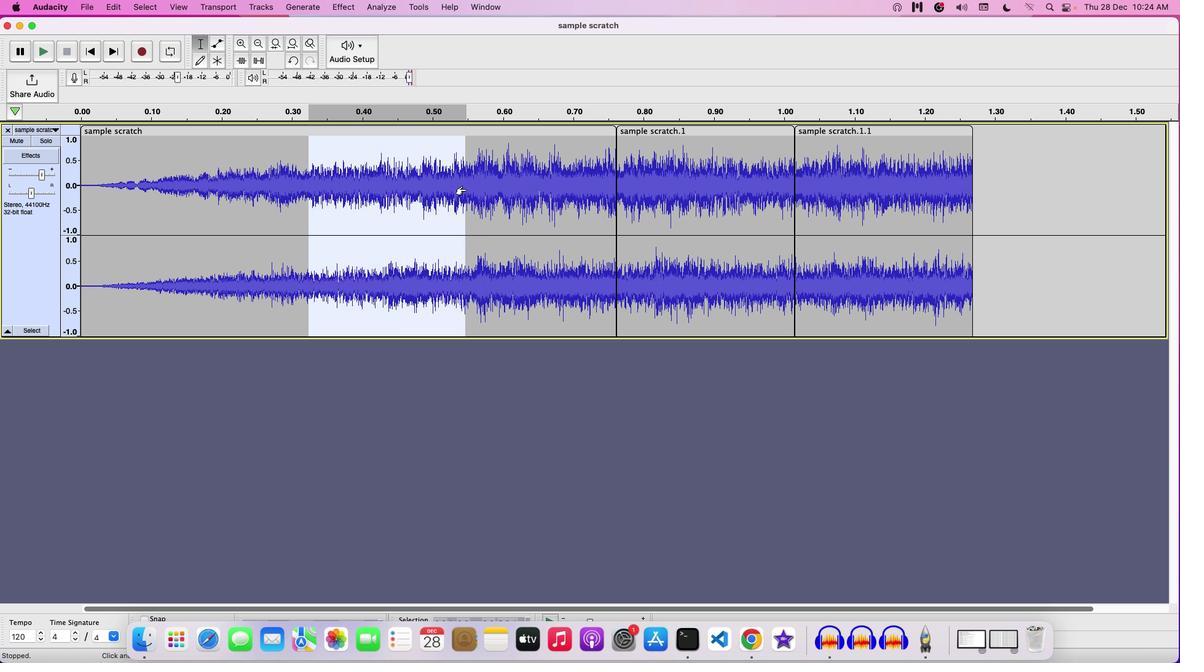 
Action: Mouse moved to (462, 189)
Screenshot: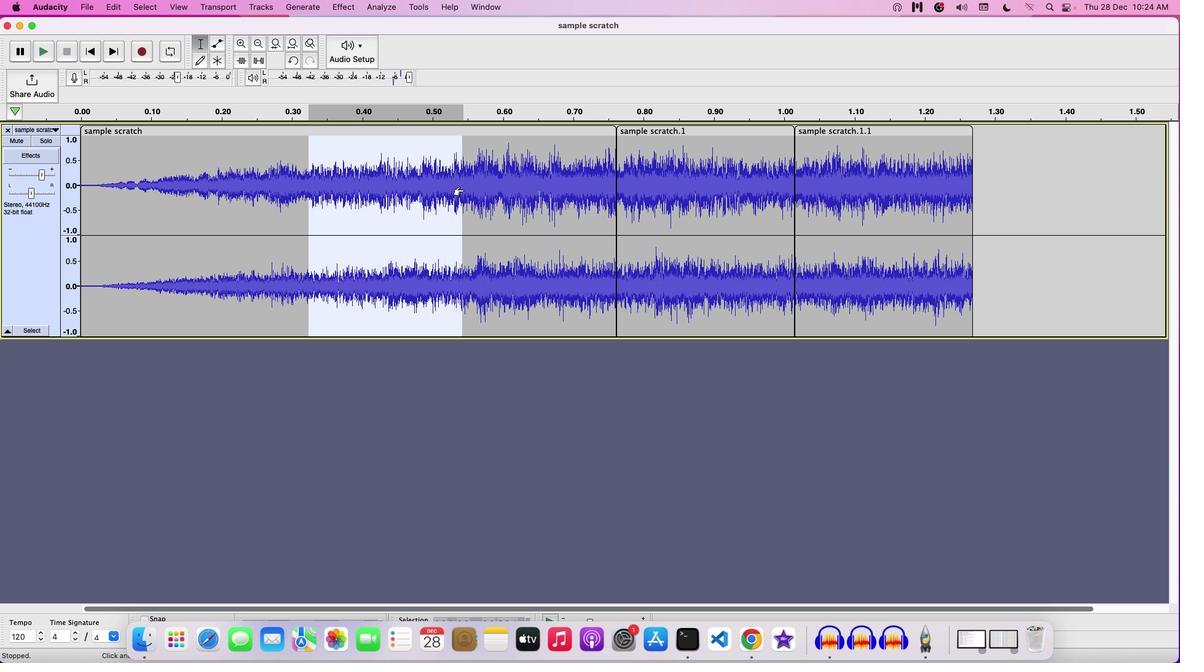 
Action: Key pressed Key.space
Screenshot: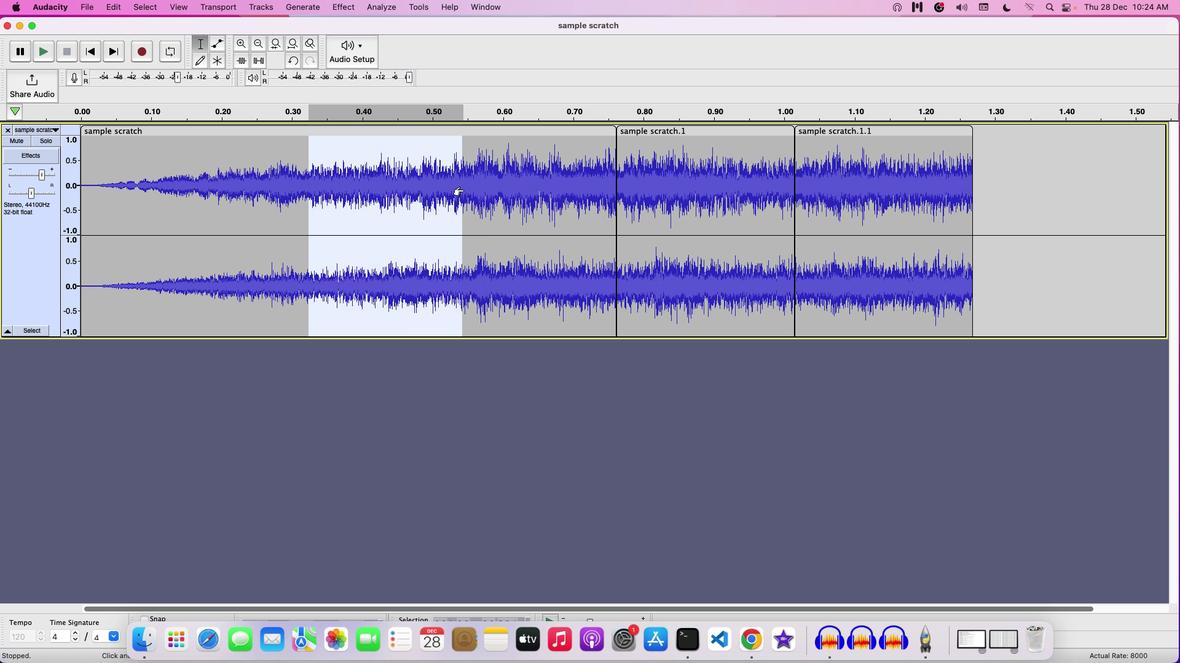 
Action: Mouse moved to (461, 185)
Screenshot: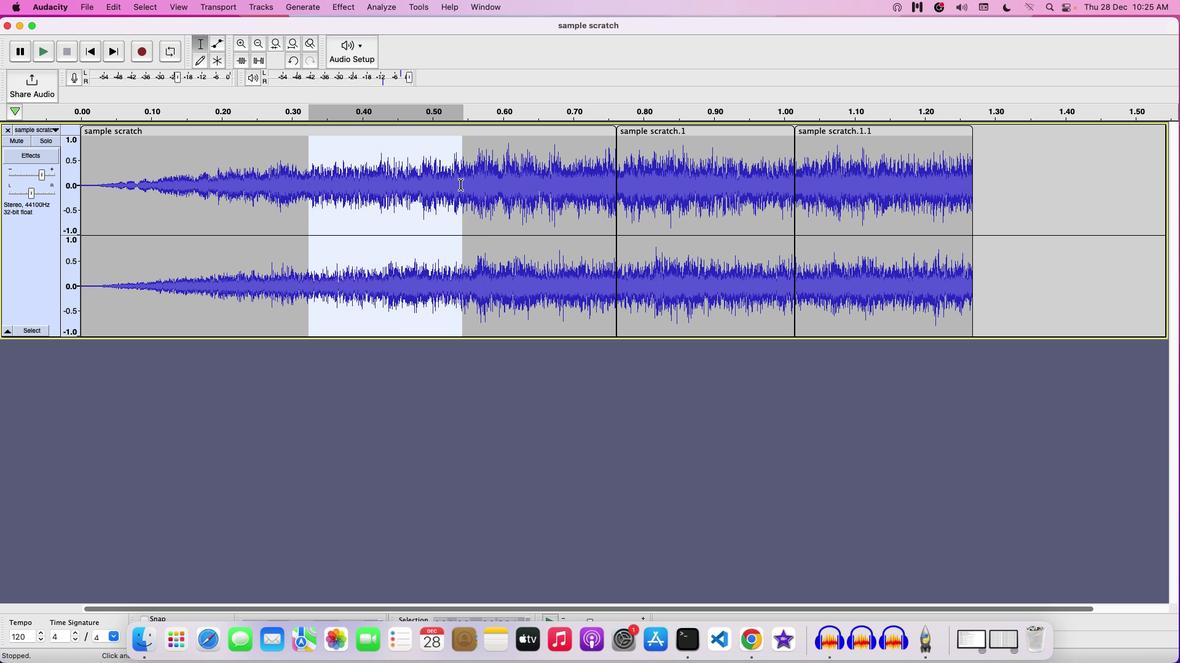 
Action: Mouse pressed left at (461, 185)
Screenshot: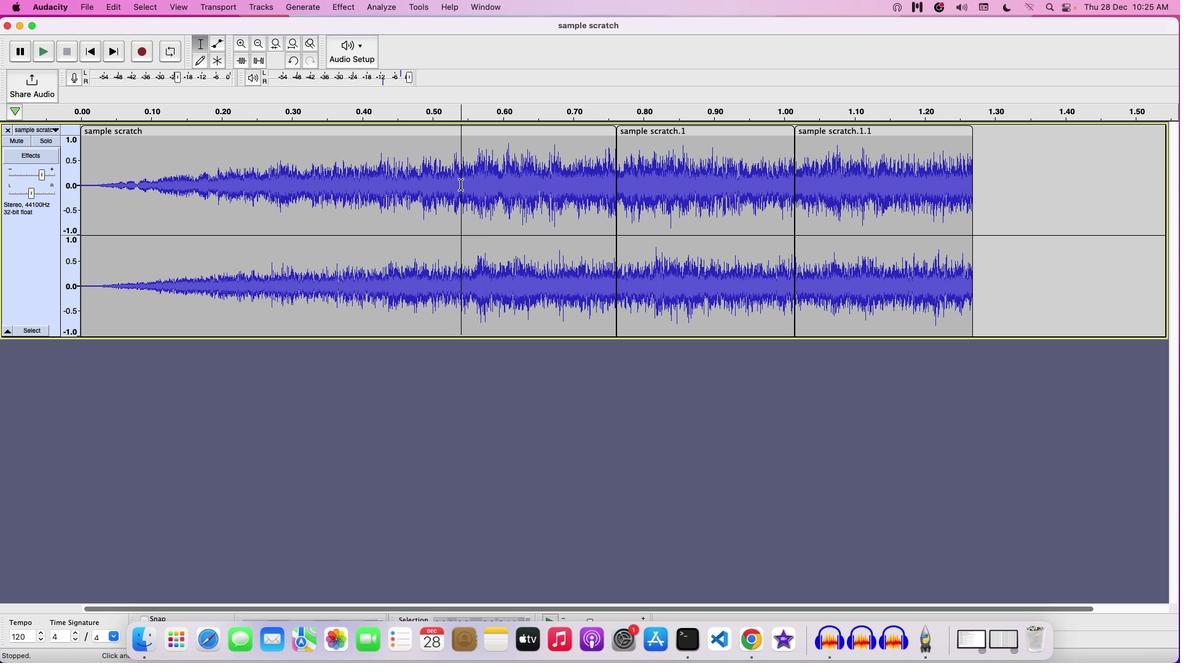 
Action: Mouse moved to (247, 189)
Screenshot: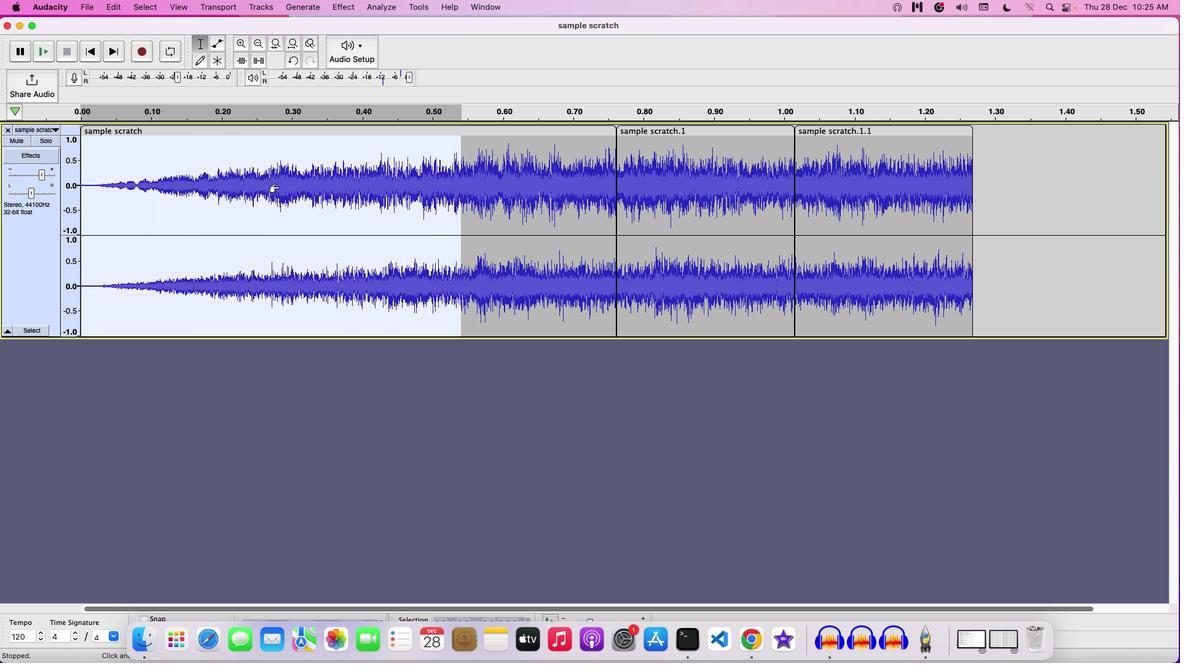 
Action: Key pressed Key.cmd
Screenshot: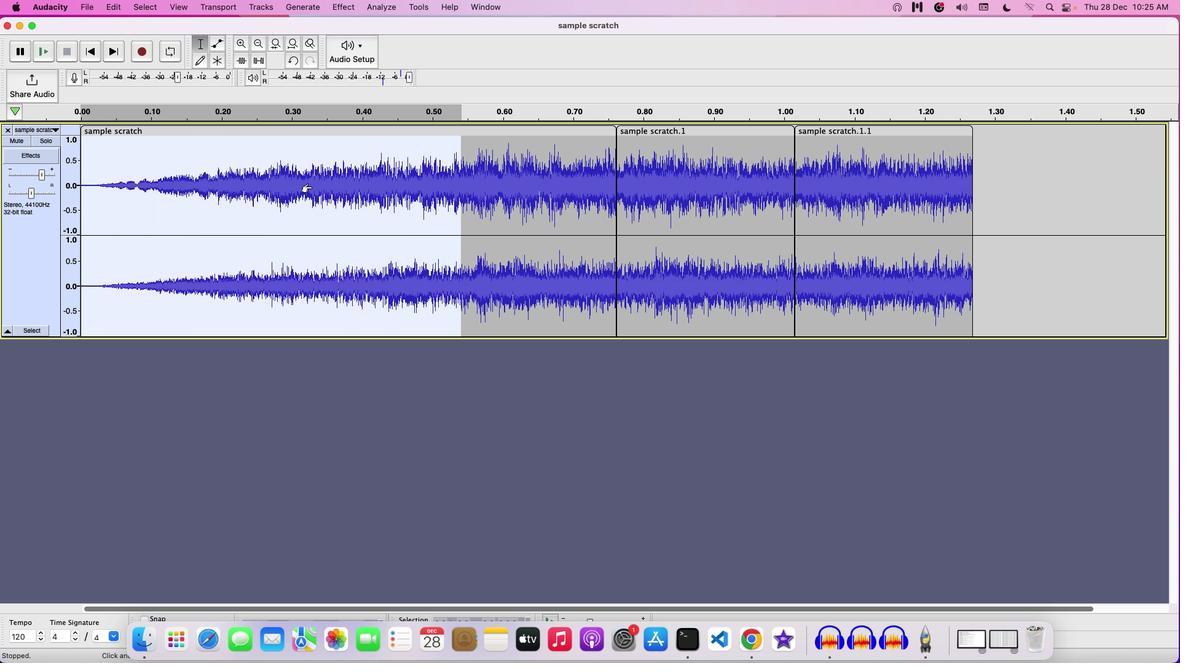 
Action: Mouse moved to (474, 176)
Screenshot: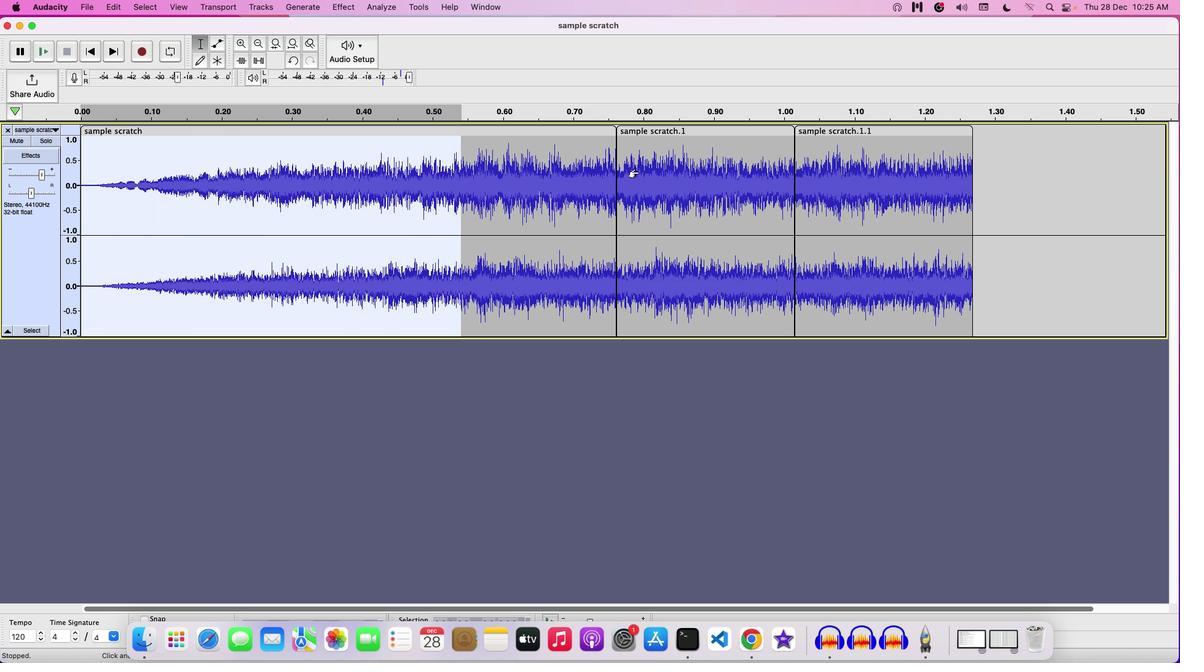 
Action: Key pressed 'c'
Screenshot: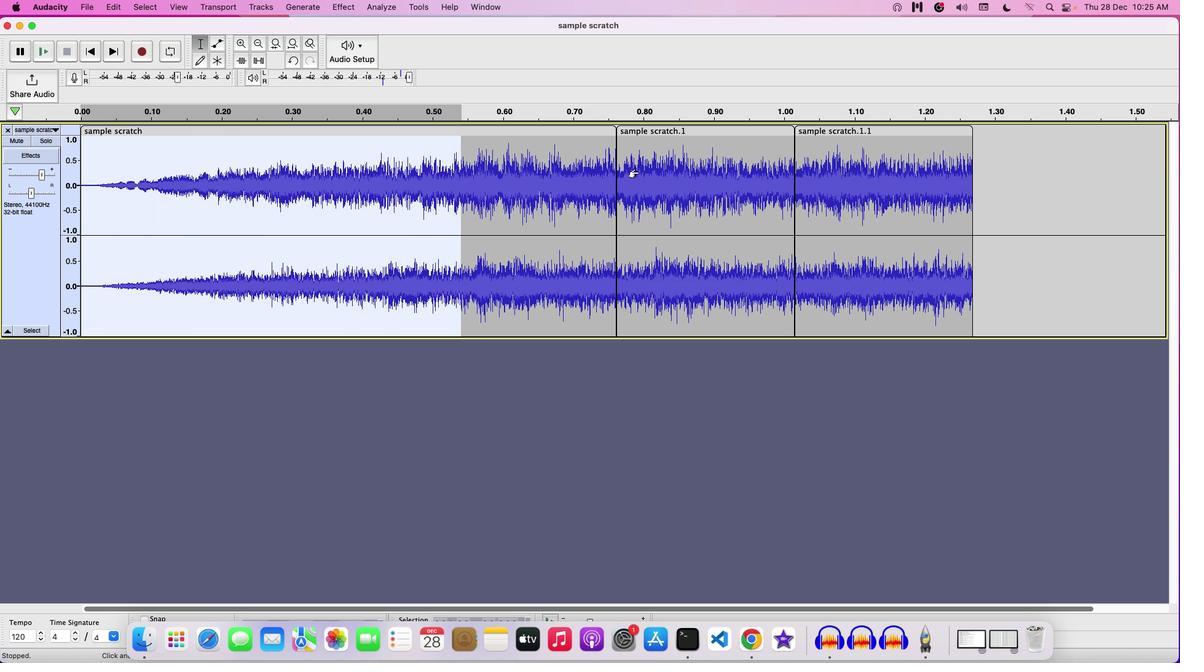 
Action: Mouse moved to (976, 173)
Screenshot: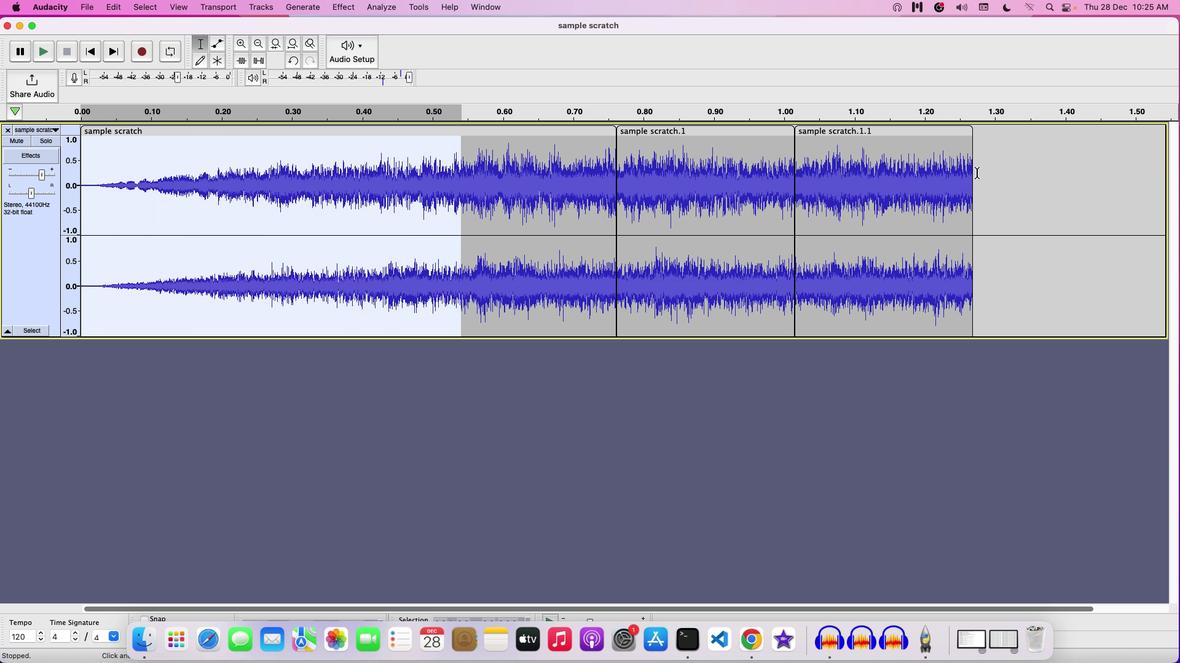 
Action: Mouse pressed left at (976, 173)
Screenshot: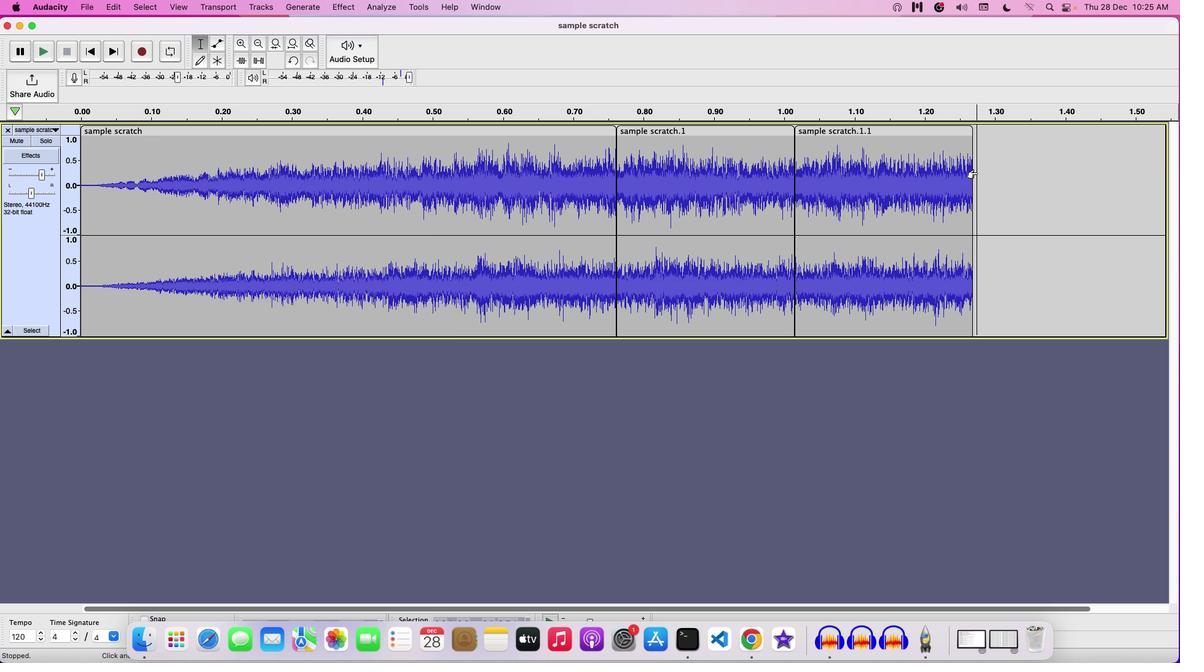 
Action: Mouse moved to (973, 162)
Screenshot: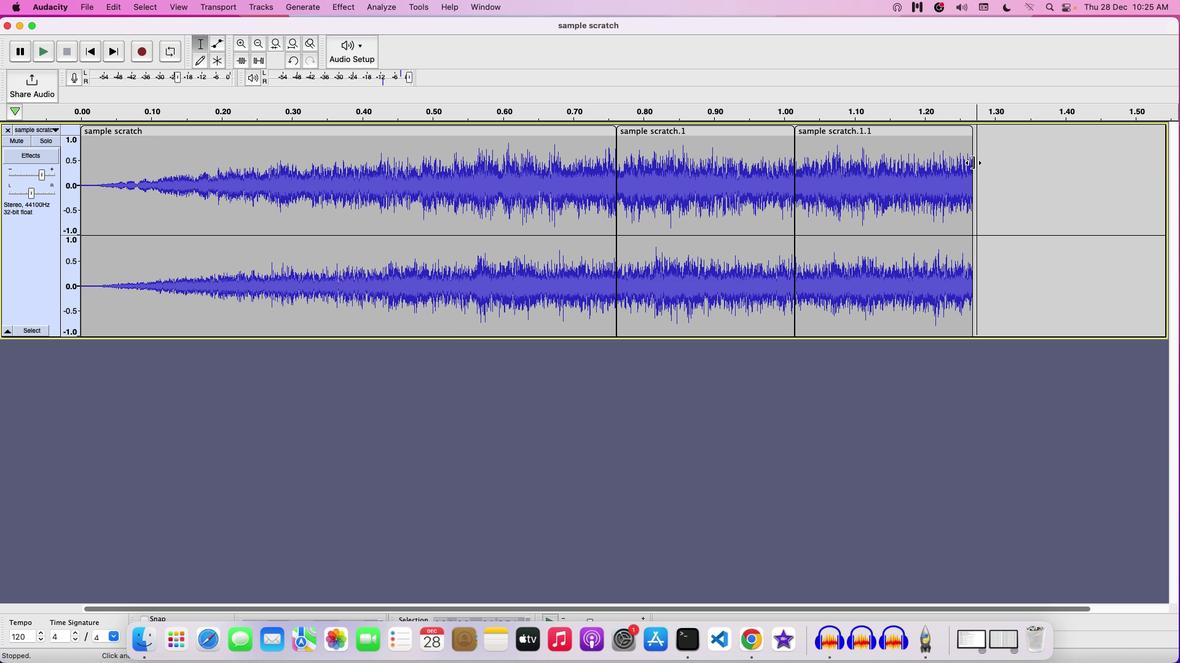 
Action: Mouse pressed left at (973, 162)
Screenshot: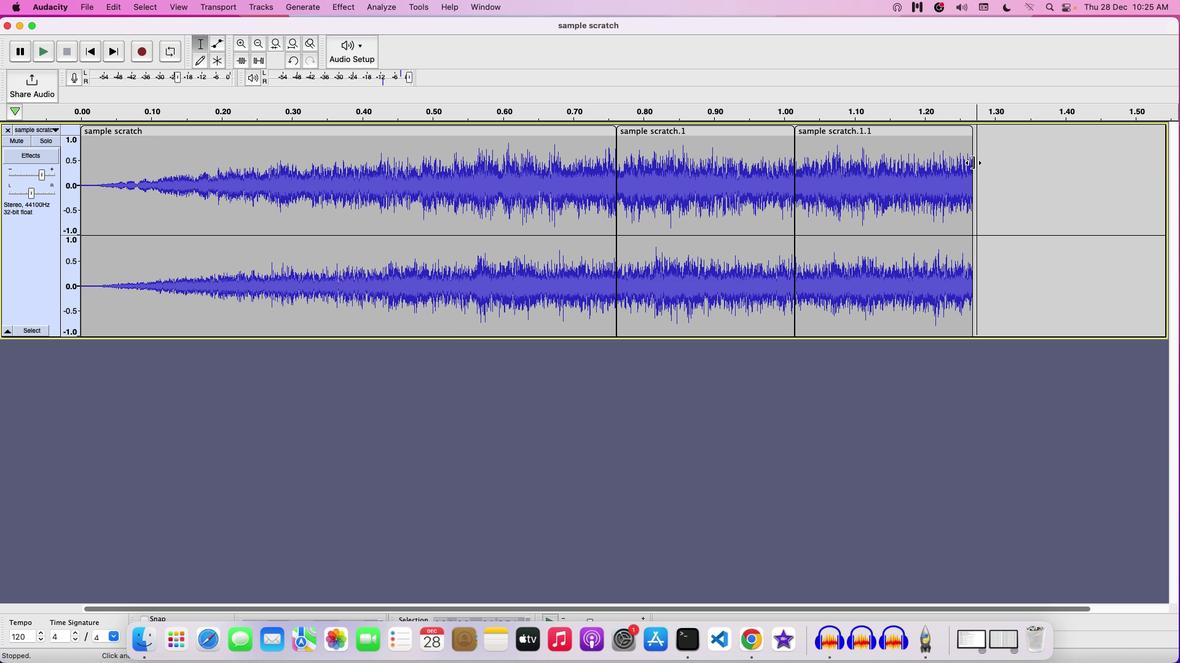 
Action: Mouse moved to (984, 161)
Screenshot: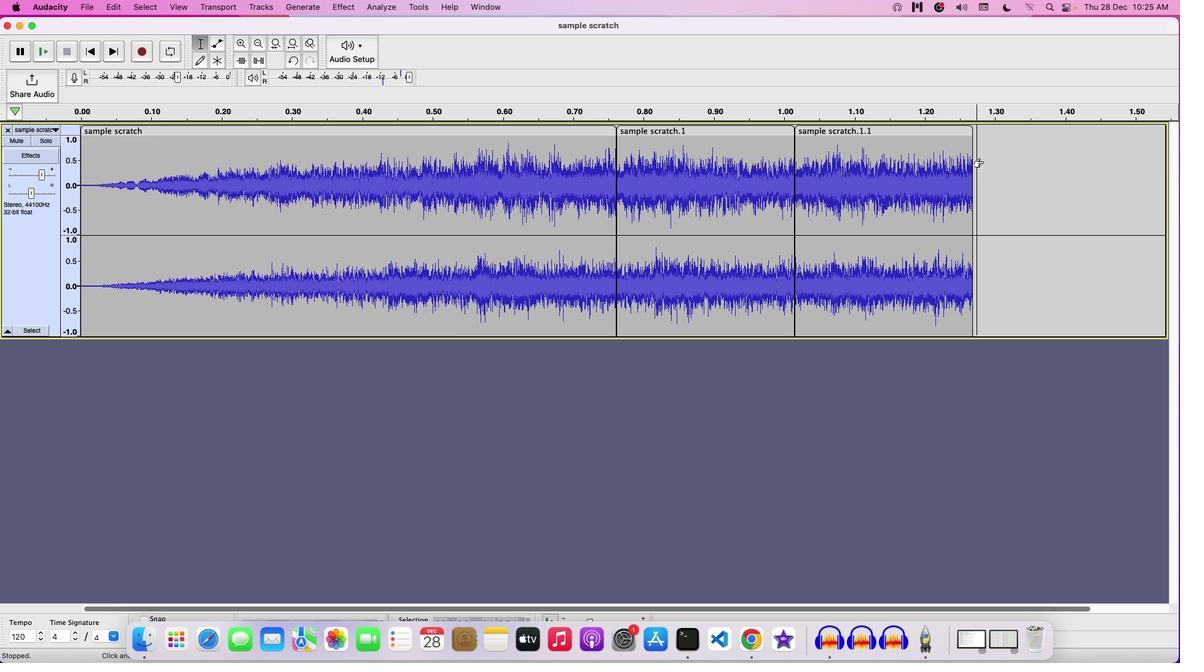 
Action: Key pressed Key.cmd
Screenshot: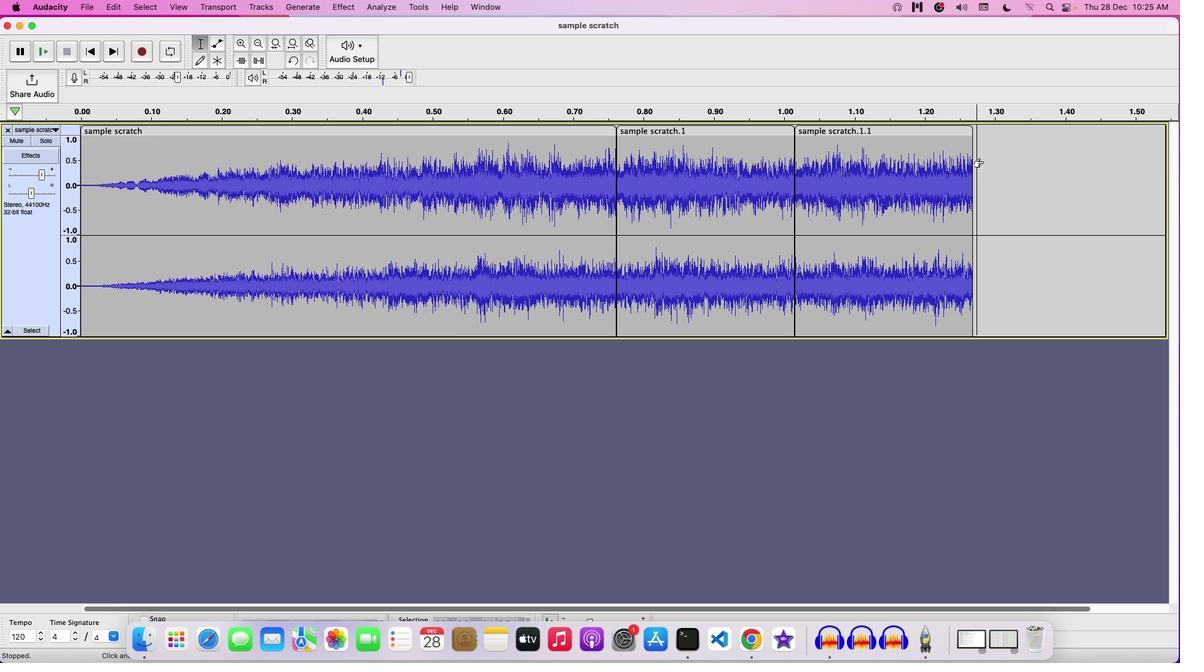 
Action: Mouse moved to (981, 160)
Screenshot: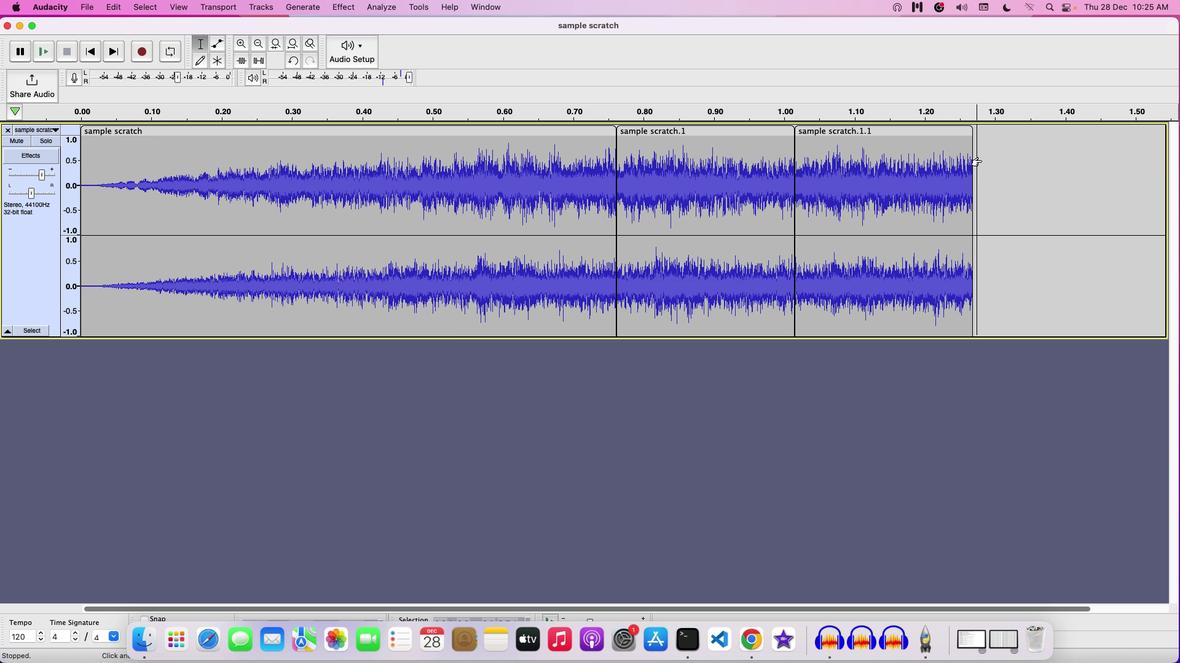 
Action: Key pressed 'v'
Screenshot: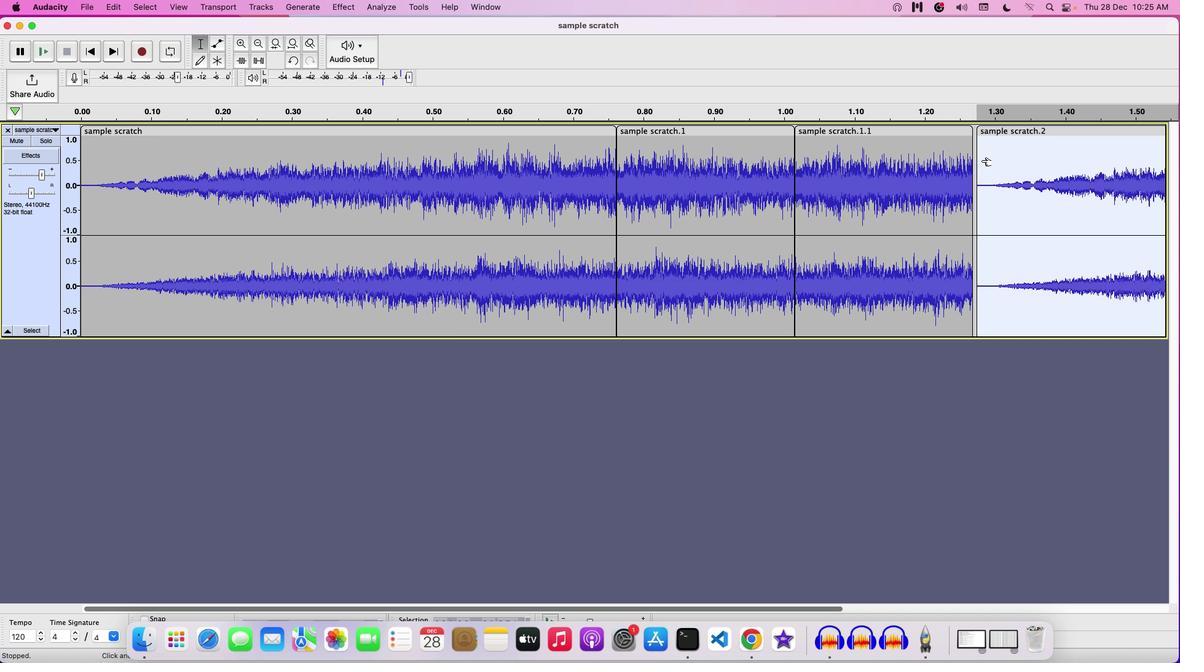 
Action: Mouse moved to (977, 157)
Screenshot: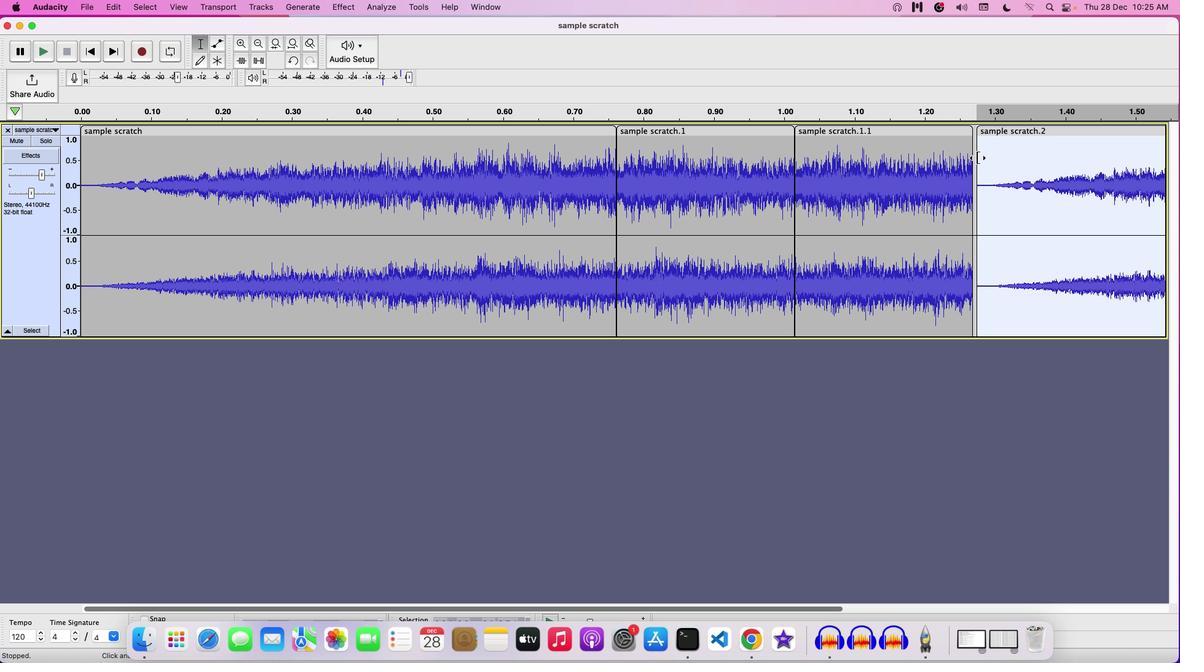 
Action: Mouse pressed left at (977, 157)
Screenshot: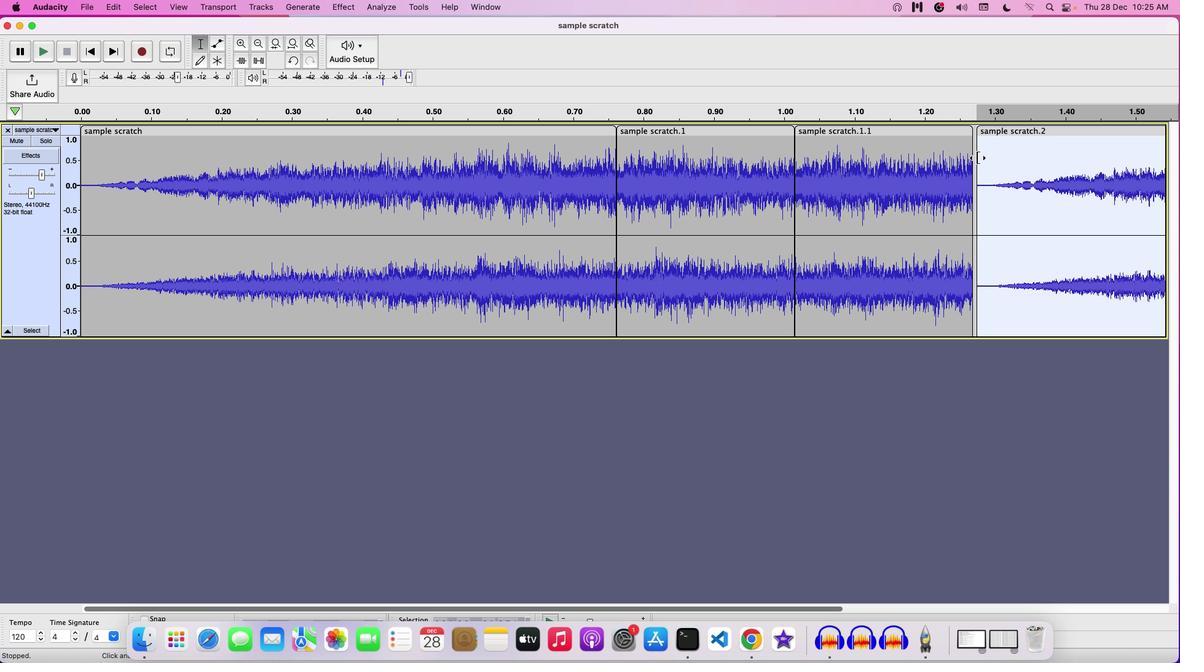 
Action: Mouse moved to (1010, 130)
Screenshot: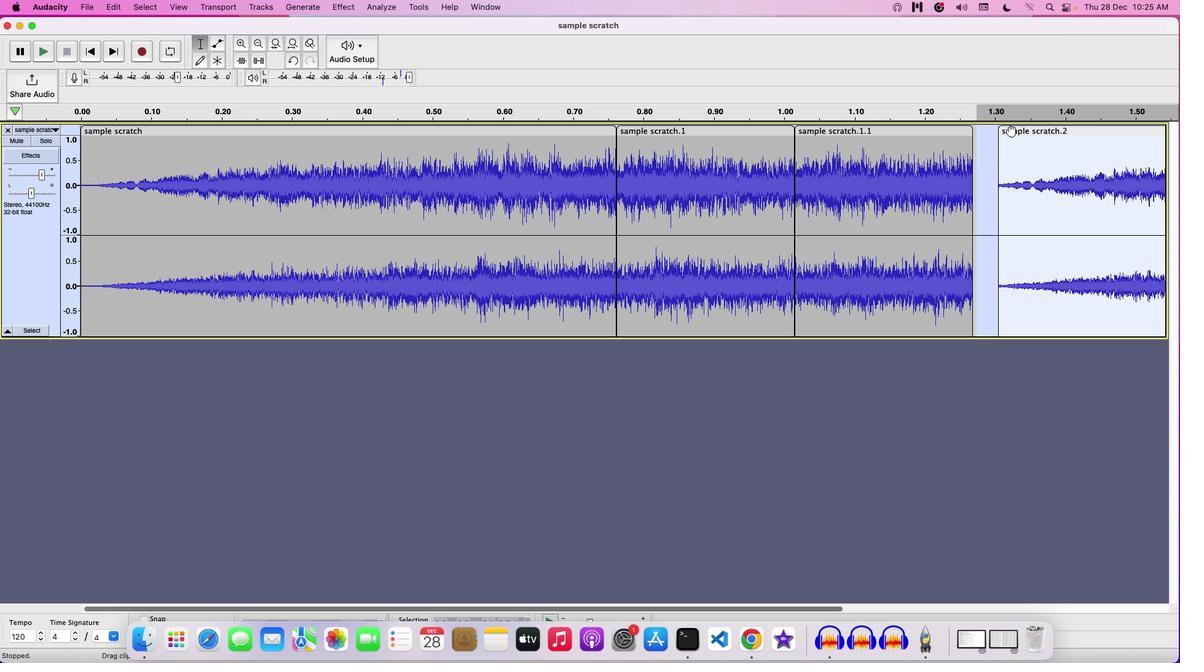 
Action: Mouse pressed left at (1010, 130)
Screenshot: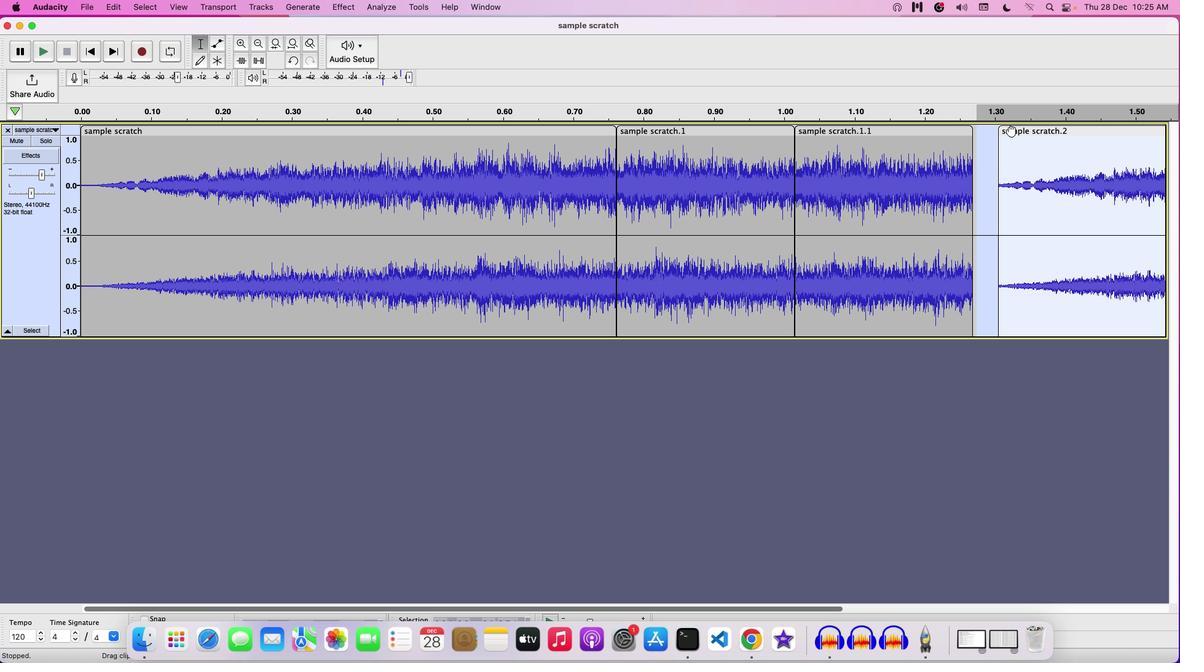 
Action: Mouse moved to (883, 161)
Screenshot: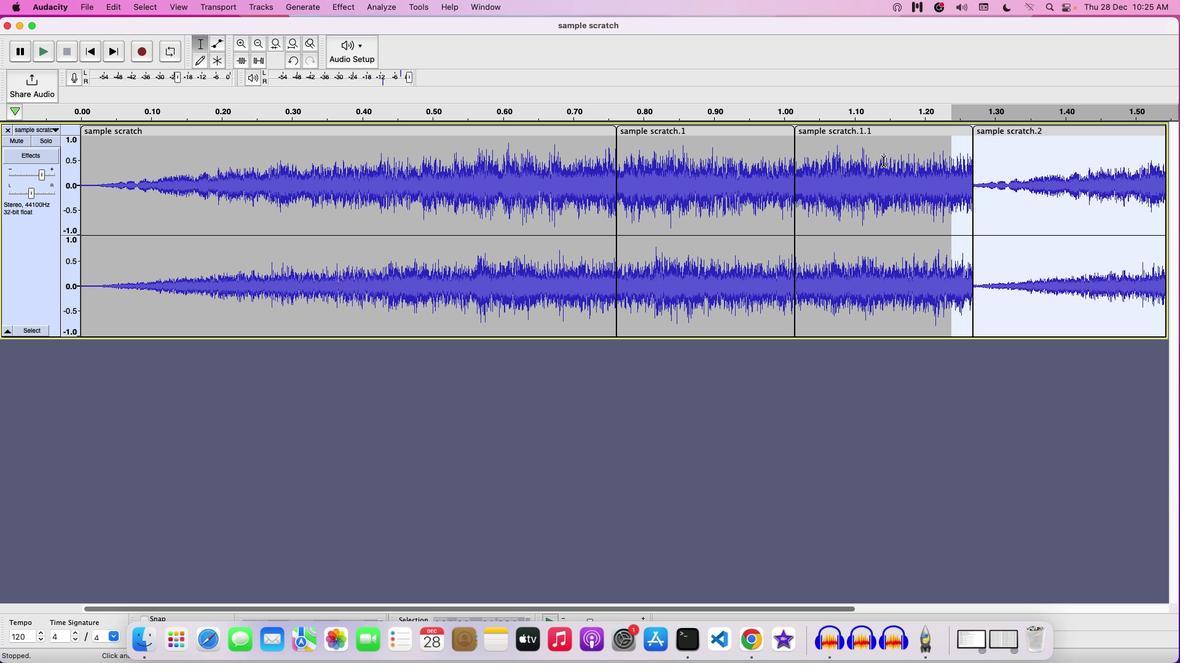 
Action: Mouse pressed left at (883, 161)
Screenshot: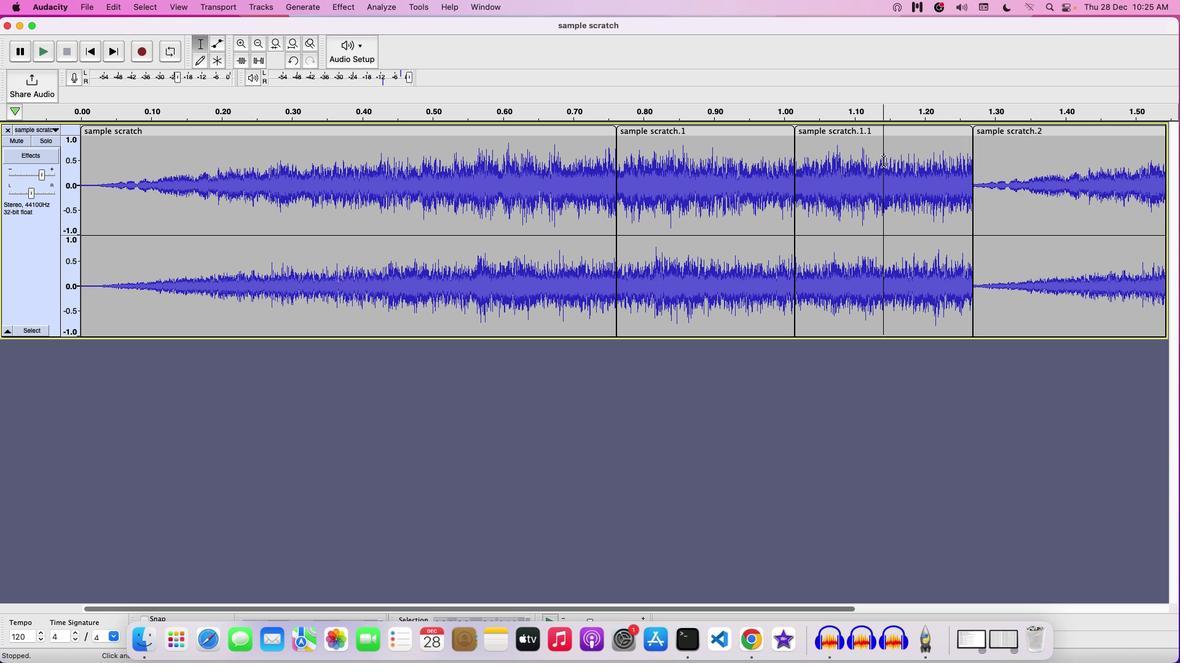 
Action: Key pressed Key.space
Screenshot: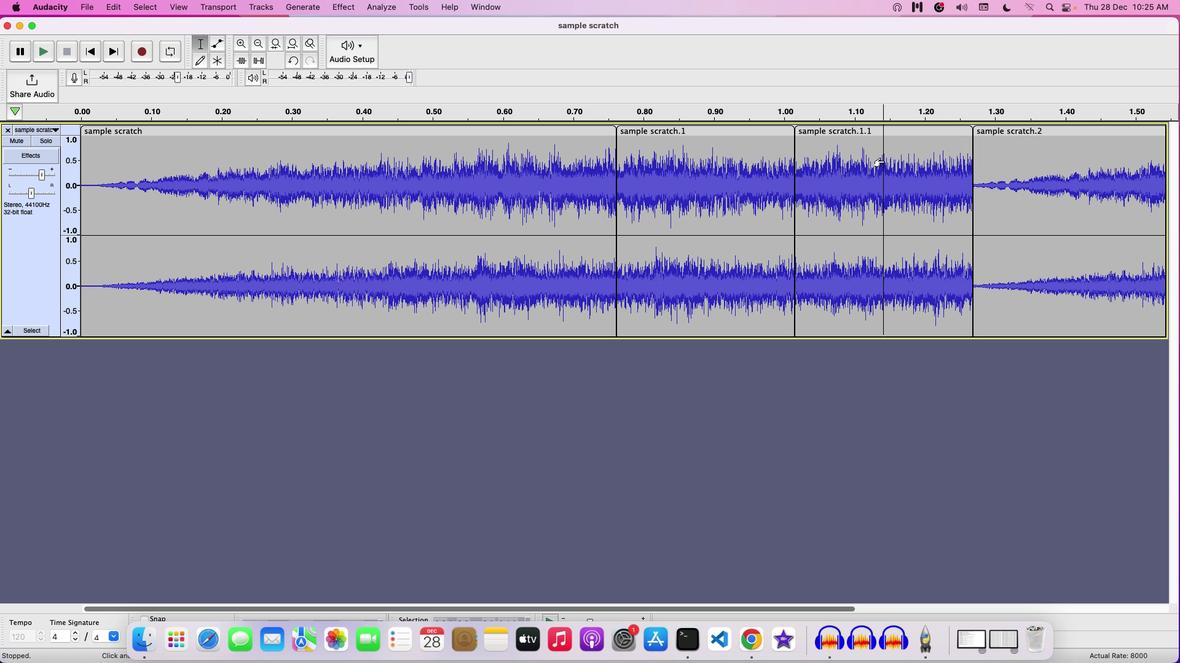 
Action: Mouse moved to (257, 44)
Screenshot: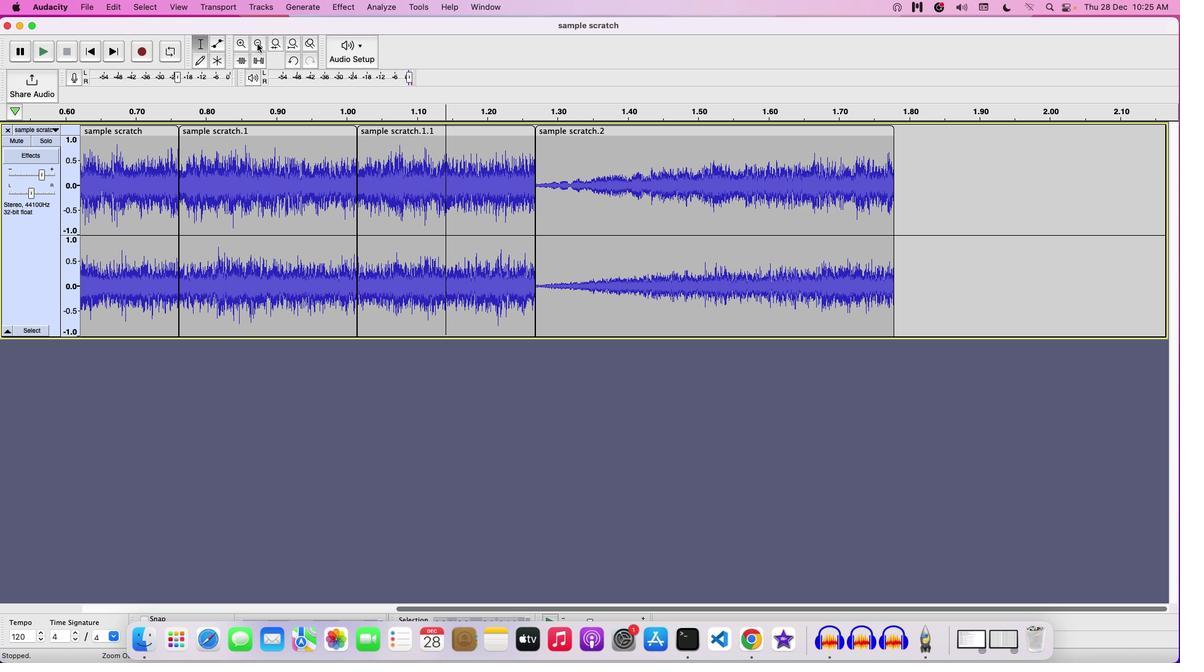 
Action: Mouse pressed left at (257, 44)
Screenshot: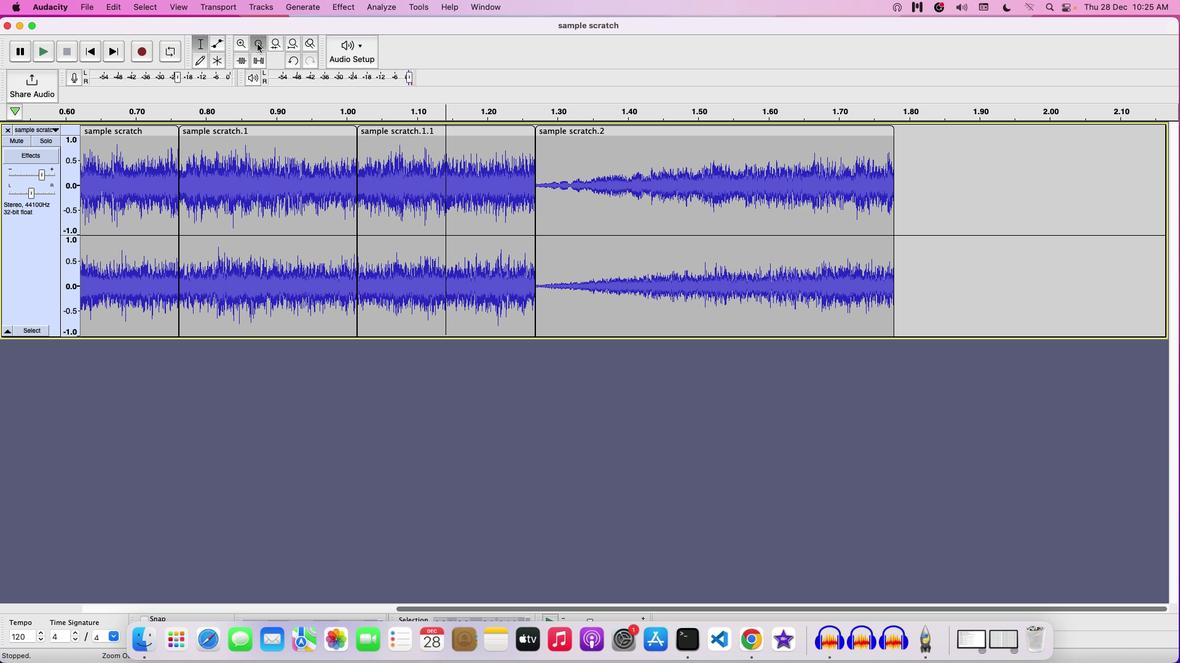
Action: Mouse moved to (84, 170)
Screenshot: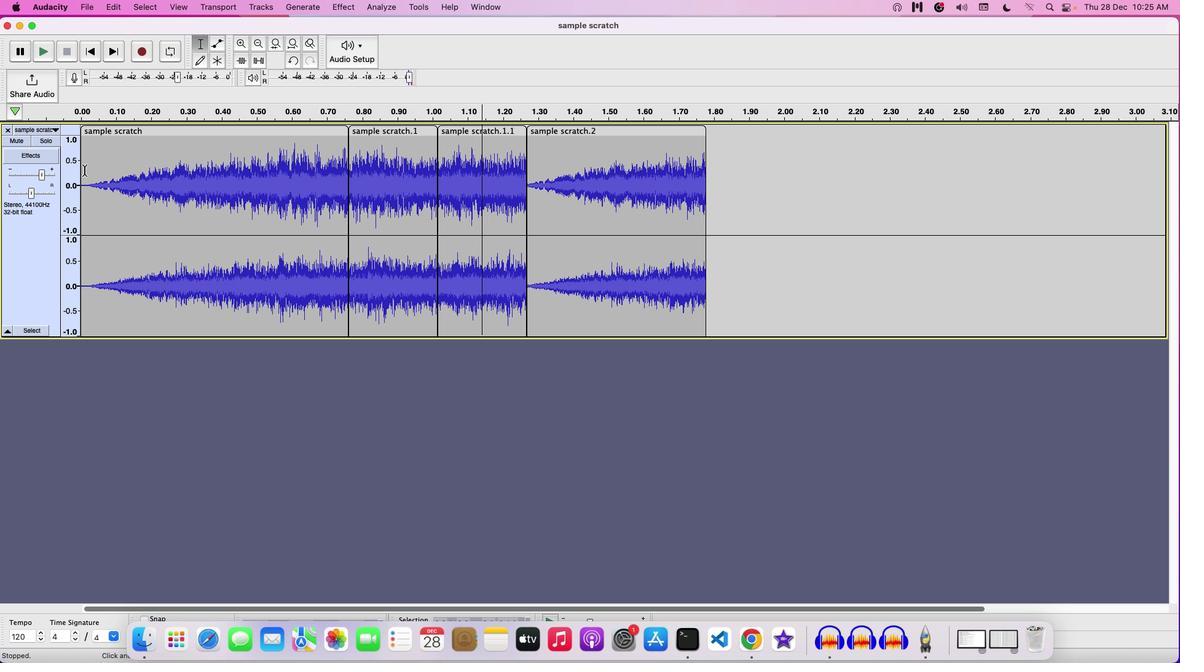 
Action: Mouse pressed left at (84, 170)
Screenshot: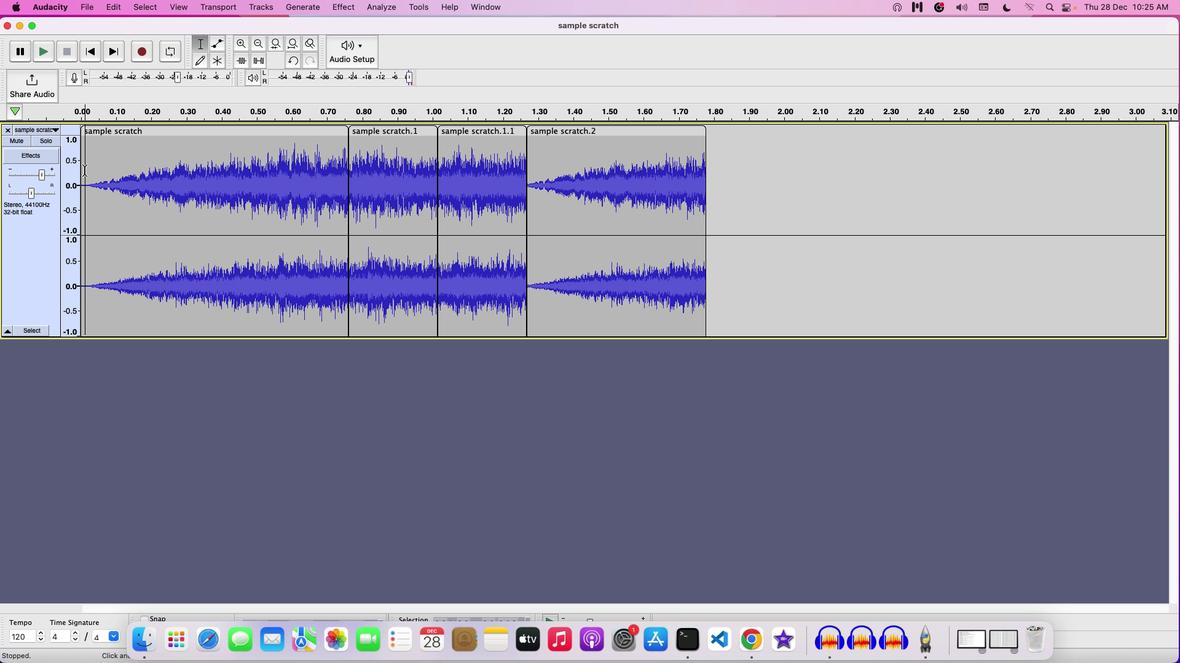 
Action: Mouse moved to (118, 139)
Screenshot: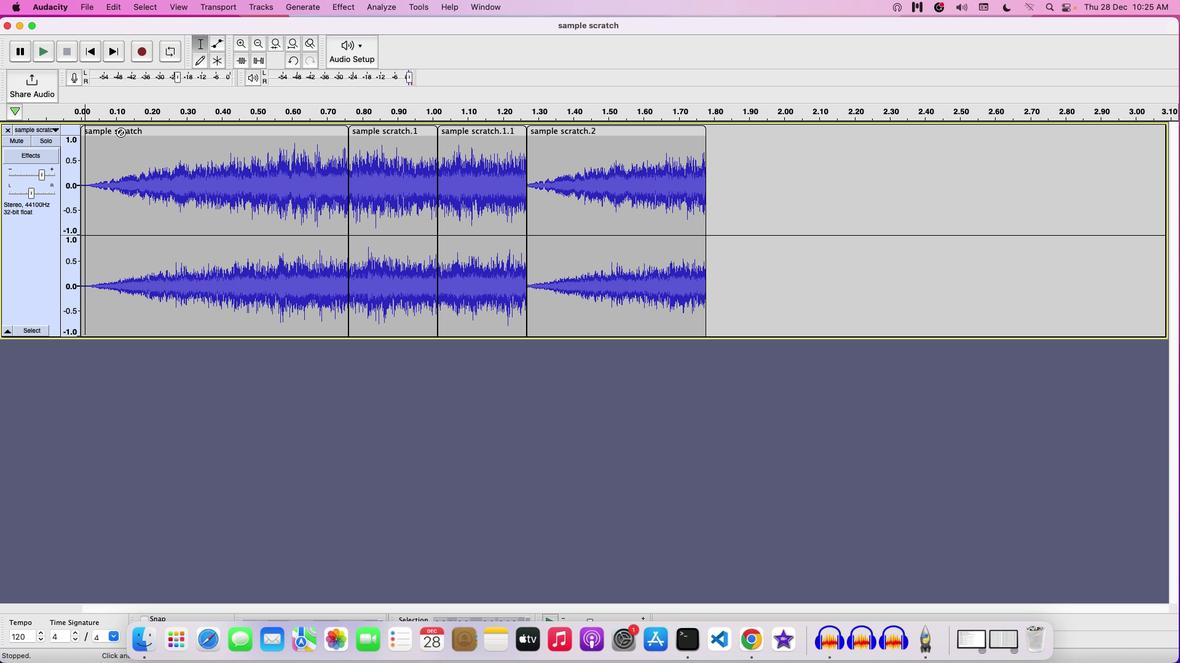 
Action: Key pressed Key.space
Screenshot: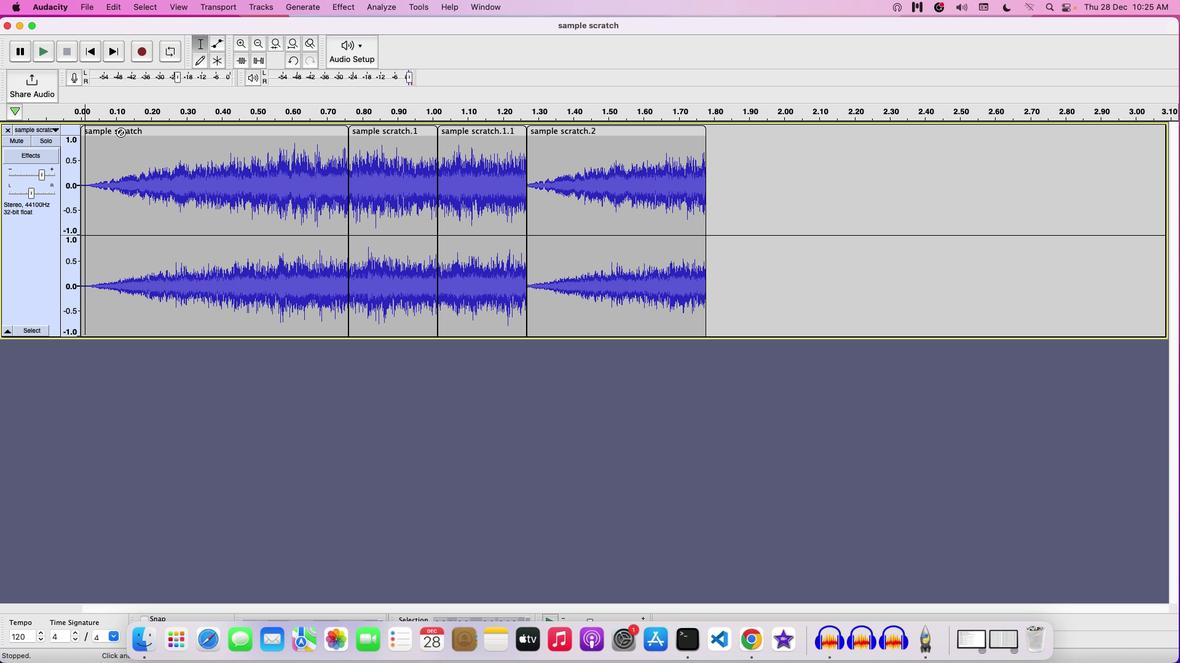 
Action: Mouse moved to (527, 157)
Screenshot: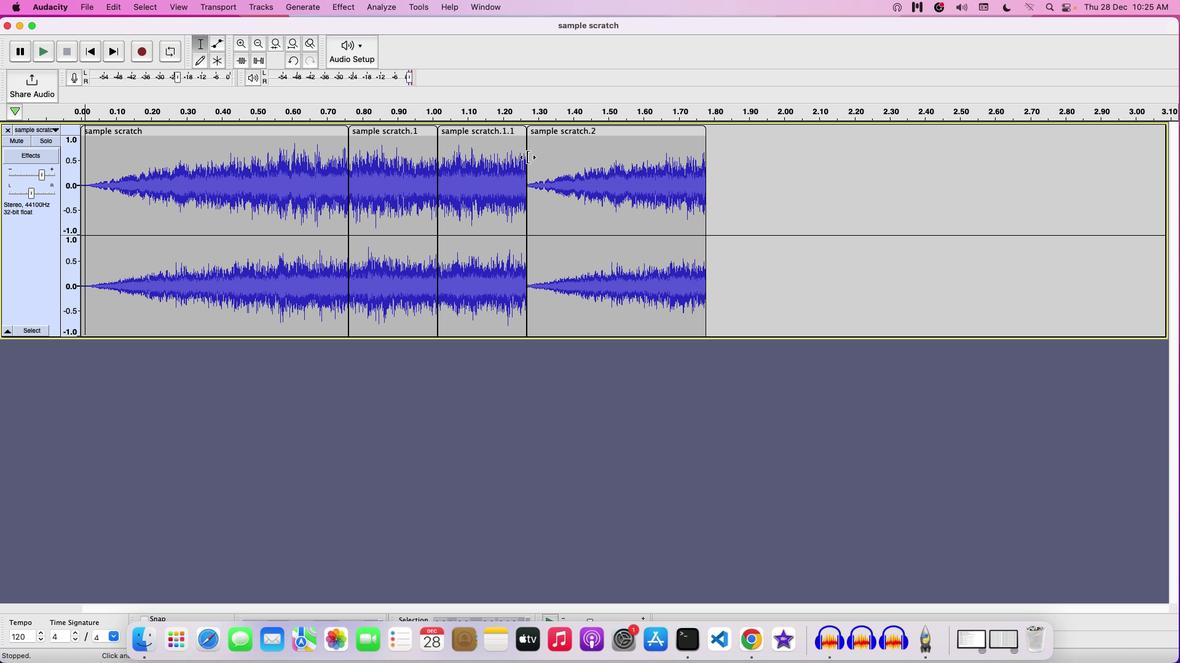 
Action: Mouse pressed left at (527, 157)
Screenshot: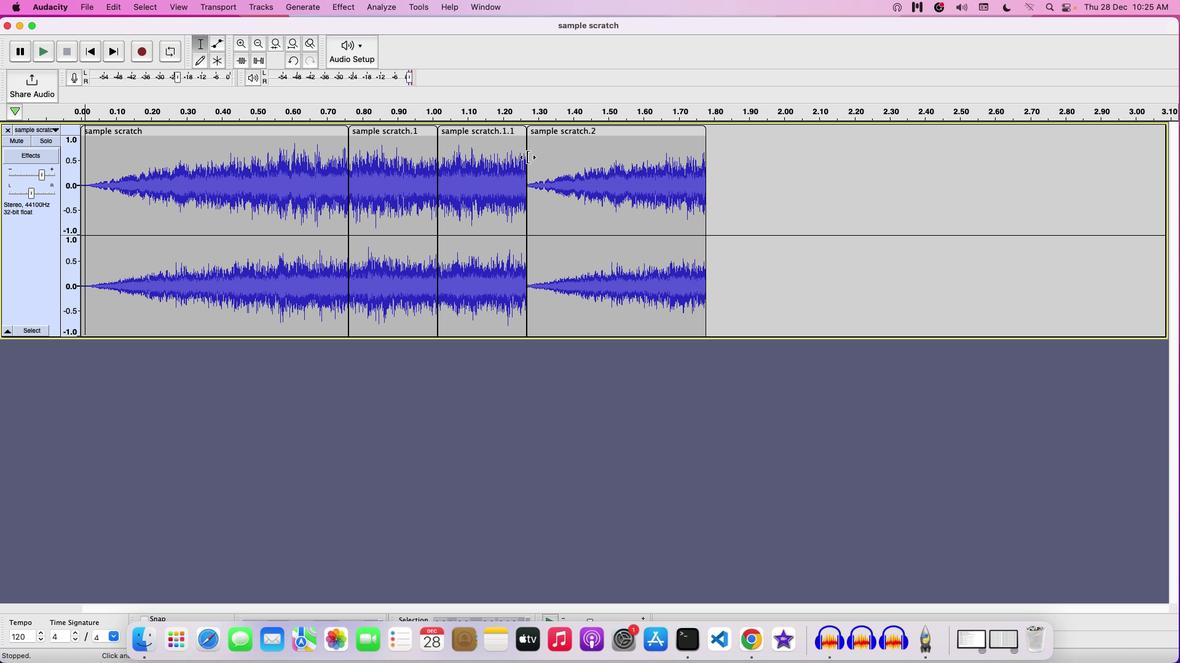 
Action: Mouse moved to (575, 132)
Screenshot: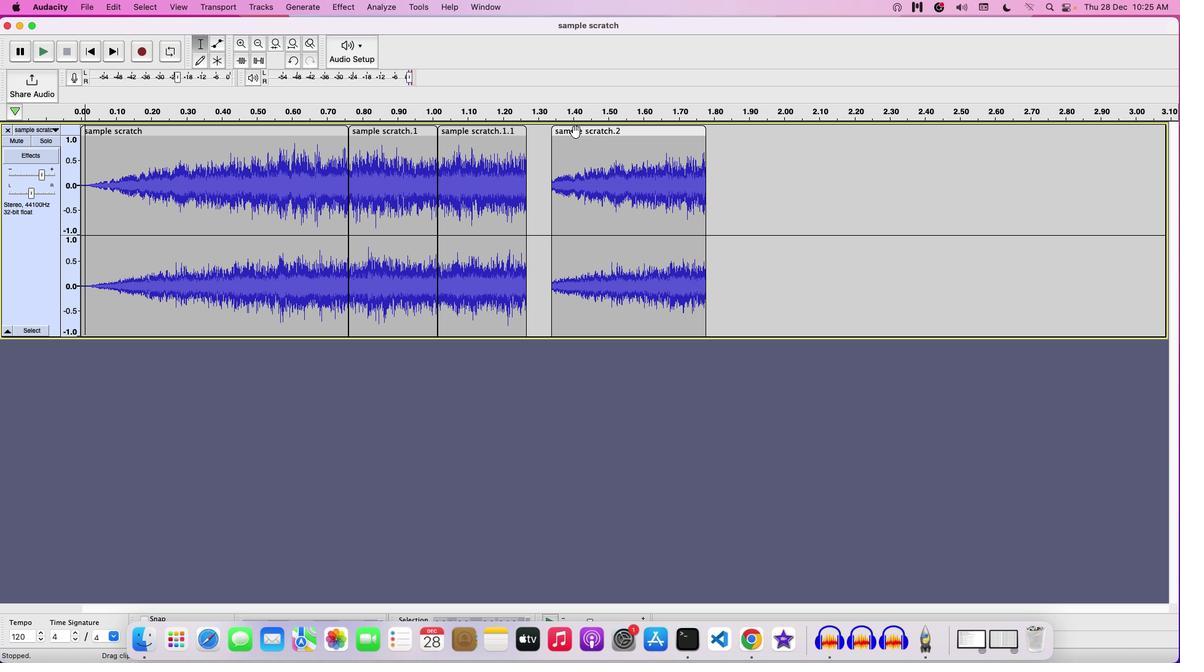 
Action: Mouse pressed left at (575, 132)
Screenshot: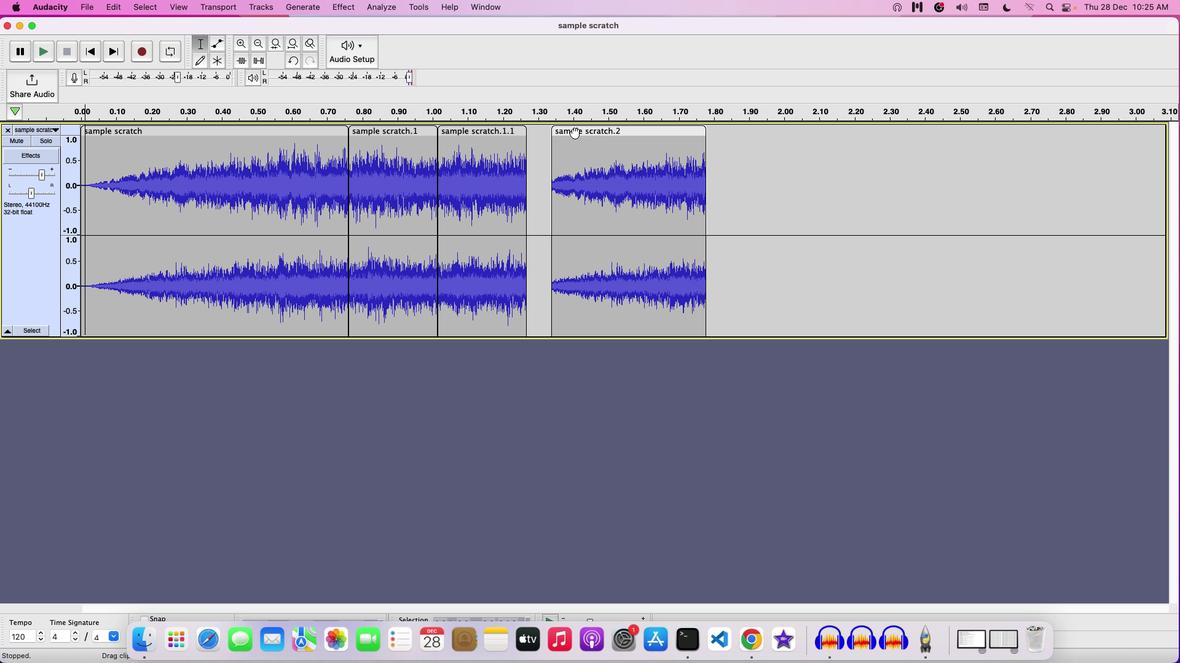 
Action: Mouse moved to (268, 149)
Screenshot: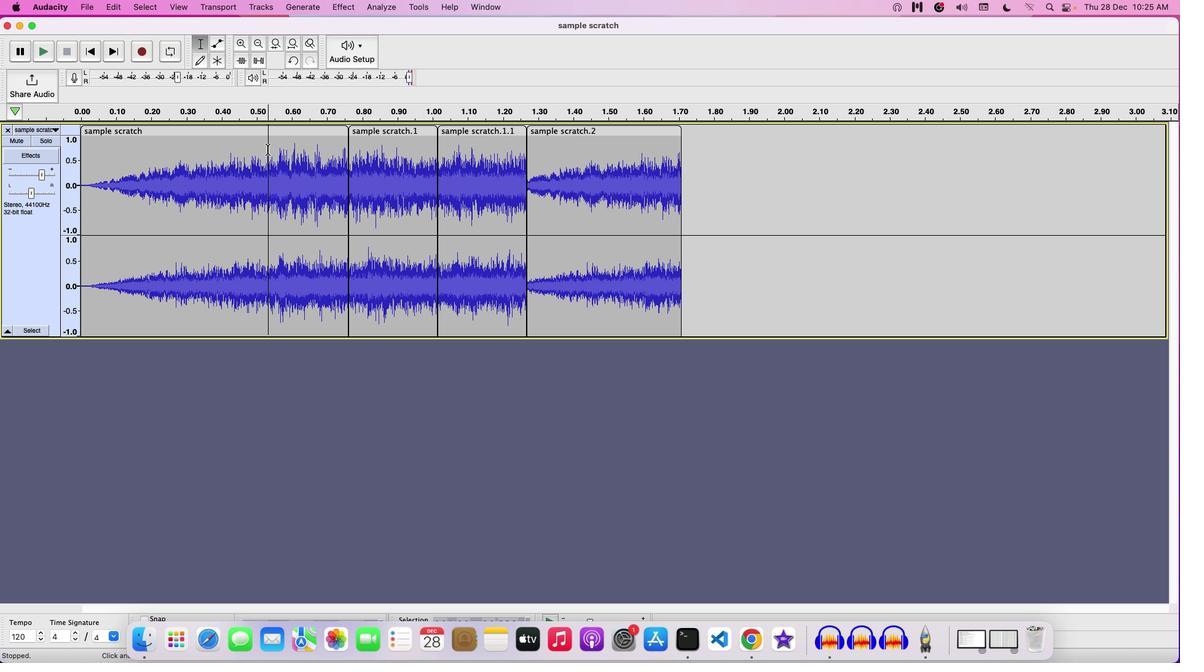 
Action: Mouse pressed left at (268, 149)
Screenshot: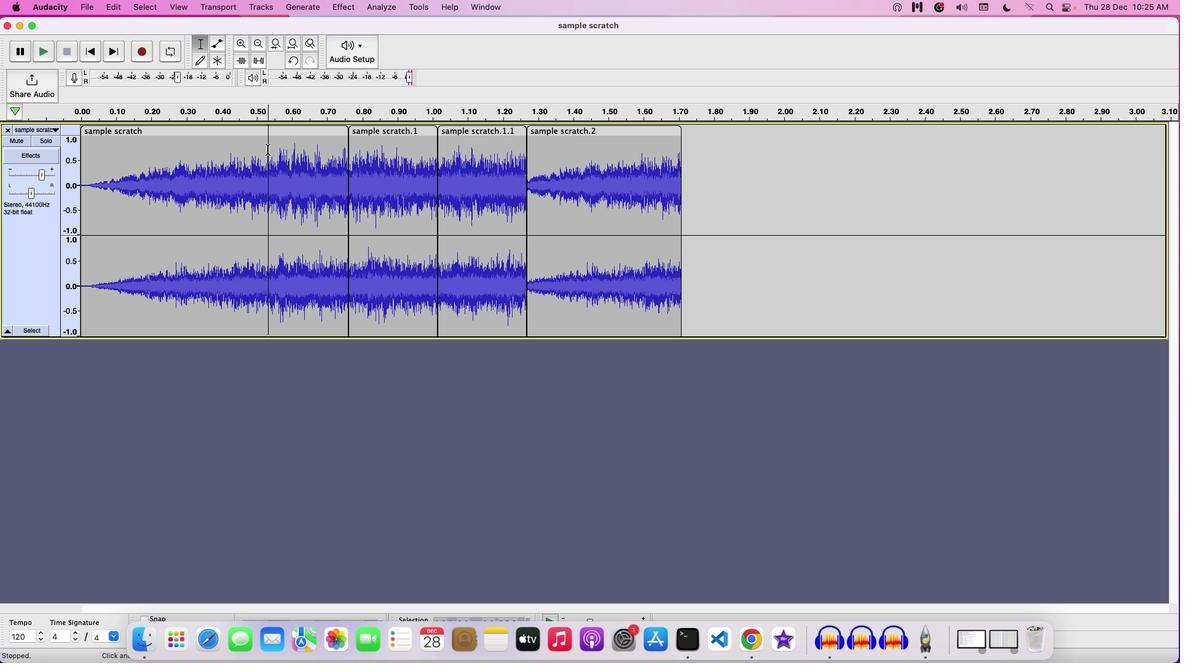 
Action: Mouse moved to (285, 145)
Screenshot: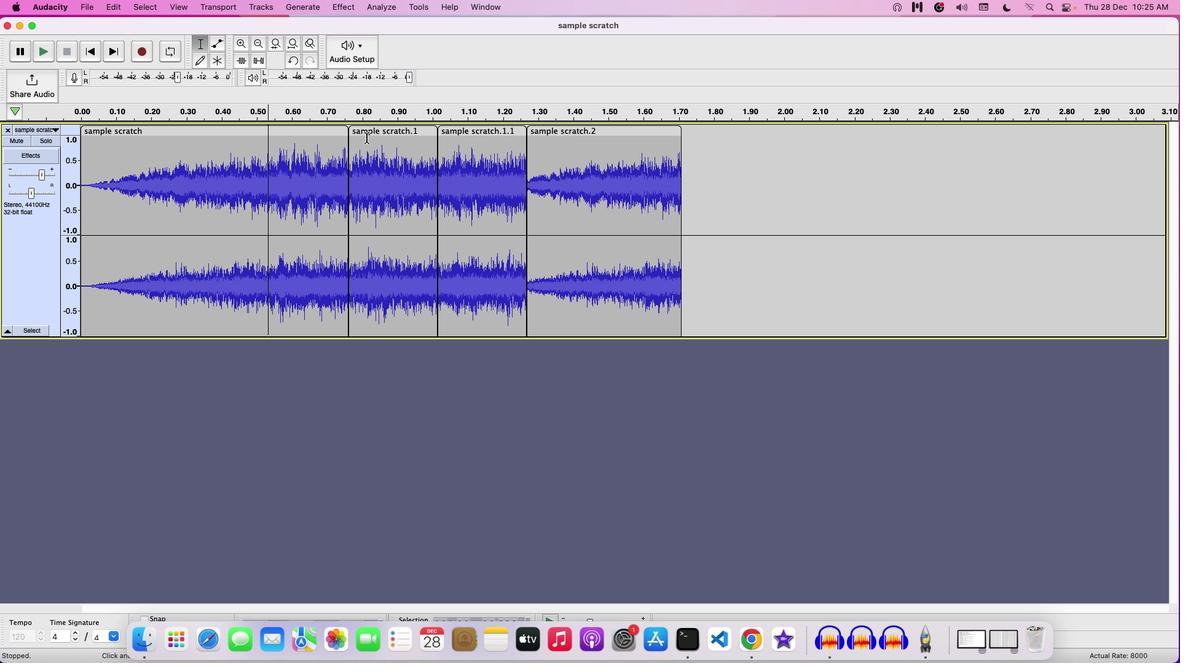 
Action: Key pressed Key.space
Screenshot: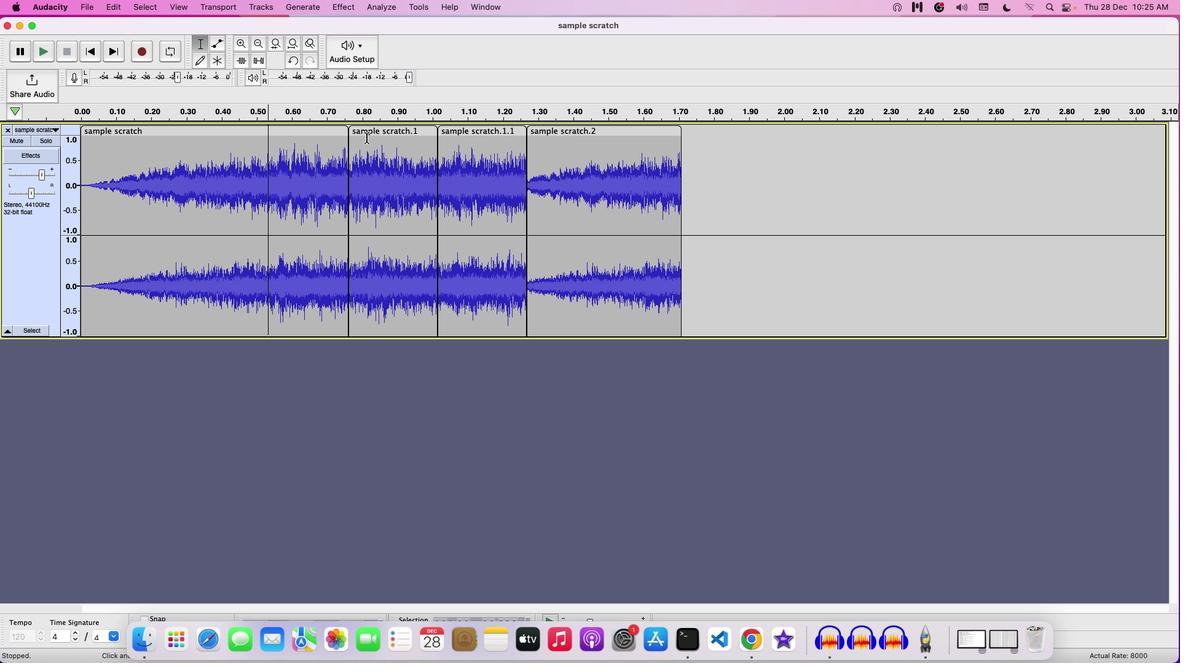 
Action: Mouse moved to (87, 180)
Screenshot: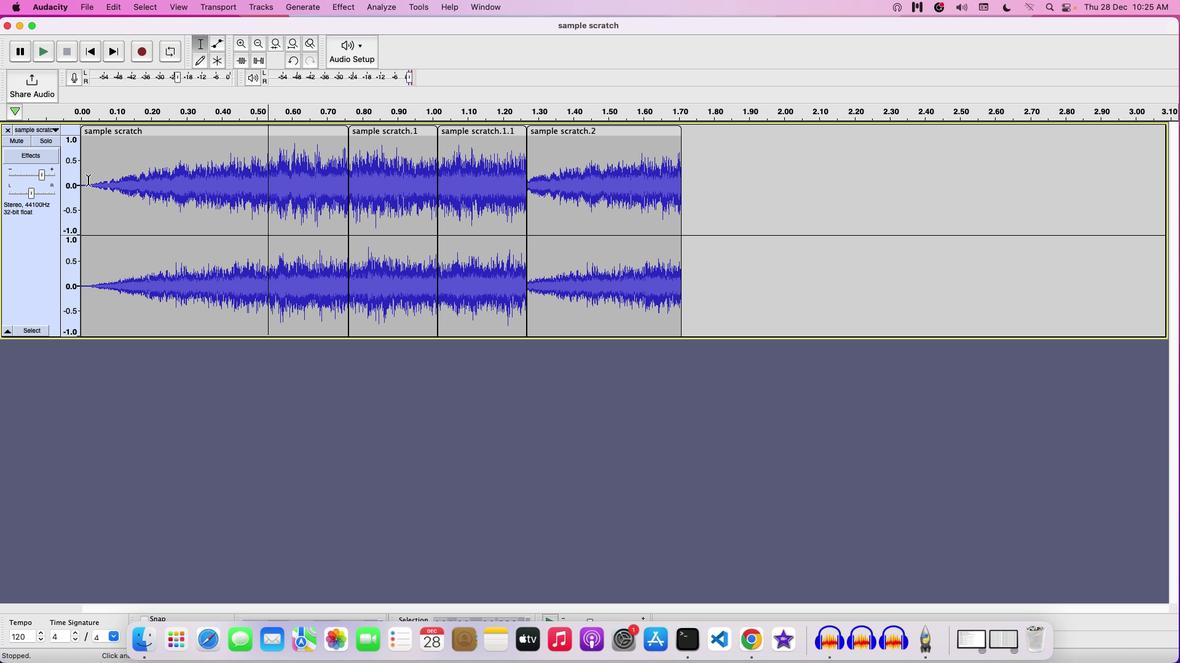 
Action: Mouse pressed left at (87, 180)
Screenshot: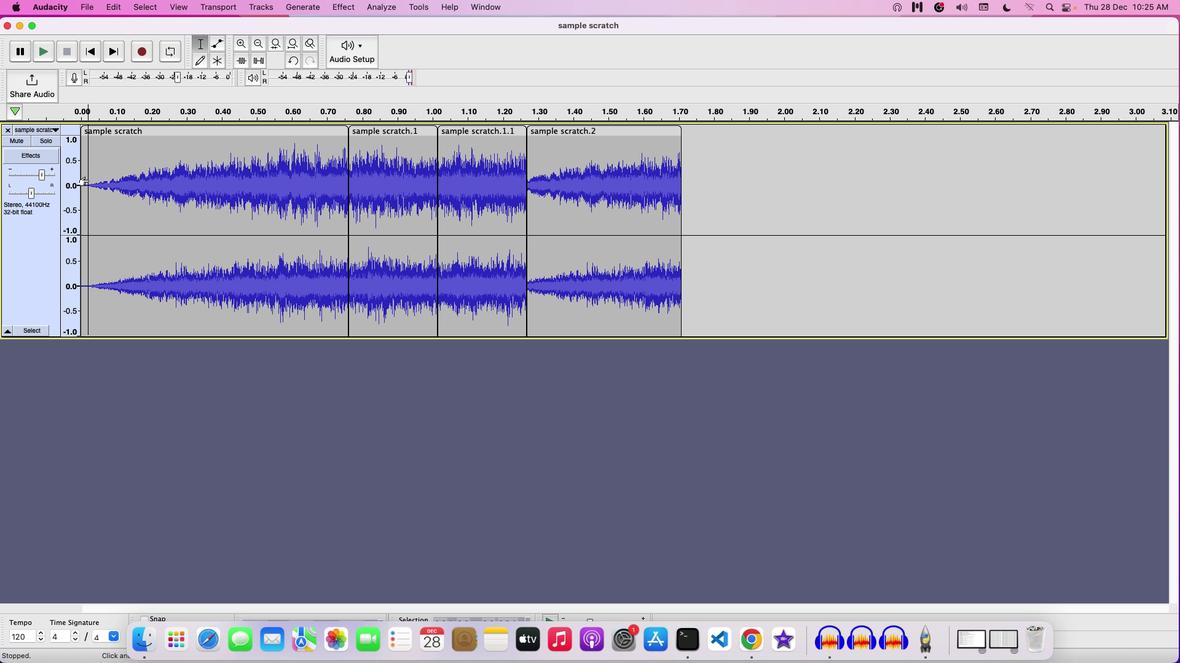 
Action: Mouse moved to (215, 142)
Screenshot: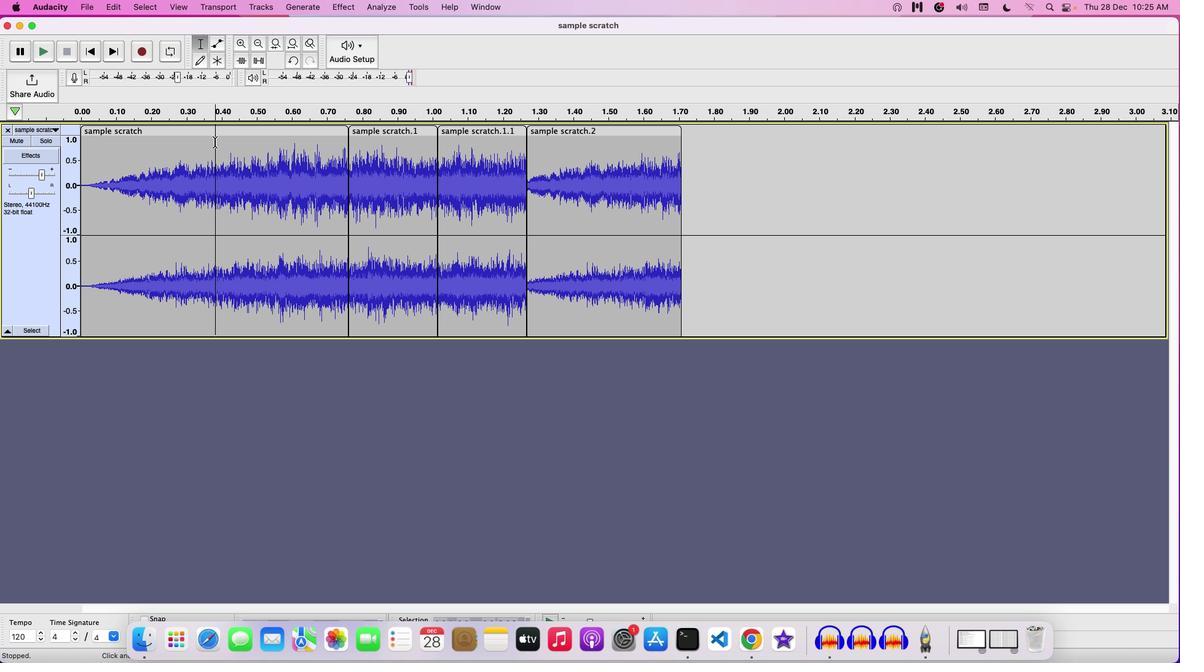 
Action: Mouse pressed left at (215, 142)
Screenshot: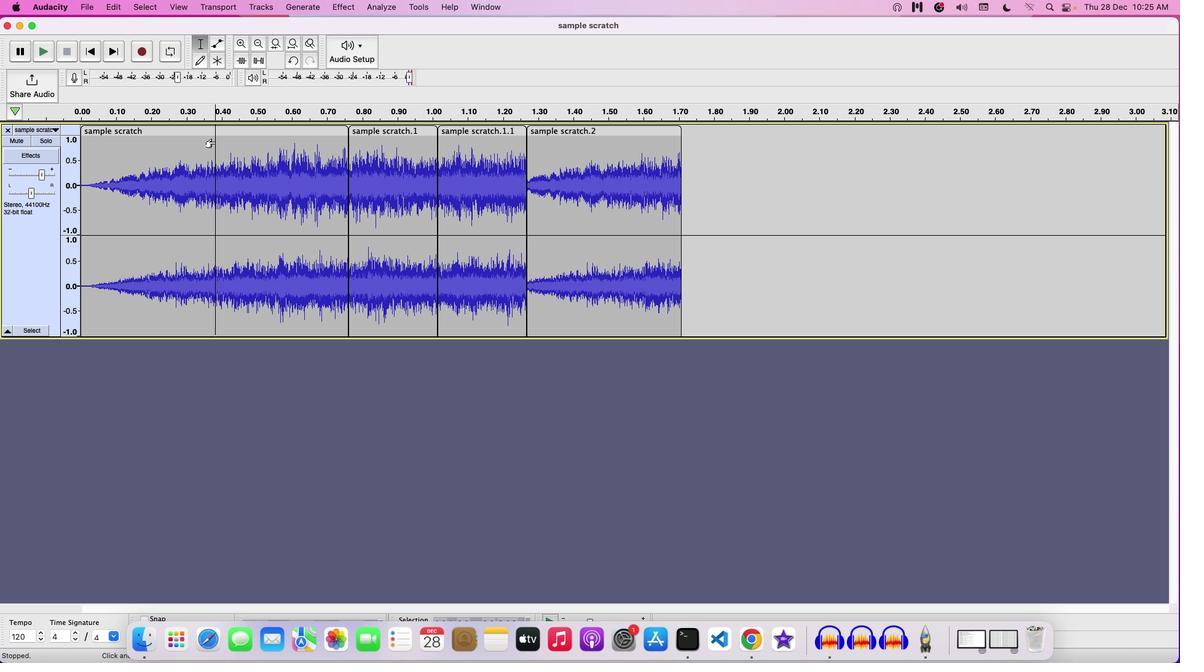 
Action: Mouse pressed left at (215, 142)
Screenshot: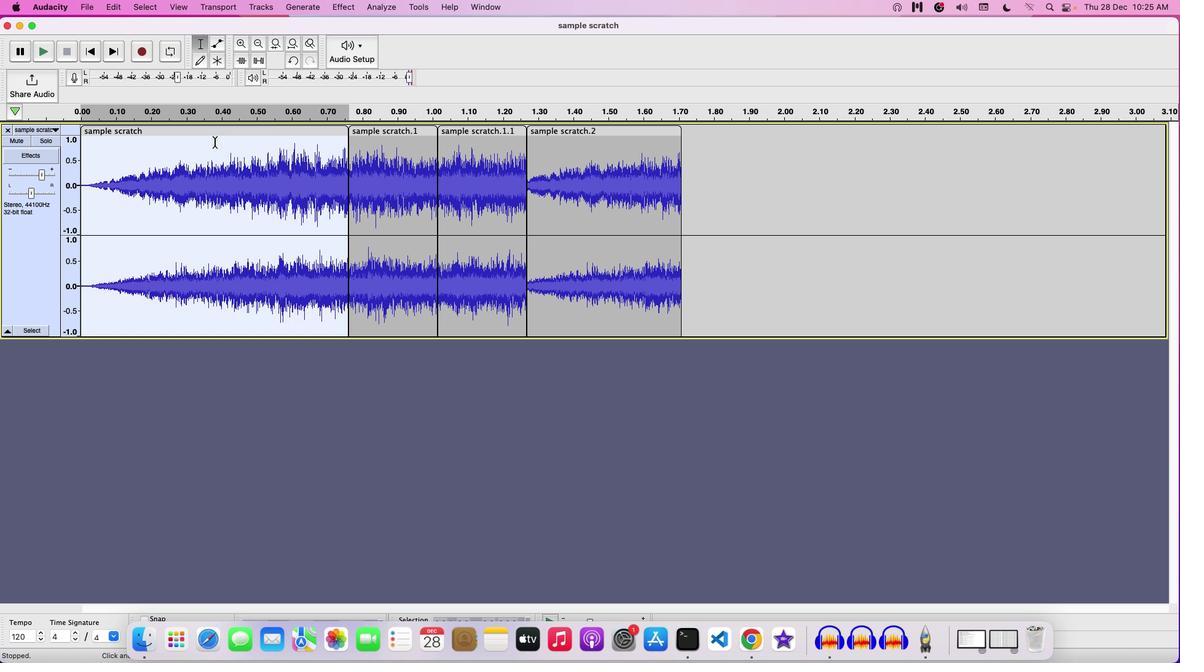 
Action: Mouse moved to (347, 172)
Screenshot: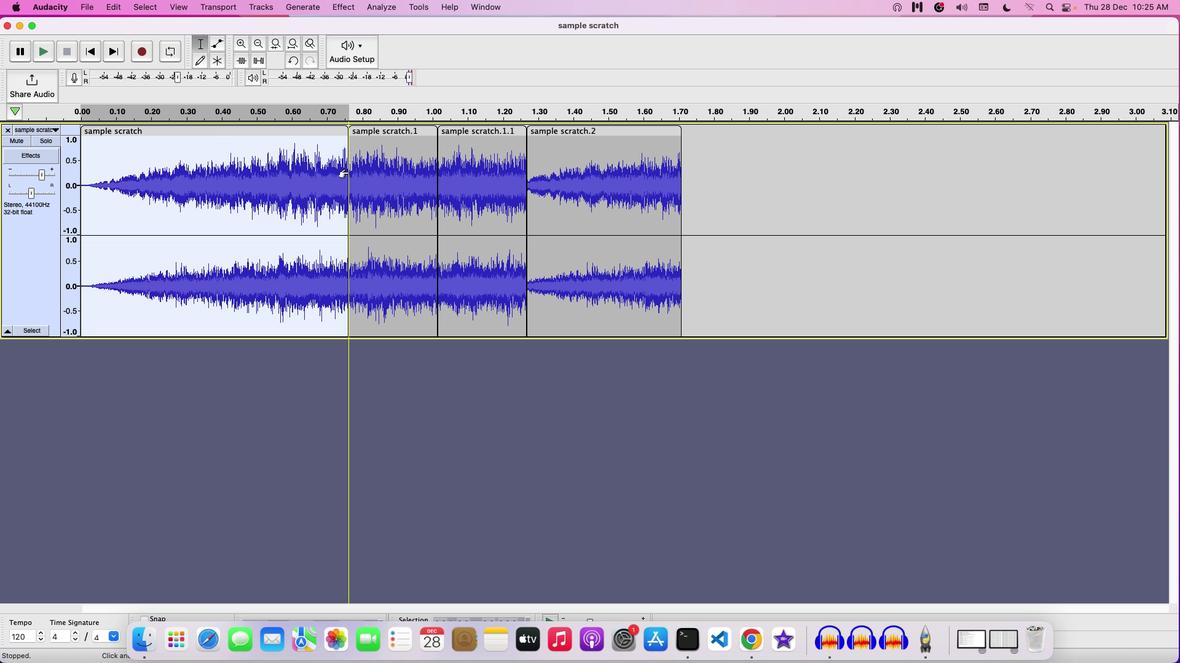 
Action: Mouse pressed left at (347, 172)
Screenshot: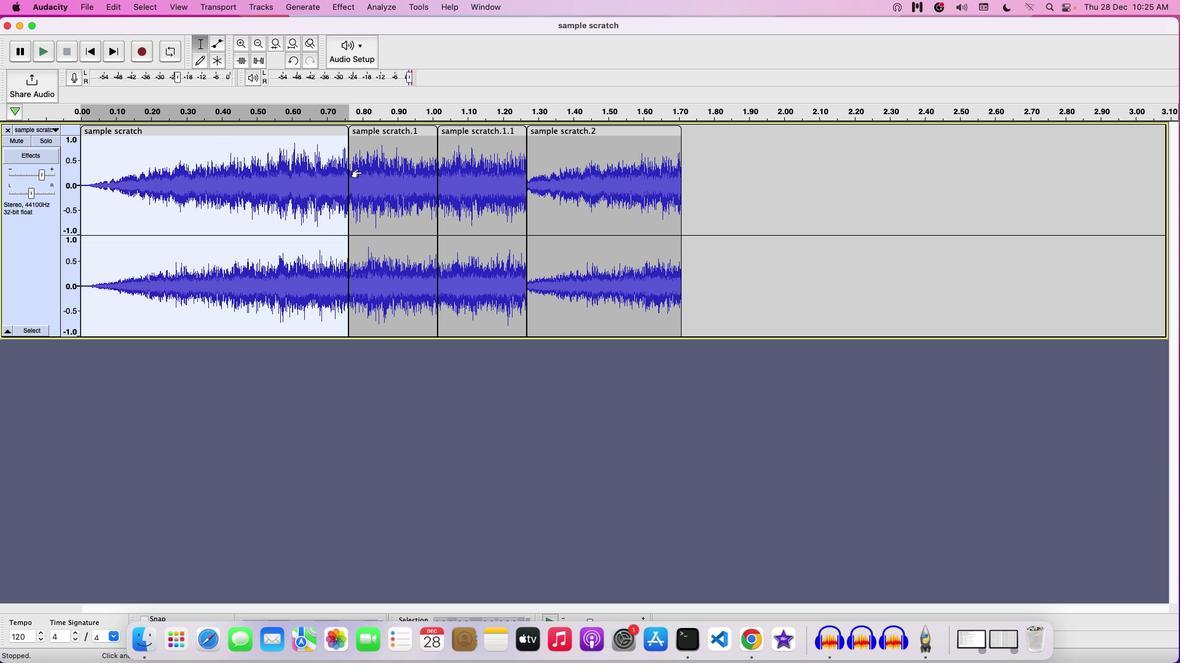 
Action: Mouse moved to (343, 6)
Screenshot: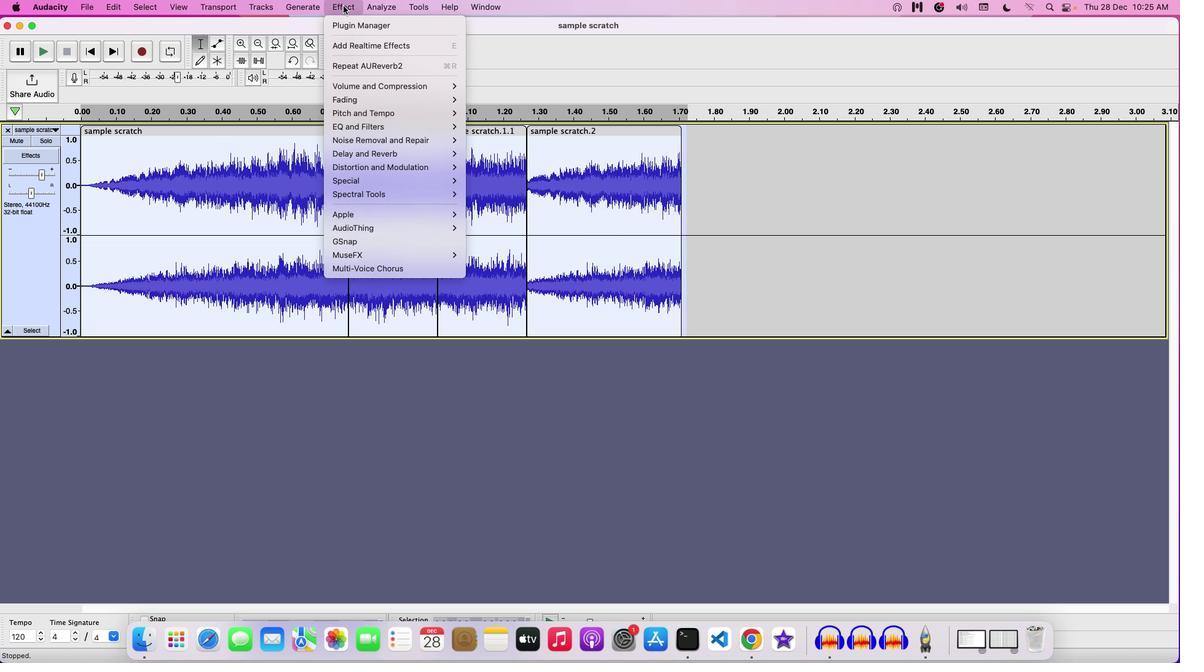 
Action: Mouse pressed left at (343, 6)
Screenshot: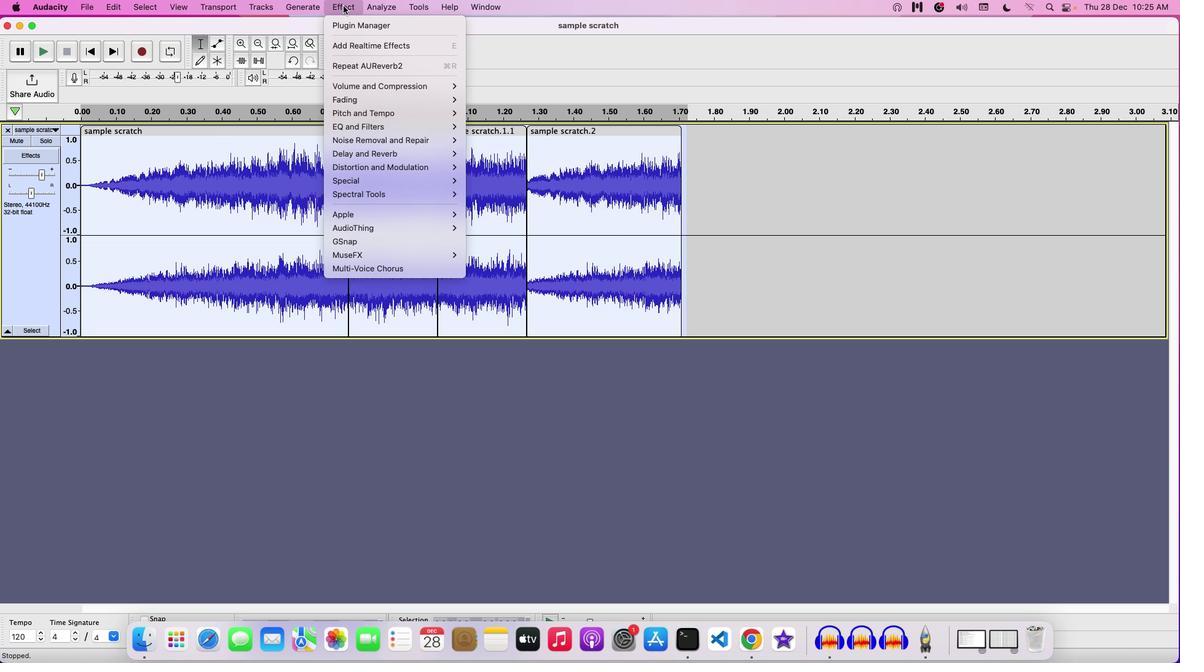 
Action: Mouse moved to (487, 163)
Screenshot: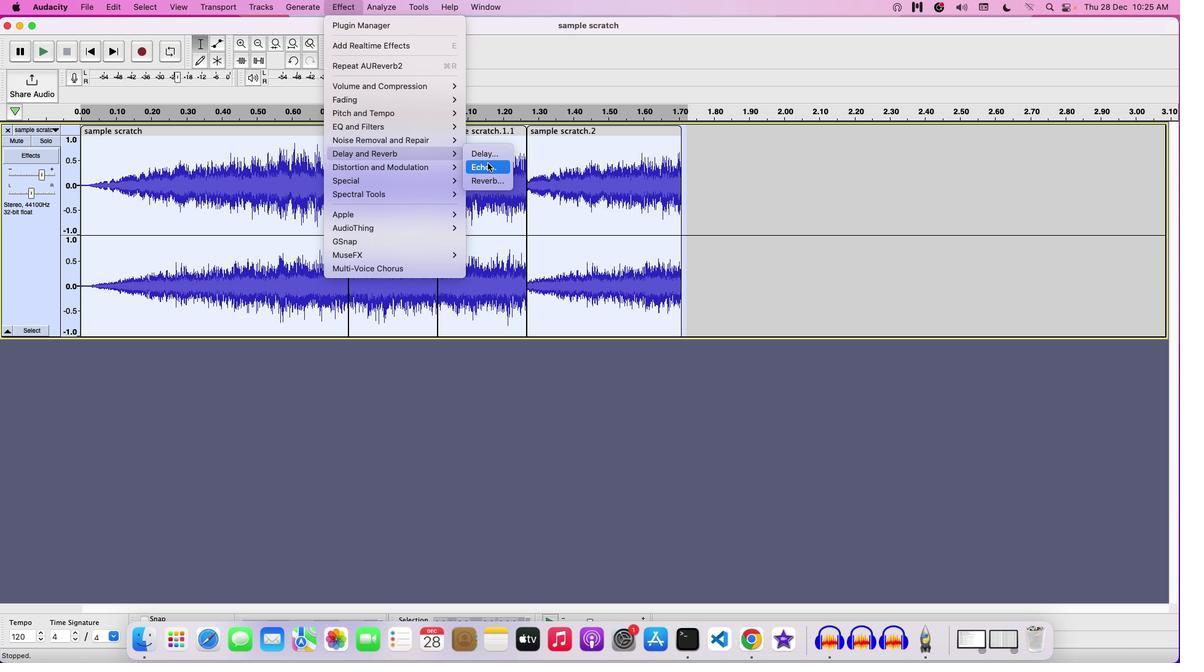
Action: Mouse pressed left at (487, 163)
Screenshot: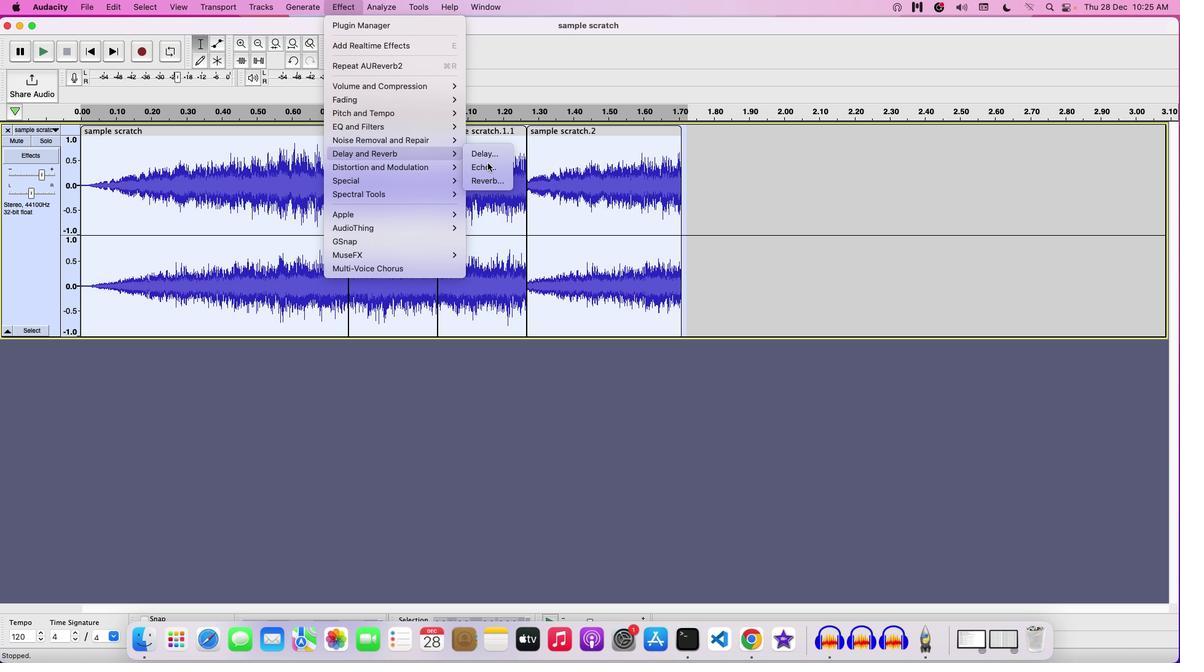 
Action: Mouse moved to (619, 323)
Screenshot: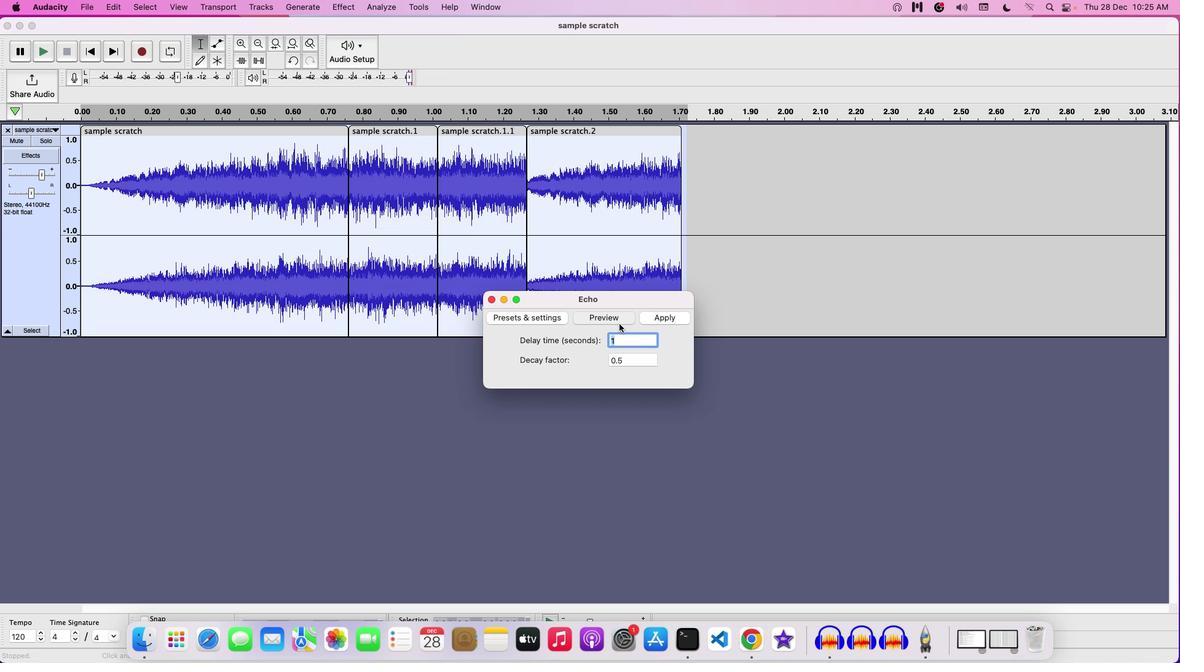 
Action: Mouse pressed left at (619, 323)
Screenshot: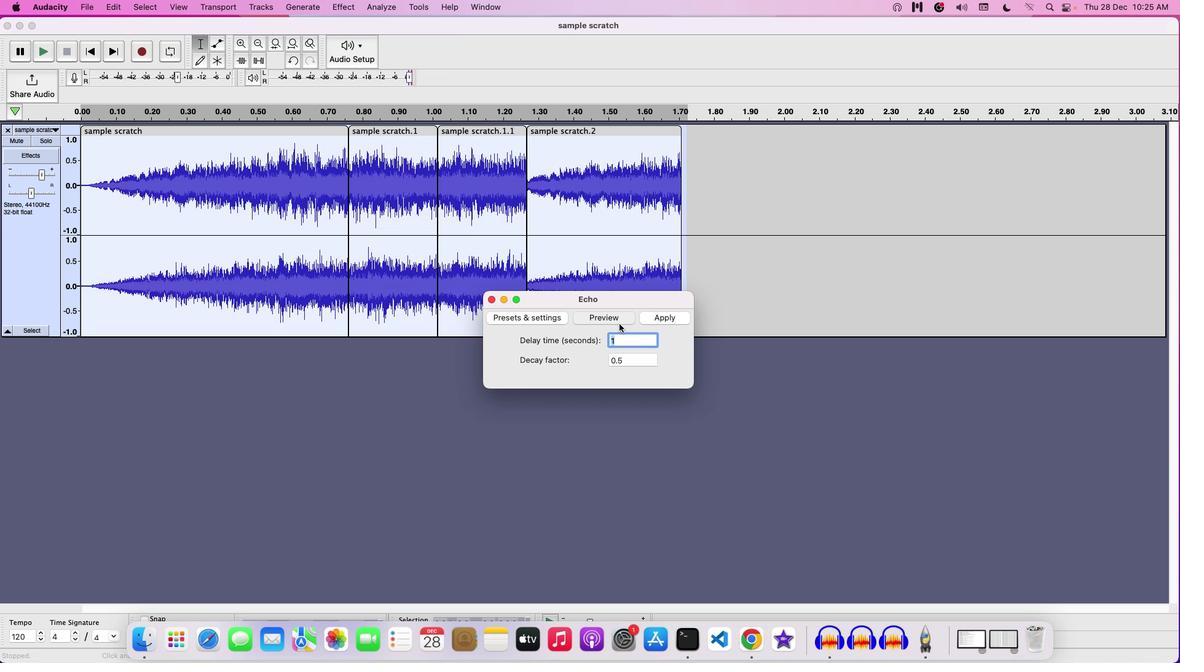 
Action: Mouse moved to (663, 317)
Screenshot: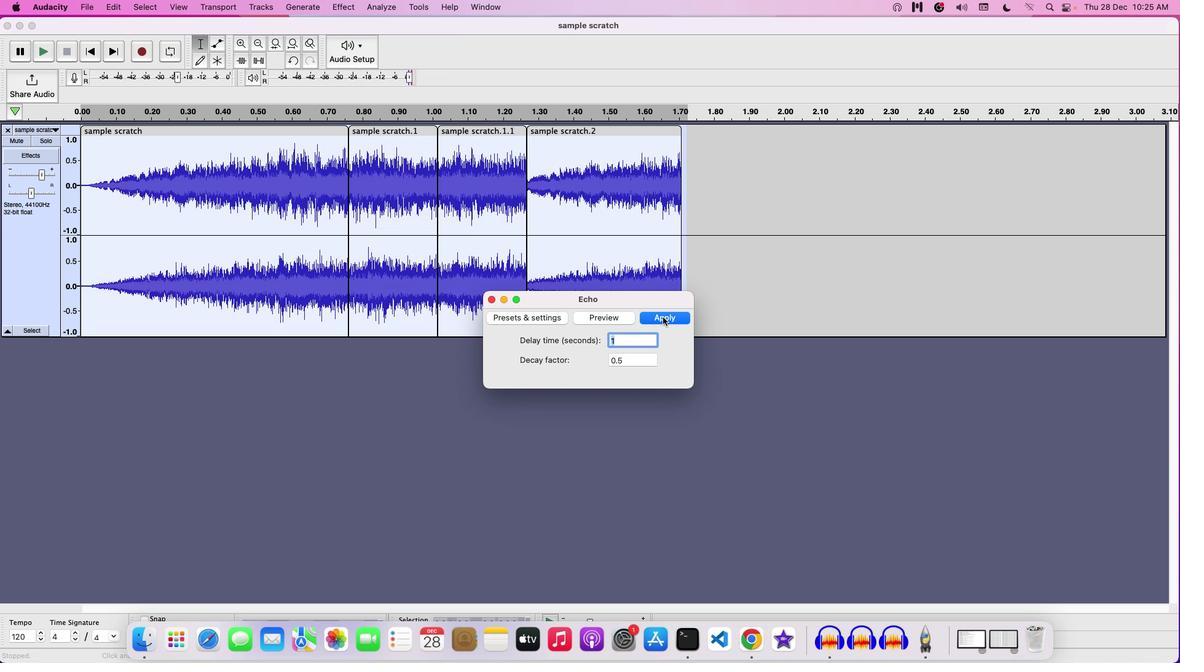 
Action: Mouse pressed left at (663, 317)
Screenshot: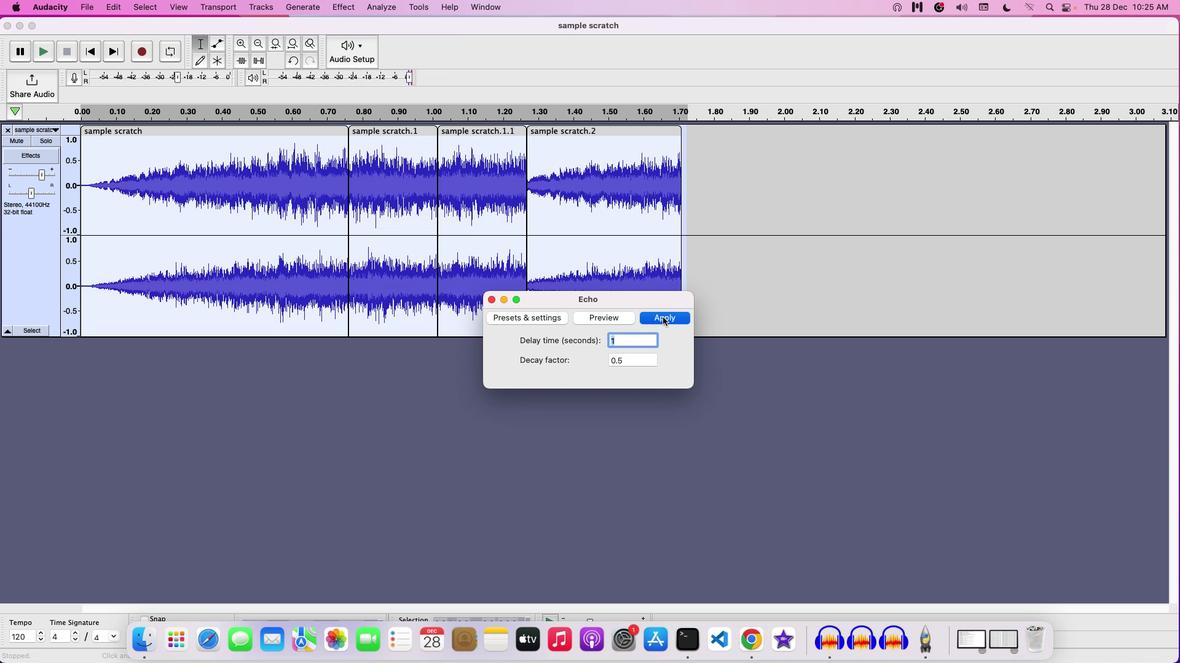 
Action: Mouse moved to (433, 235)
Screenshot: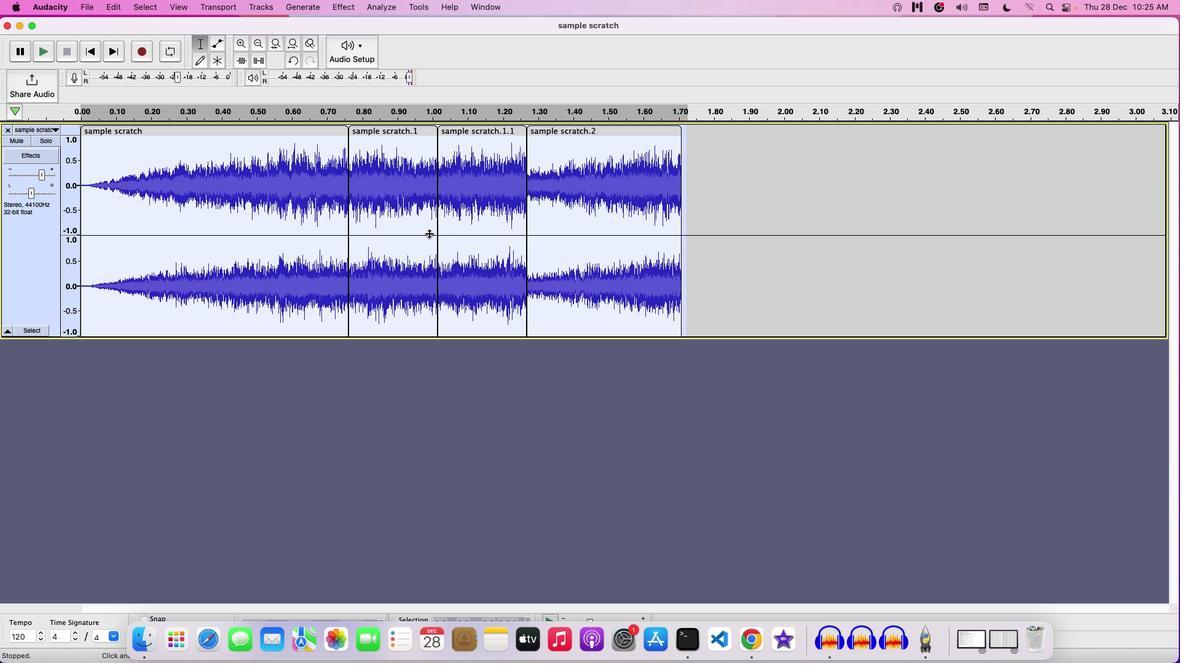 
Action: Key pressed Key.space
Screenshot: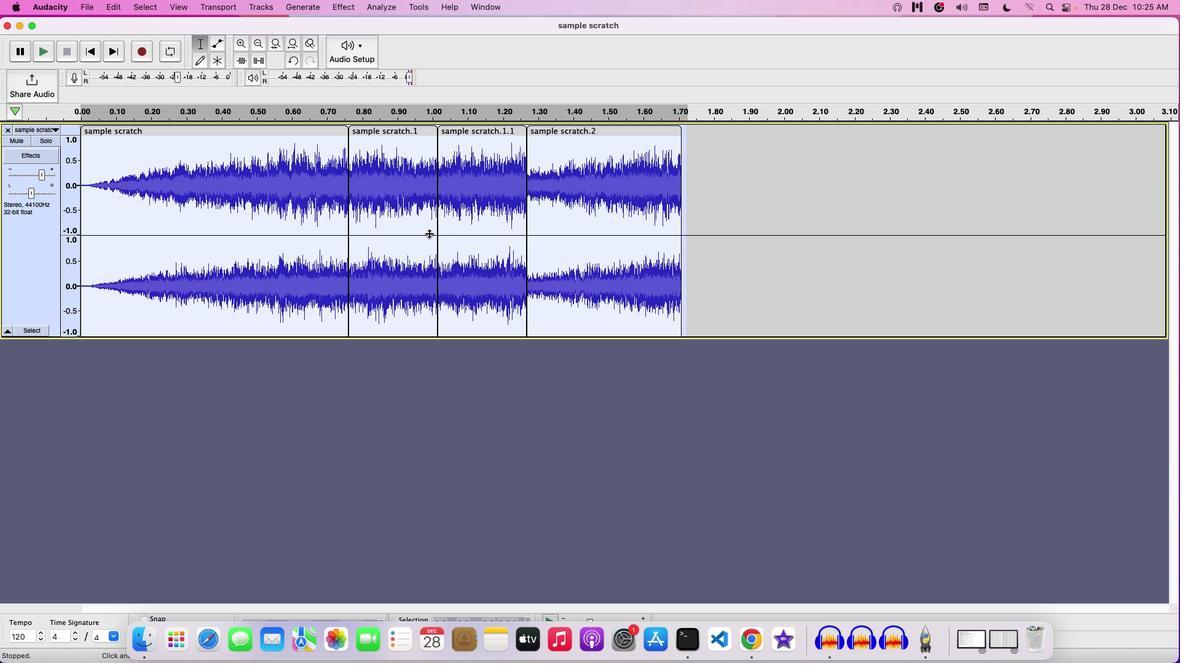 
Action: Mouse moved to (680, 166)
Screenshot: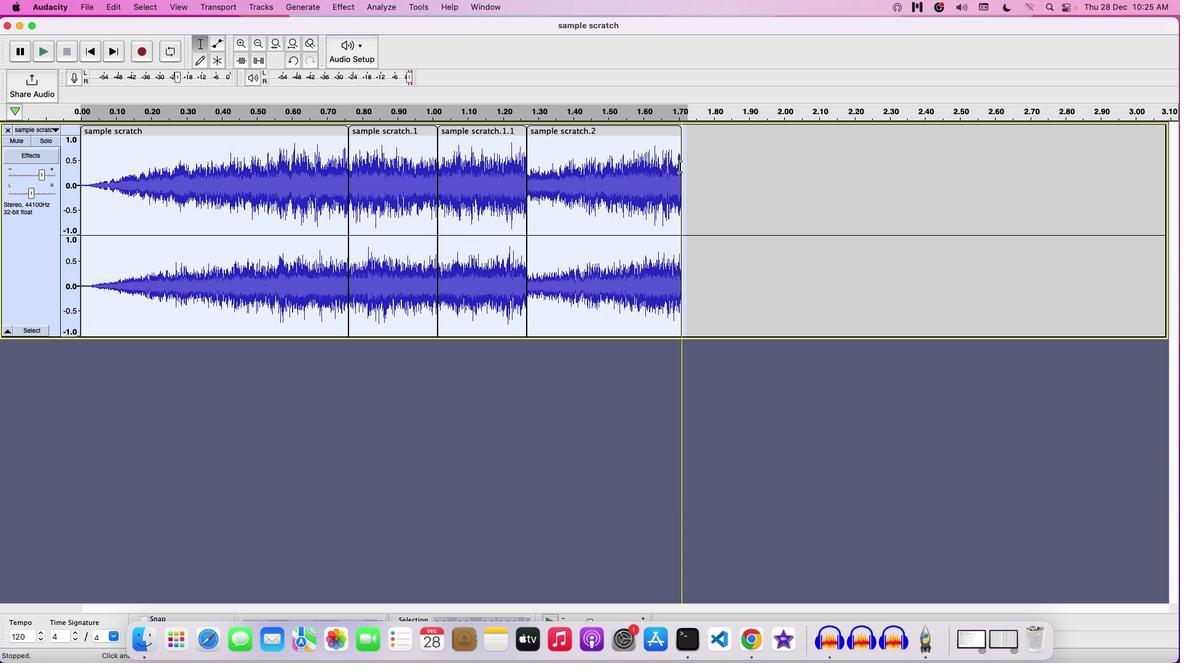 
Action: Mouse pressed left at (680, 166)
Screenshot: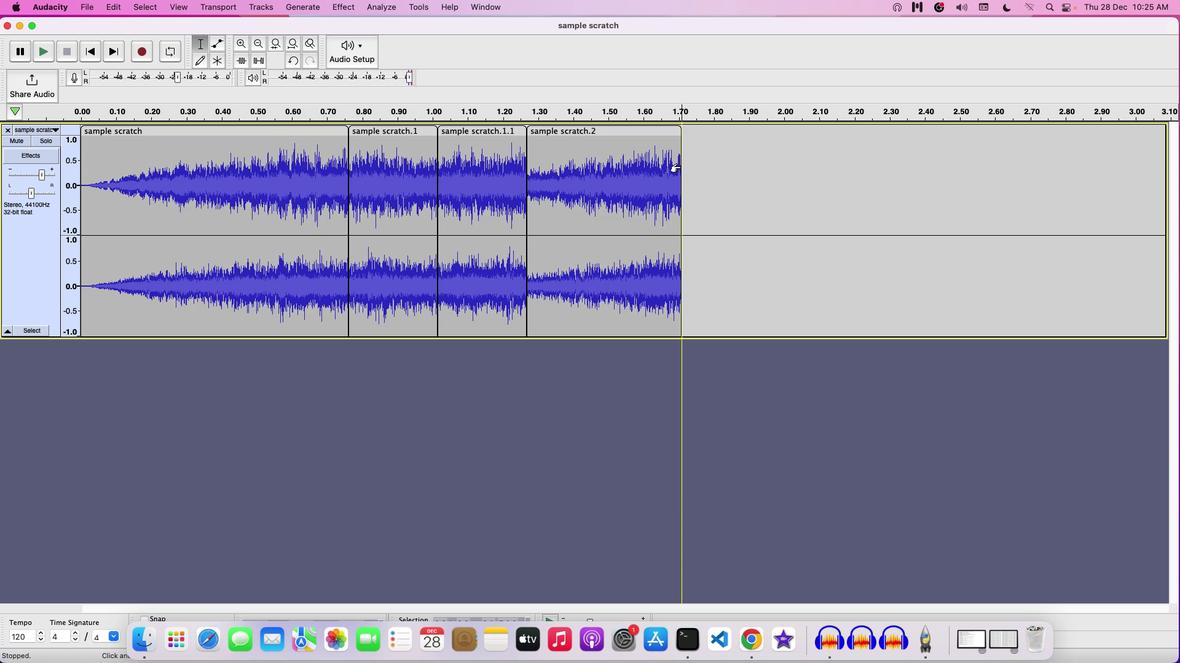 
Action: Mouse moved to (499, 180)
Screenshot: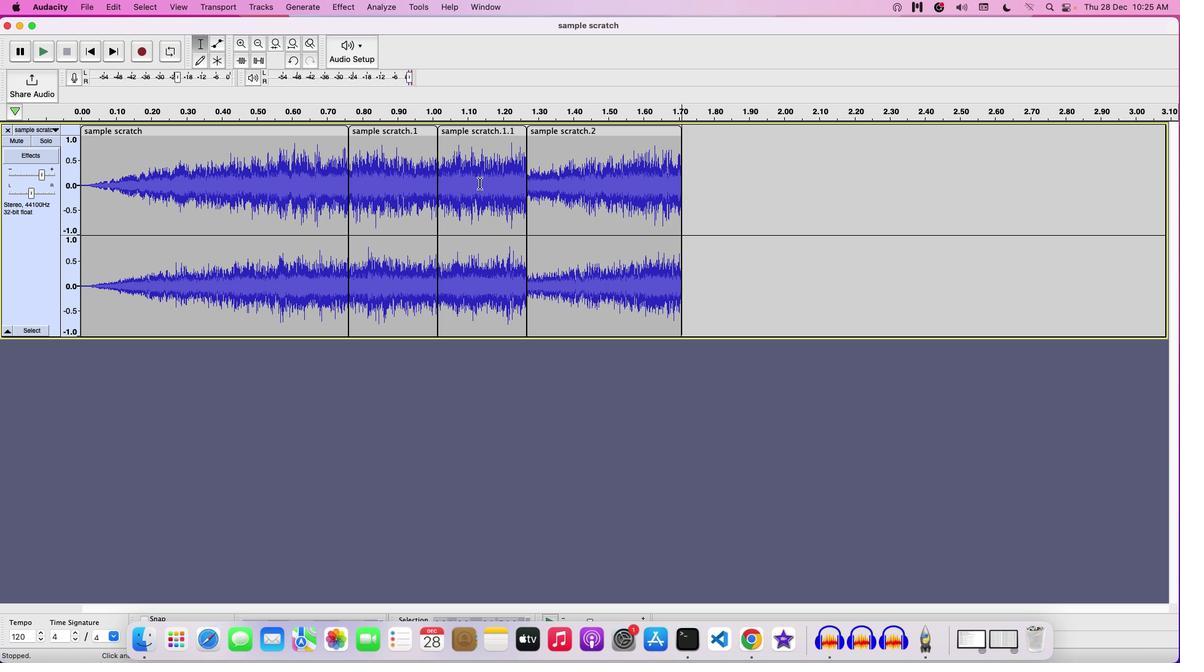 
Action: Key pressed Key.space
Screenshot: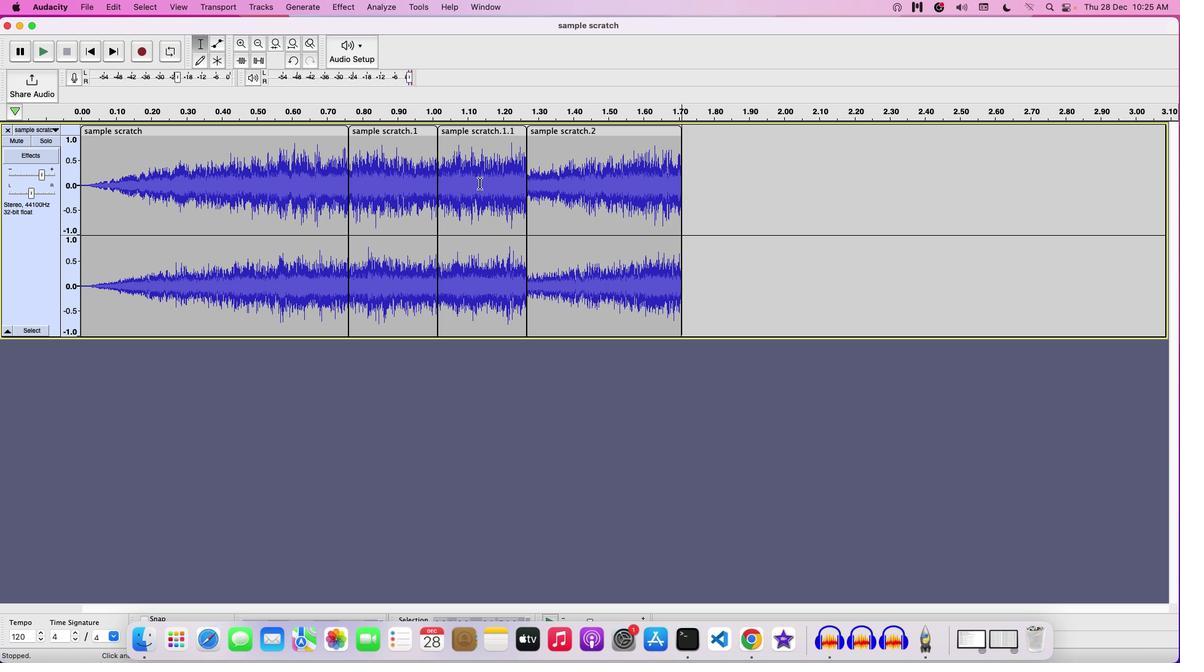 
Action: Mouse moved to (87, 181)
Screenshot: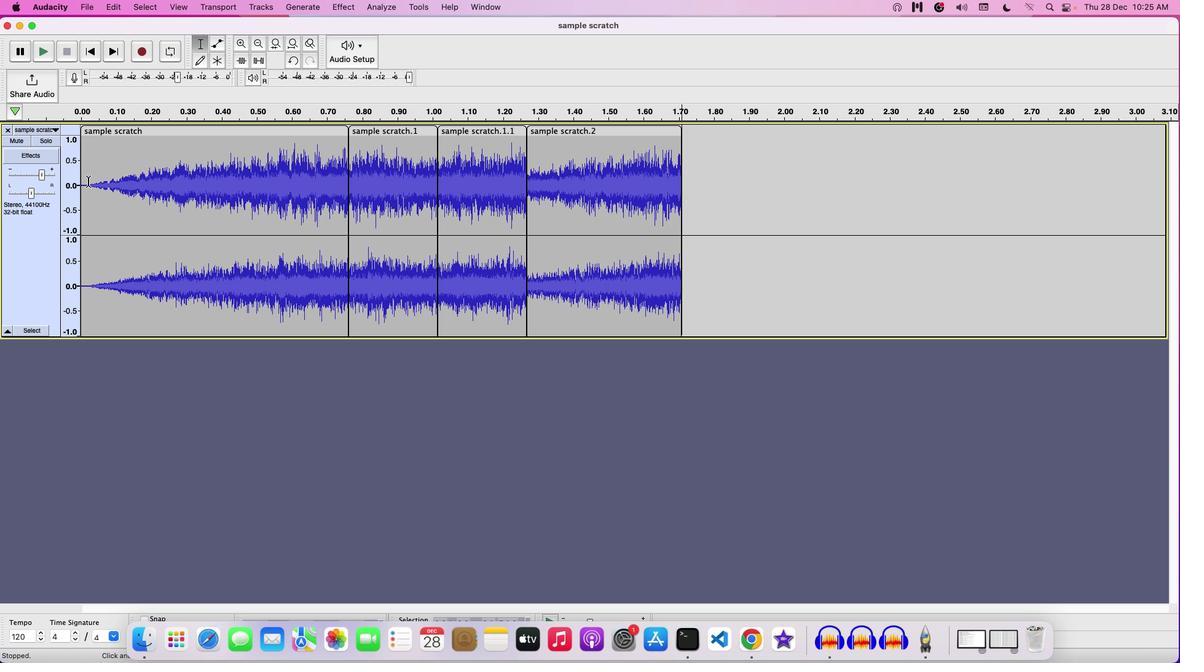 
Action: Mouse pressed left at (87, 181)
Screenshot: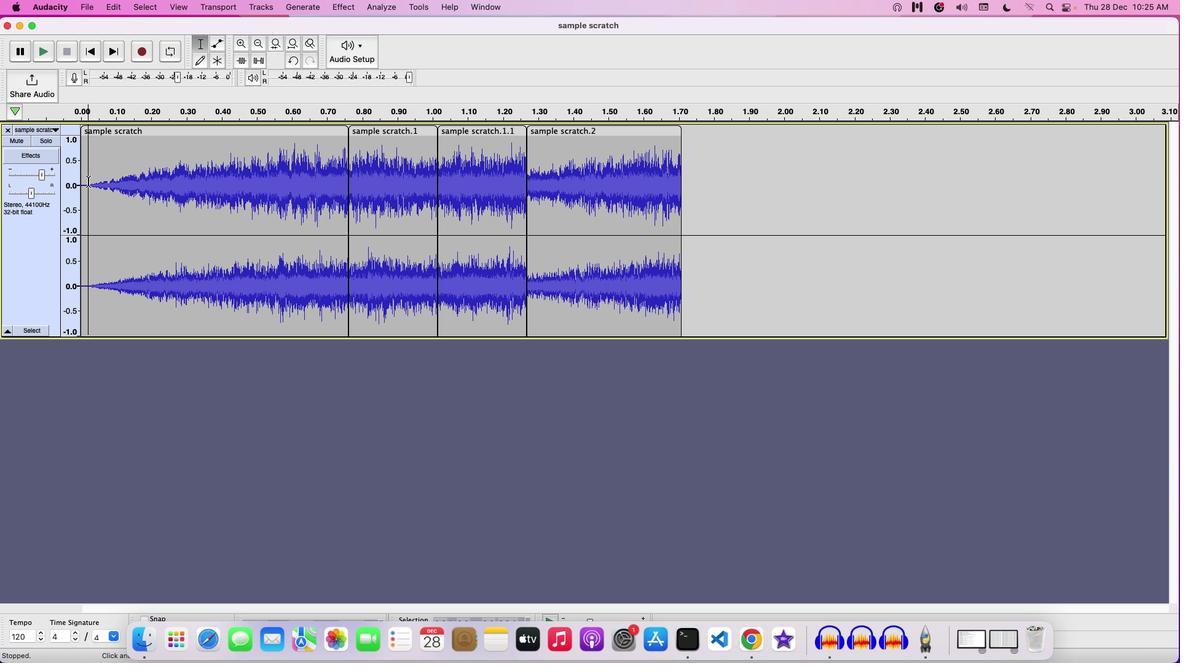 
Action: Mouse moved to (89, 180)
Screenshot: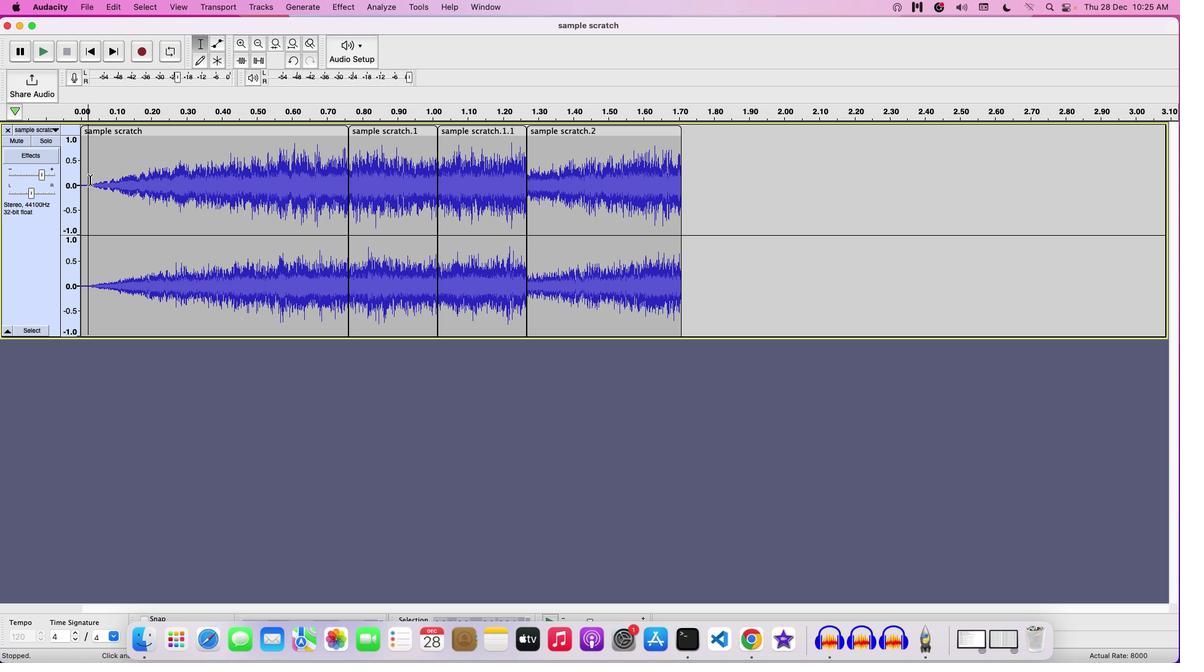 
Action: Key pressed Key.space
Screenshot: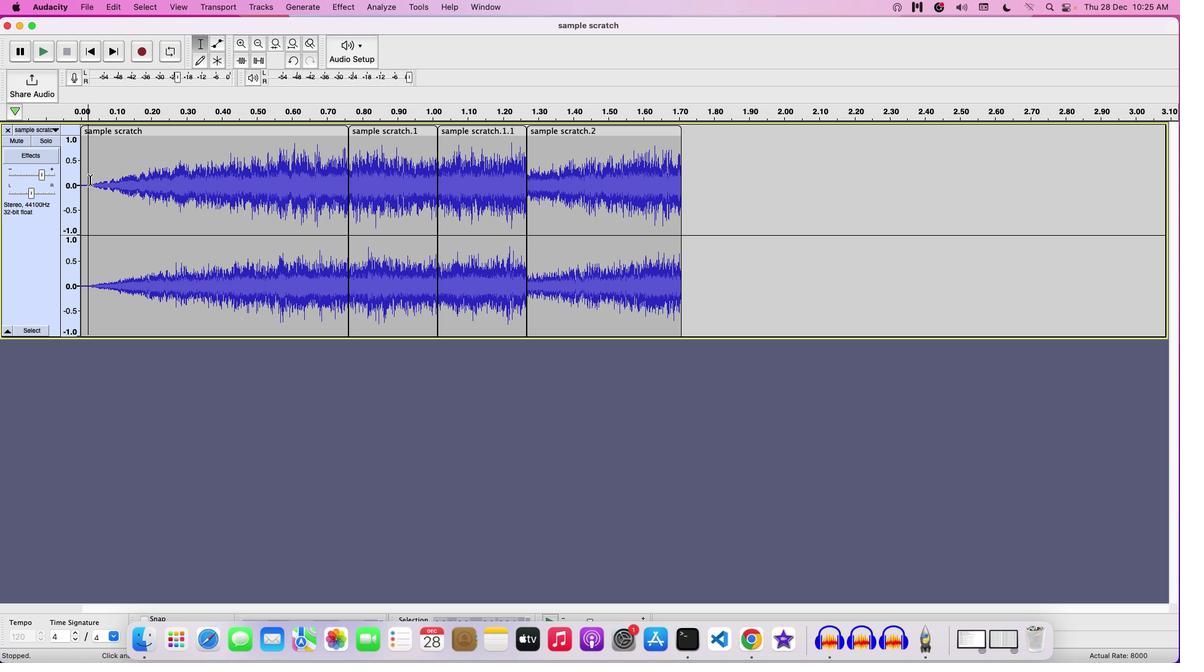 
Action: Mouse moved to (90, 8)
